Task: Slide 16 - Contact.
Action: Mouse moved to (39, 95)
Screenshot: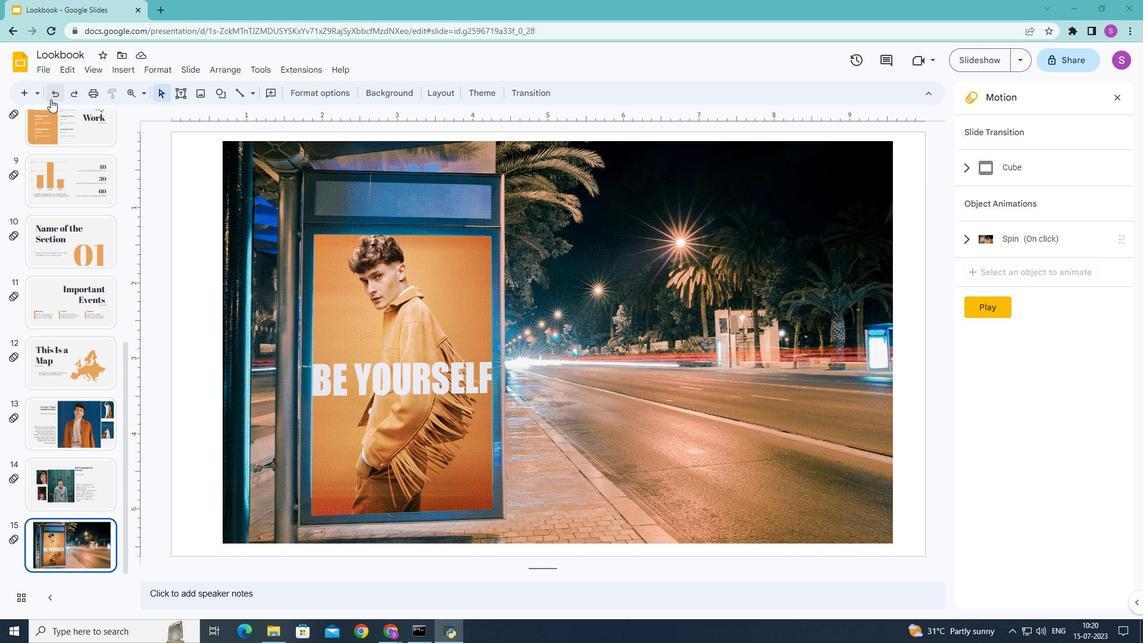 
Action: Mouse pressed left at (39, 95)
Screenshot: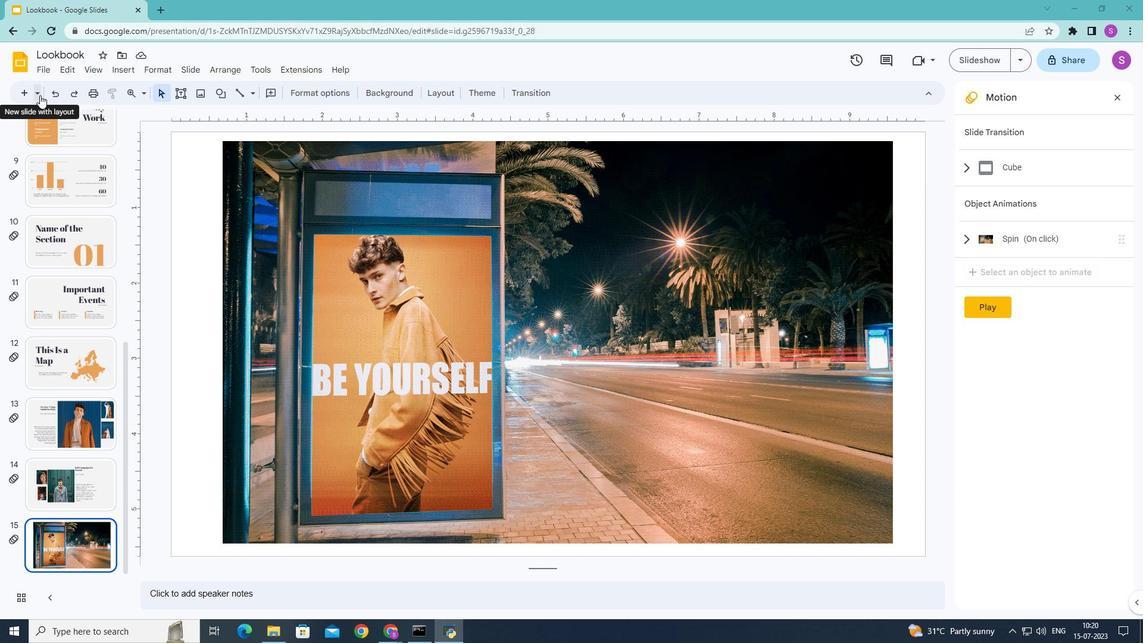 
Action: Mouse moved to (135, 310)
Screenshot: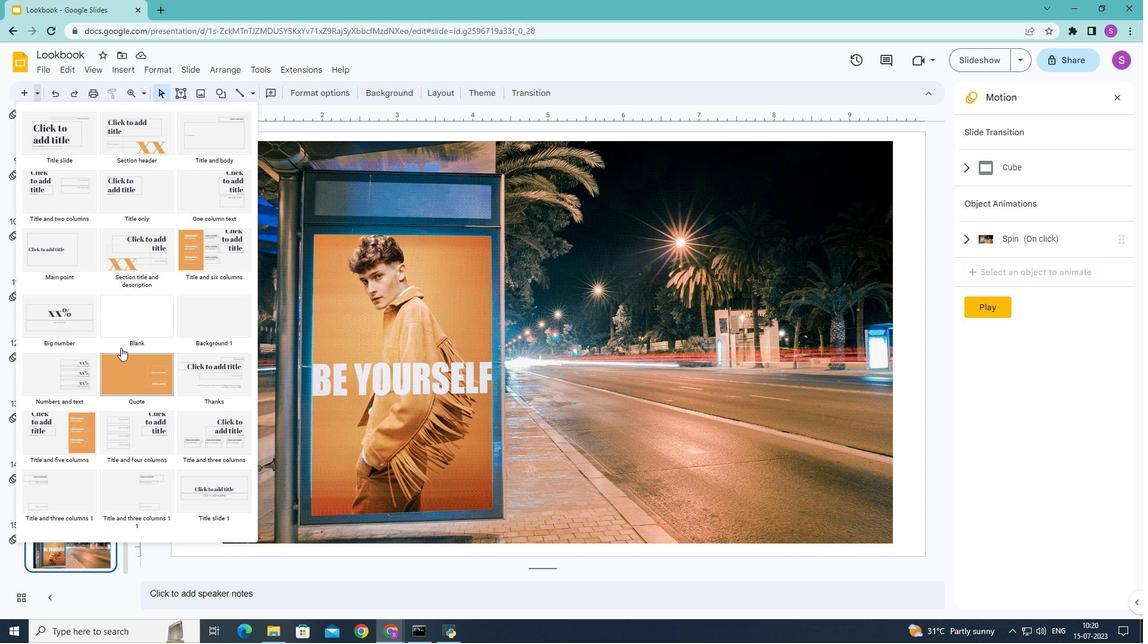 
Action: Mouse pressed left at (135, 310)
Screenshot: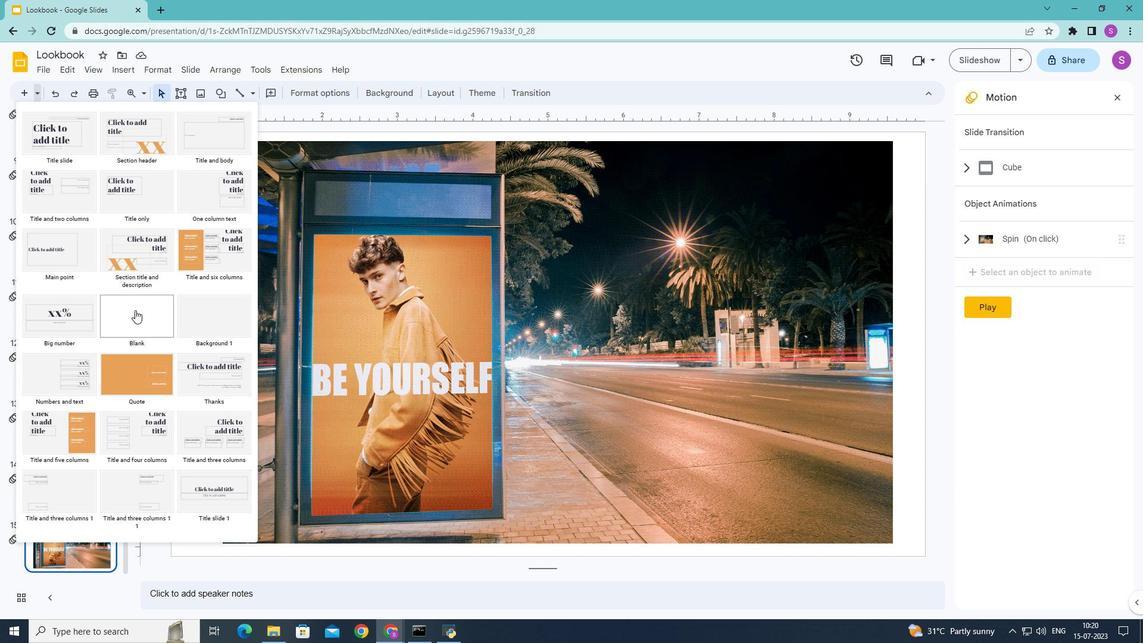 
Action: Mouse moved to (122, 69)
Screenshot: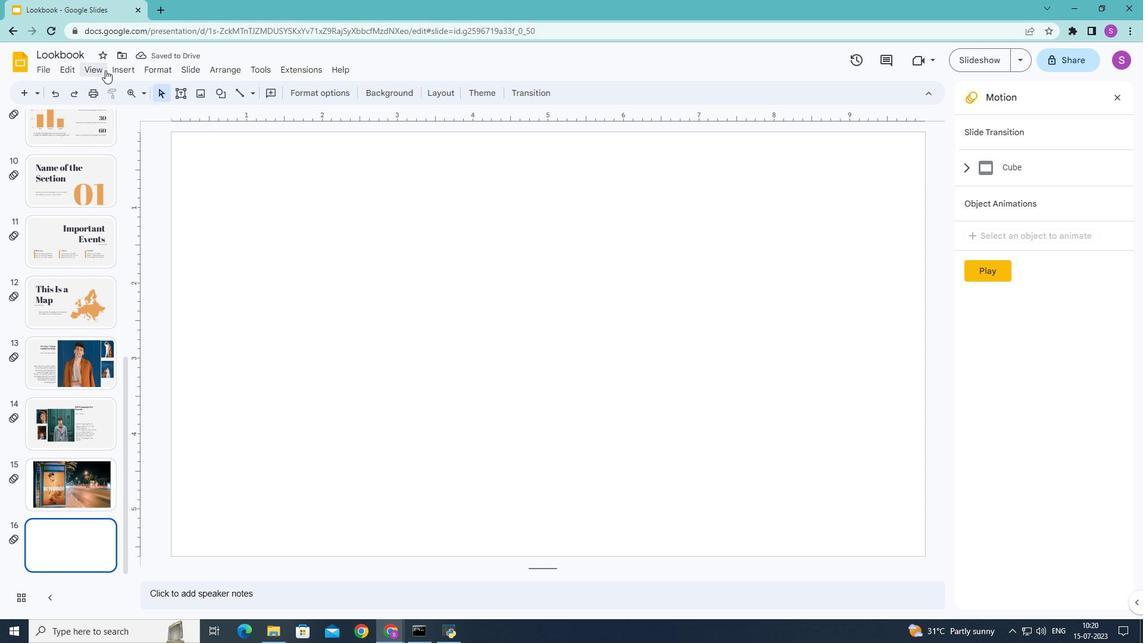 
Action: Mouse pressed left at (122, 69)
Screenshot: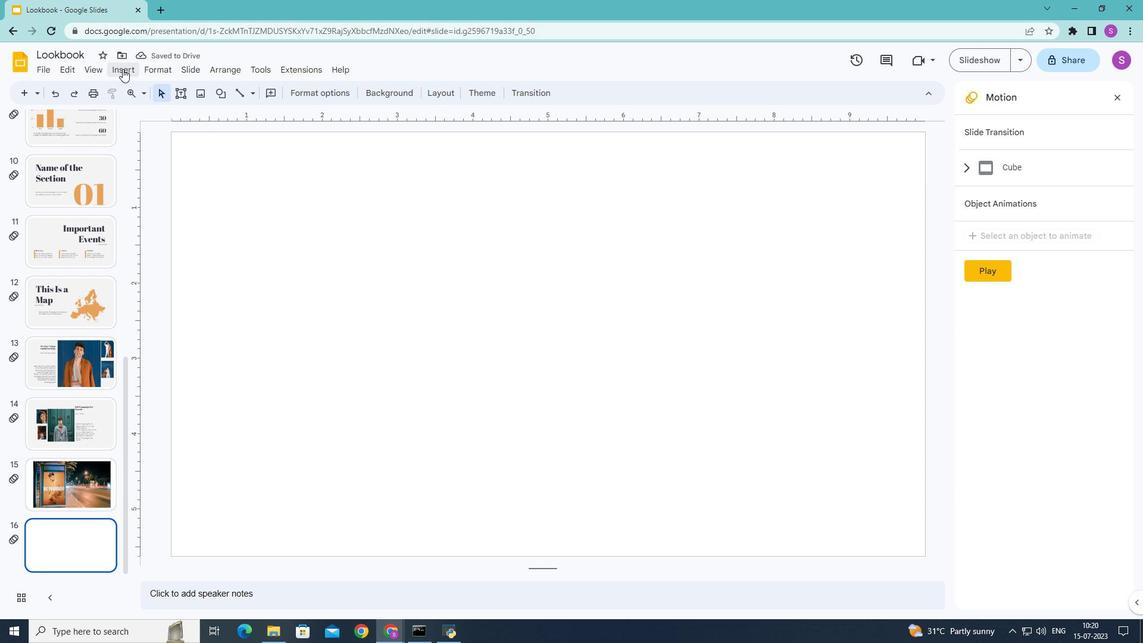 
Action: Mouse moved to (329, 92)
Screenshot: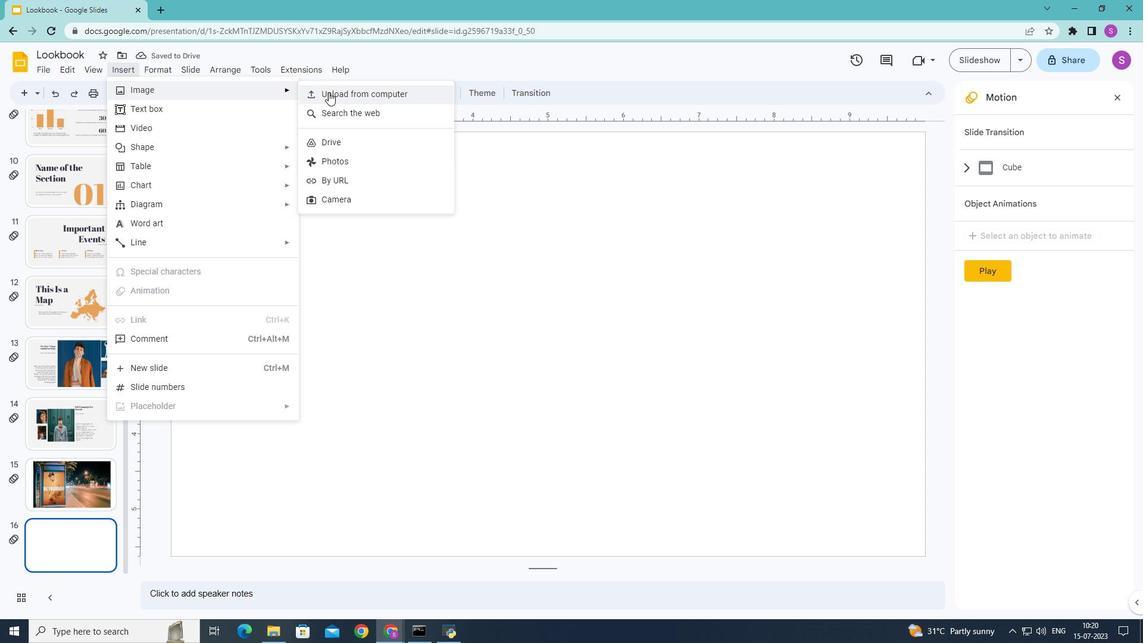 
Action: Mouse pressed left at (329, 92)
Screenshot: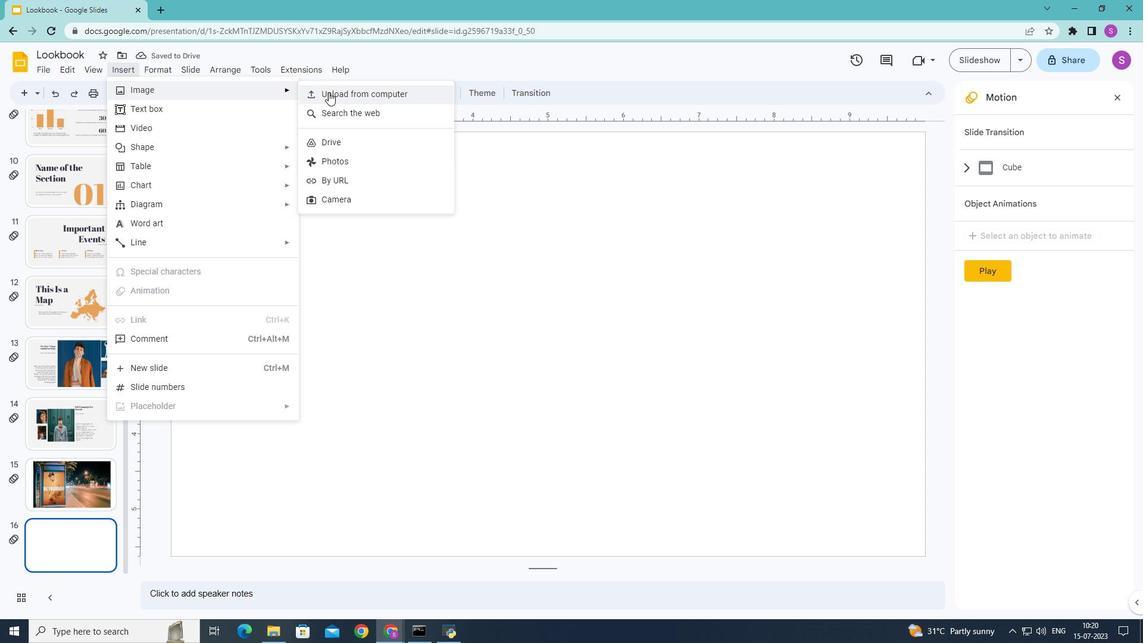 
Action: Mouse moved to (210, 244)
Screenshot: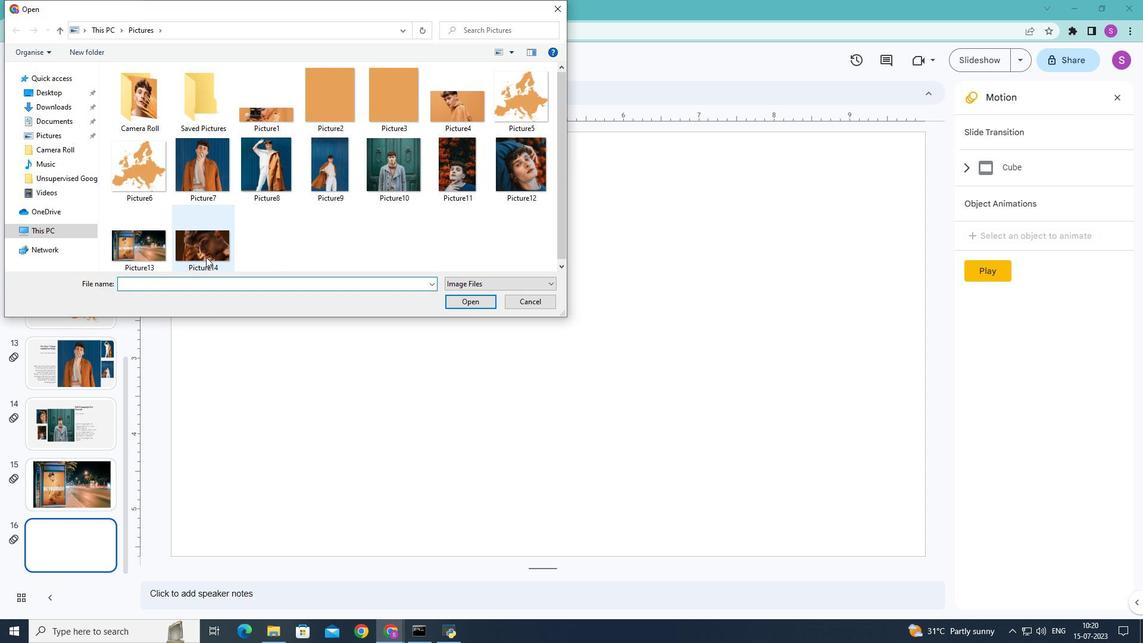 
Action: Mouse pressed left at (210, 244)
Screenshot: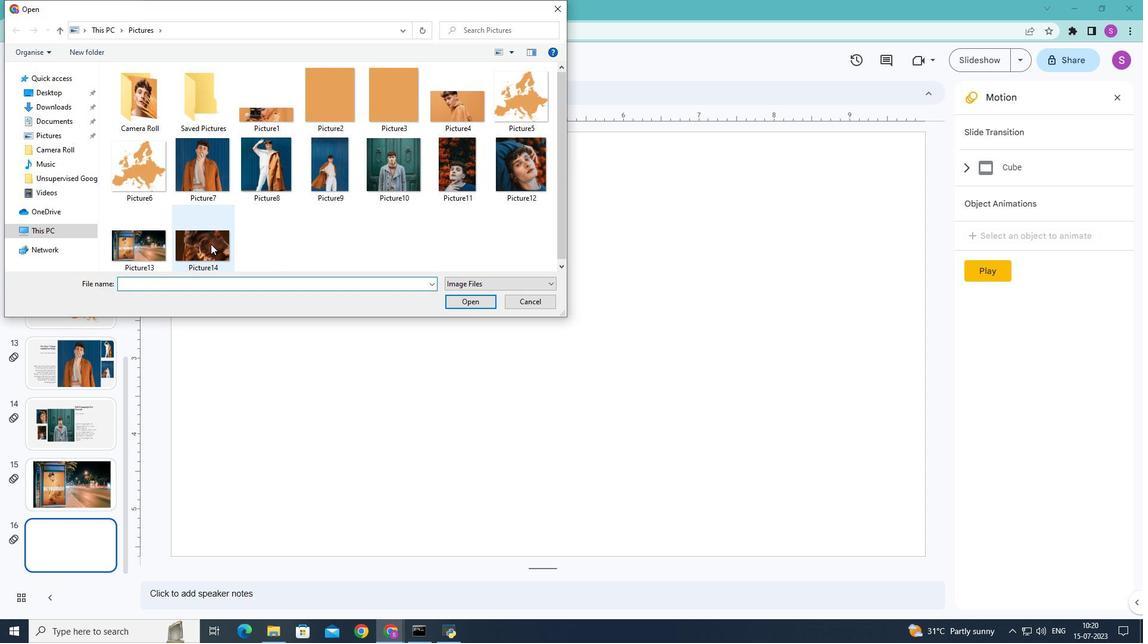 
Action: Mouse moved to (468, 299)
Screenshot: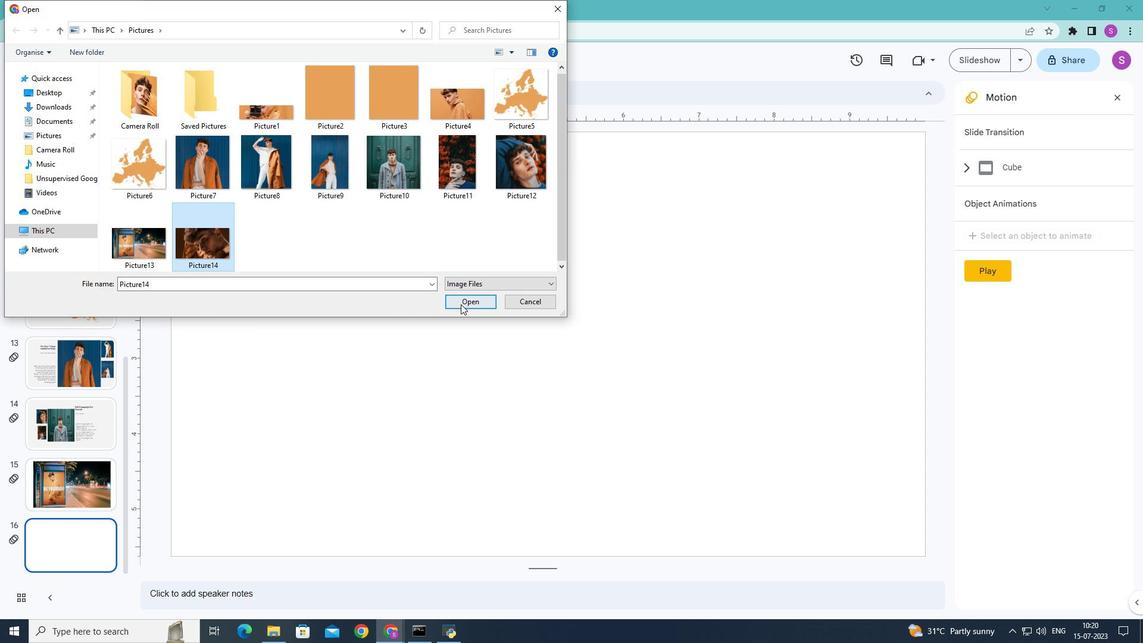 
Action: Mouse pressed left at (468, 299)
Screenshot: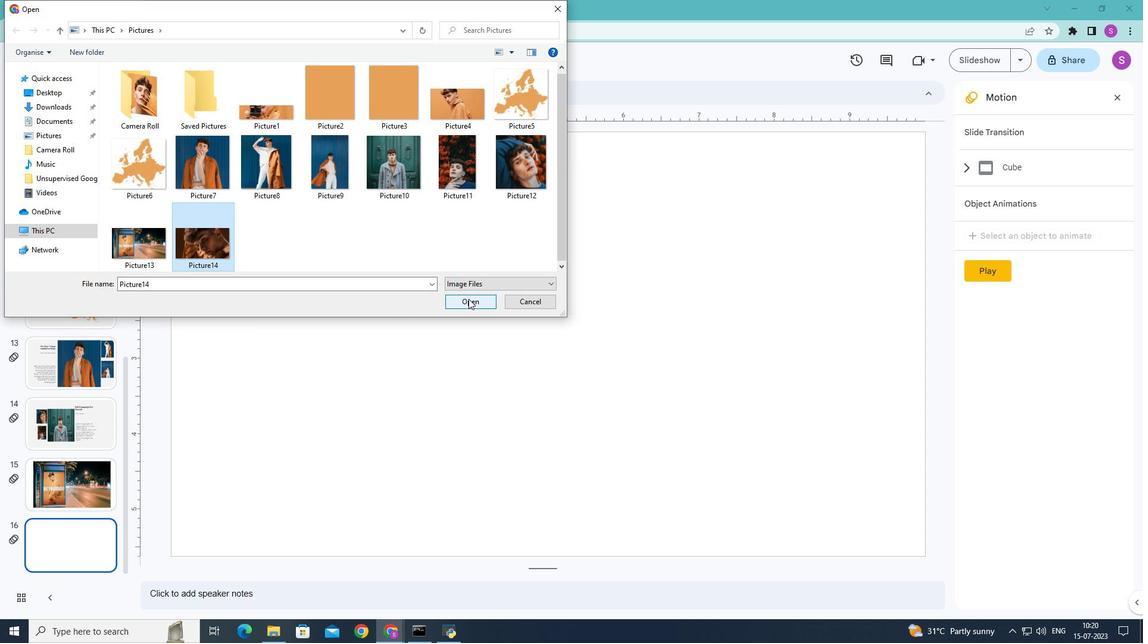 
Action: Mouse moved to (183, 343)
Screenshot: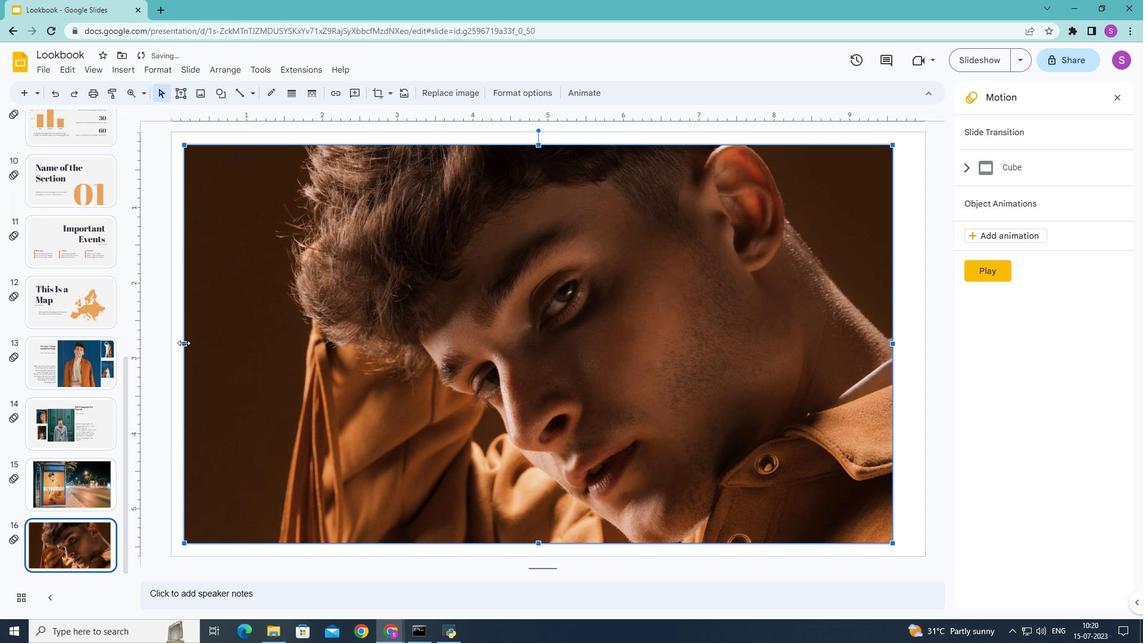 
Action: Mouse pressed left at (183, 343)
Screenshot: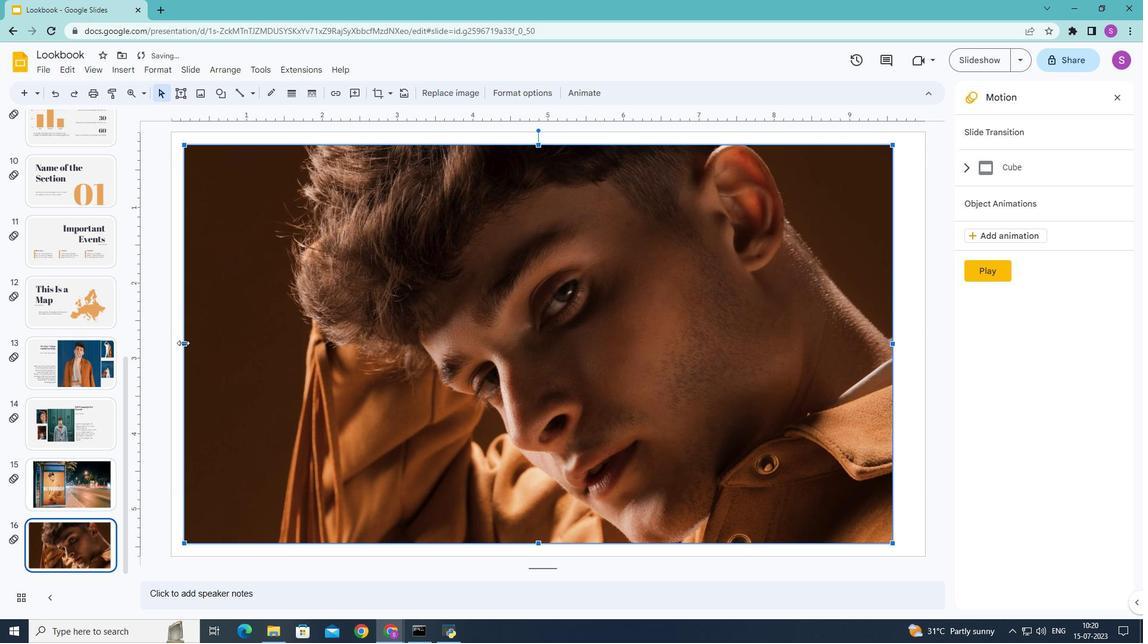 
Action: Mouse moved to (581, 145)
Screenshot: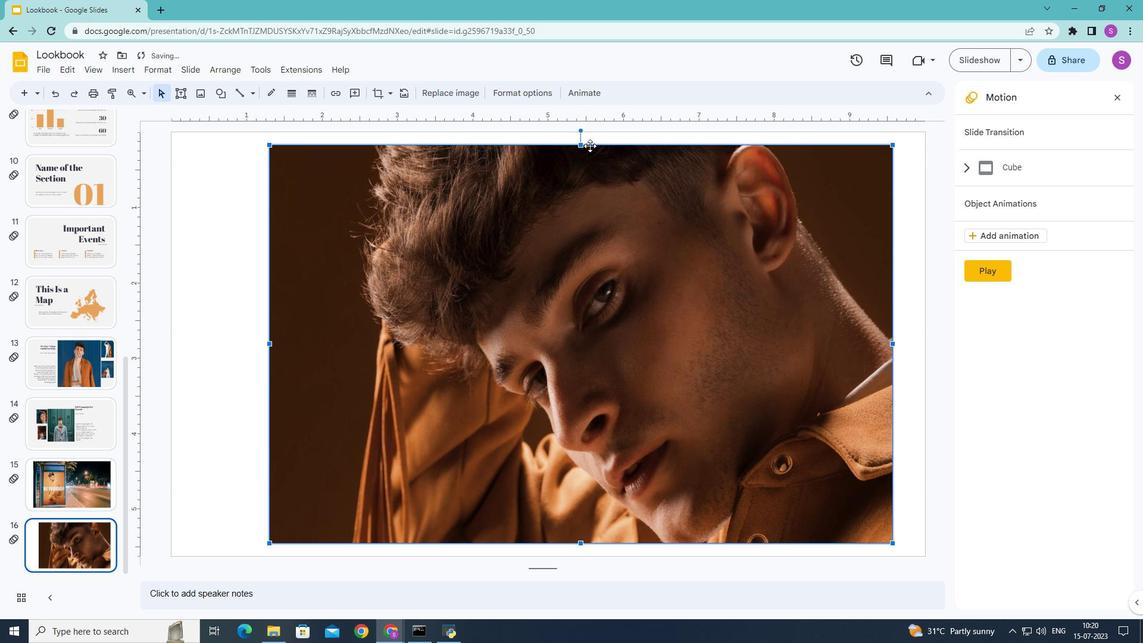 
Action: Mouse pressed left at (581, 145)
Screenshot: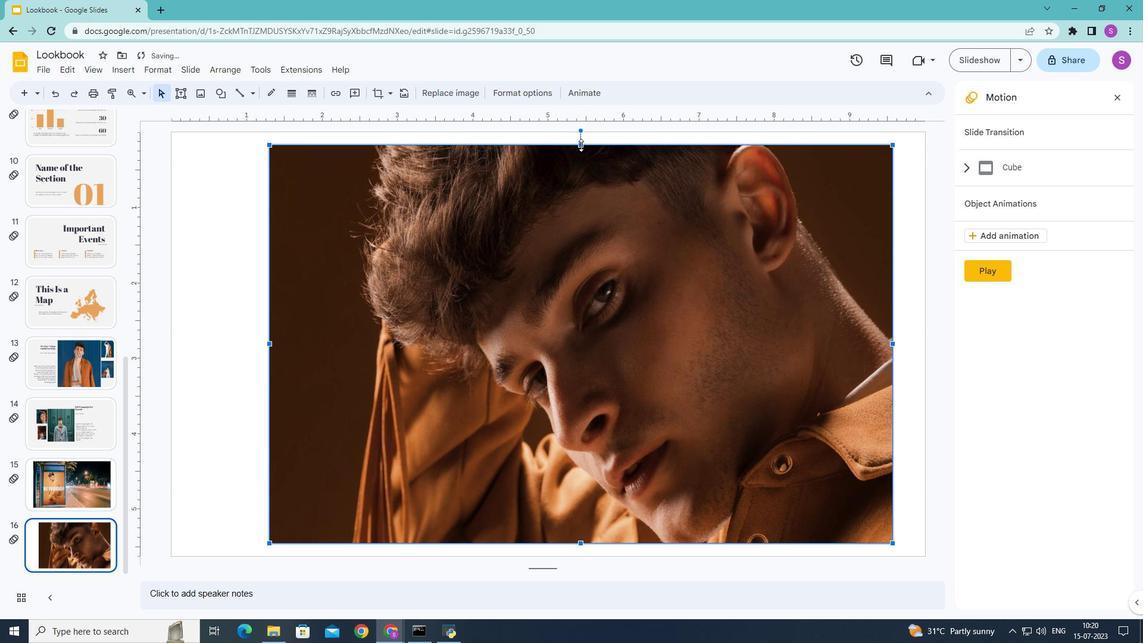 
Action: Mouse moved to (267, 355)
Screenshot: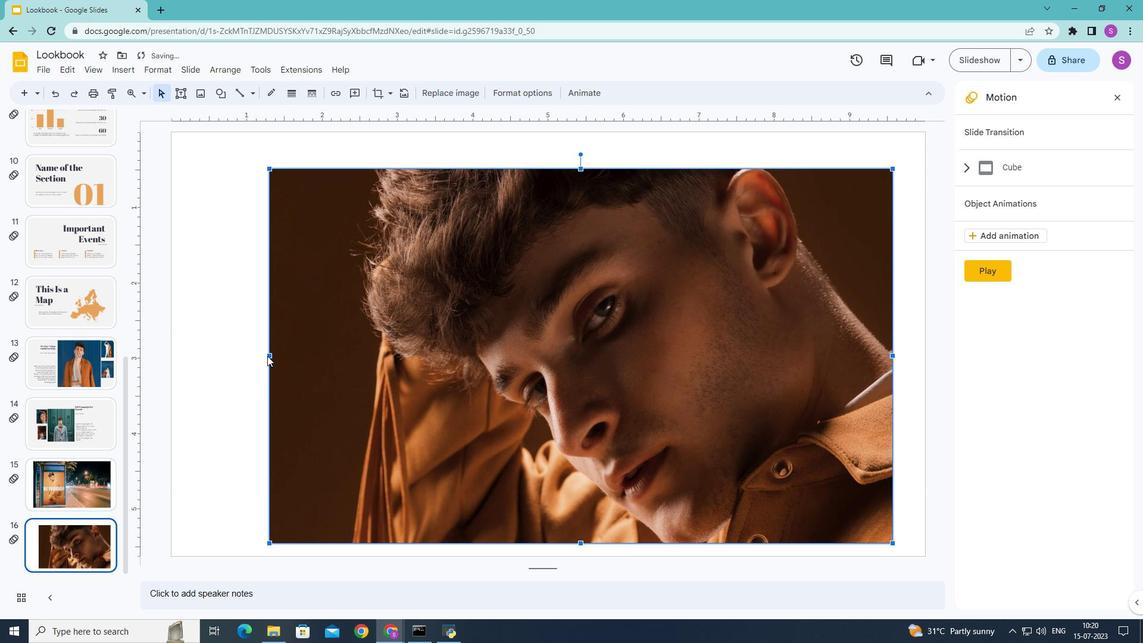 
Action: Mouse pressed left at (267, 355)
Screenshot: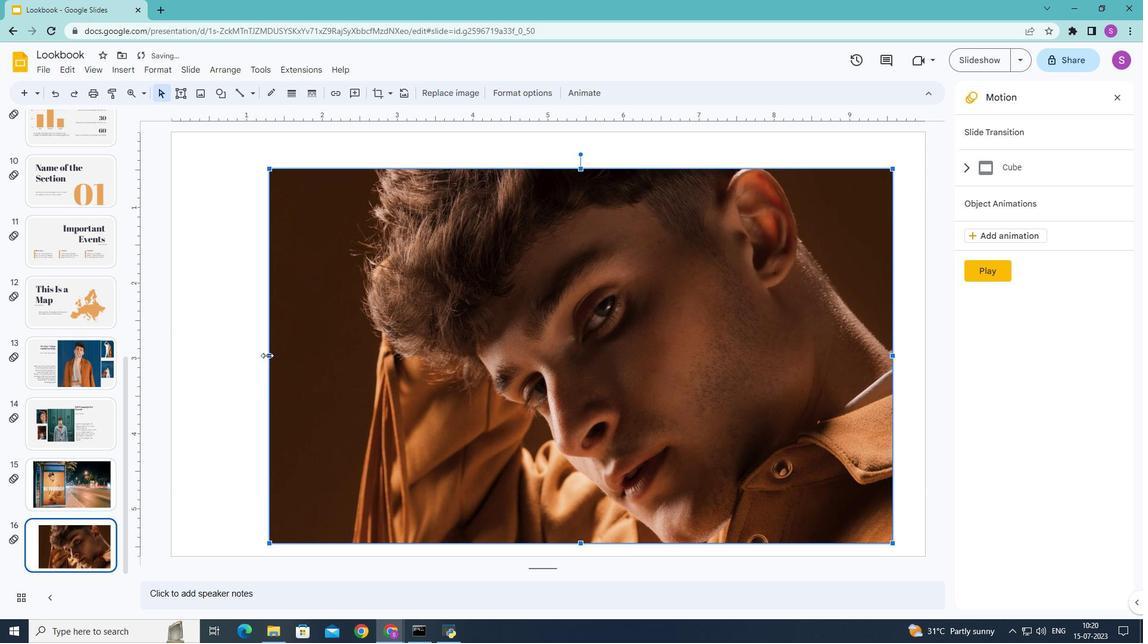 
Action: Mouse moved to (577, 543)
Screenshot: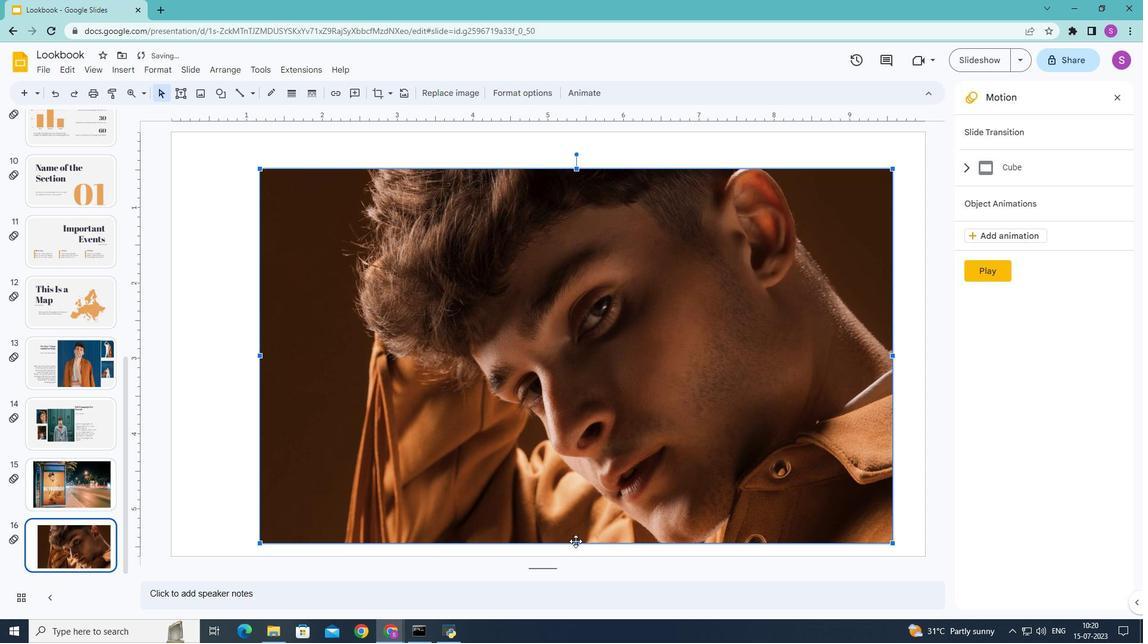 
Action: Mouse pressed left at (577, 543)
Screenshot: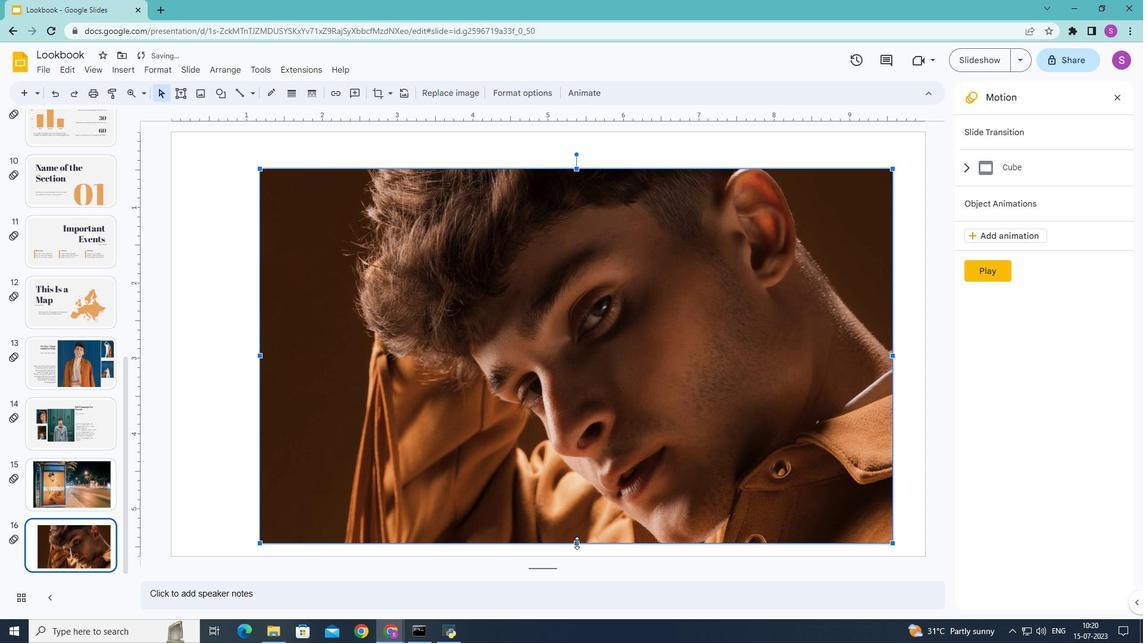 
Action: Mouse moved to (698, 136)
Screenshot: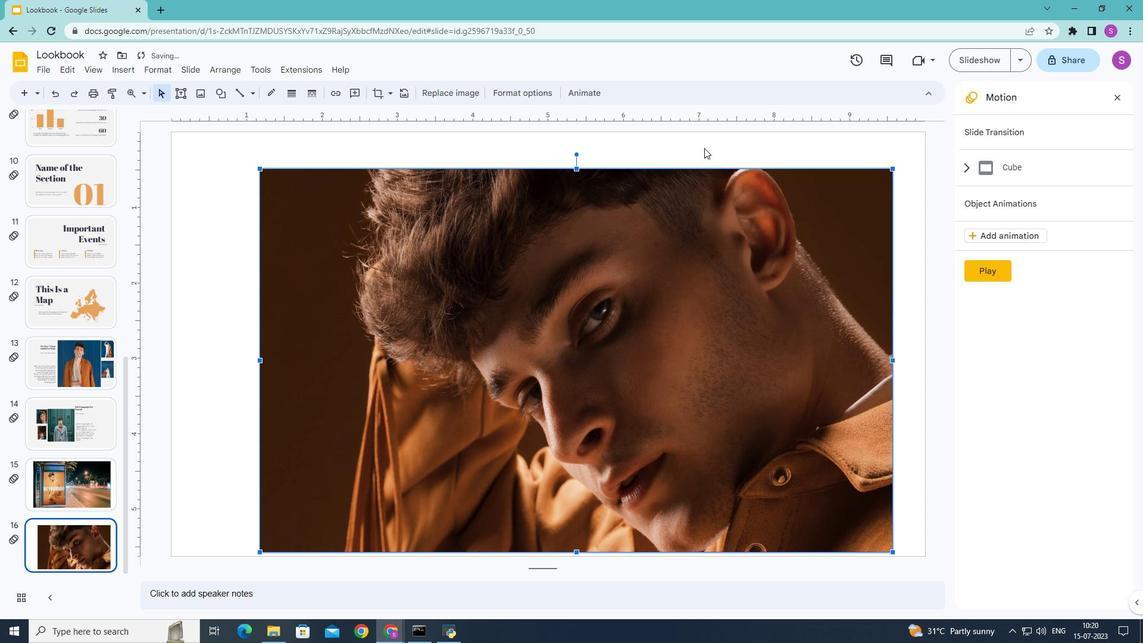 
Action: Mouse pressed left at (698, 136)
Screenshot: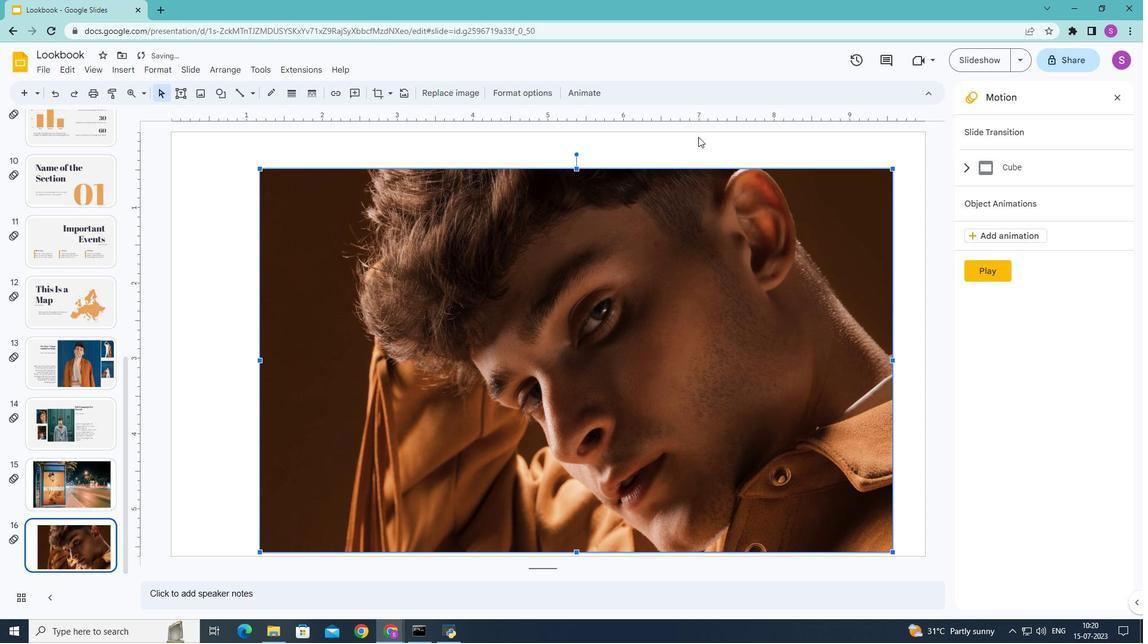 
Action: Mouse moved to (183, 96)
Screenshot: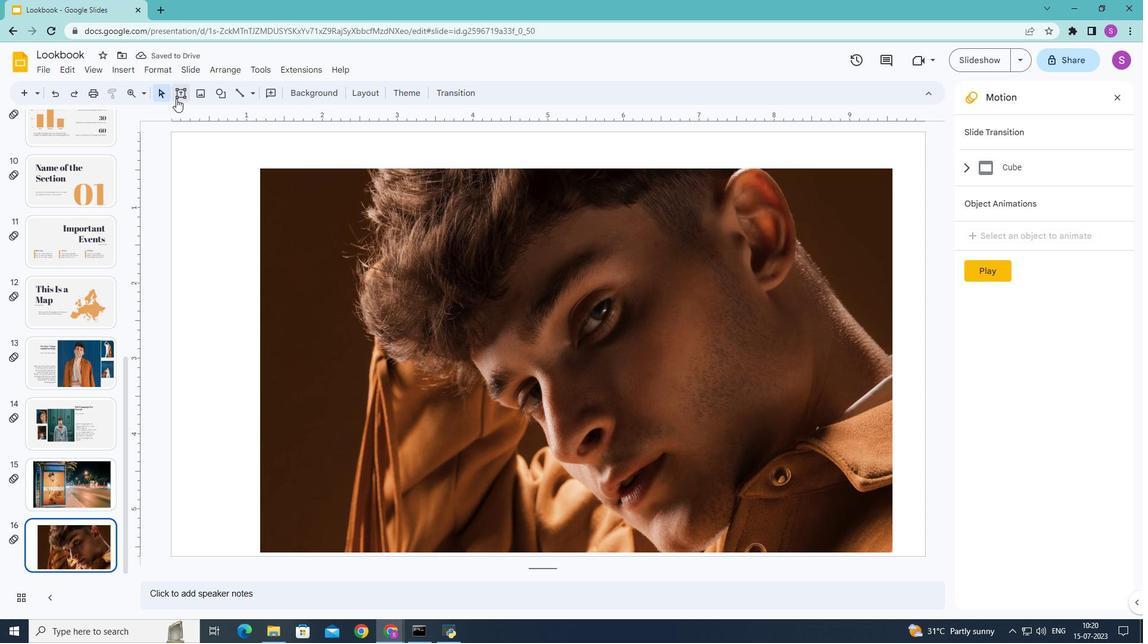 
Action: Mouse pressed left at (183, 96)
Screenshot: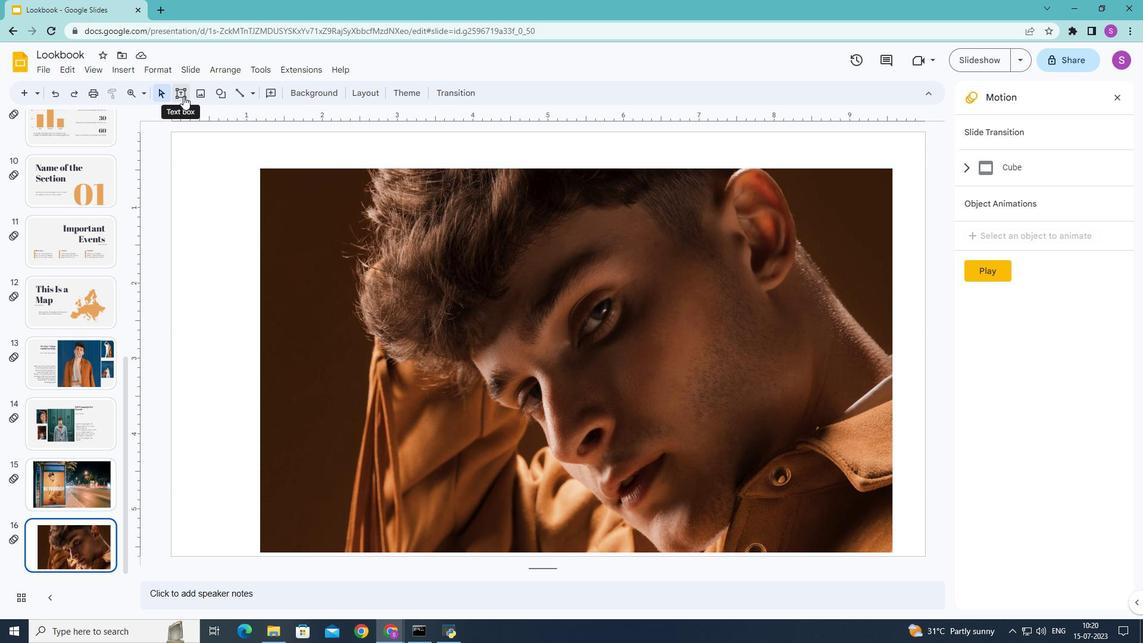 
Action: Mouse moved to (642, 140)
Screenshot: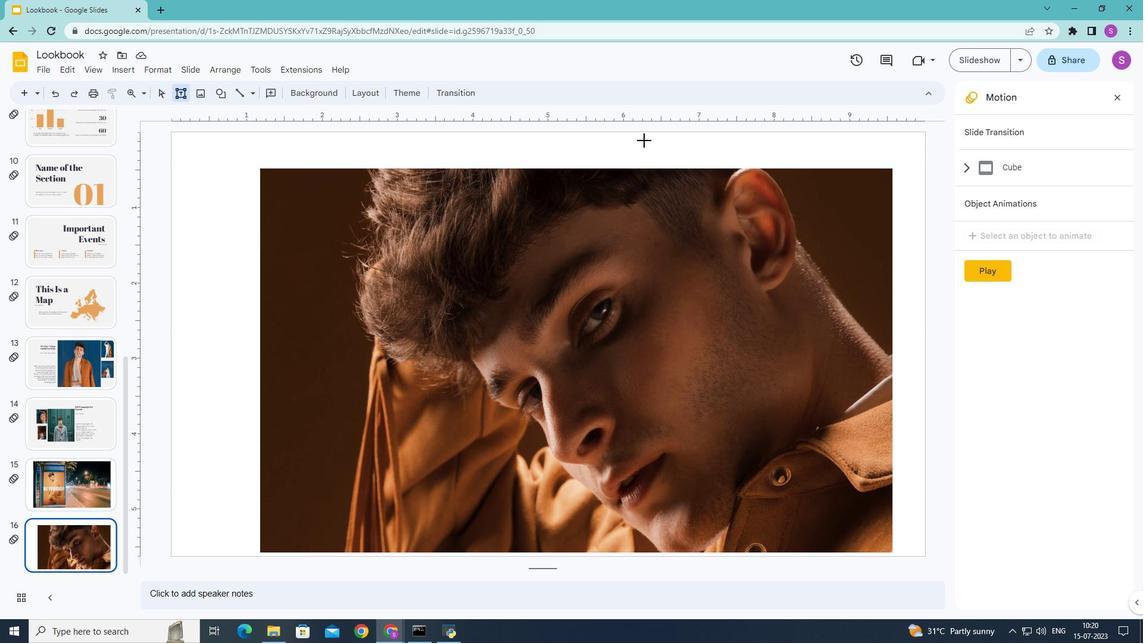 
Action: Mouse pressed left at (642, 140)
Screenshot: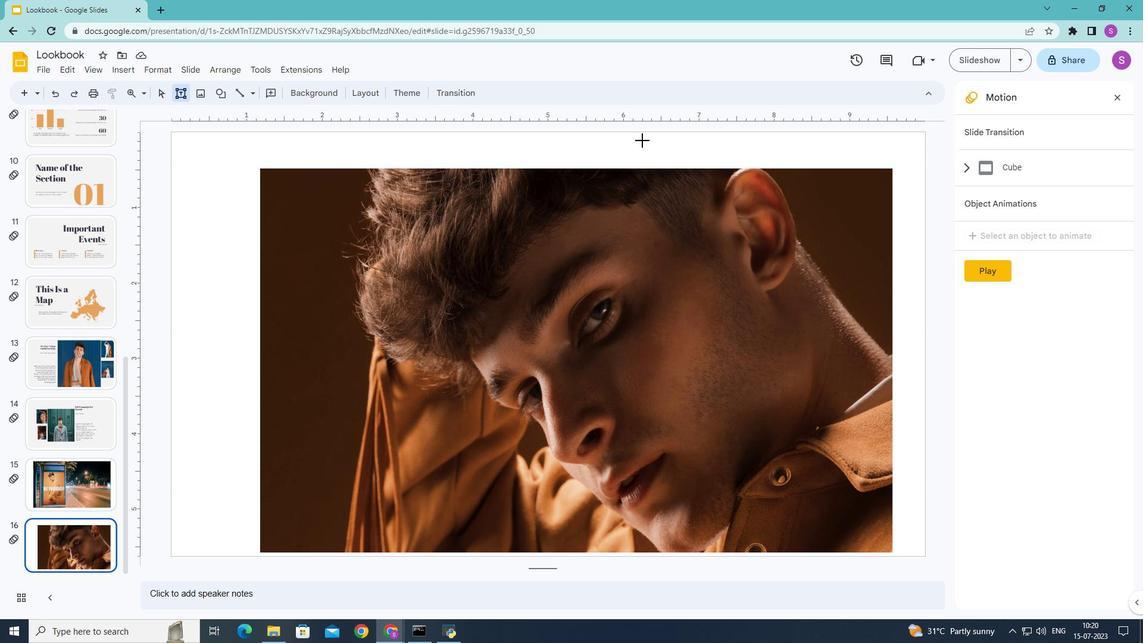 
Action: Mouse moved to (621, 253)
Screenshot: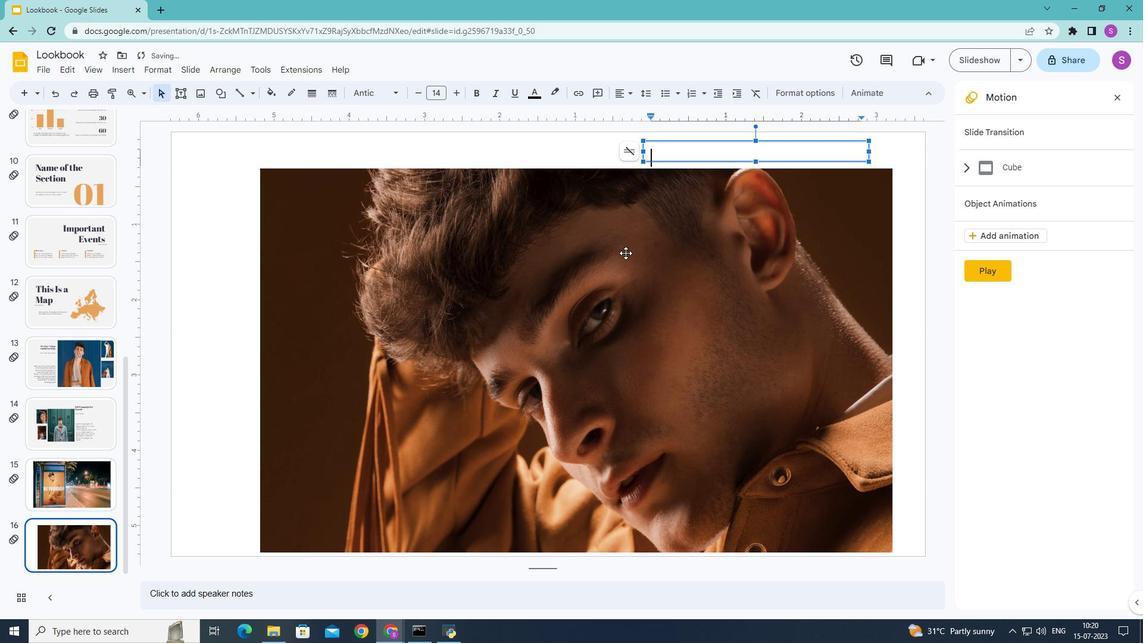 
Action: Mouse pressed left at (621, 253)
Screenshot: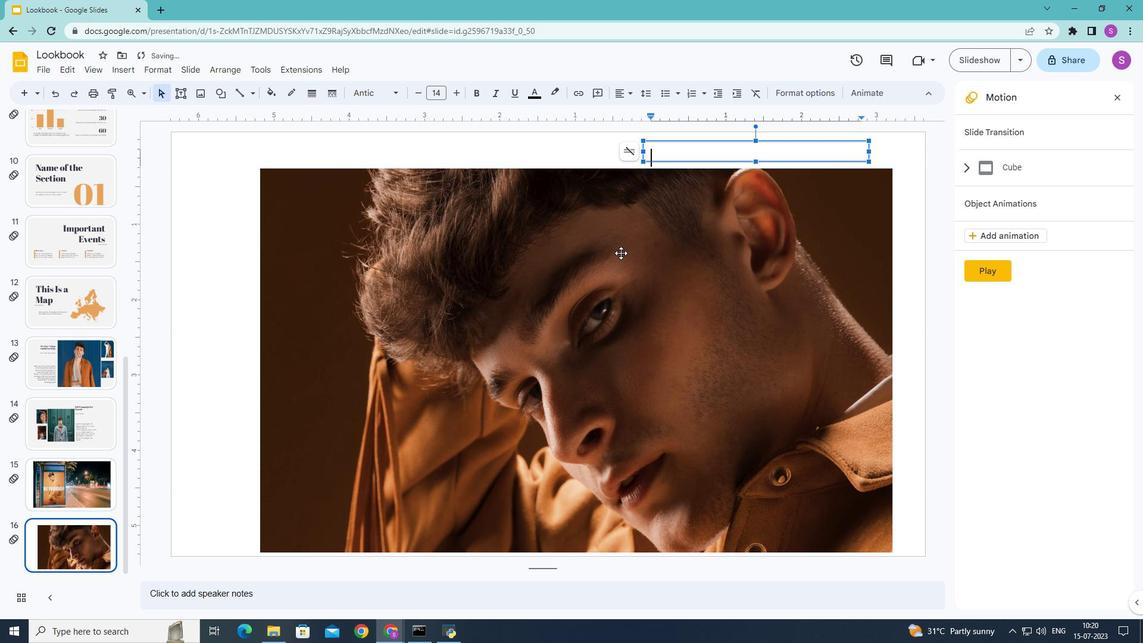 
Action: Mouse moved to (577, 167)
Screenshot: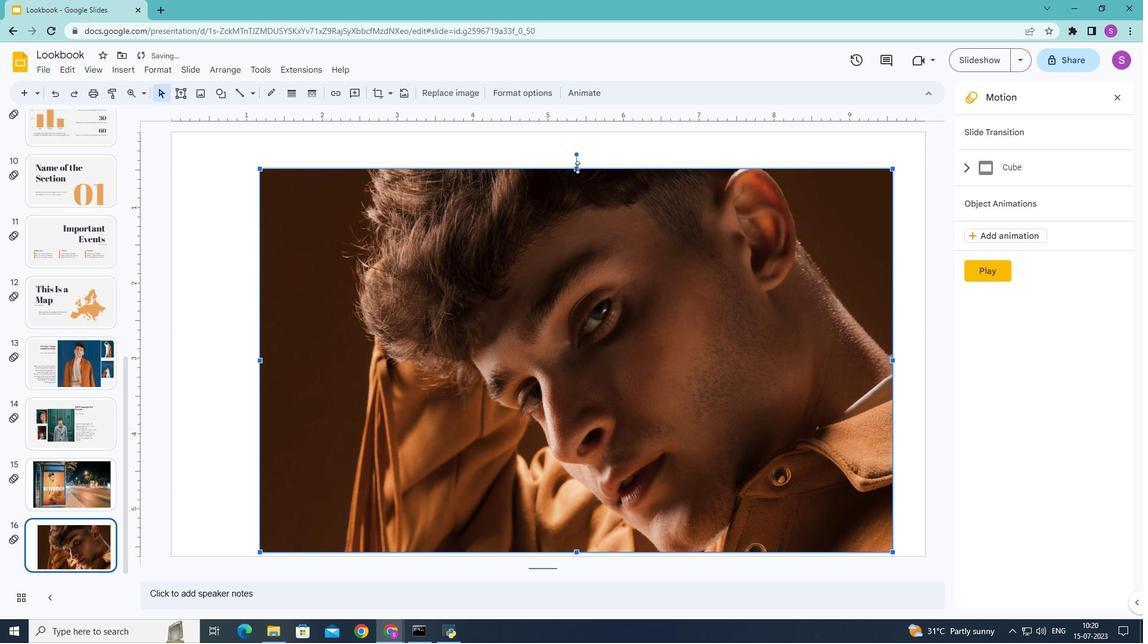 
Action: Mouse pressed left at (577, 167)
Screenshot: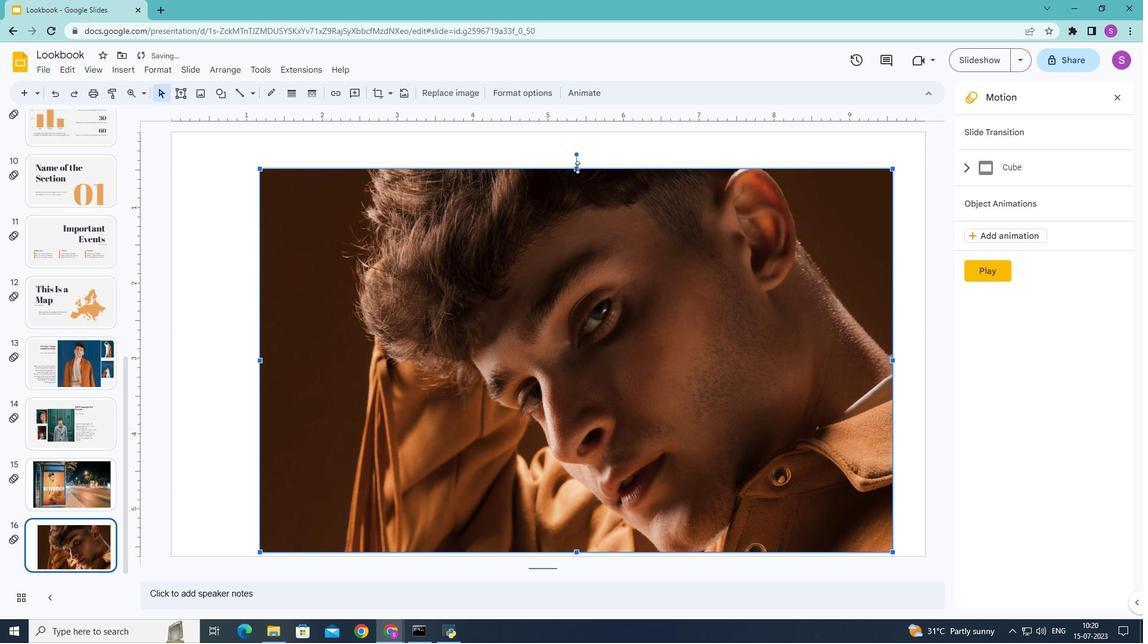 
Action: Mouse moved to (528, 135)
Screenshot: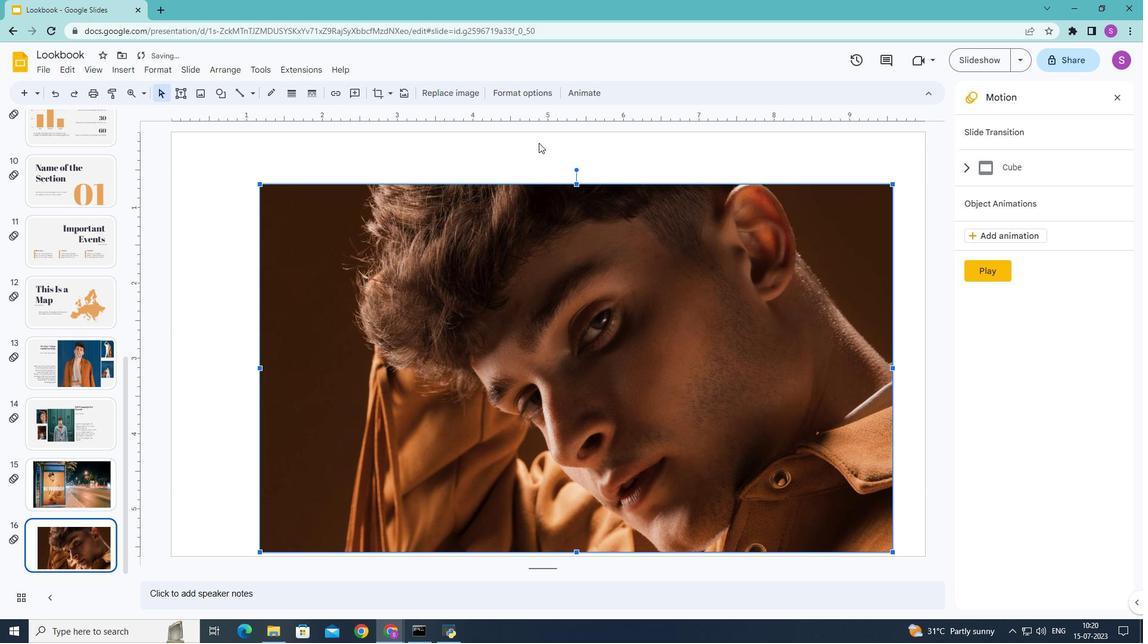 
Action: Mouse pressed left at (528, 135)
Screenshot: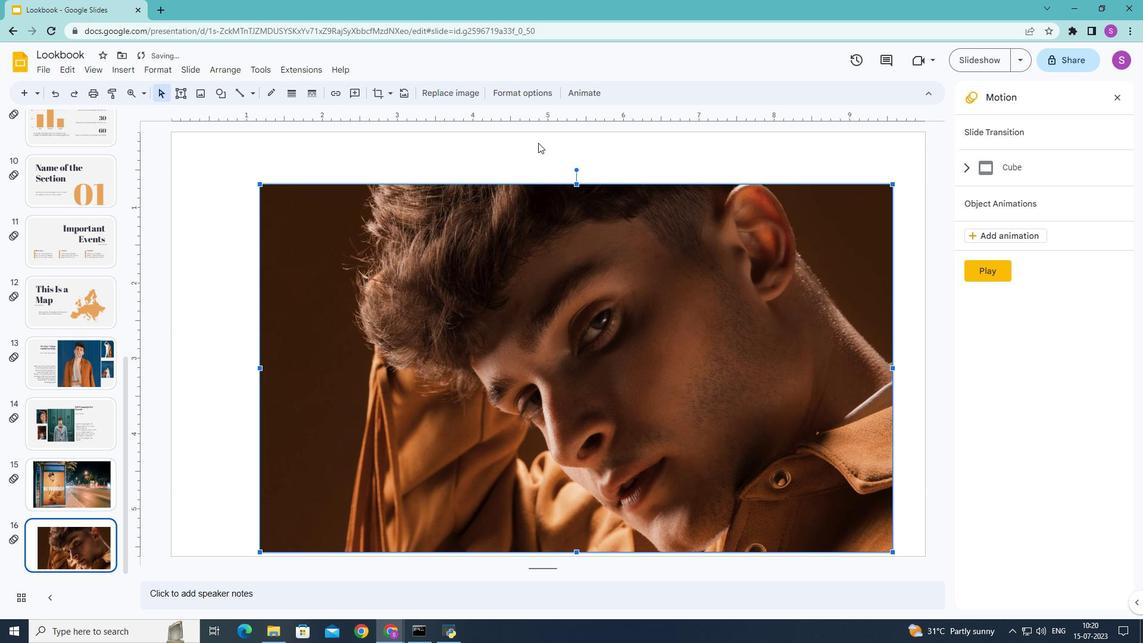 
Action: Mouse moved to (176, 93)
Screenshot: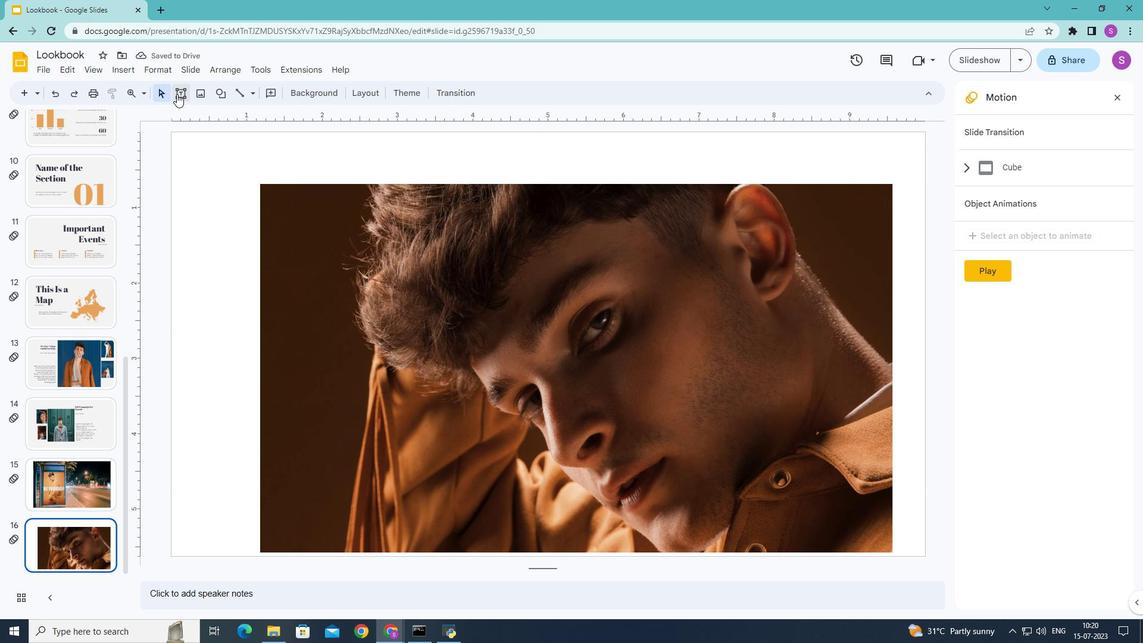 
Action: Mouse pressed left at (176, 93)
Screenshot: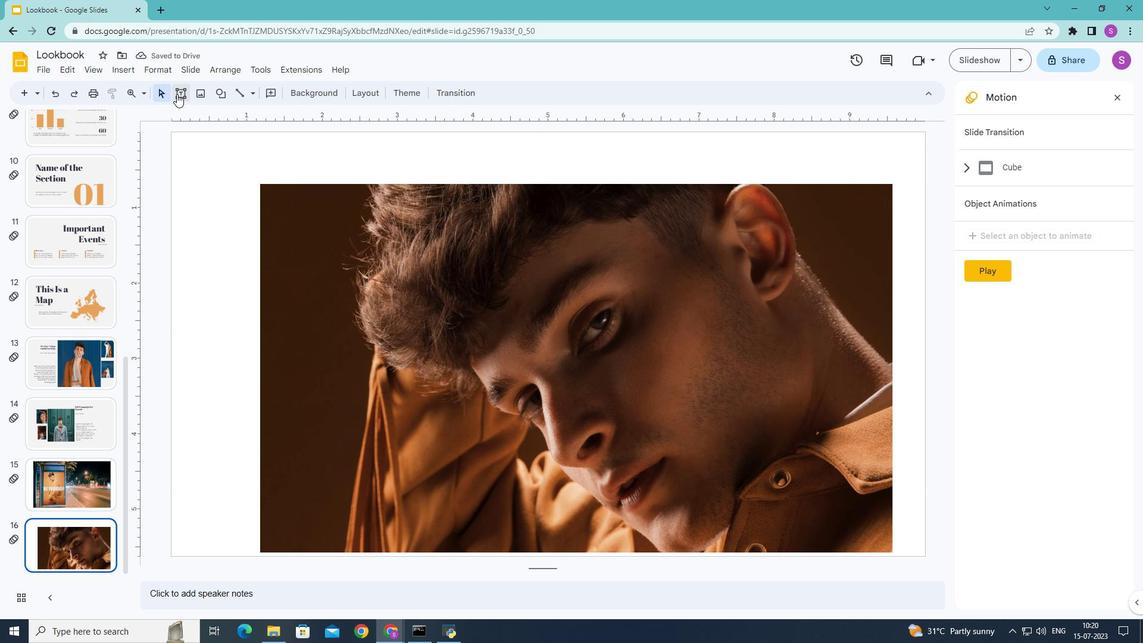 
Action: Mouse moved to (657, 144)
Screenshot: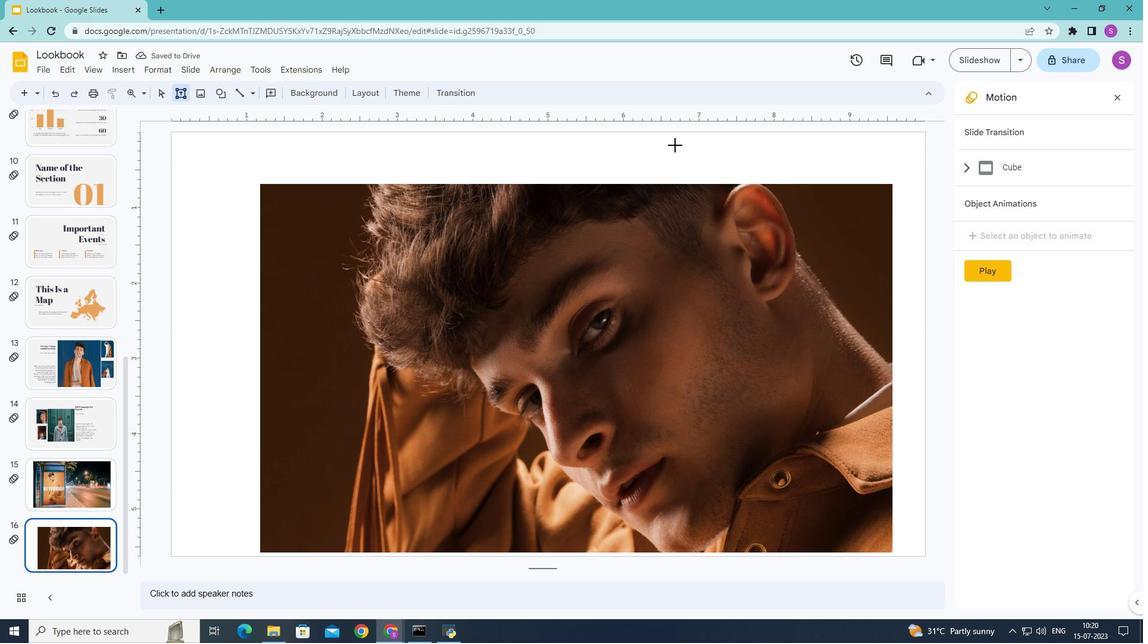 
Action: Mouse pressed left at (657, 144)
Screenshot: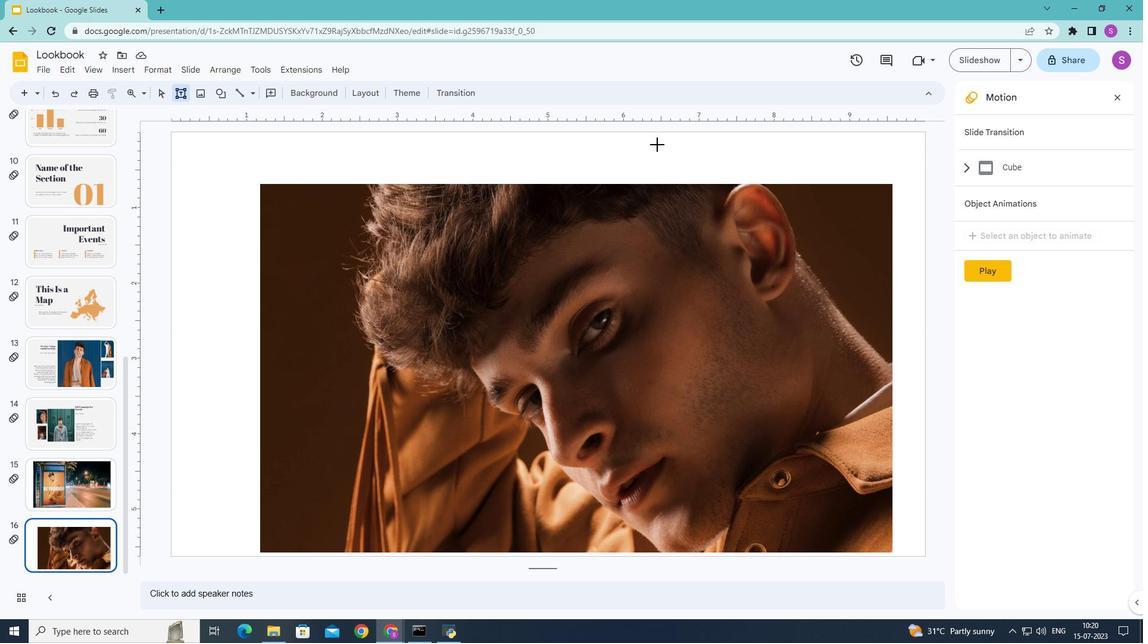 
Action: Mouse moved to (851, 166)
Screenshot: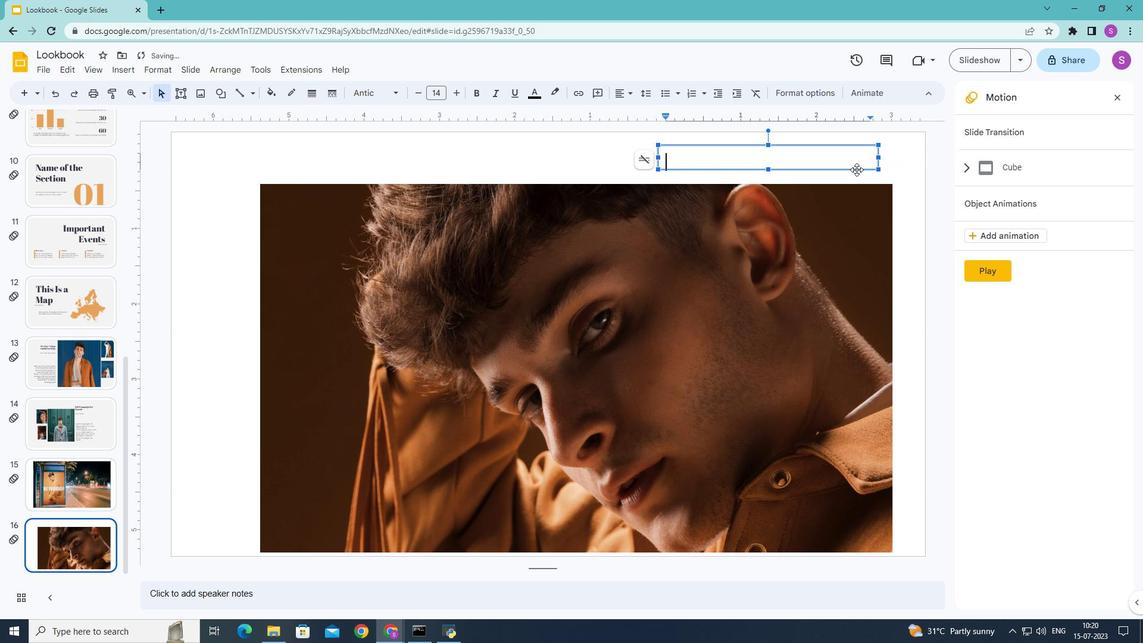 
Action: Key pressed <Key.shift>Port<Key.backspace><Key.backspace><Key.backspace><Key.shift><Key.shift>ORTFOLIO||<Key.space>TOM<Key.space>PAA<Key.backspace>TTERSON
Screenshot: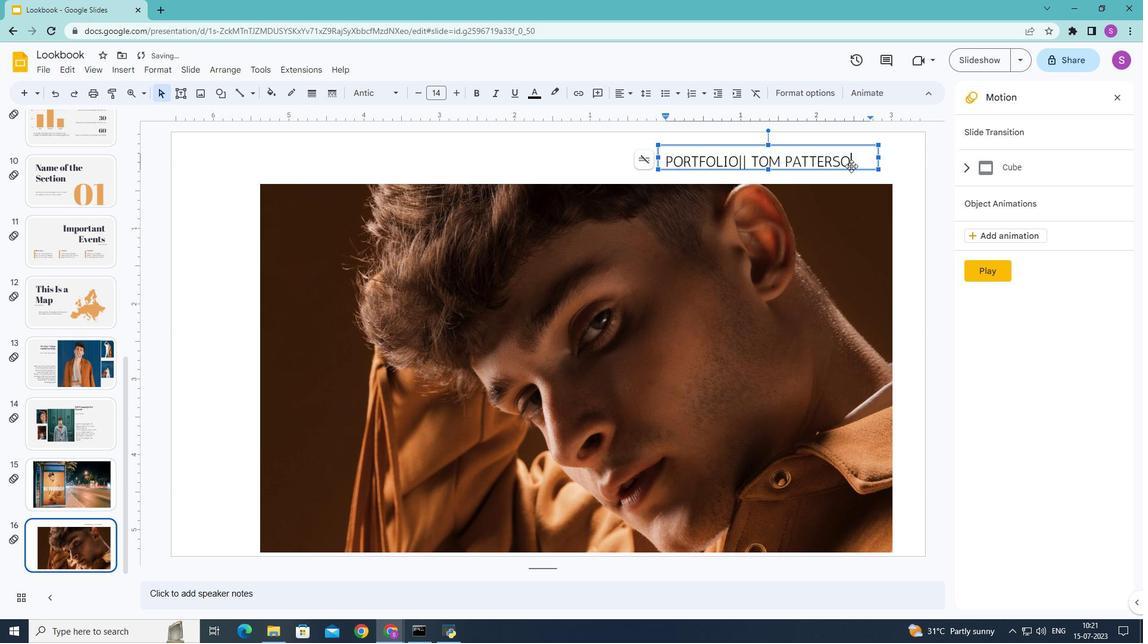 
Action: Mouse moved to (609, 152)
Screenshot: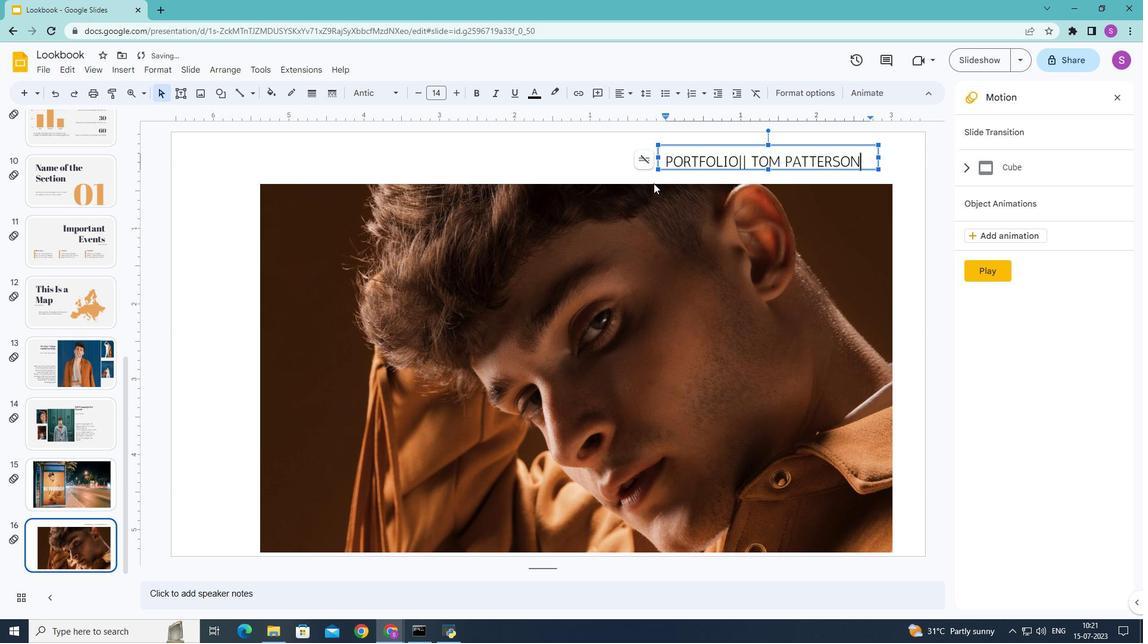 
Action: Mouse pressed left at (609, 152)
Screenshot: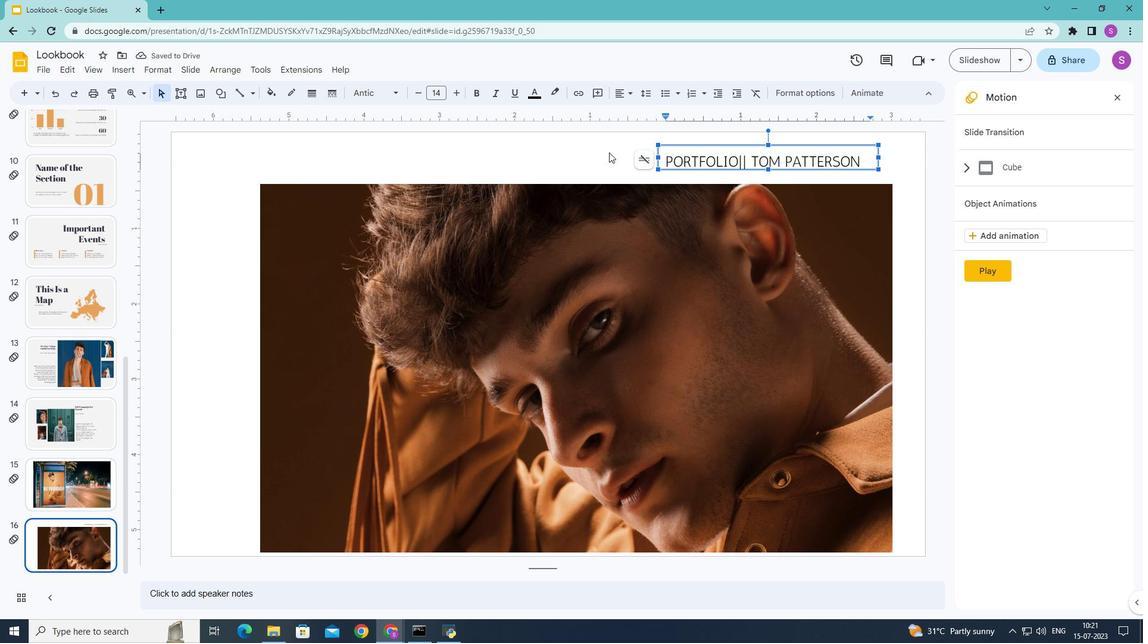 
Action: Mouse moved to (864, 159)
Screenshot: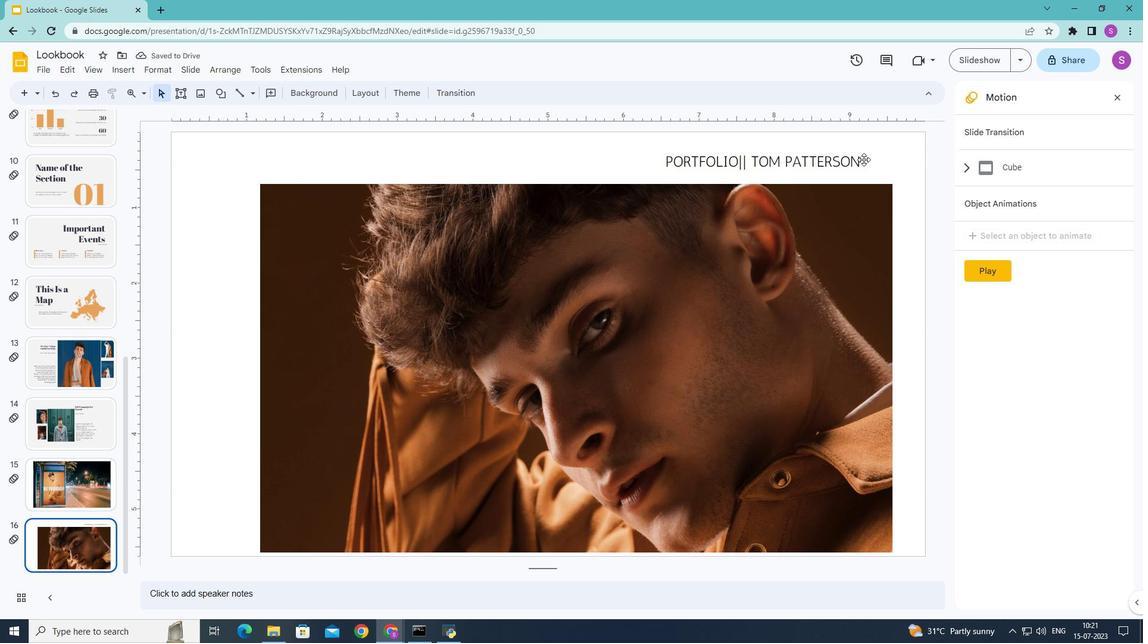 
Action: Mouse pressed left at (864, 159)
Screenshot: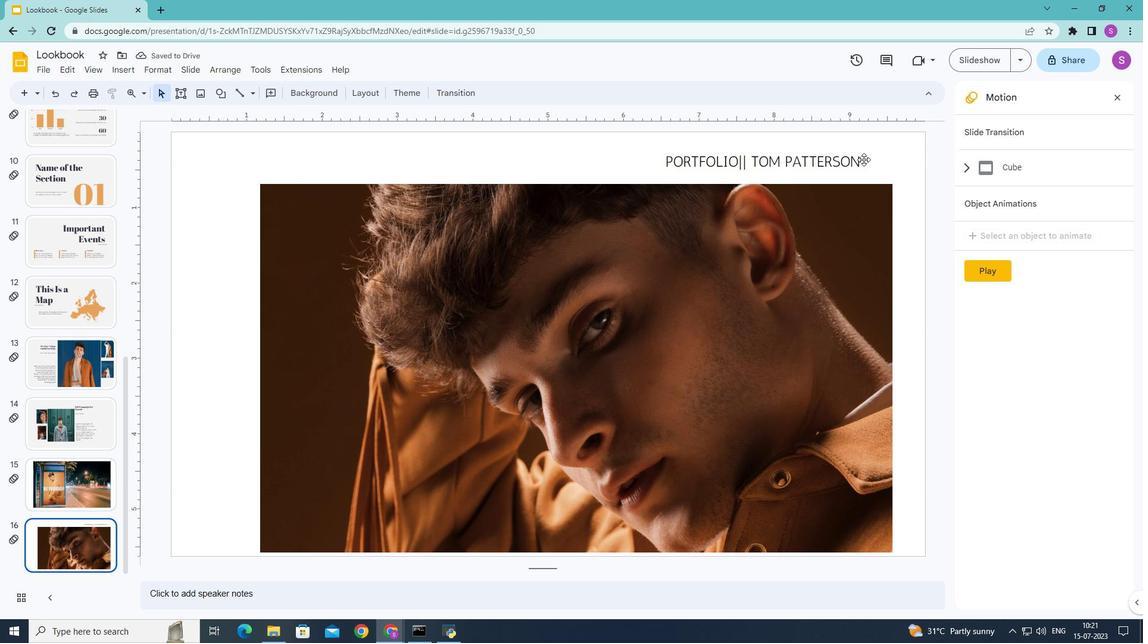 
Action: Mouse moved to (860, 161)
Screenshot: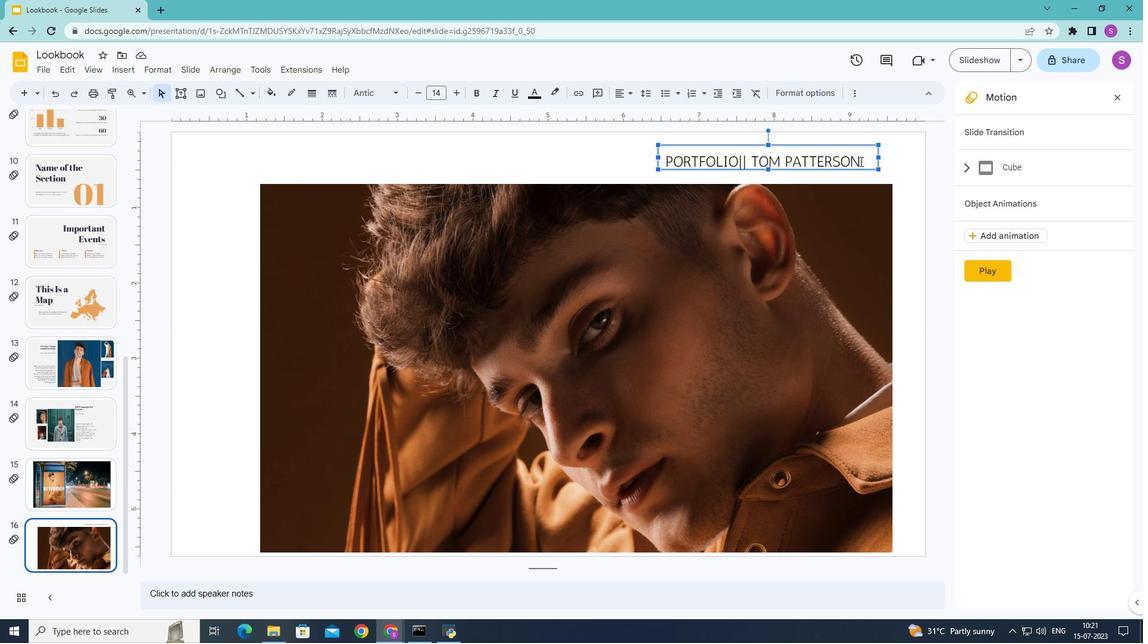 
Action: Mouse pressed left at (860, 161)
Screenshot: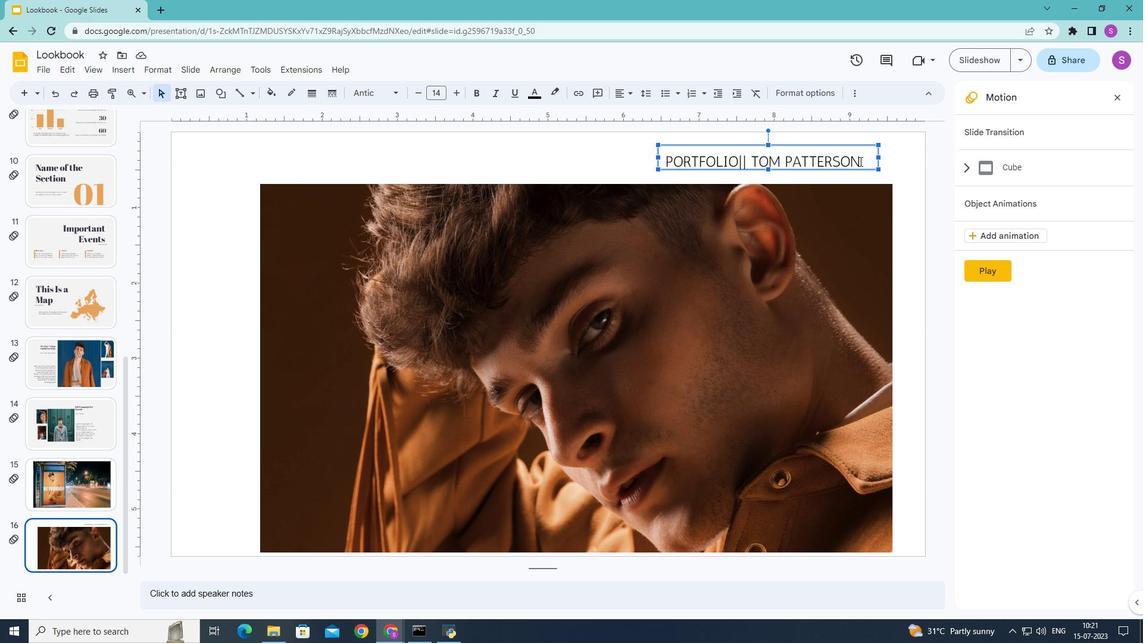 
Action: Mouse moved to (476, 95)
Screenshot: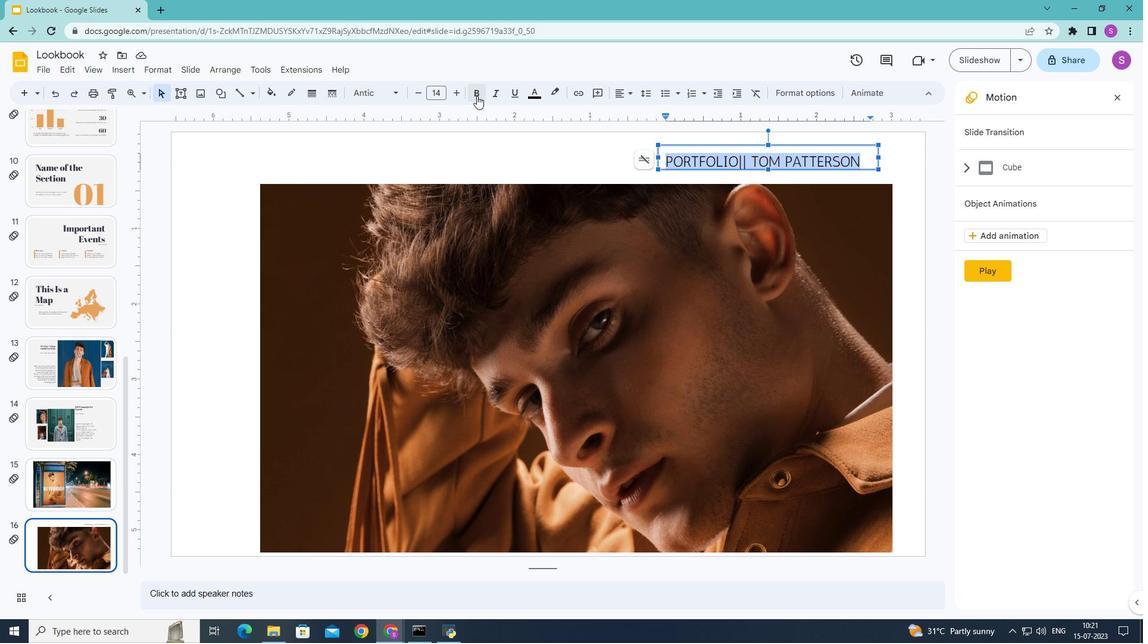 
Action: Mouse pressed left at (476, 95)
Screenshot: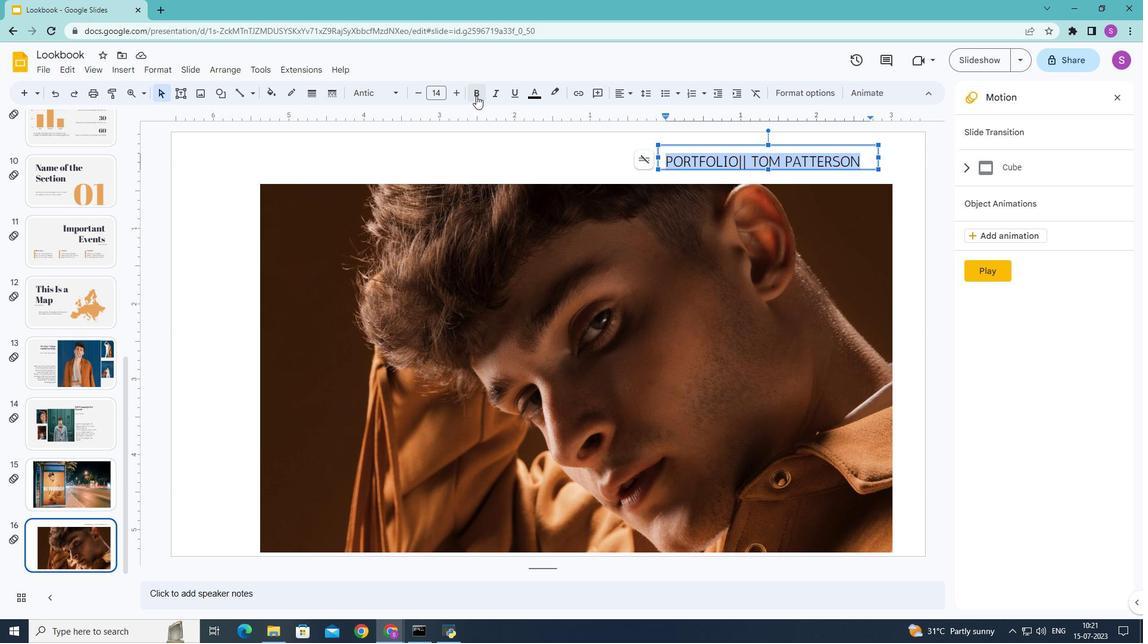 
Action: Mouse moved to (577, 145)
Screenshot: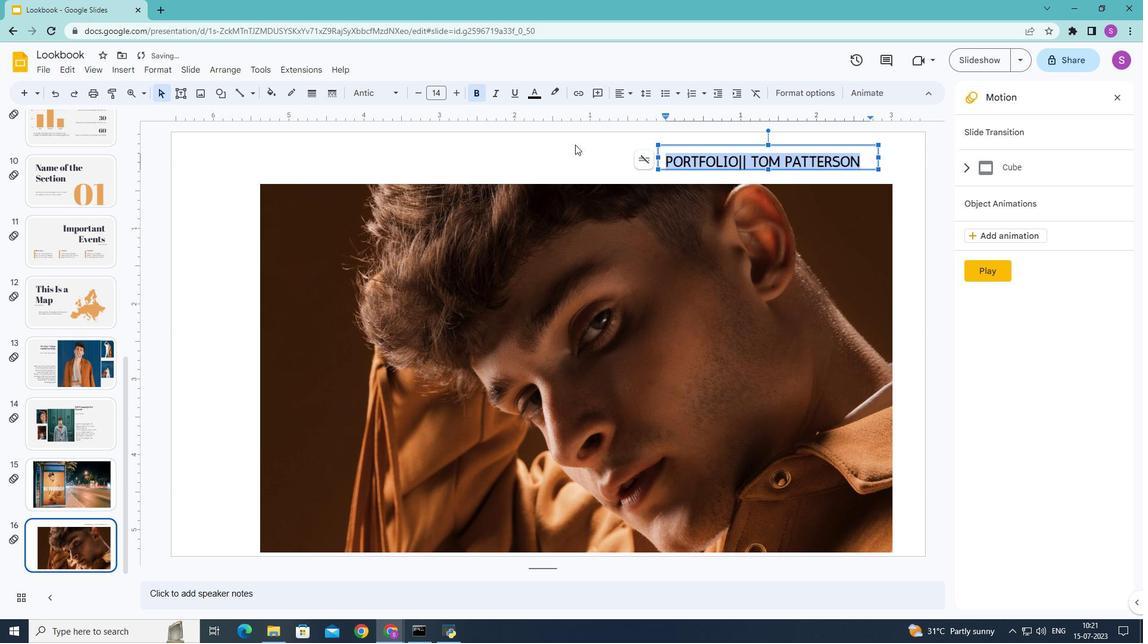 
Action: Mouse pressed left at (577, 145)
Screenshot: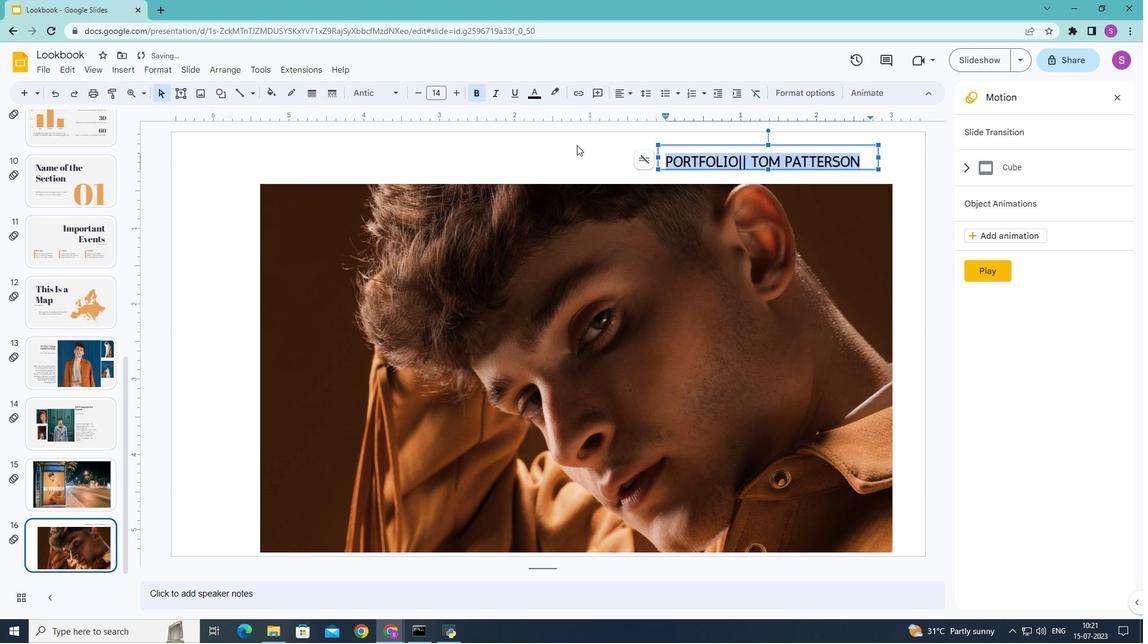 
Action: Mouse moved to (241, 91)
Screenshot: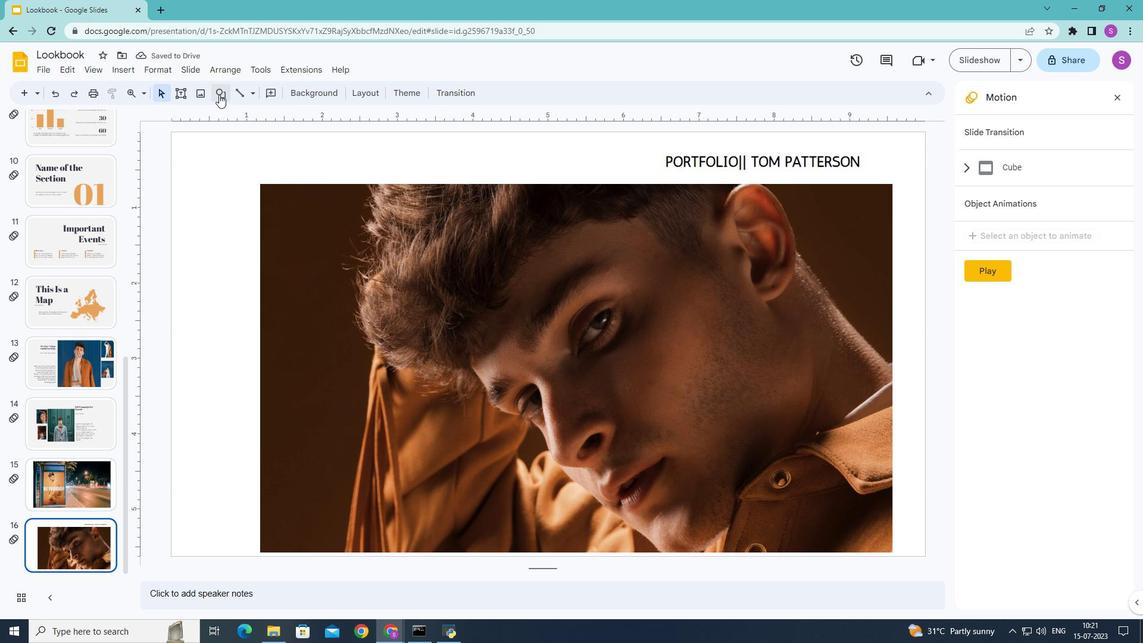 
Action: Mouse pressed left at (241, 91)
Screenshot: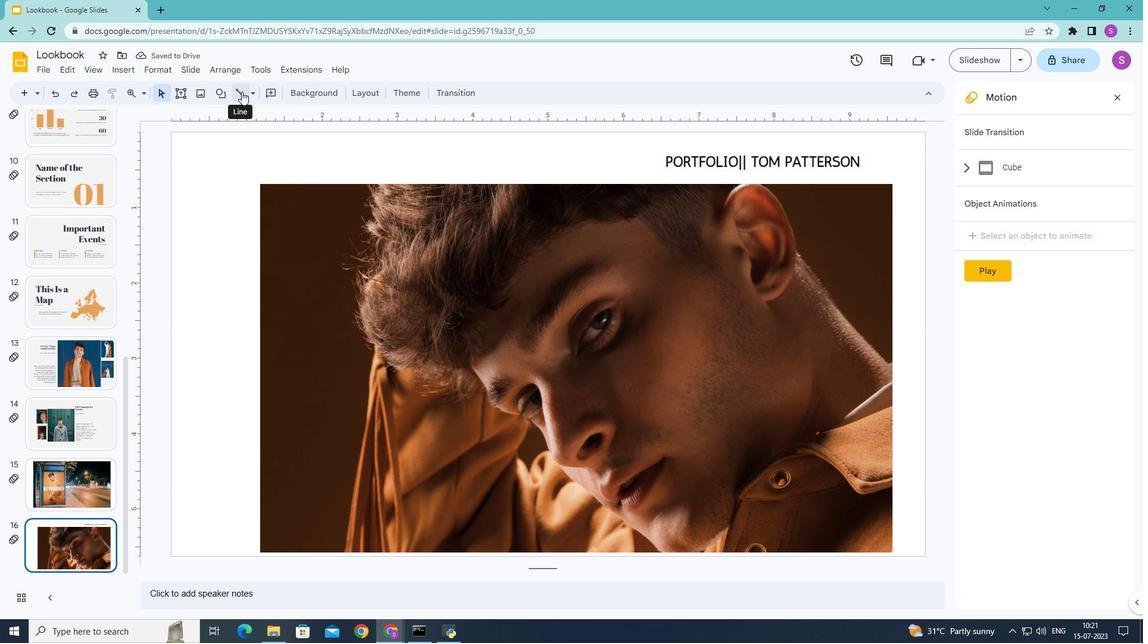 
Action: Mouse moved to (265, 176)
Screenshot: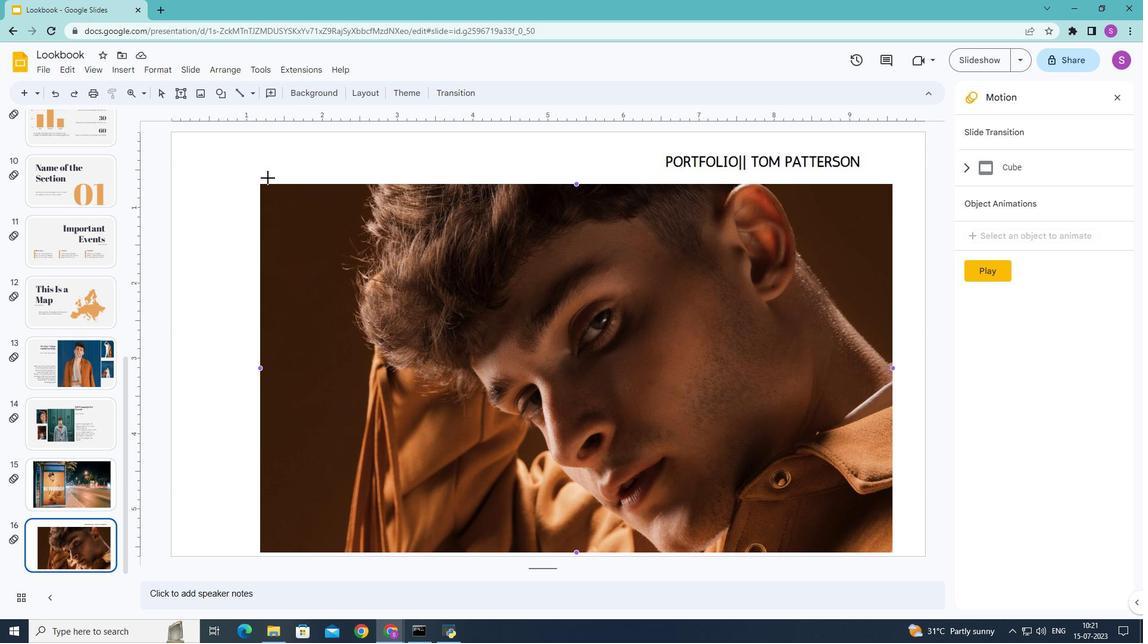 
Action: Mouse pressed left at (265, 176)
Screenshot: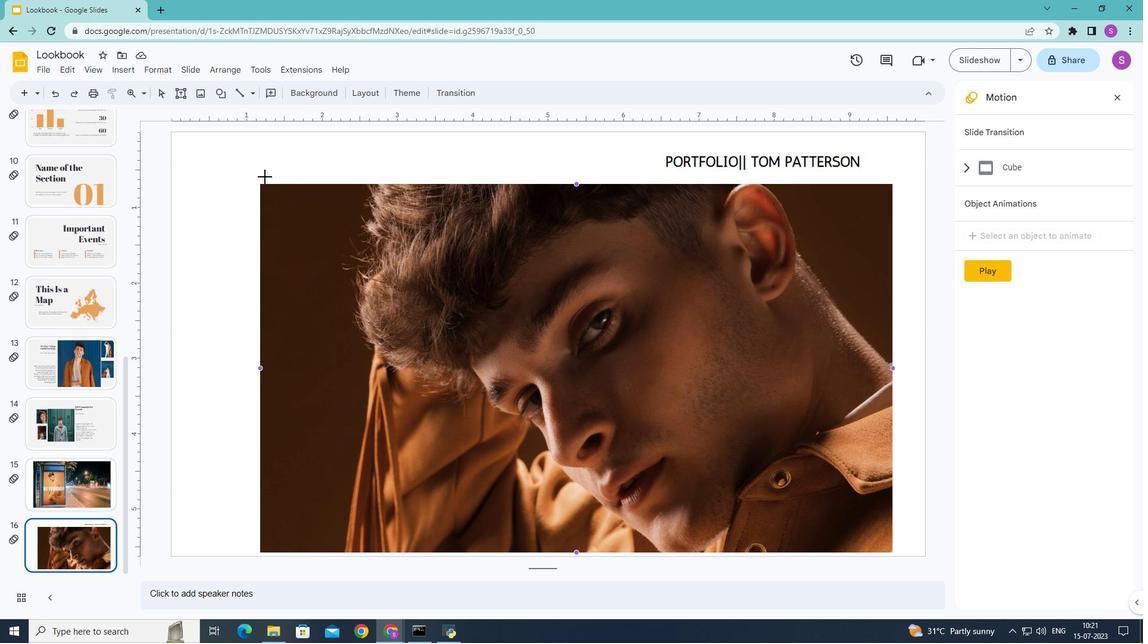 
Action: Mouse moved to (273, 91)
Screenshot: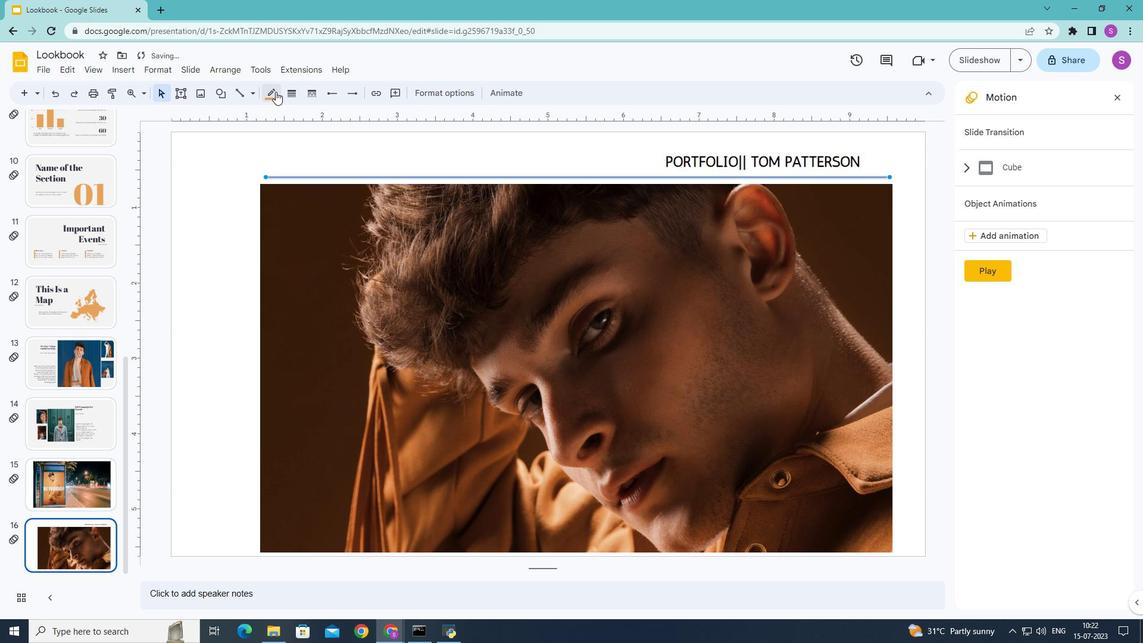
Action: Mouse pressed left at (273, 91)
Screenshot: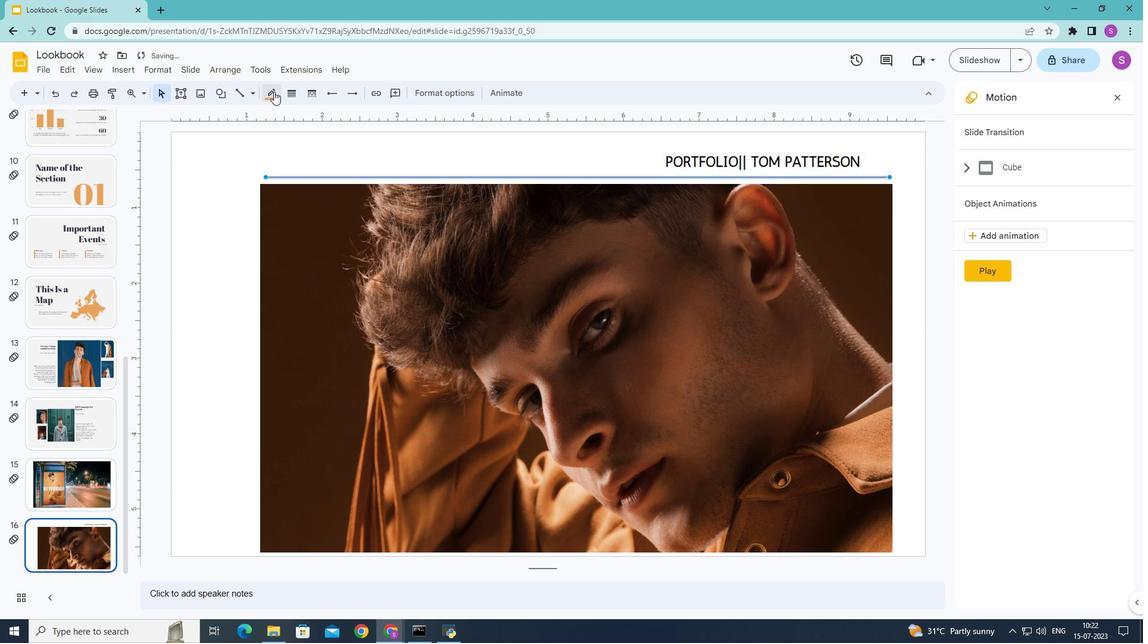 
Action: Mouse moved to (285, 129)
Screenshot: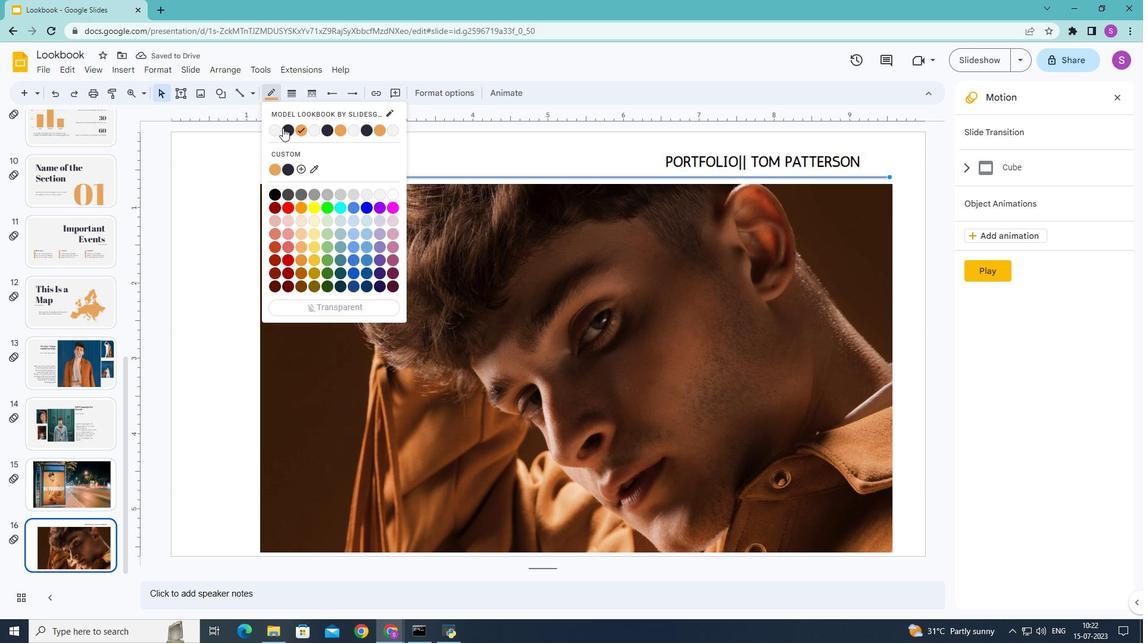 
Action: Mouse pressed left at (285, 129)
Screenshot: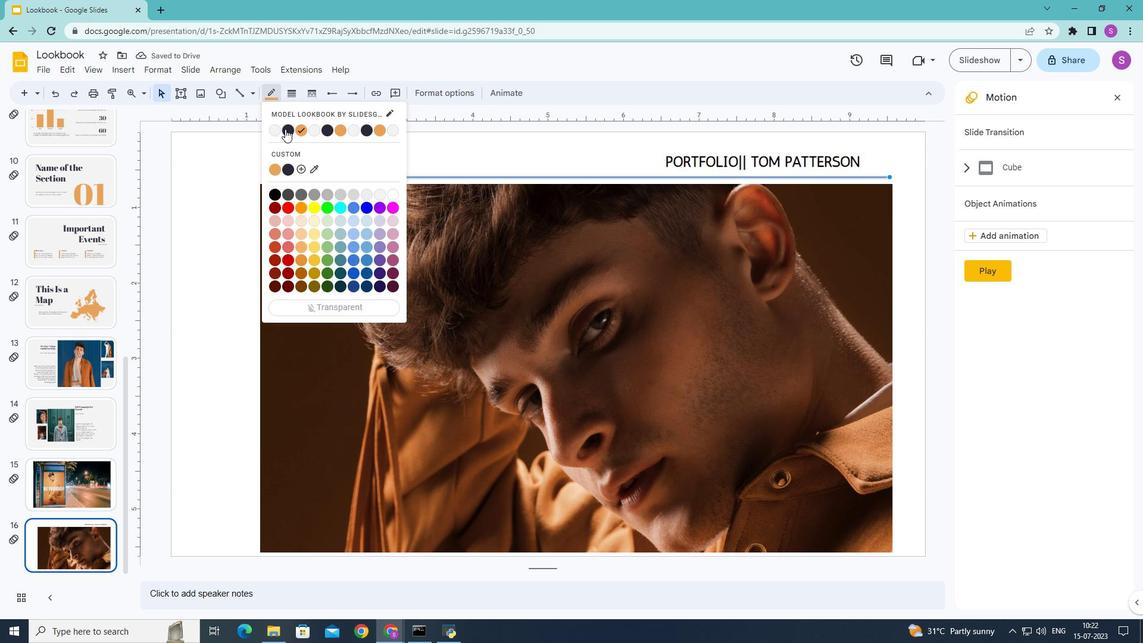 
Action: Mouse moved to (290, 94)
Screenshot: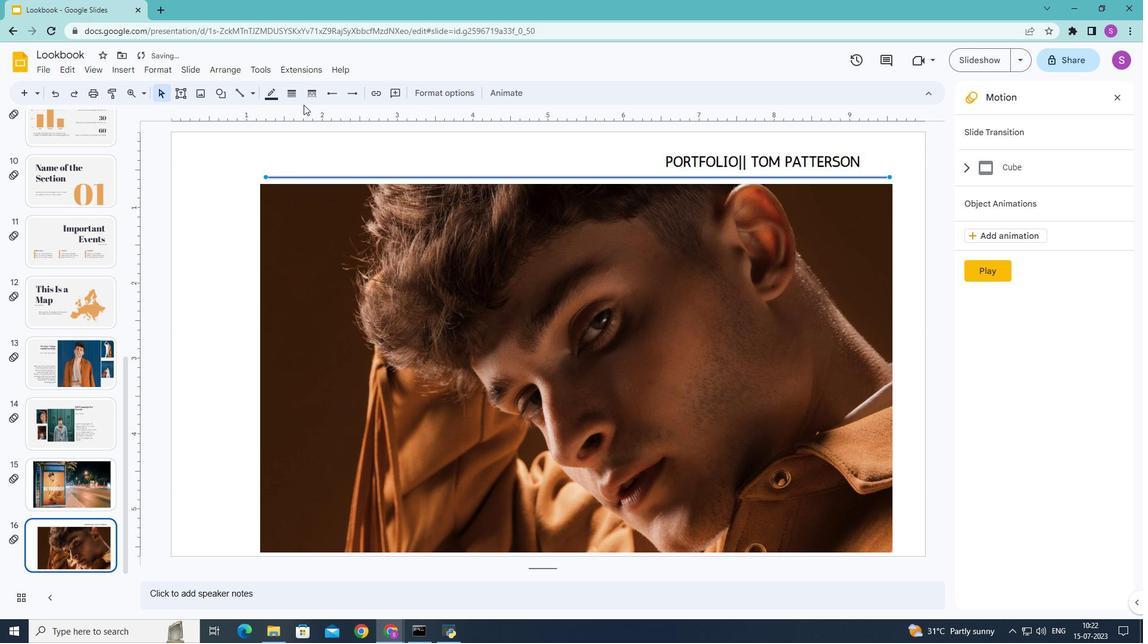 
Action: Mouse pressed left at (290, 94)
Screenshot: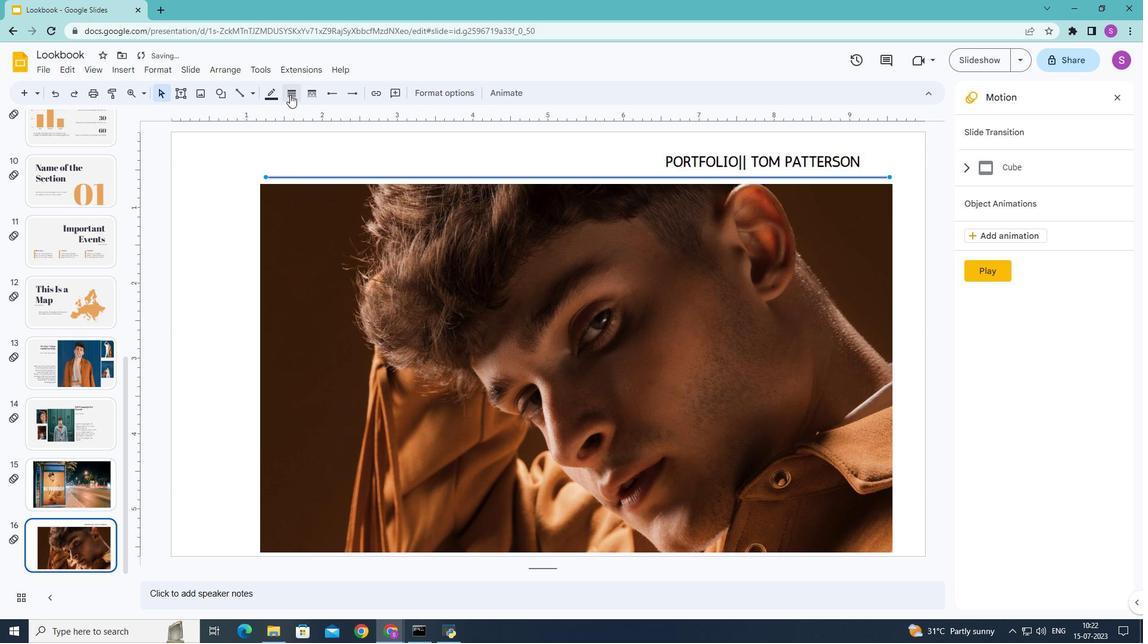 
Action: Mouse moved to (304, 153)
Screenshot: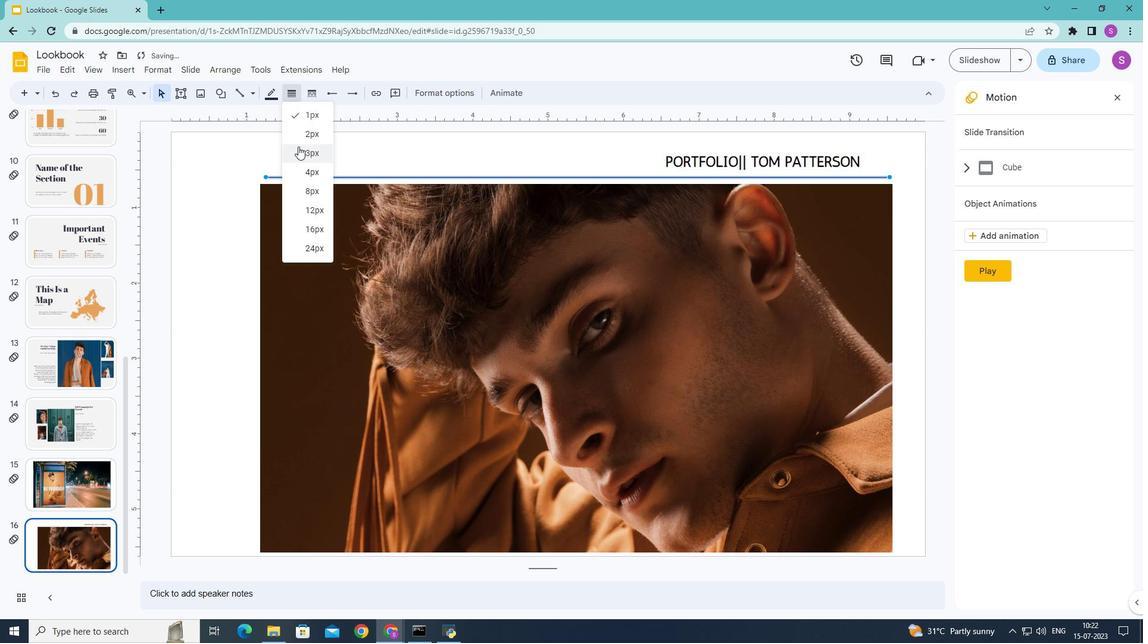 
Action: Mouse pressed left at (304, 153)
Screenshot: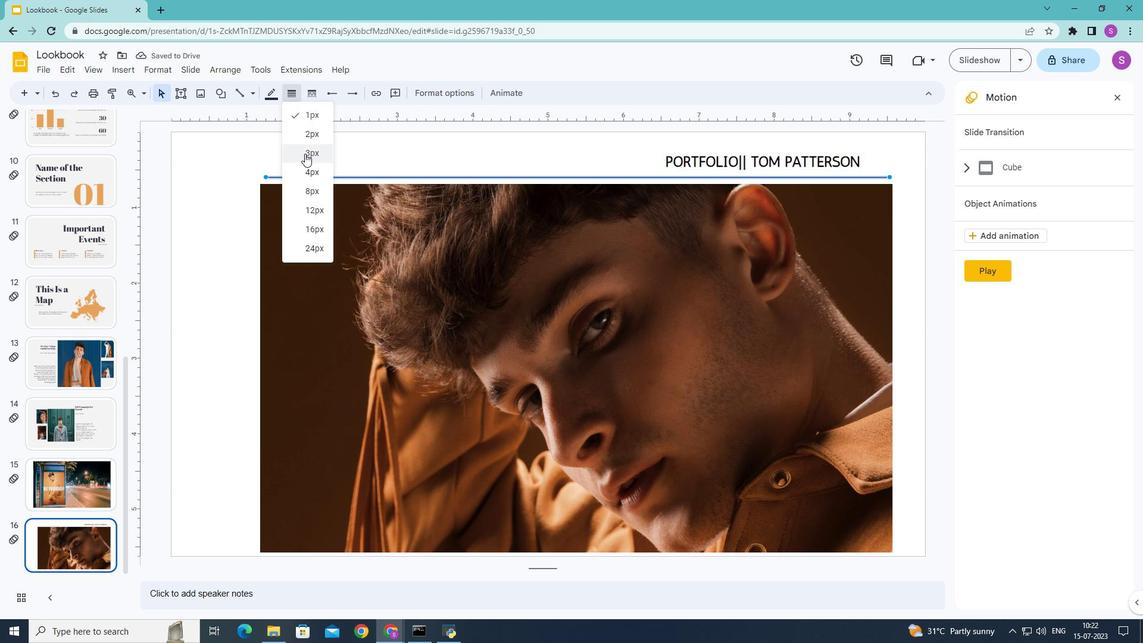 
Action: Mouse moved to (420, 153)
Screenshot: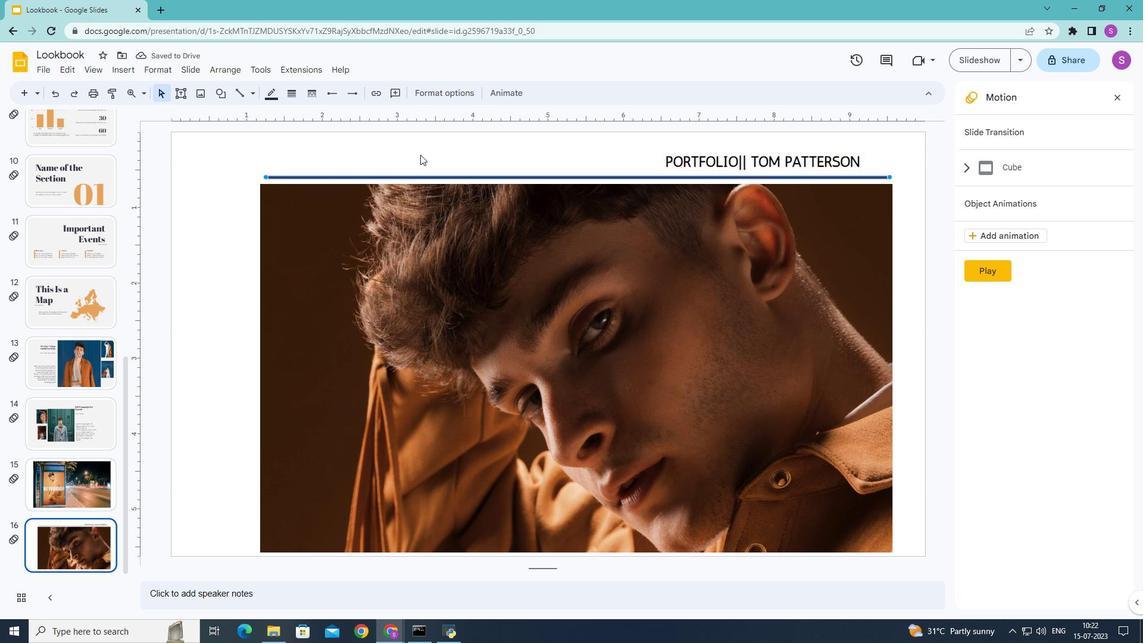 
Action: Mouse pressed left at (420, 153)
Screenshot: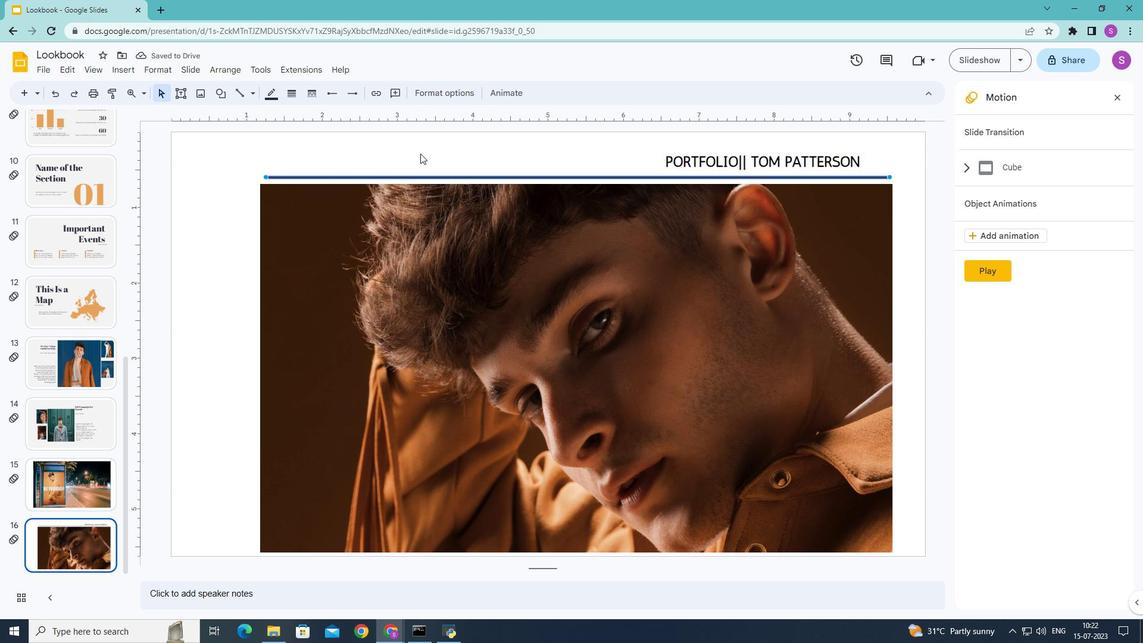 
Action: Mouse moved to (178, 91)
Screenshot: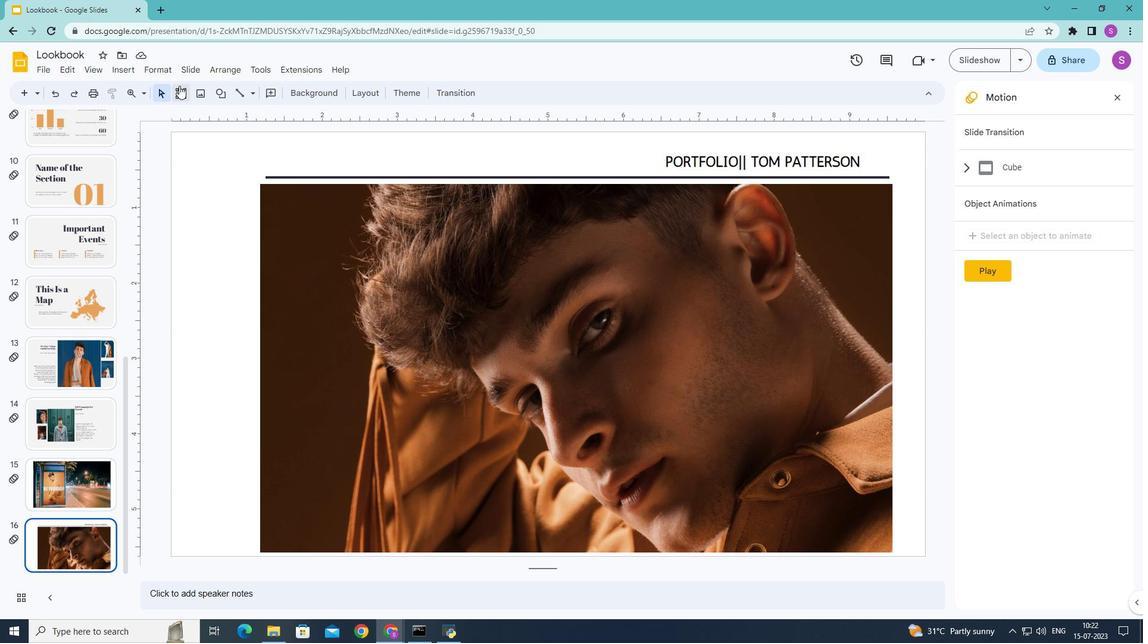 
Action: Mouse pressed left at (178, 91)
Screenshot: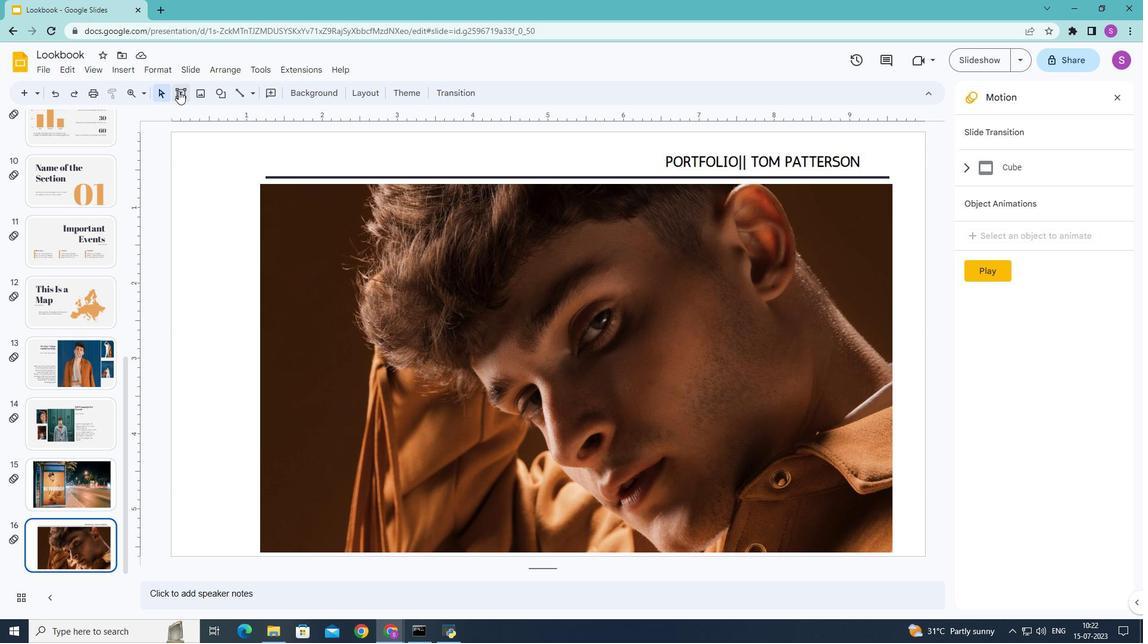 
Action: Mouse moved to (568, 196)
Screenshot: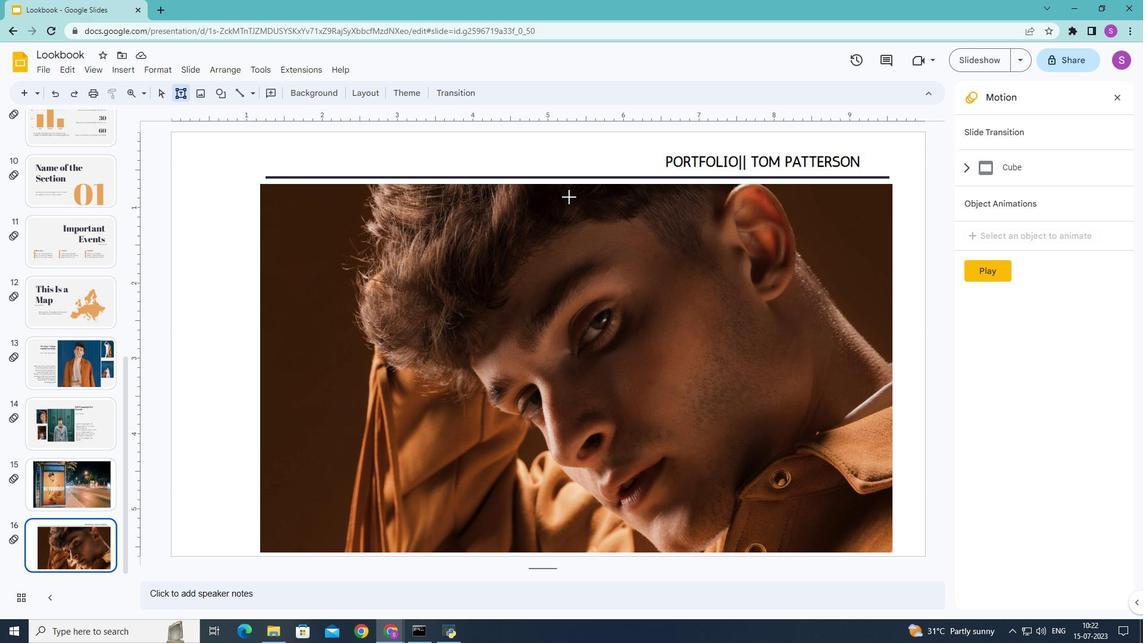 
Action: Mouse pressed left at (568, 196)
Screenshot: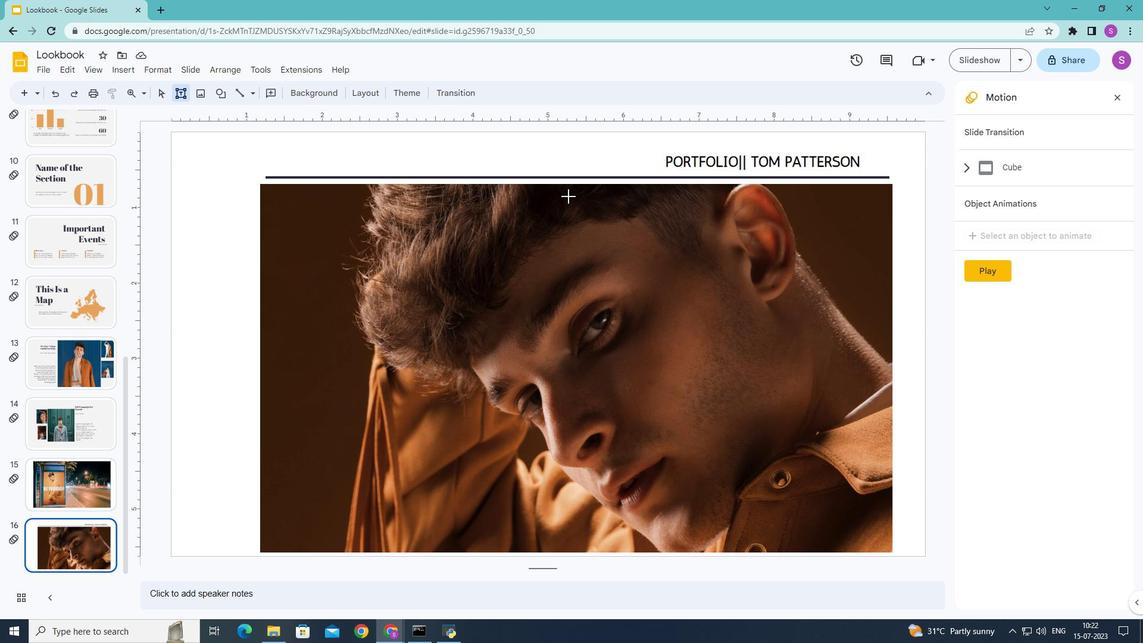 
Action: Mouse moved to (849, 248)
Screenshot: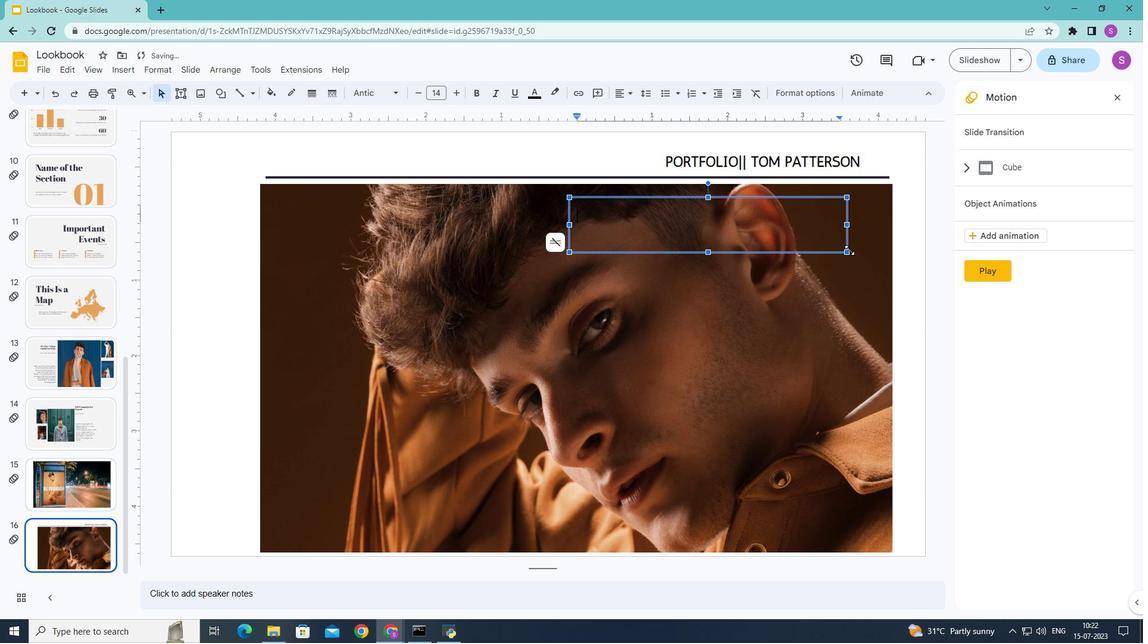 
Action: Key pressed <Key.shift>Contact
Screenshot: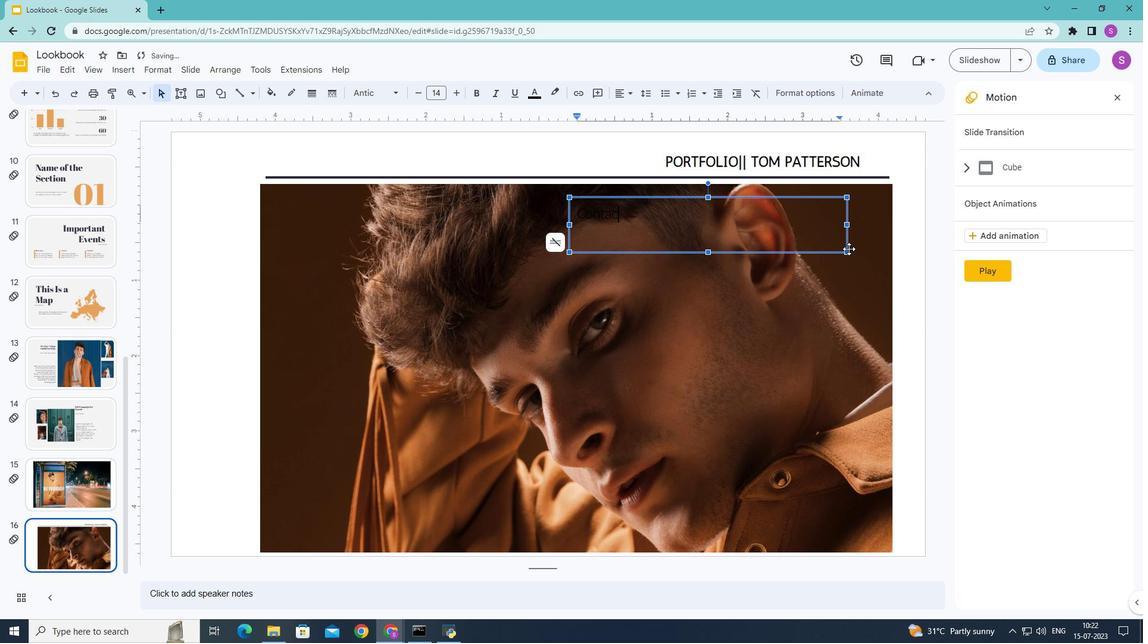 
Action: Mouse moved to (624, 213)
Screenshot: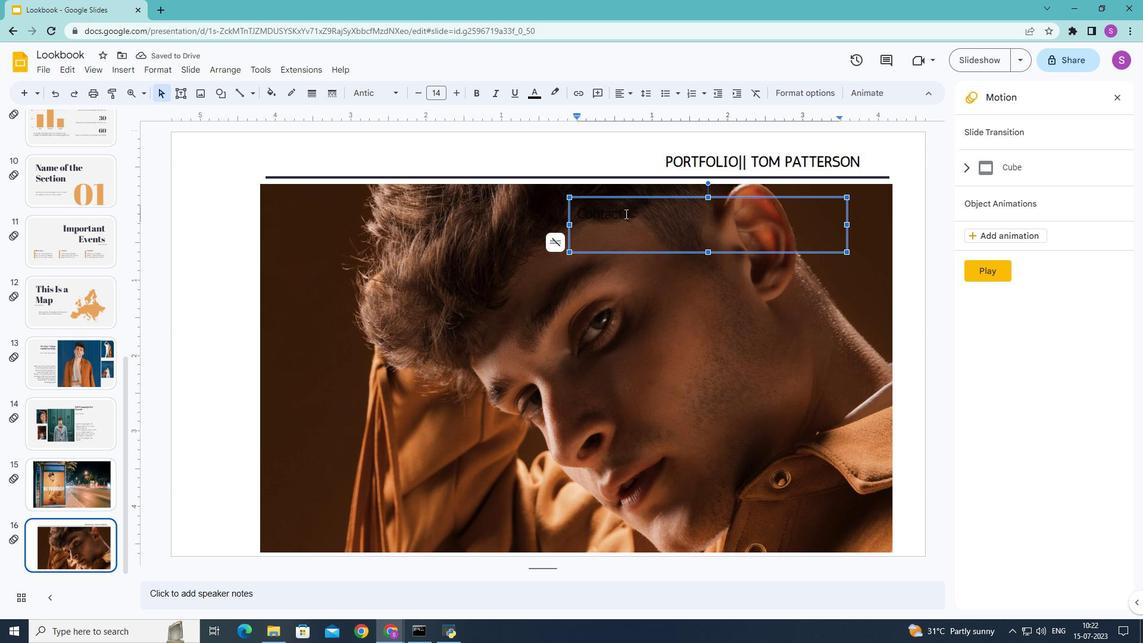
Action: Mouse pressed left at (624, 213)
Screenshot: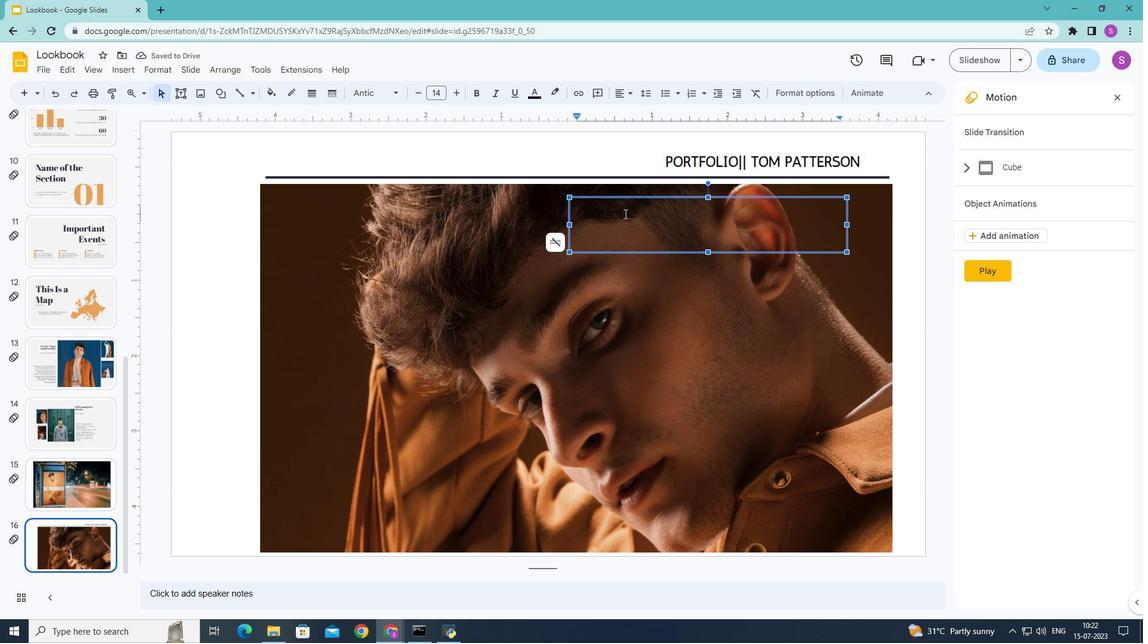 
Action: Mouse moved to (530, 94)
Screenshot: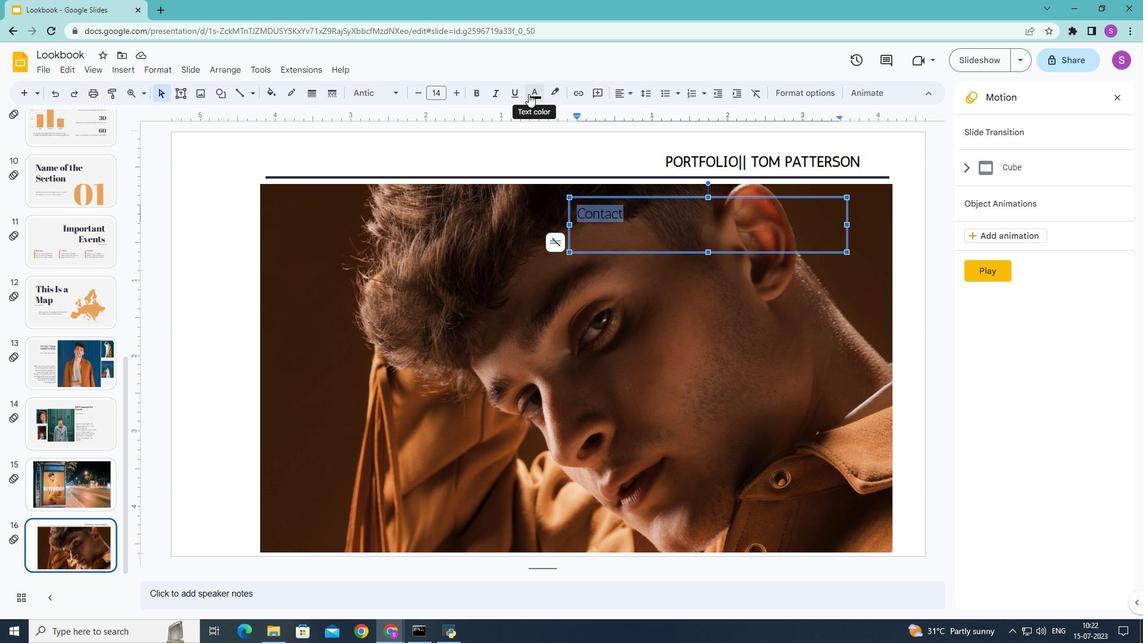 
Action: Mouse pressed left at (530, 94)
Screenshot: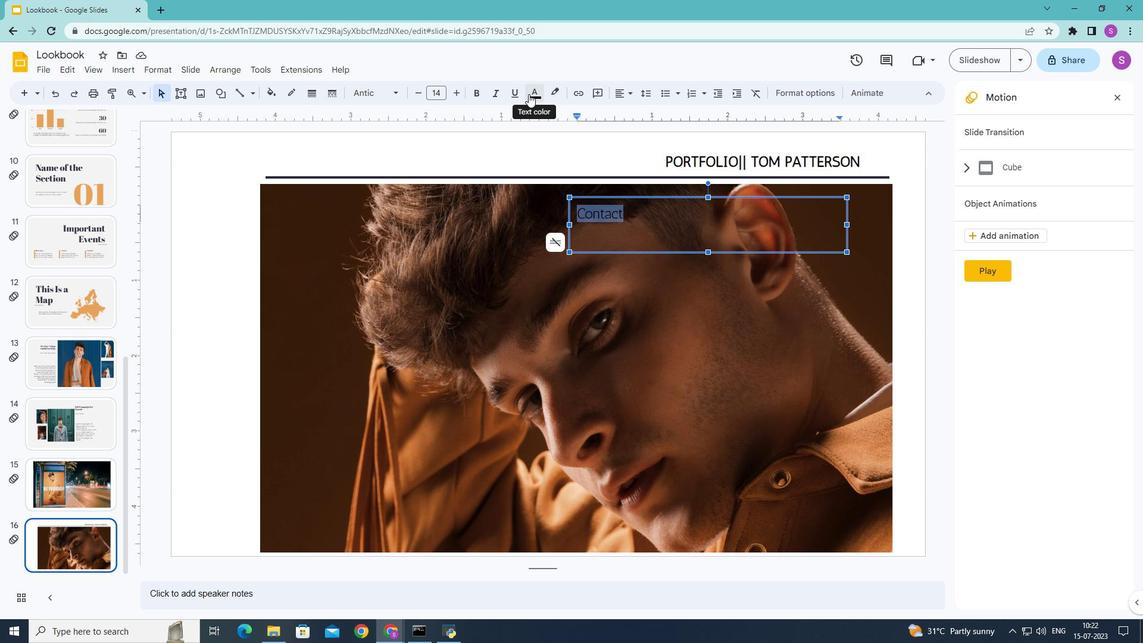 
Action: Mouse moved to (577, 131)
Screenshot: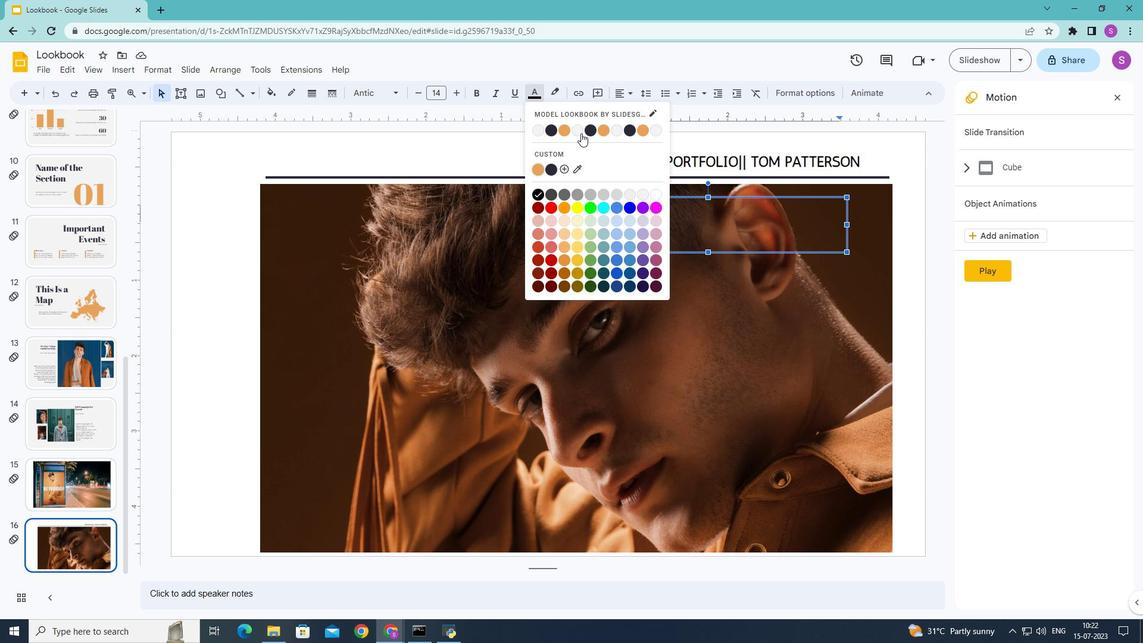 
Action: Mouse pressed left at (577, 131)
Screenshot: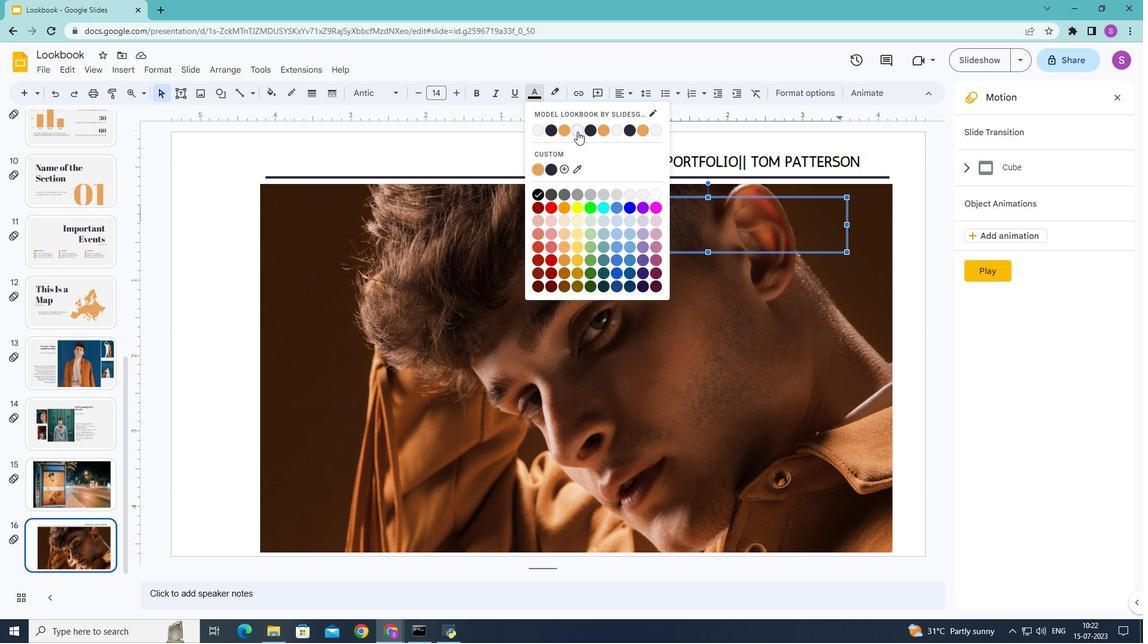 
Action: Mouse moved to (455, 89)
Screenshot: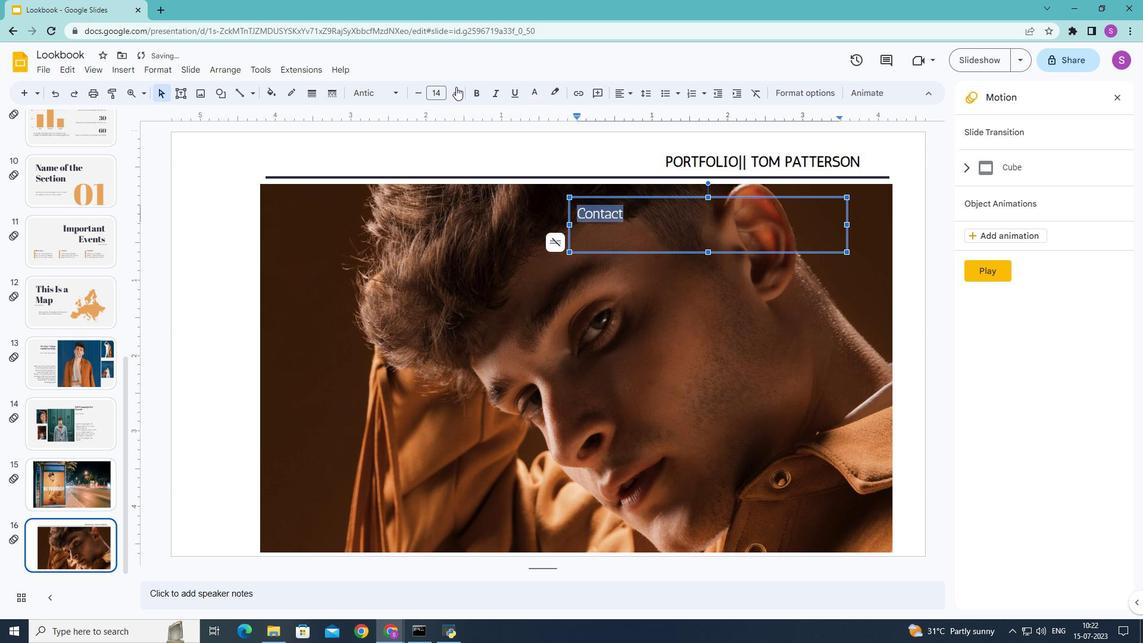 
Action: Mouse pressed left at (455, 89)
Screenshot: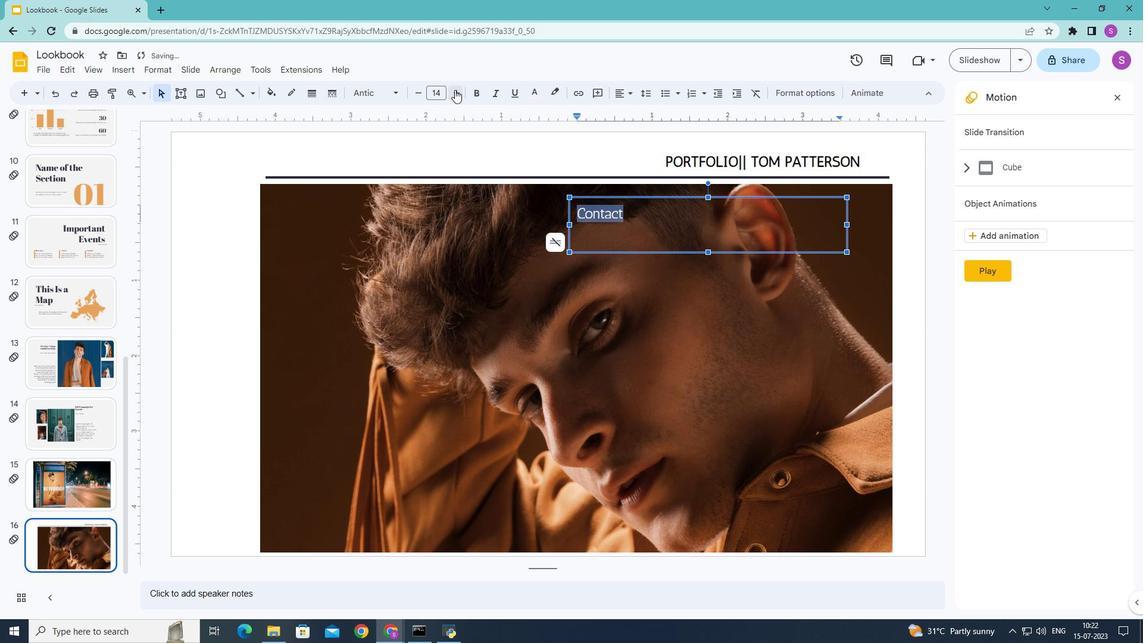 
Action: Mouse pressed left at (455, 89)
Screenshot: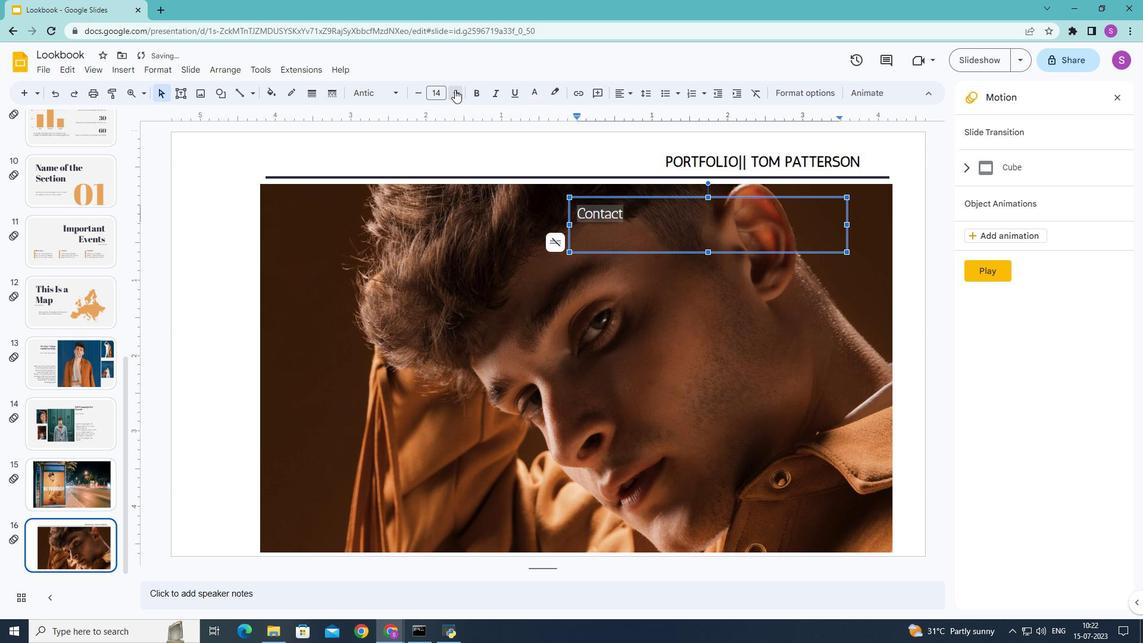 
Action: Mouse pressed left at (455, 89)
Screenshot: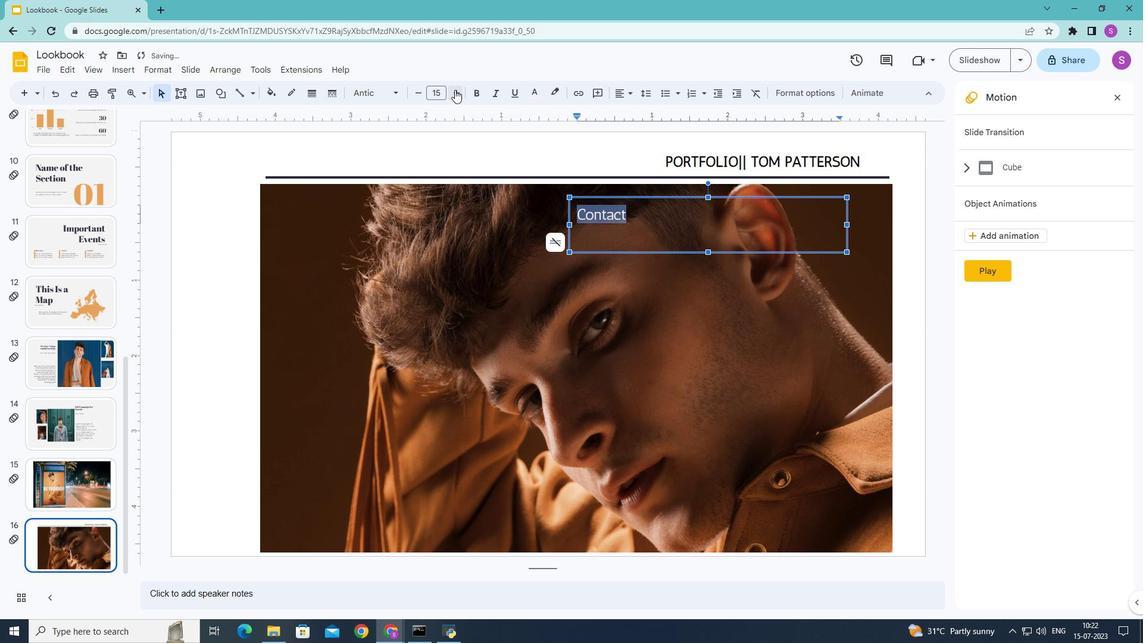 
Action: Mouse pressed left at (455, 89)
Screenshot: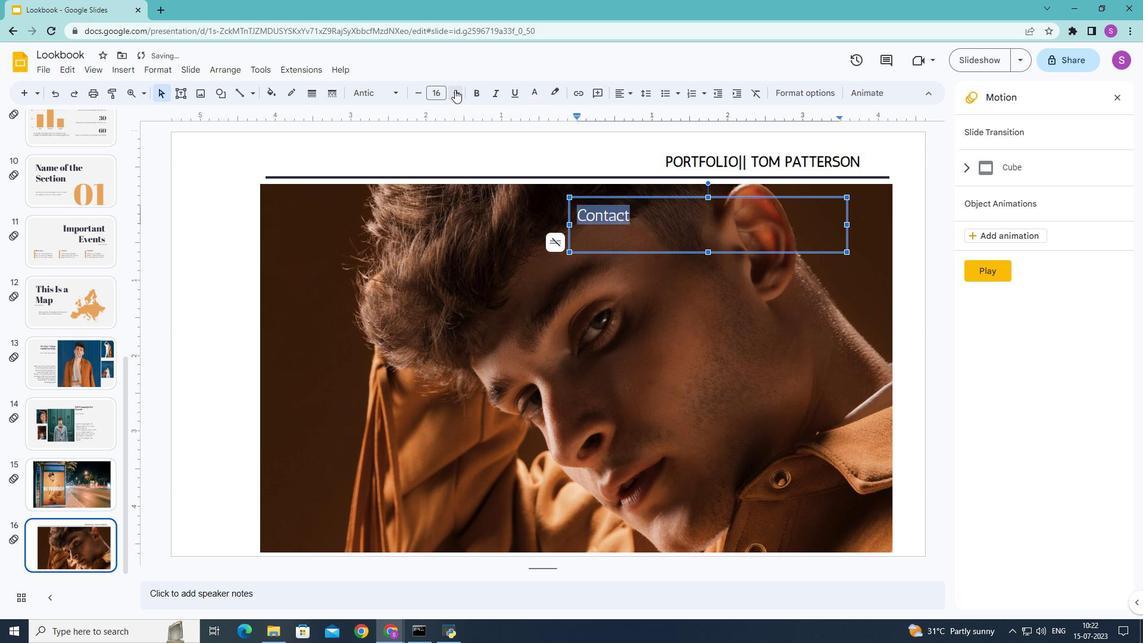 
Action: Mouse pressed left at (455, 89)
Screenshot: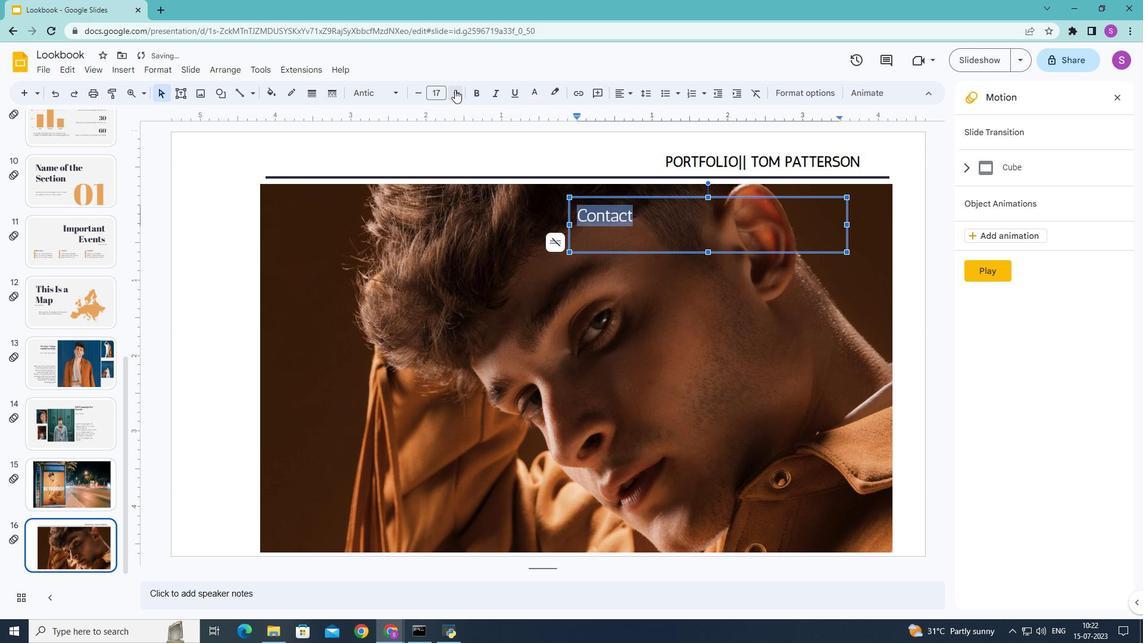 
Action: Mouse pressed left at (455, 89)
Screenshot: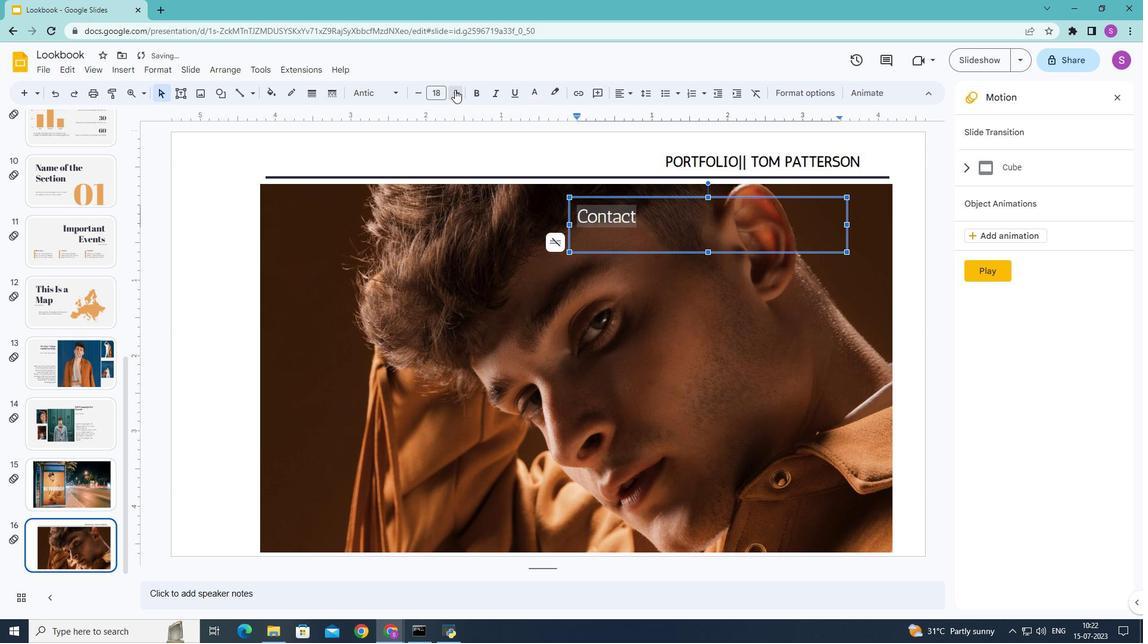 
Action: Mouse pressed left at (455, 89)
Screenshot: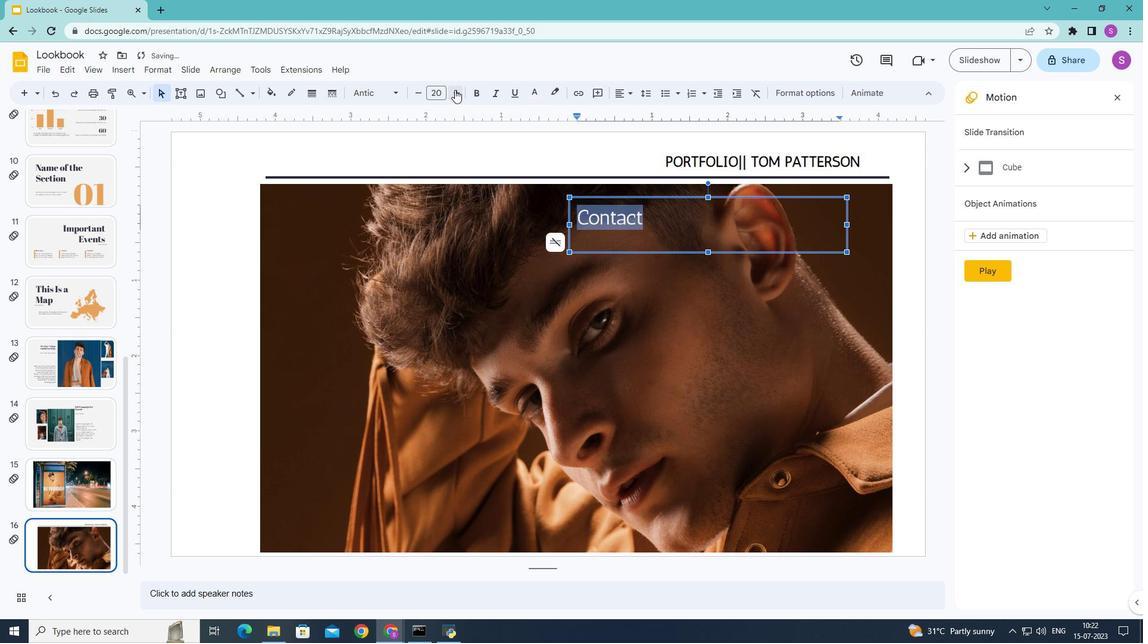 
Action: Mouse pressed left at (455, 89)
Screenshot: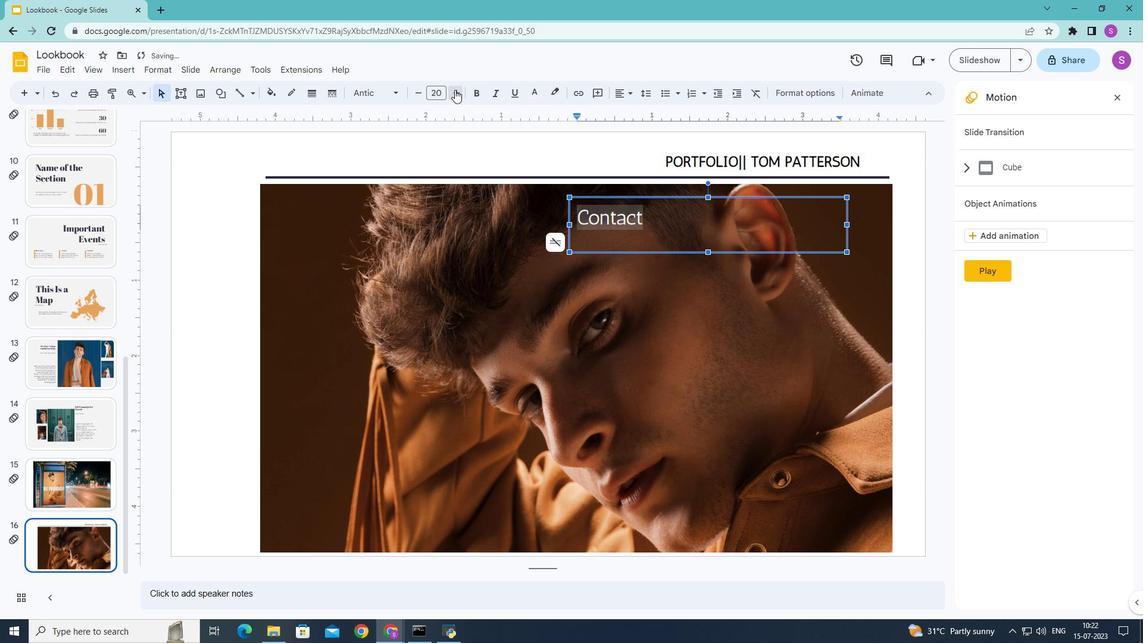 
Action: Mouse pressed left at (455, 89)
Screenshot: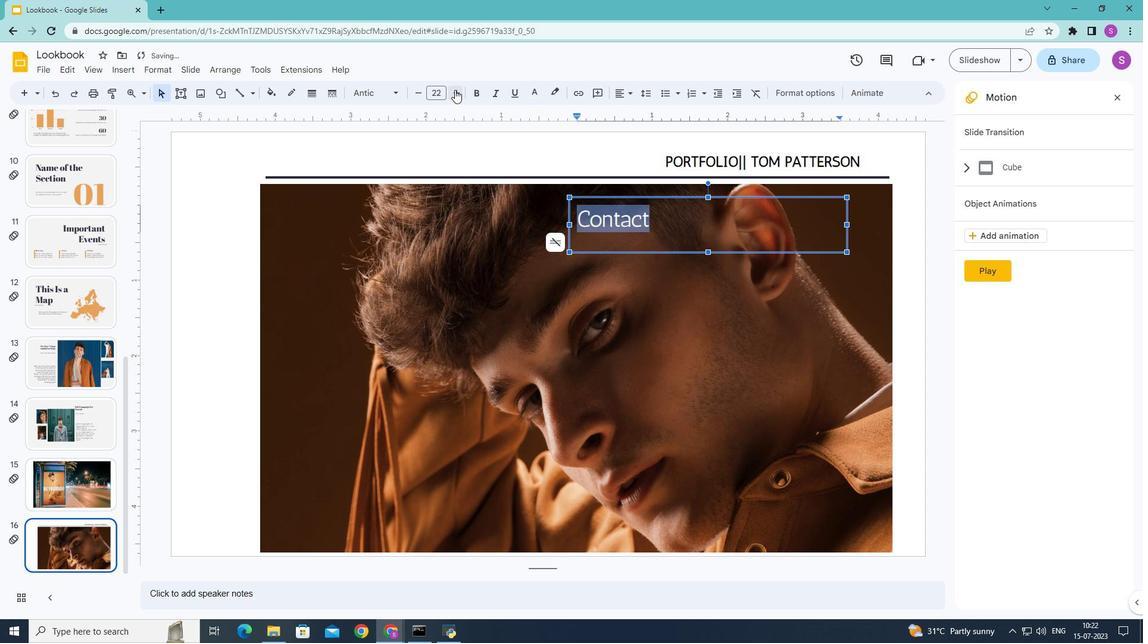 
Action: Mouse pressed left at (455, 89)
Screenshot: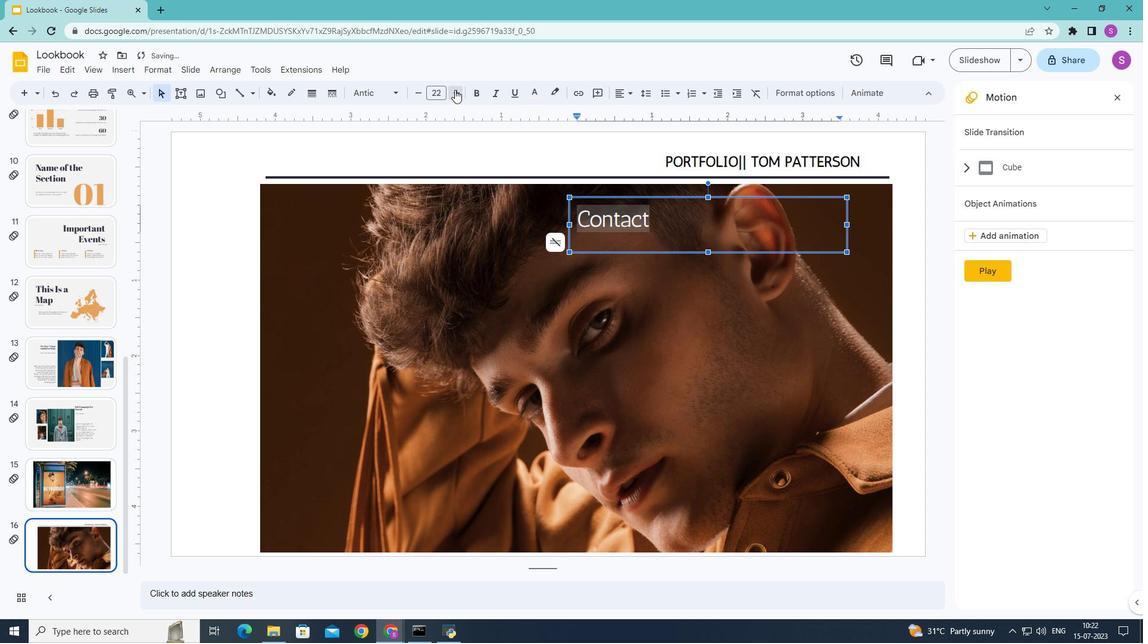 
Action: Mouse pressed left at (455, 89)
Screenshot: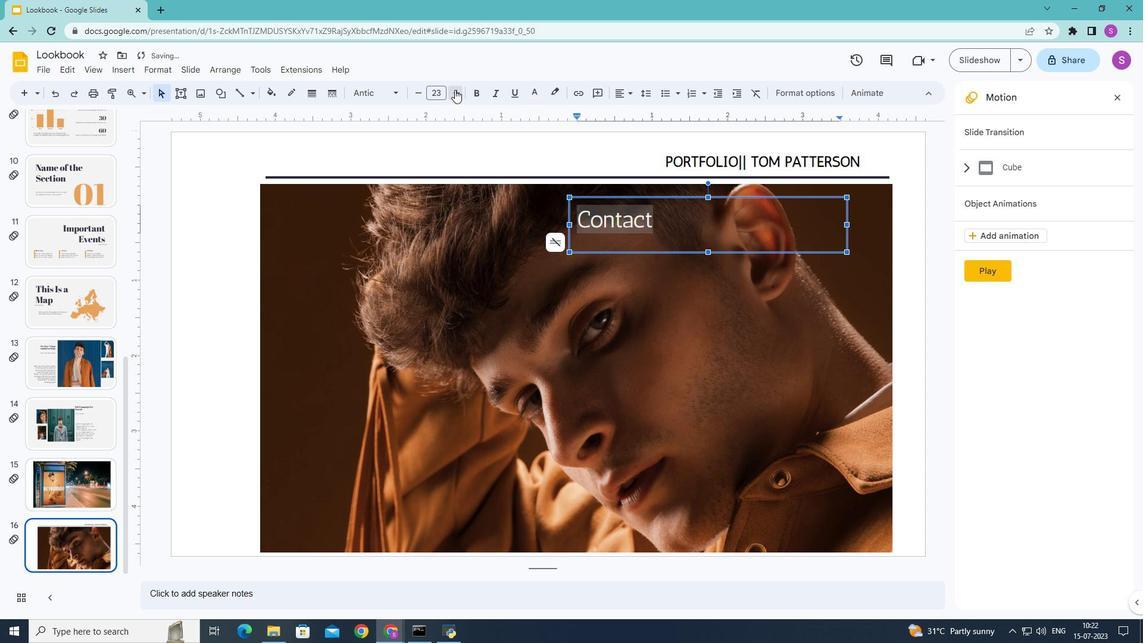 
Action: Mouse pressed left at (455, 89)
Screenshot: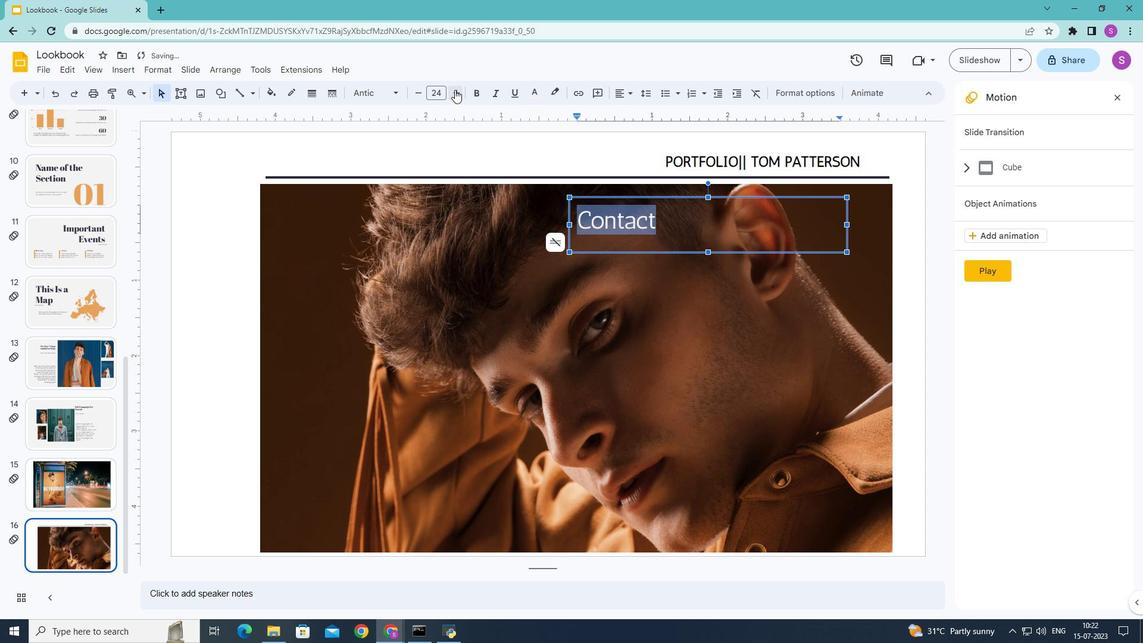 
Action: Mouse pressed left at (455, 89)
Screenshot: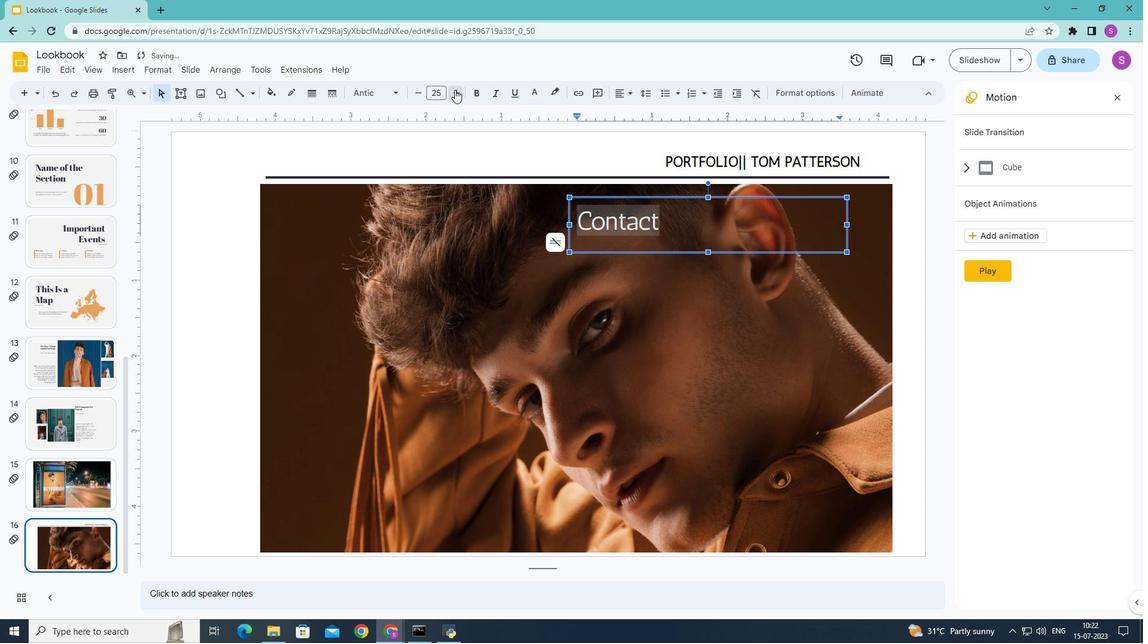 
Action: Mouse pressed left at (455, 89)
Screenshot: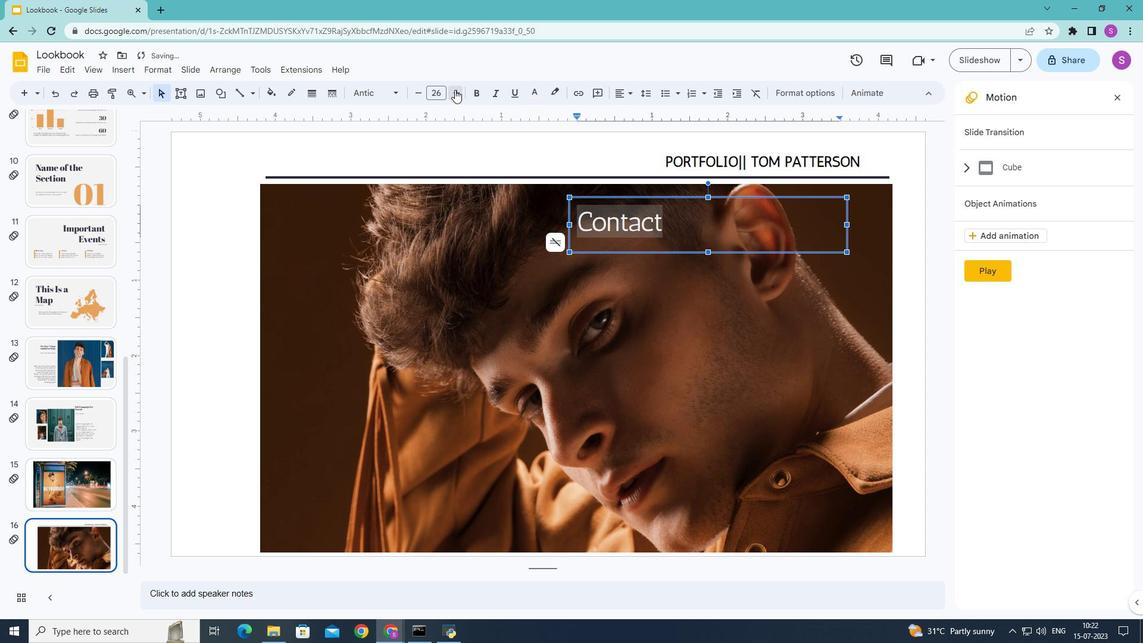 
Action: Mouse pressed left at (455, 89)
Screenshot: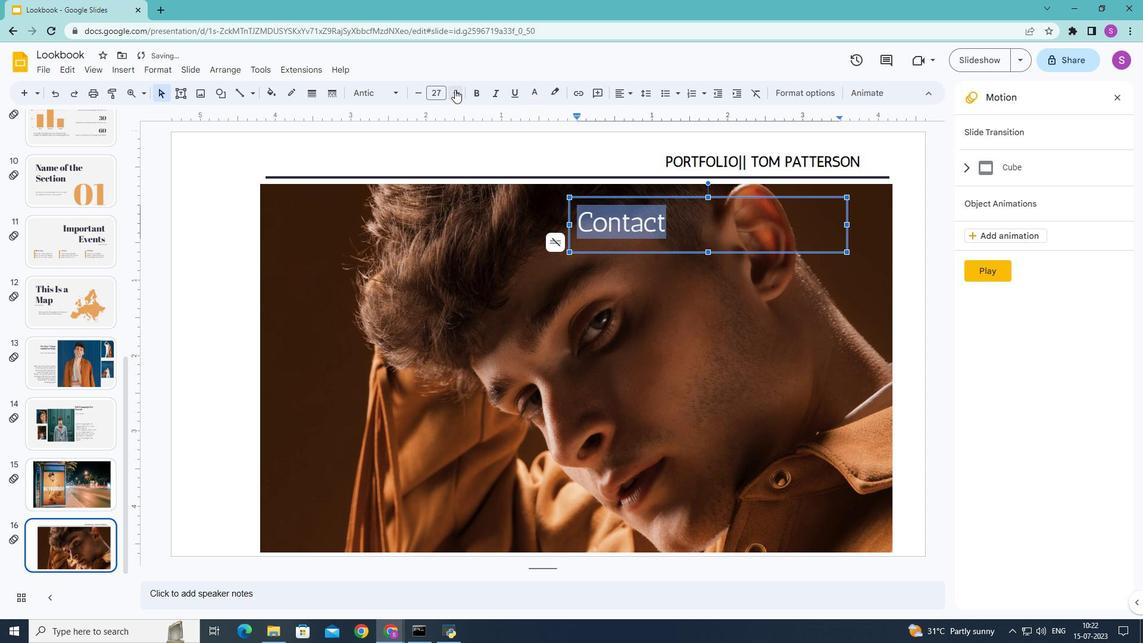 
Action: Mouse pressed left at (455, 89)
Screenshot: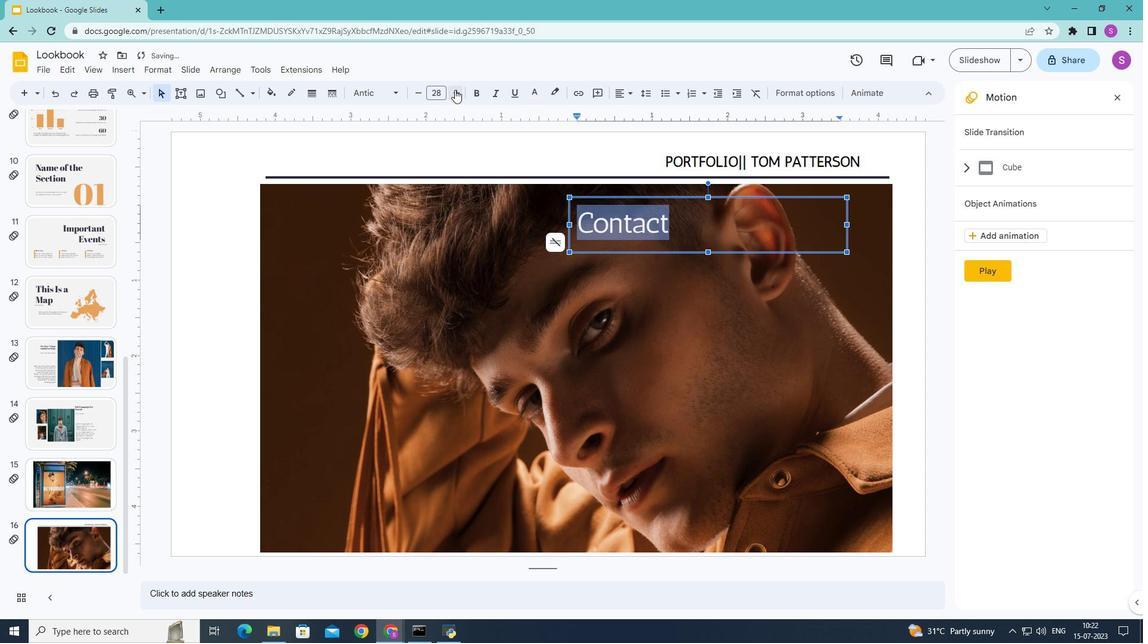 
Action: Mouse pressed left at (455, 89)
Screenshot: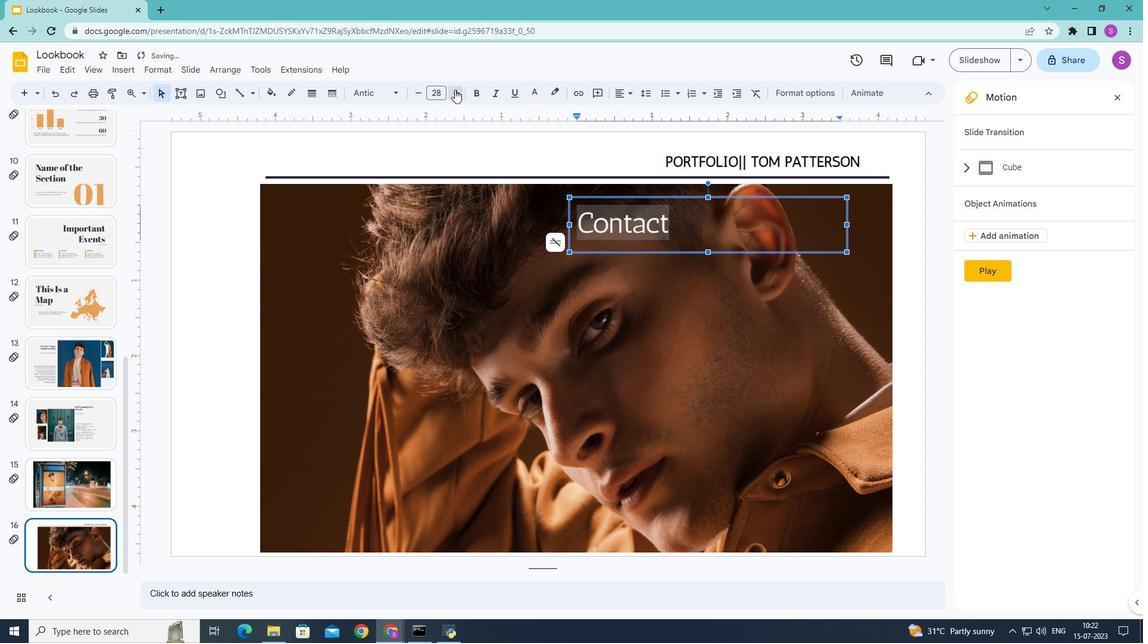
Action: Mouse pressed left at (455, 89)
Screenshot: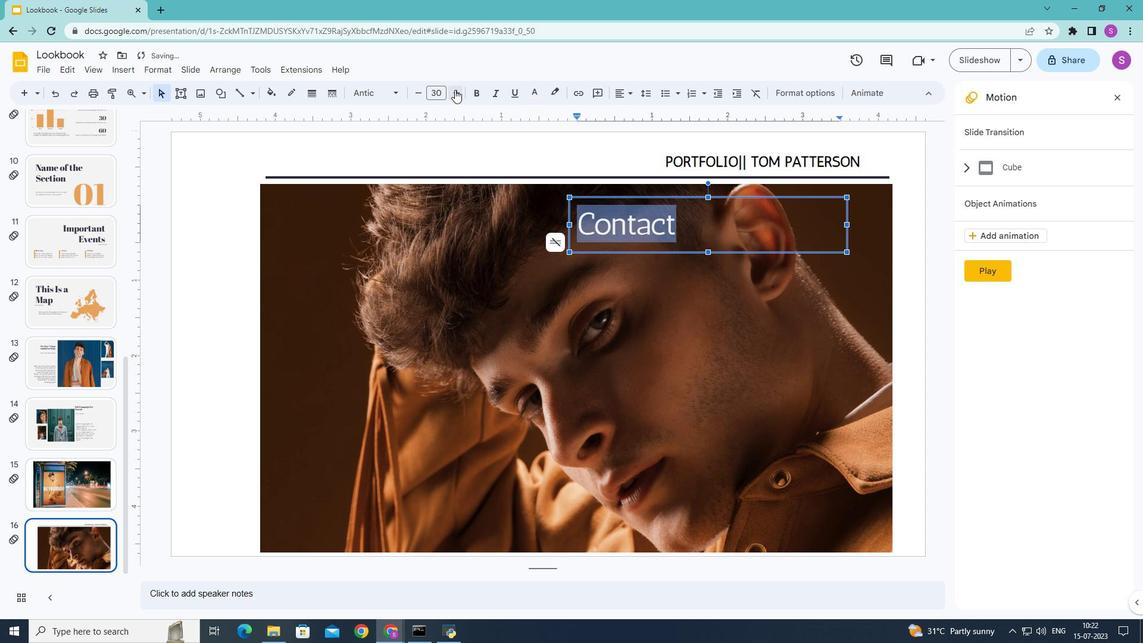 
Action: Mouse pressed left at (455, 89)
Screenshot: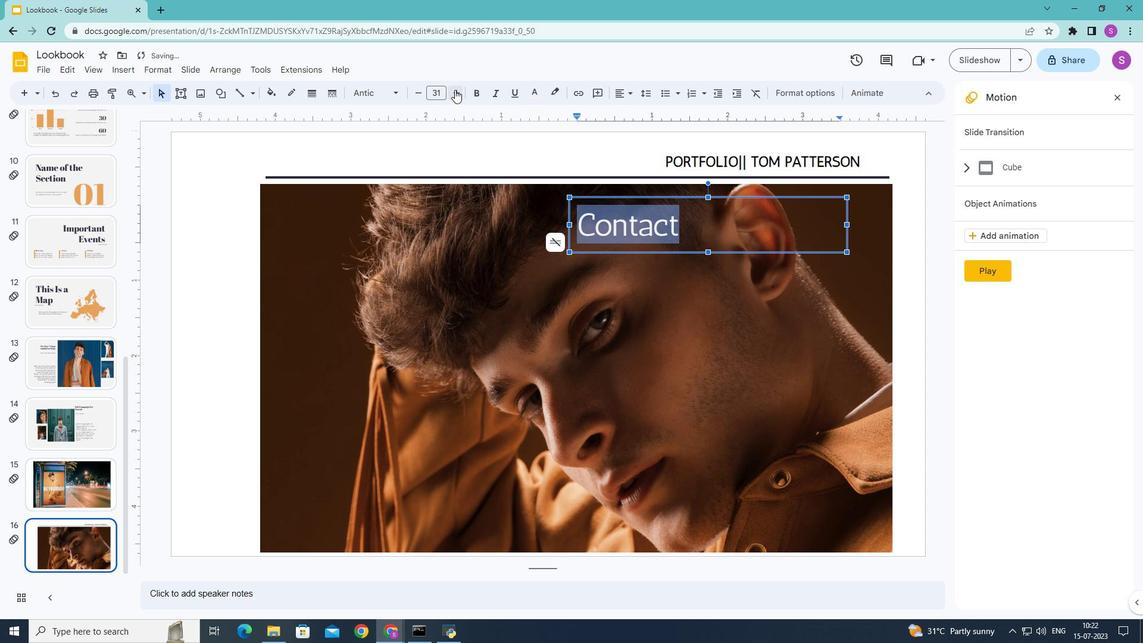 
Action: Mouse pressed left at (455, 89)
Screenshot: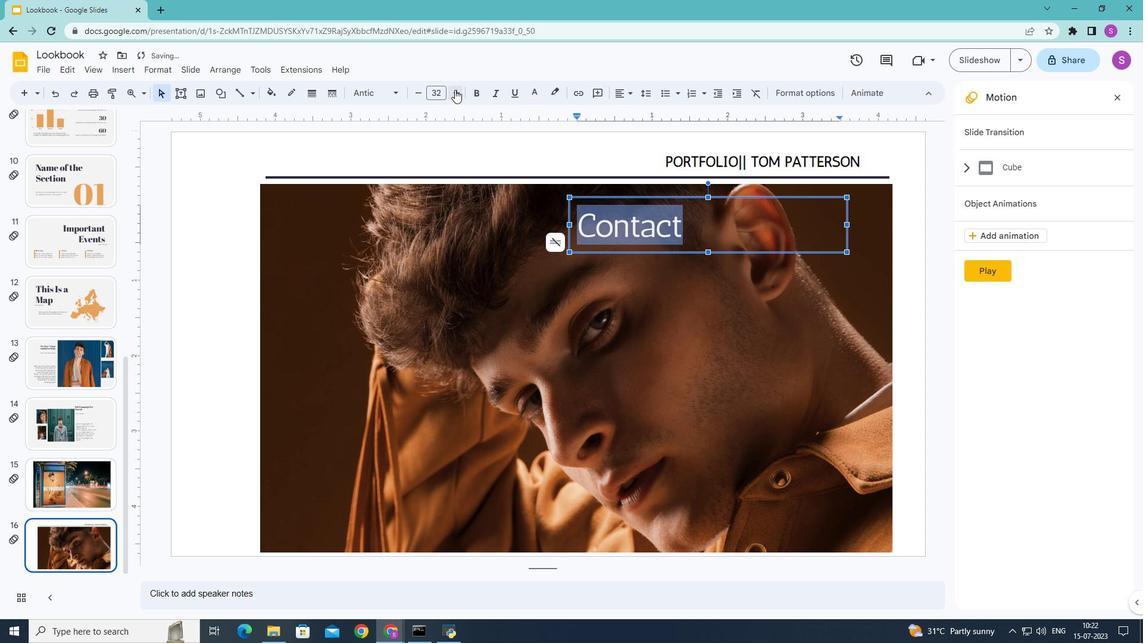 
Action: Mouse pressed left at (455, 89)
Screenshot: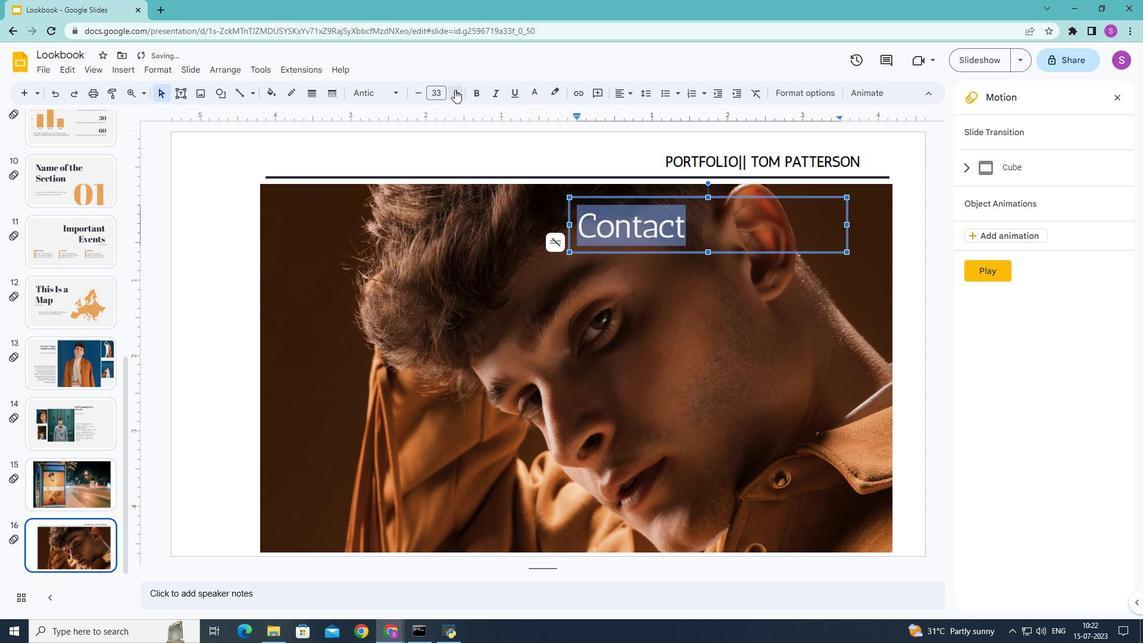 
Action: Mouse pressed left at (455, 89)
Screenshot: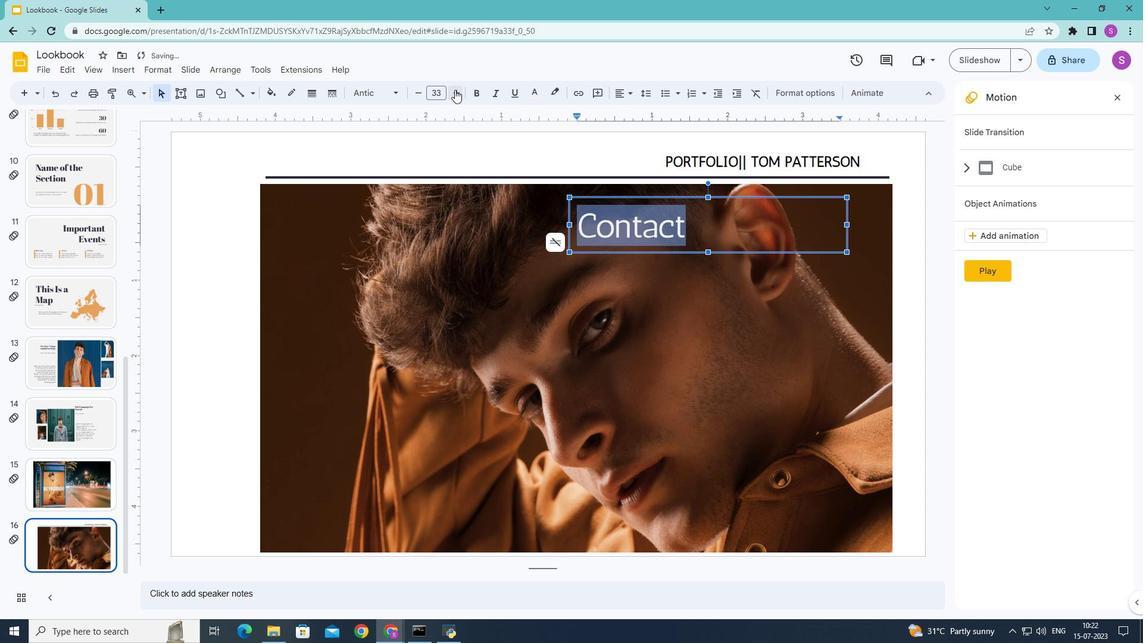 
Action: Mouse pressed left at (455, 89)
Screenshot: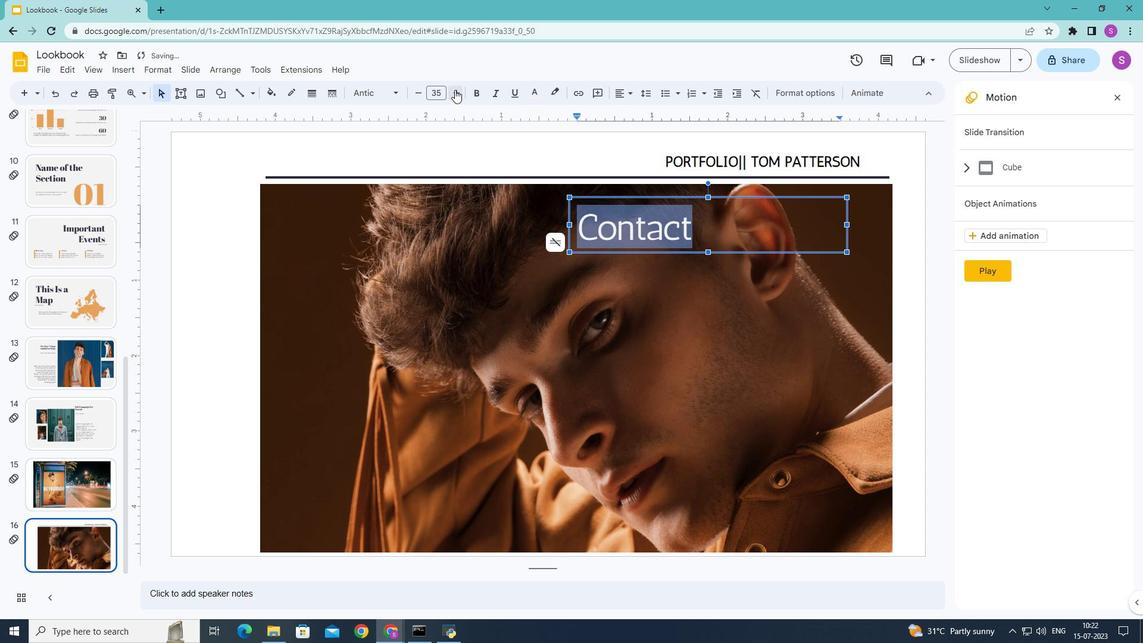 
Action: Mouse pressed left at (455, 89)
Screenshot: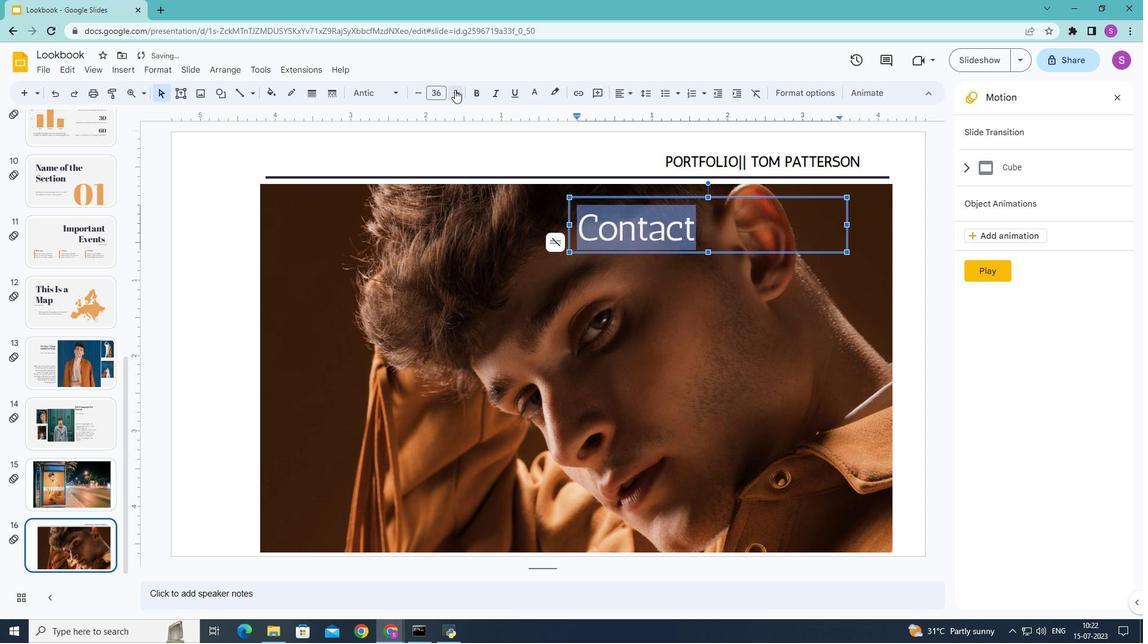 
Action: Mouse pressed left at (455, 89)
Screenshot: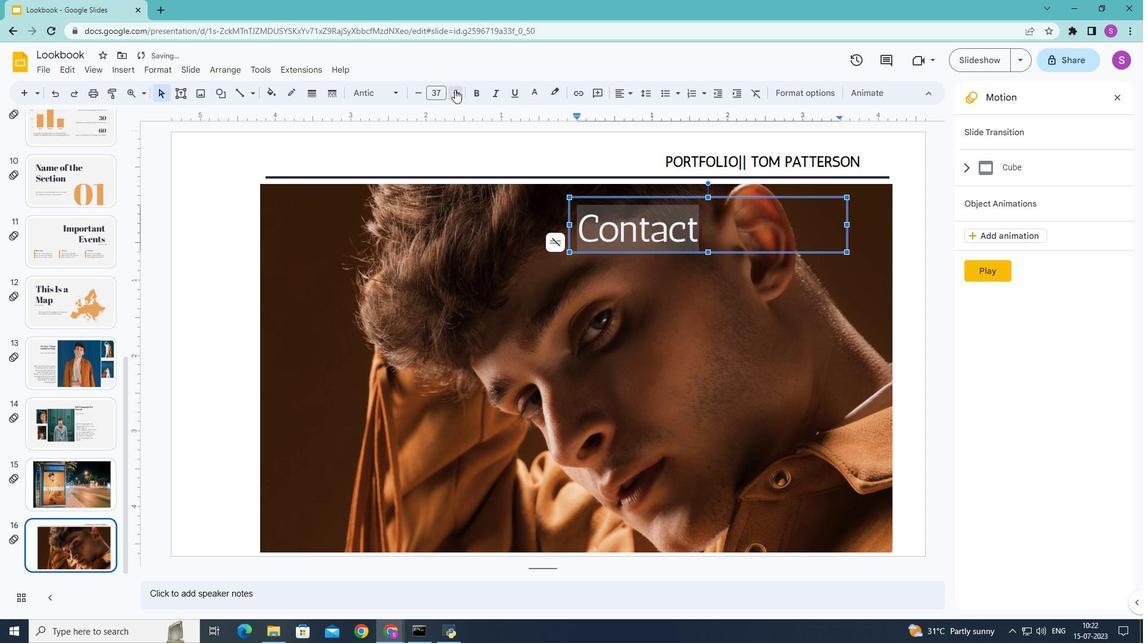 
Action: Mouse pressed left at (455, 89)
Screenshot: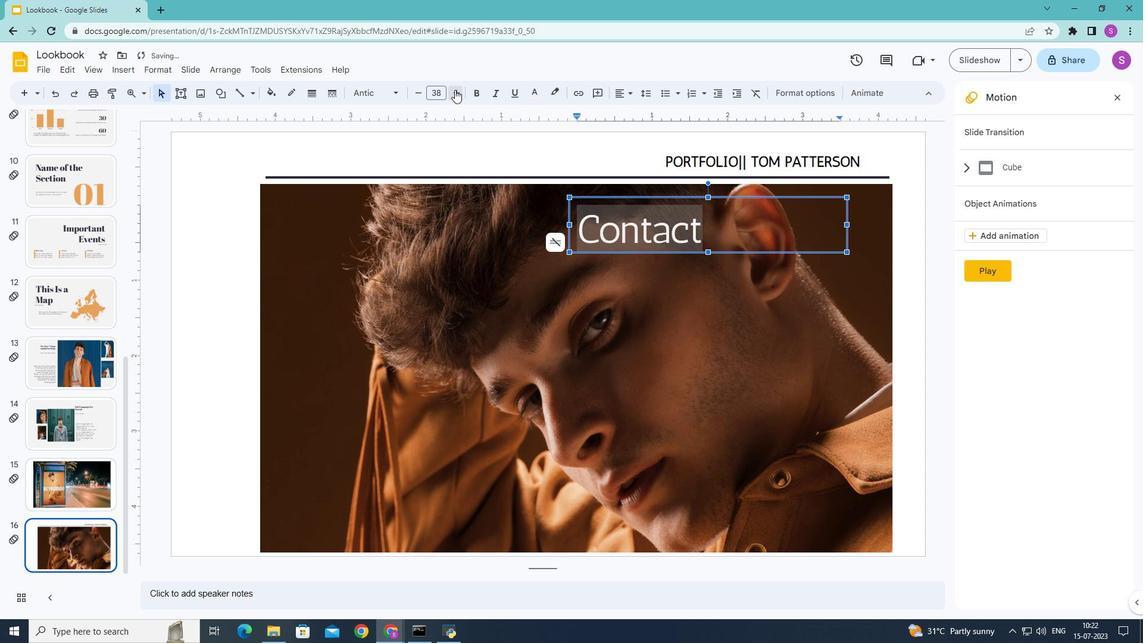 
Action: Mouse pressed left at (455, 89)
Screenshot: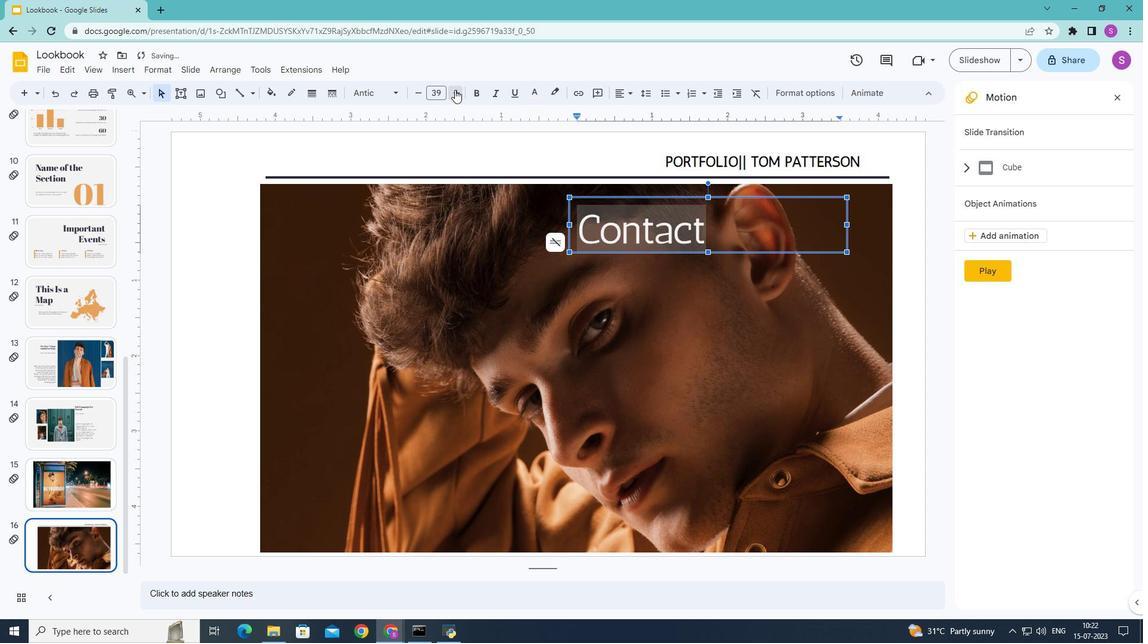 
Action: Mouse pressed left at (455, 89)
Screenshot: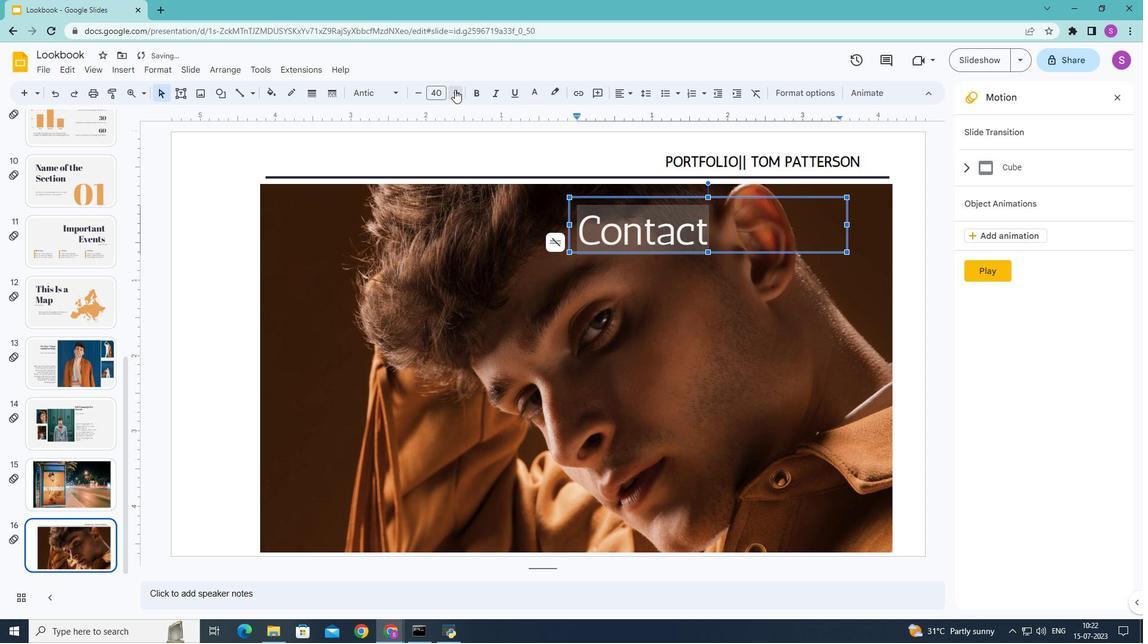 
Action: Mouse pressed left at (455, 89)
Screenshot: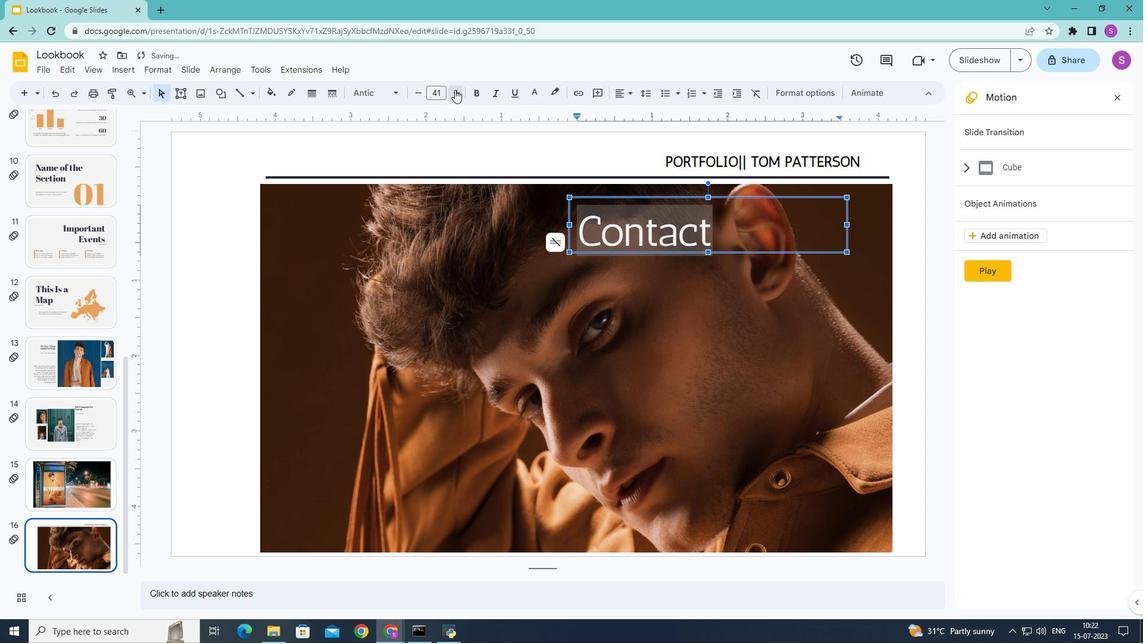 
Action: Mouse pressed left at (455, 89)
Screenshot: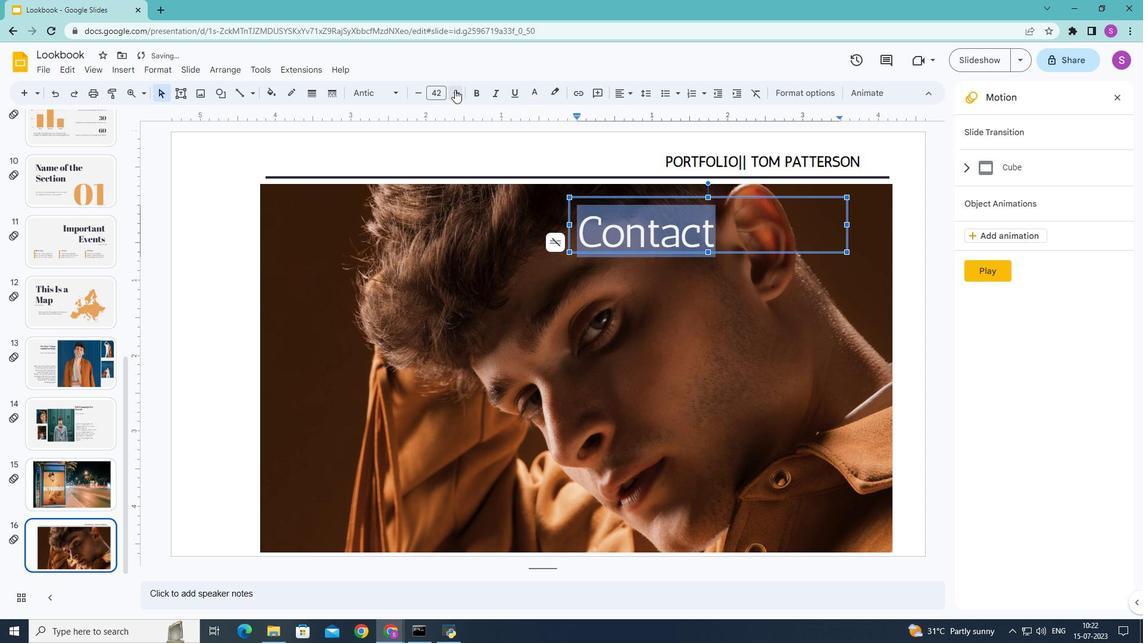 
Action: Mouse pressed left at (455, 89)
Screenshot: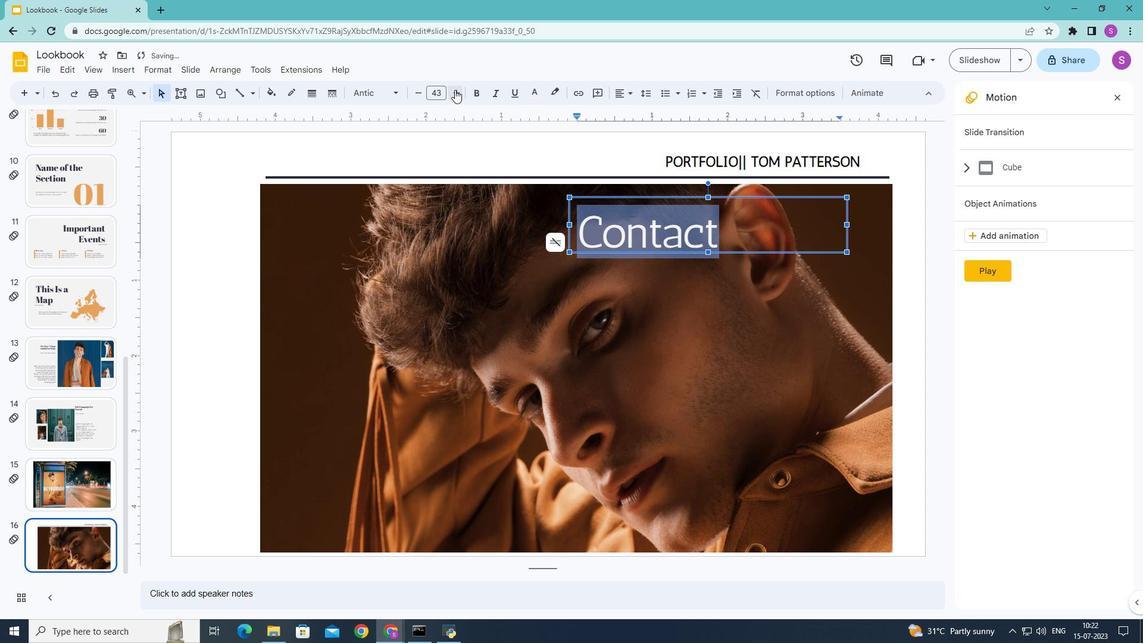 
Action: Mouse pressed left at (455, 89)
Screenshot: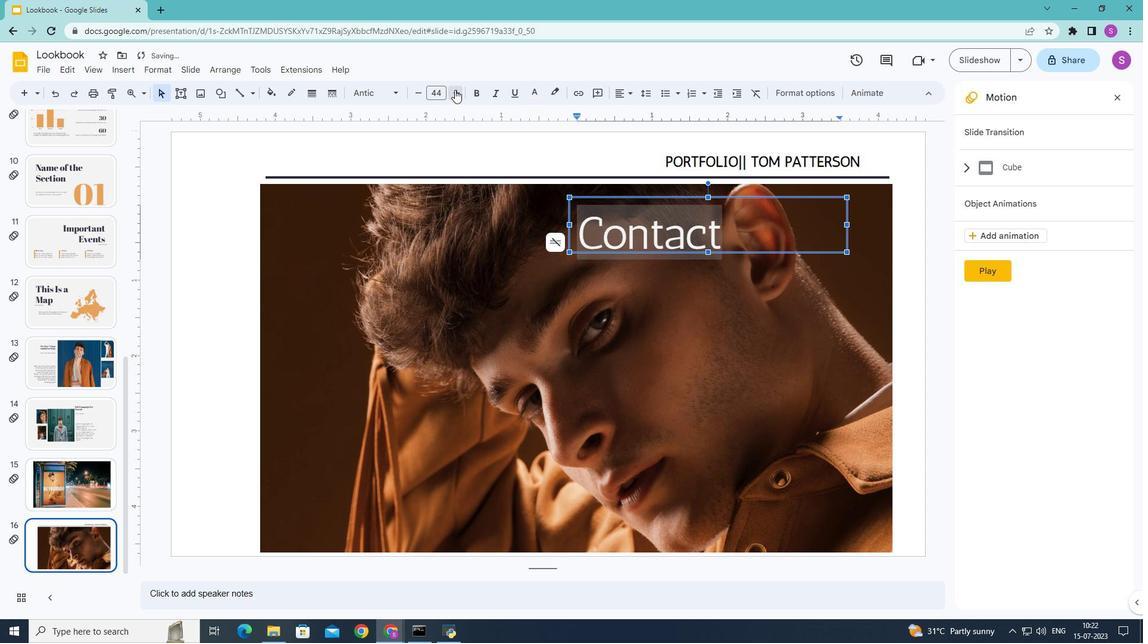
Action: Mouse pressed left at (455, 89)
Screenshot: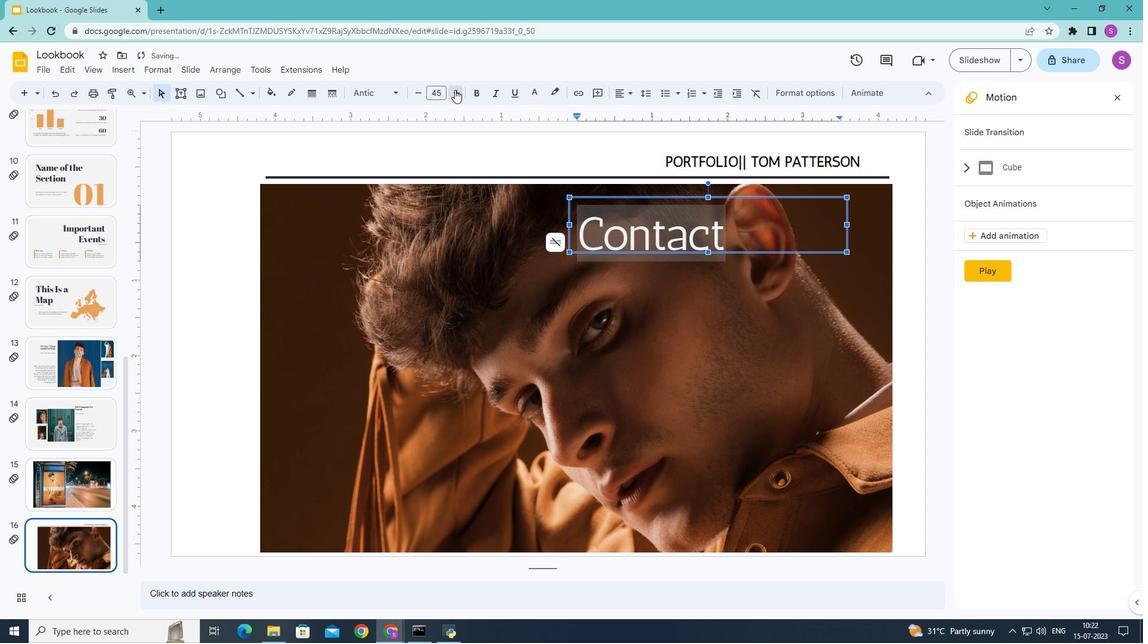 
Action: Mouse pressed left at (455, 89)
Screenshot: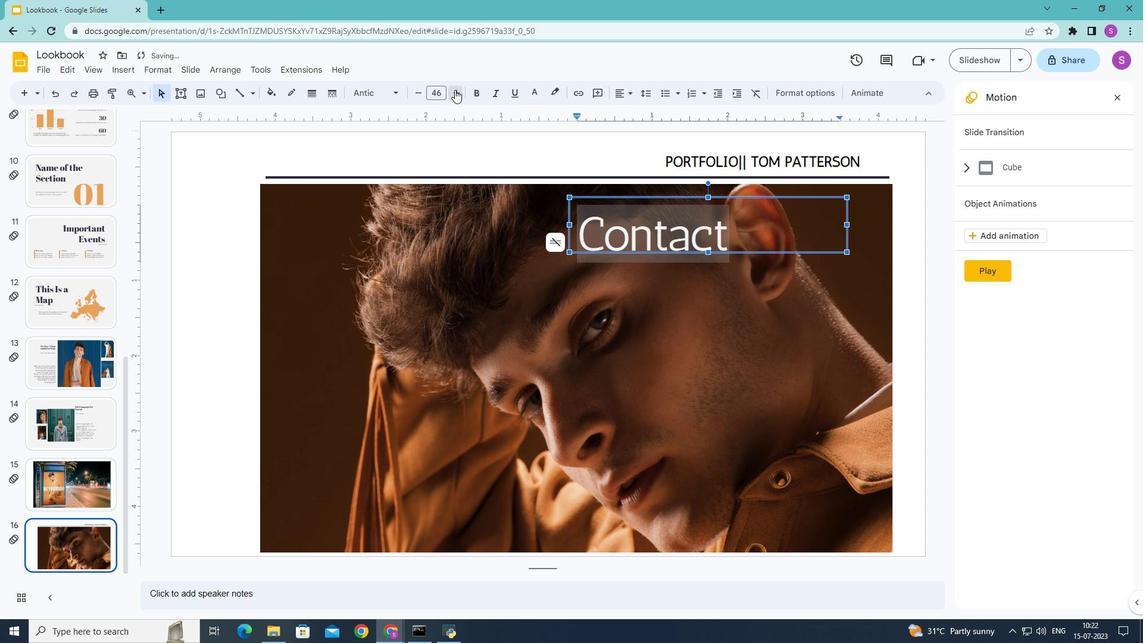 
Action: Mouse pressed left at (455, 89)
Screenshot: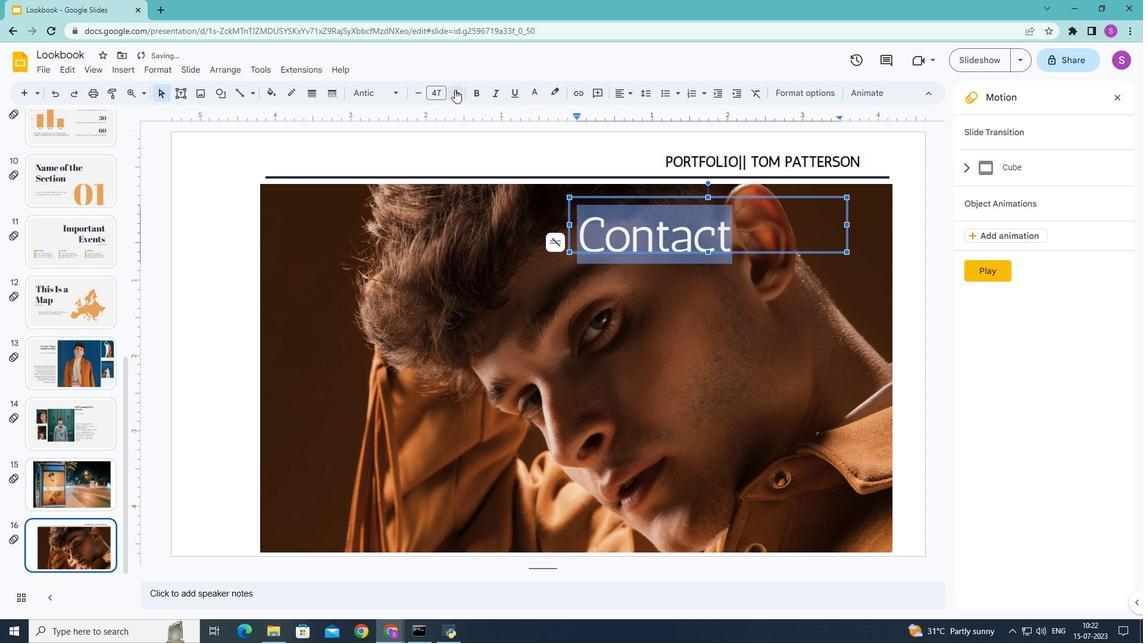 
Action: Mouse pressed left at (455, 89)
Screenshot: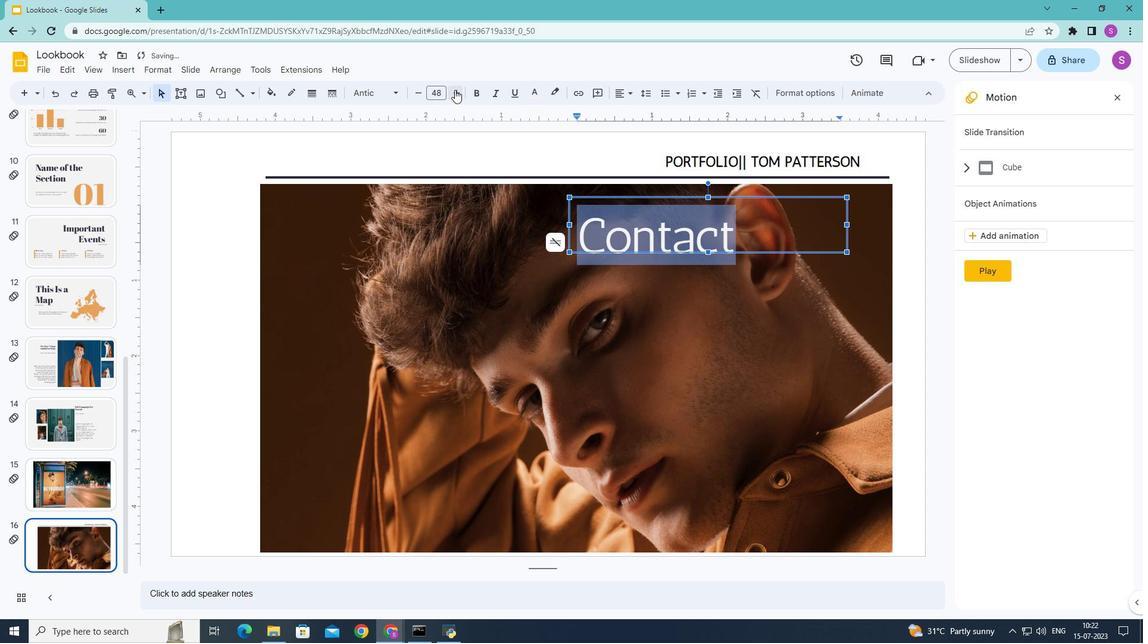 
Action: Mouse pressed left at (455, 89)
Screenshot: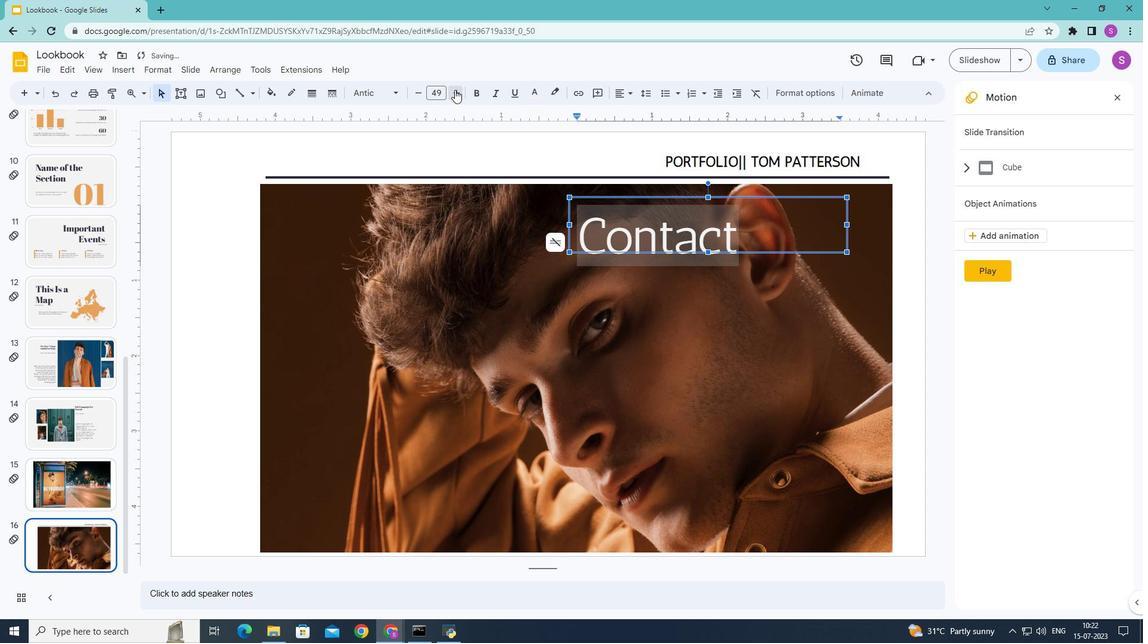 
Action: Mouse moved to (455, 89)
Screenshot: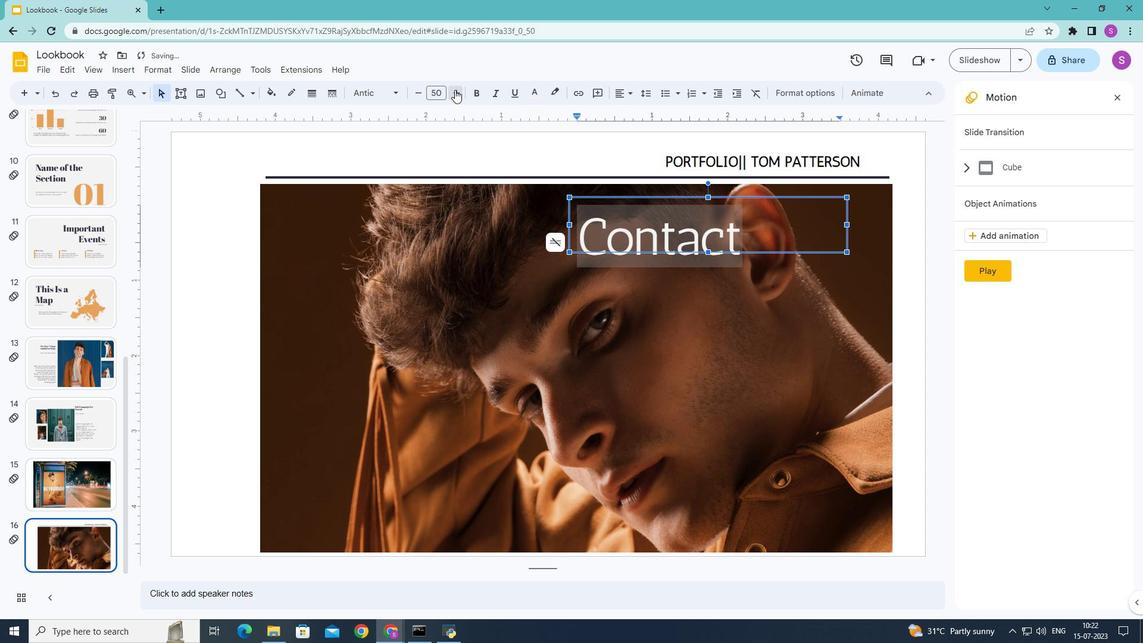 
Action: Mouse pressed left at (455, 89)
Screenshot: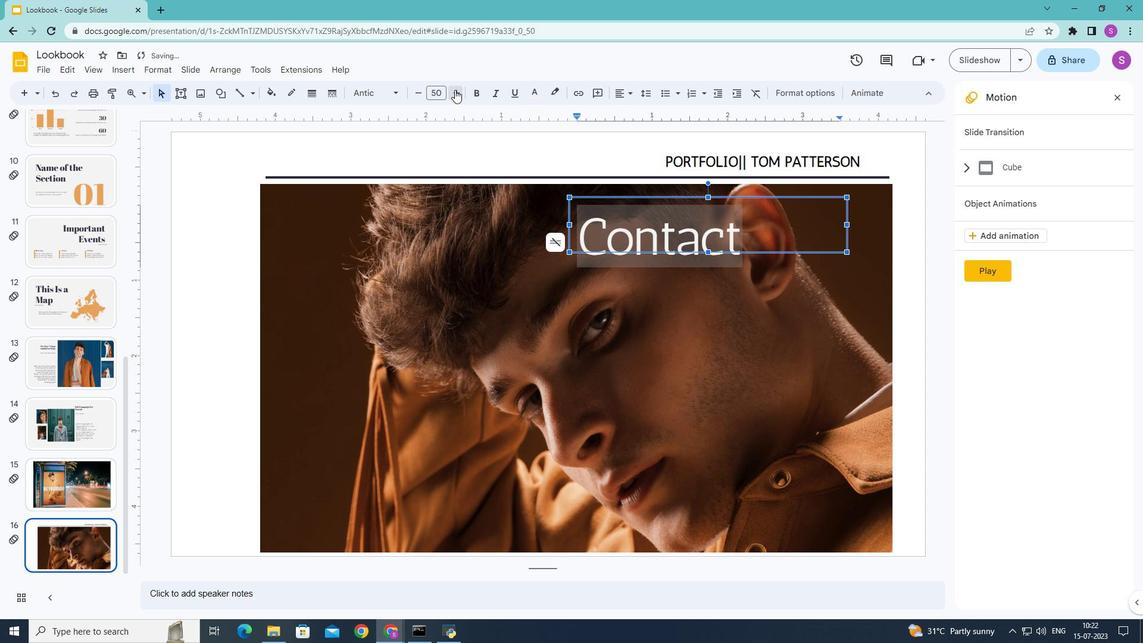 
Action: Mouse moved to (455, 89)
Screenshot: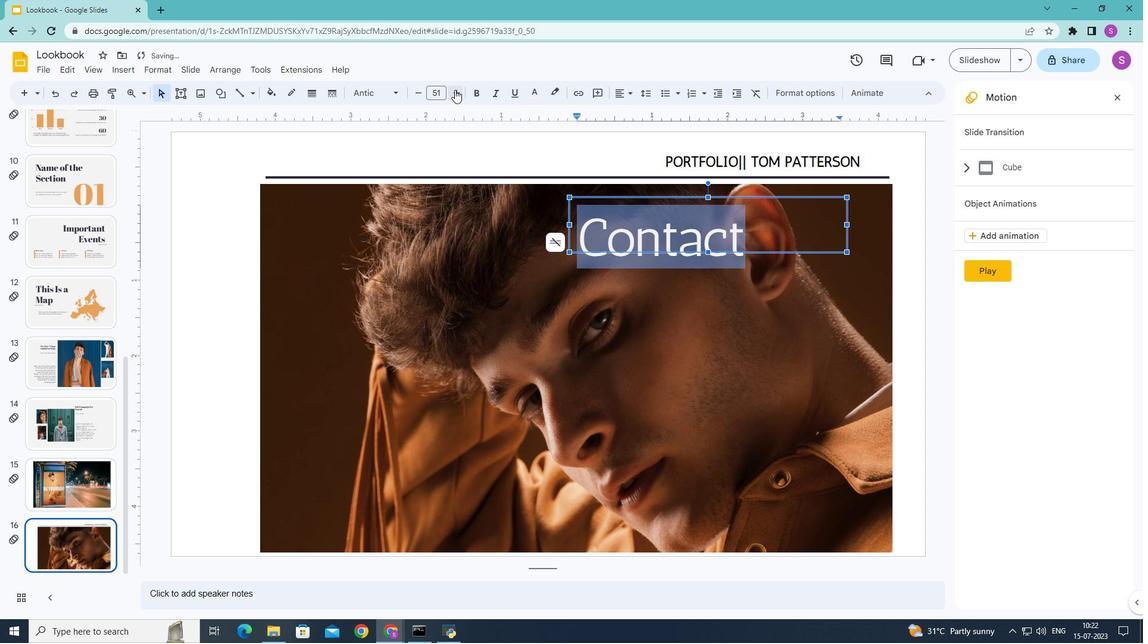 
Action: Mouse pressed left at (455, 89)
Screenshot: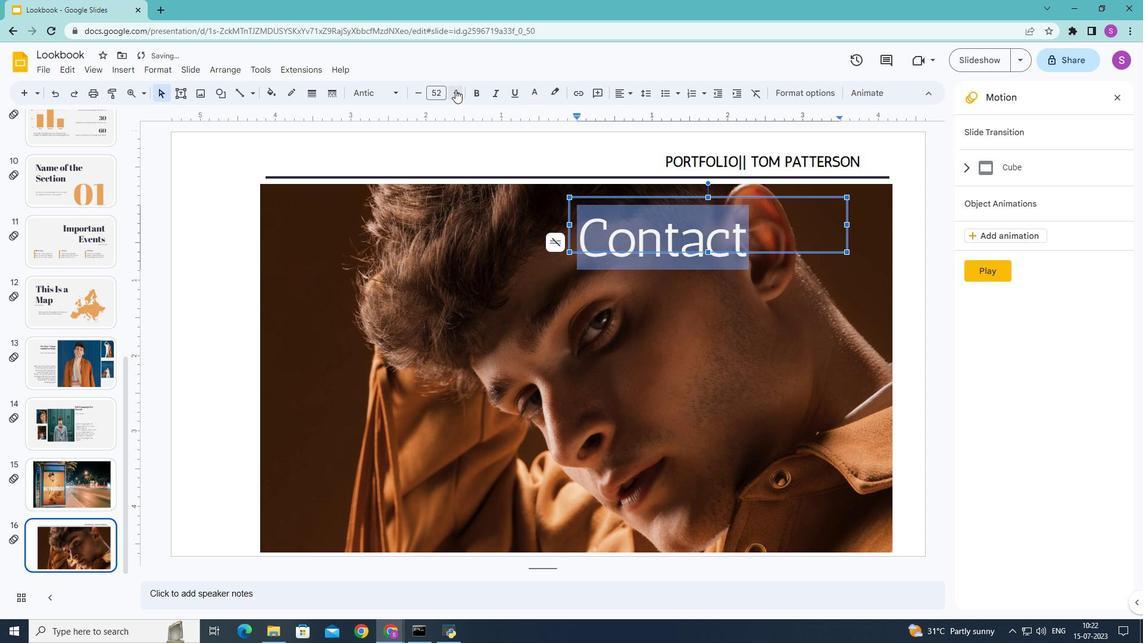 
Action: Mouse pressed left at (455, 89)
Screenshot: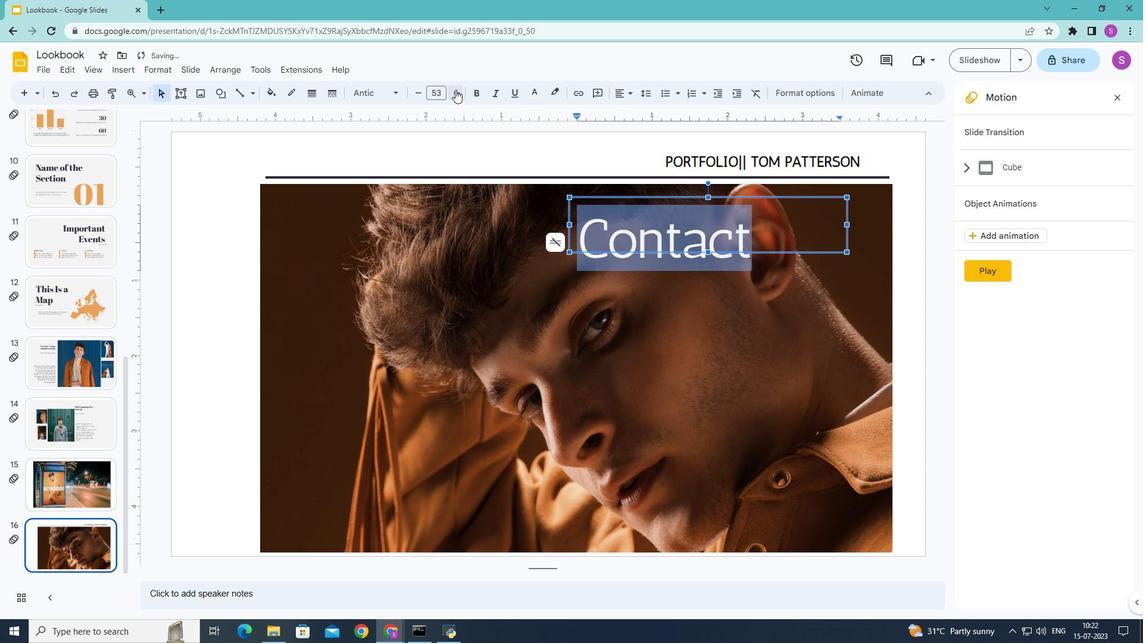
Action: Mouse pressed left at (455, 89)
Screenshot: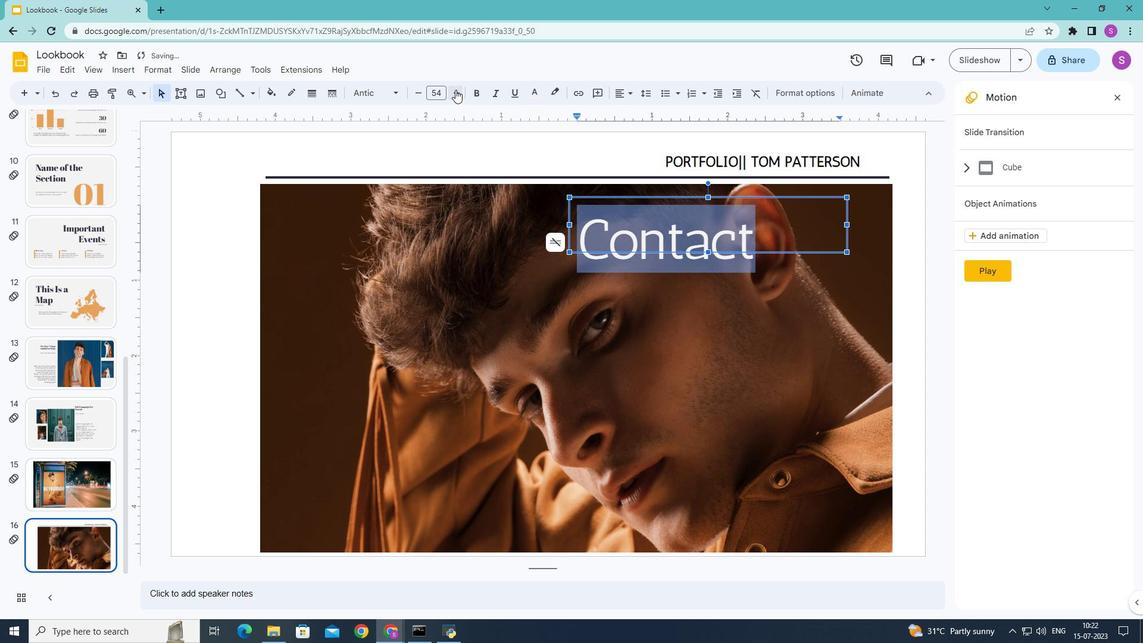 
Action: Mouse pressed left at (455, 89)
Screenshot: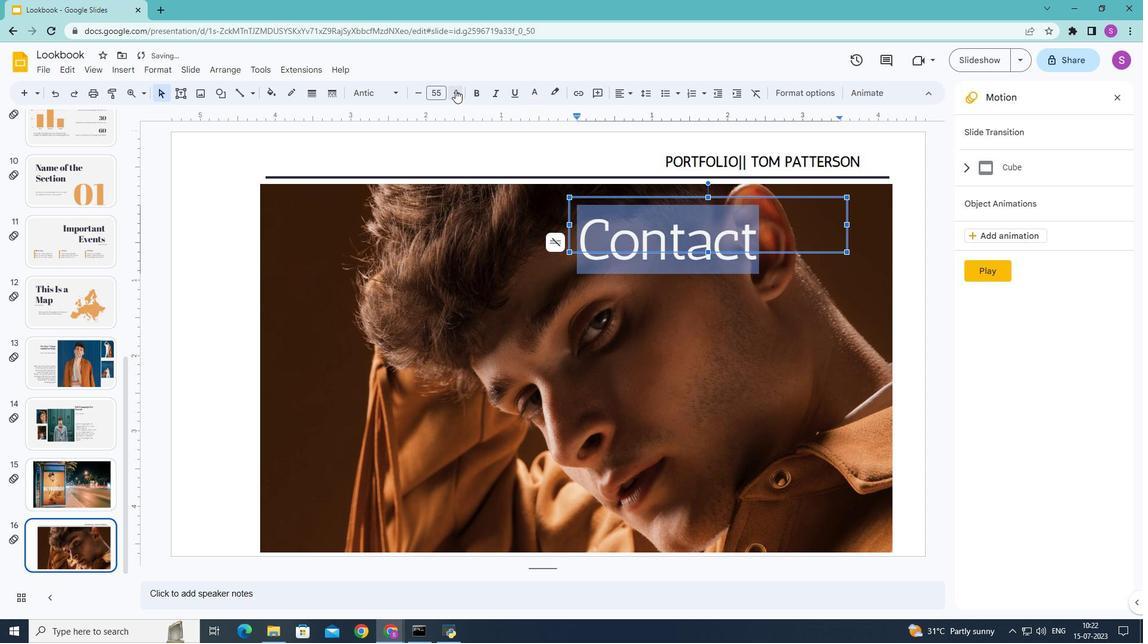 
Action: Mouse pressed left at (455, 89)
Screenshot: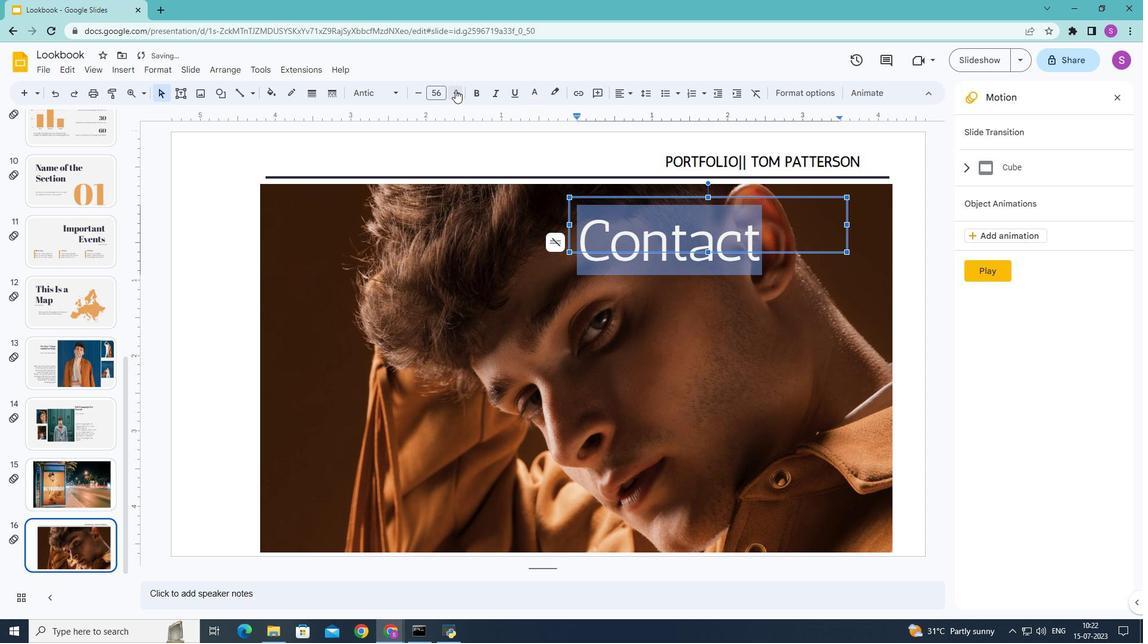 
Action: Mouse pressed left at (455, 89)
Screenshot: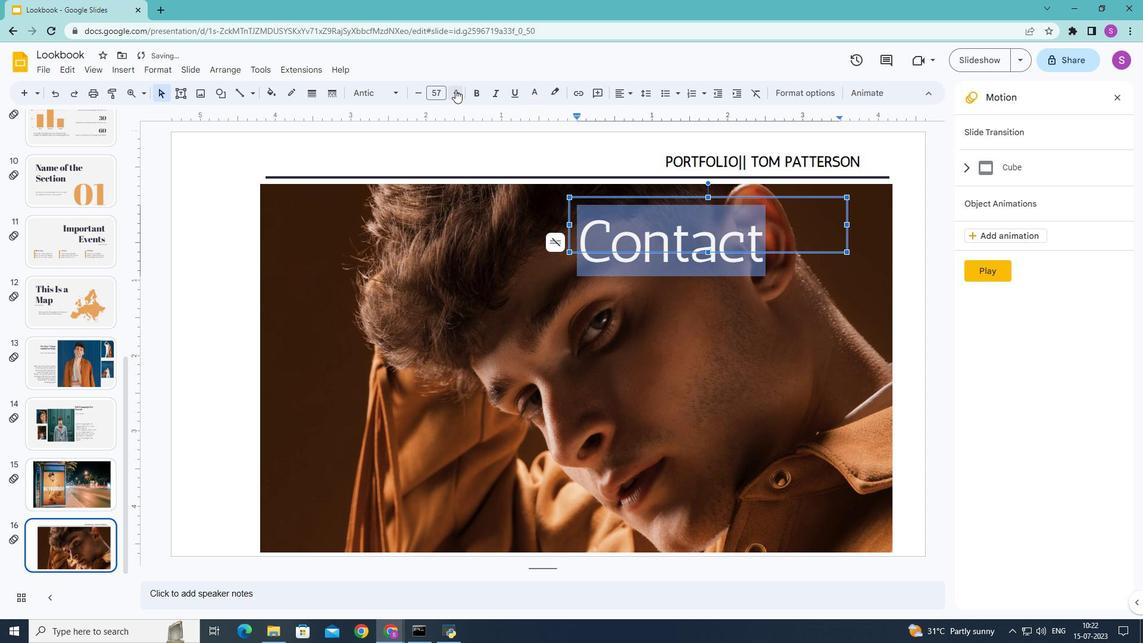 
Action: Mouse pressed left at (455, 89)
Screenshot: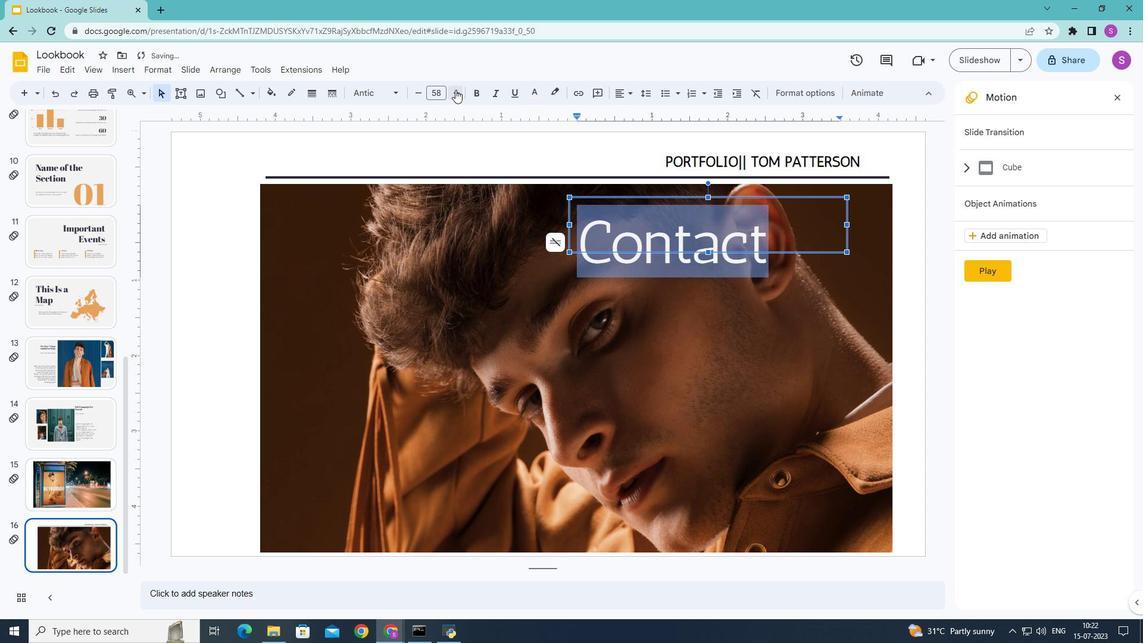 
Action: Mouse pressed left at (455, 89)
Screenshot: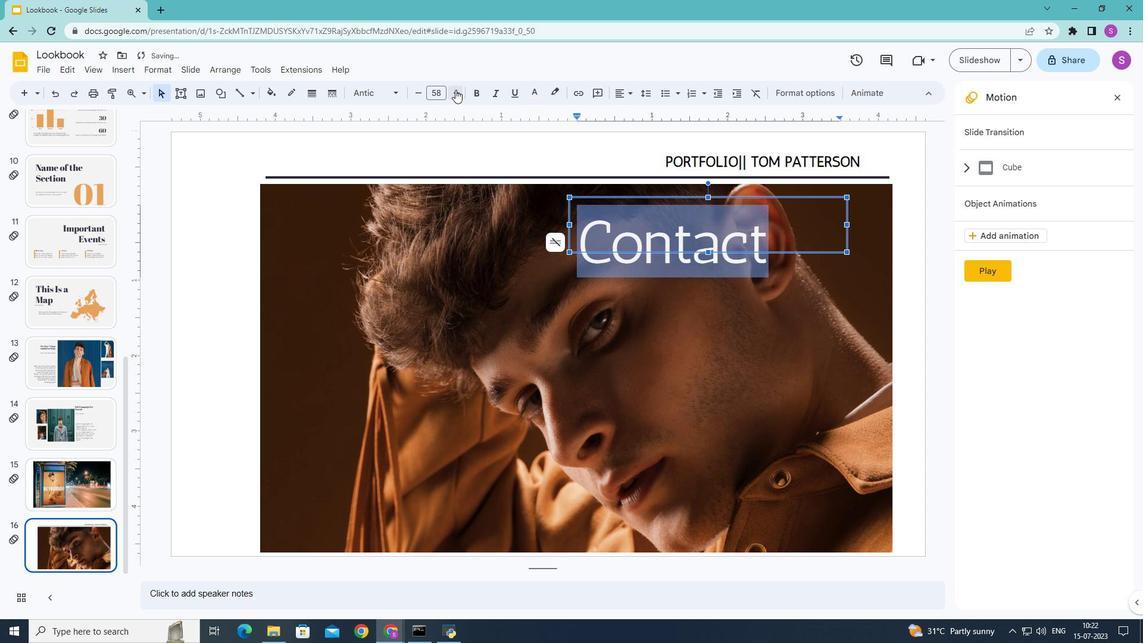 
Action: Mouse pressed left at (455, 89)
Screenshot: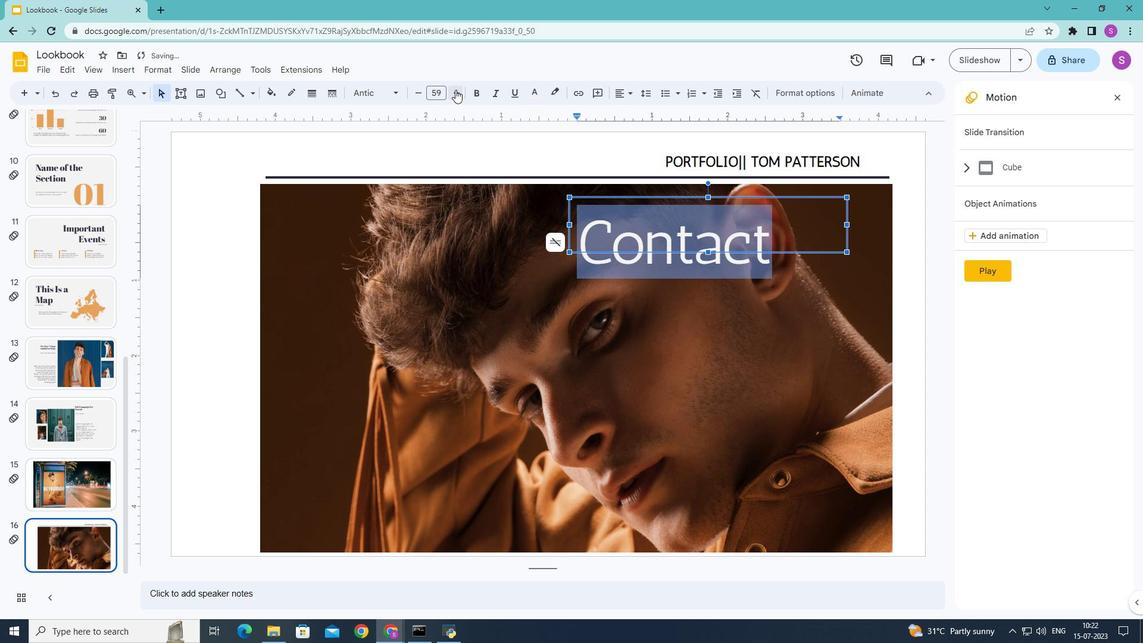 
Action: Mouse pressed left at (455, 89)
Screenshot: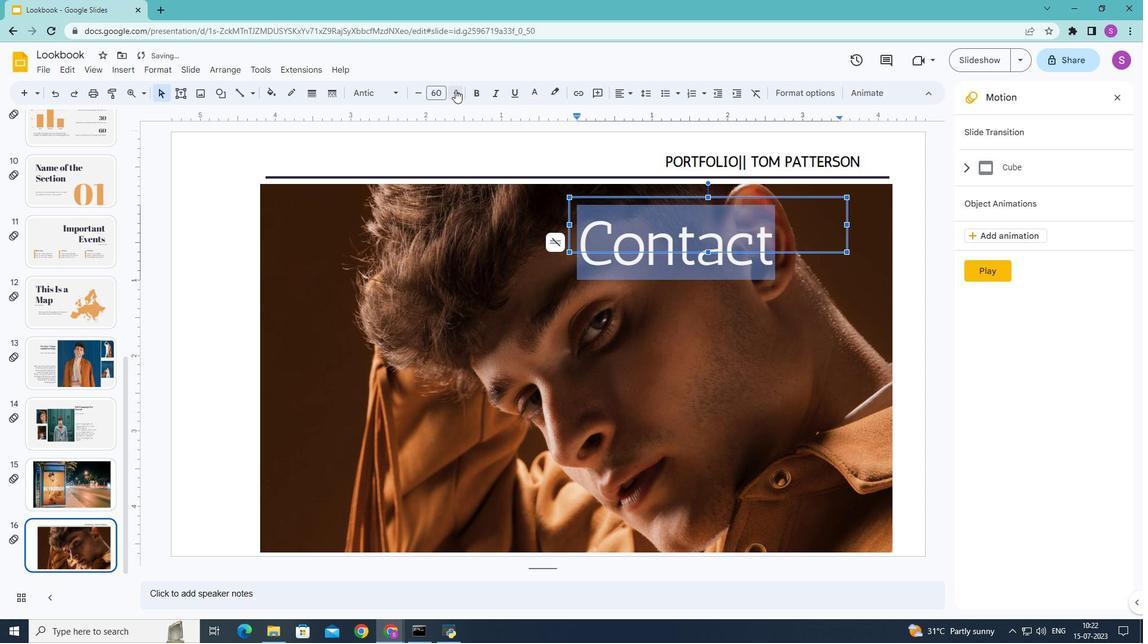
Action: Mouse pressed left at (455, 89)
Screenshot: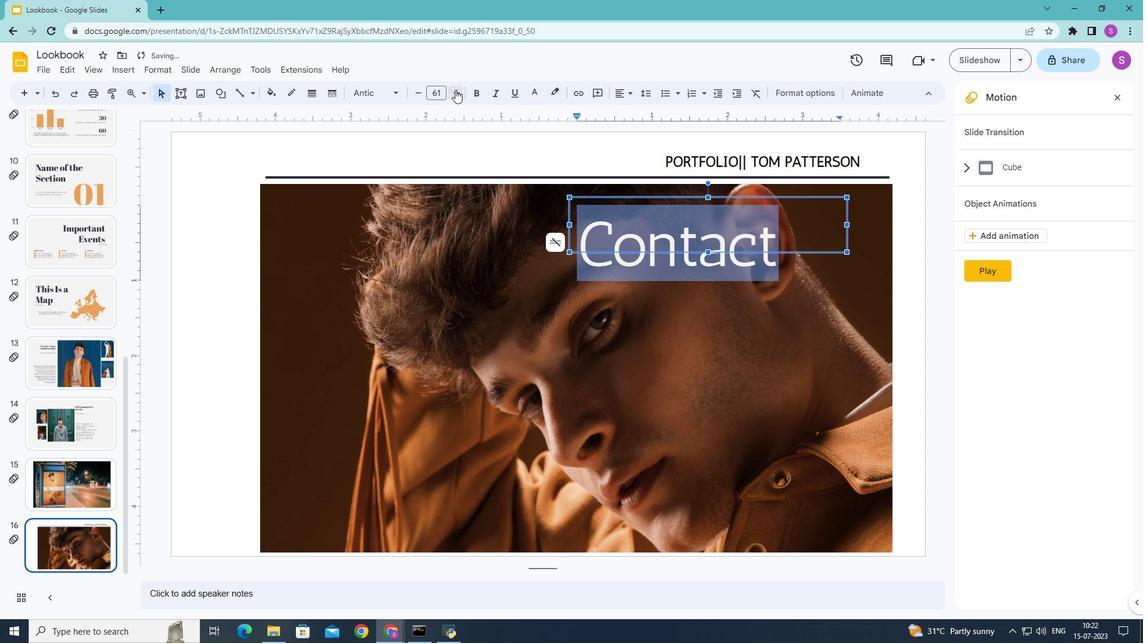 
Action: Mouse pressed left at (455, 89)
Screenshot: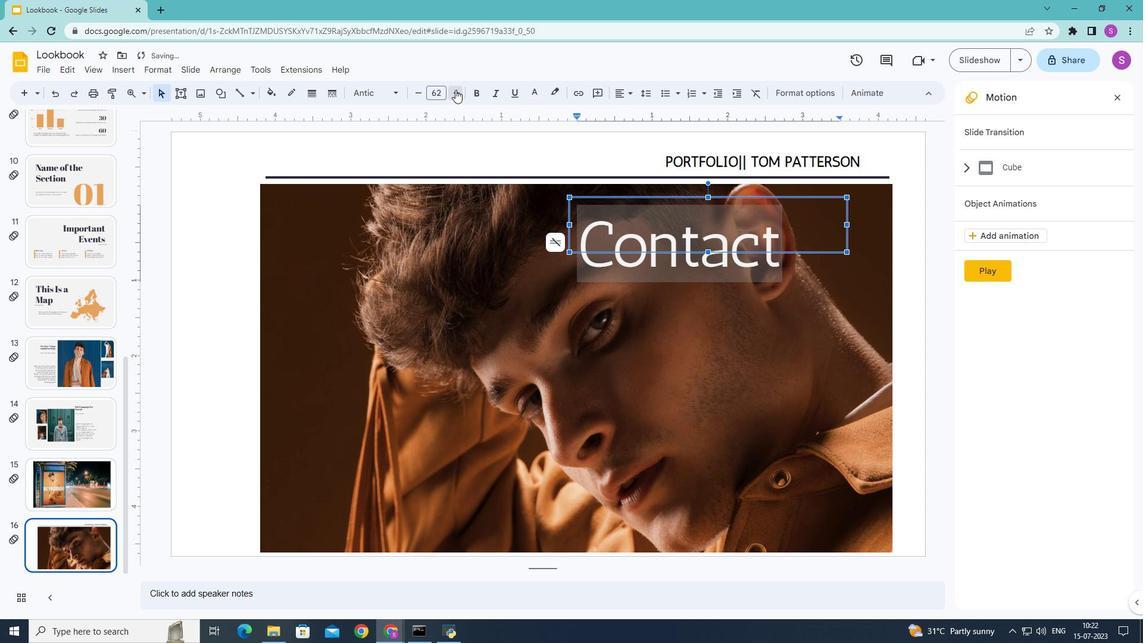 
Action: Mouse pressed left at (455, 89)
Screenshot: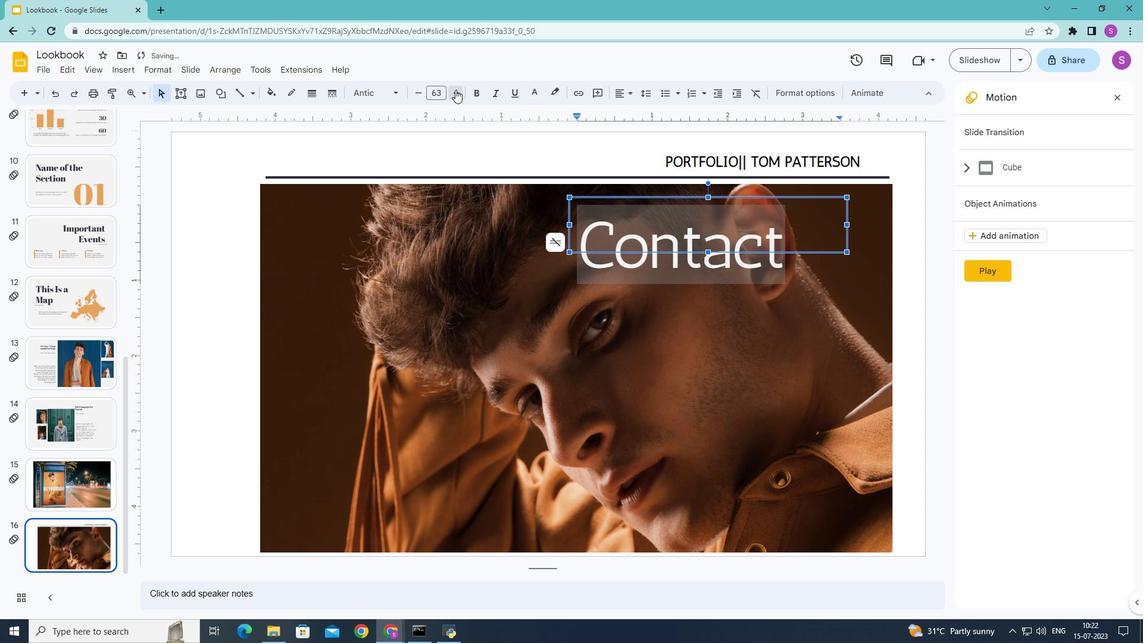 
Action: Mouse moved to (567, 225)
Screenshot: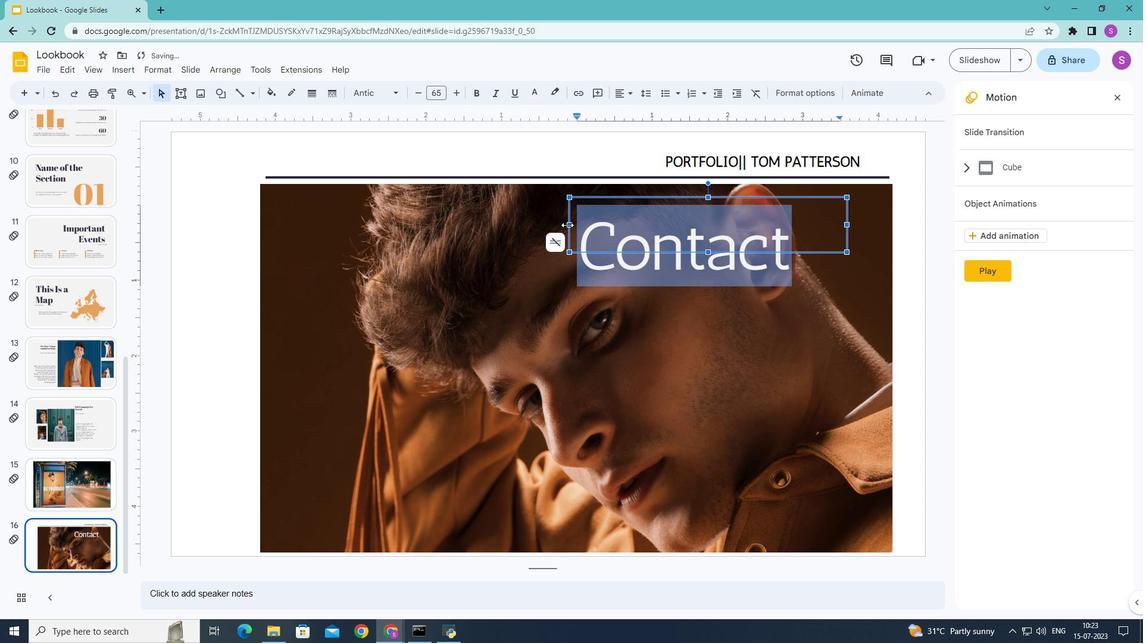 
Action: Mouse pressed left at (567, 225)
Screenshot: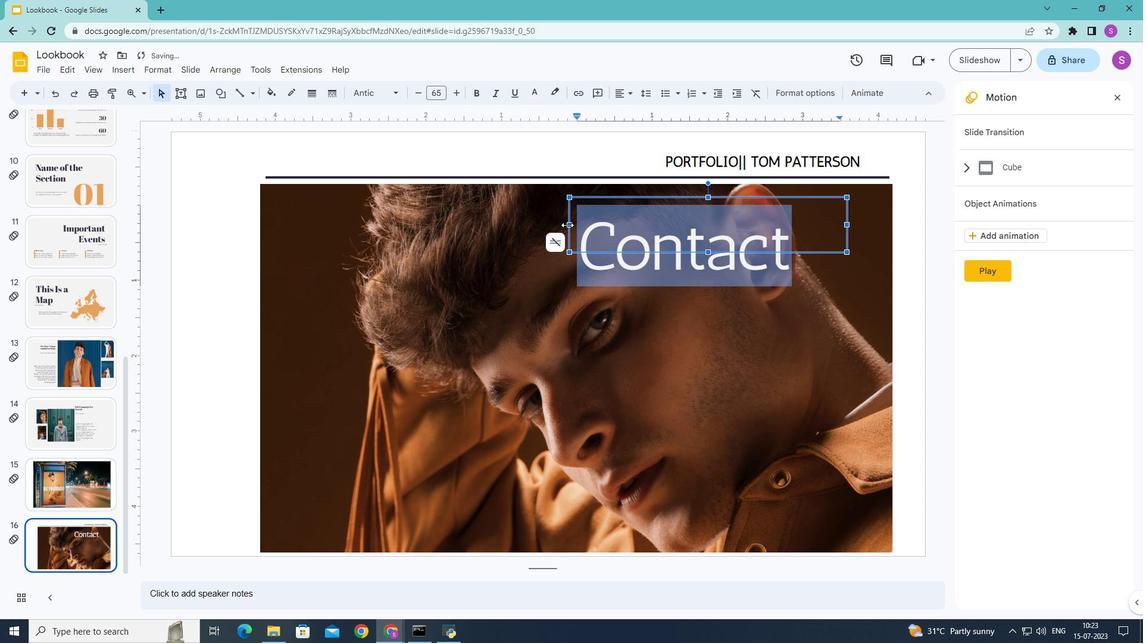 
Action: Mouse moved to (849, 223)
Screenshot: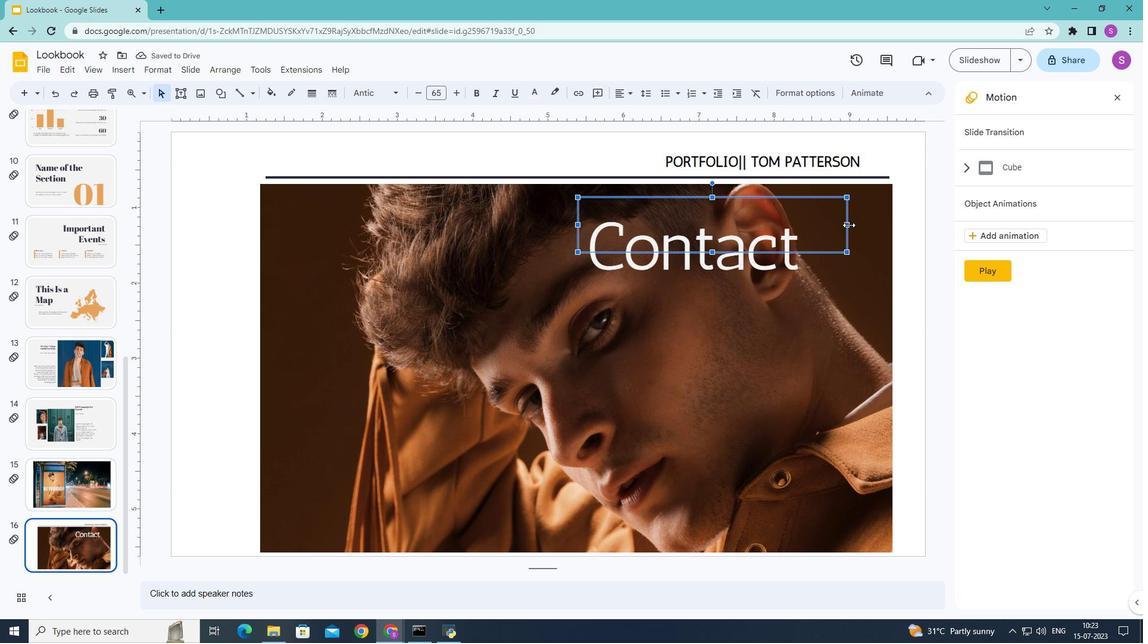 
Action: Mouse pressed left at (849, 223)
Screenshot: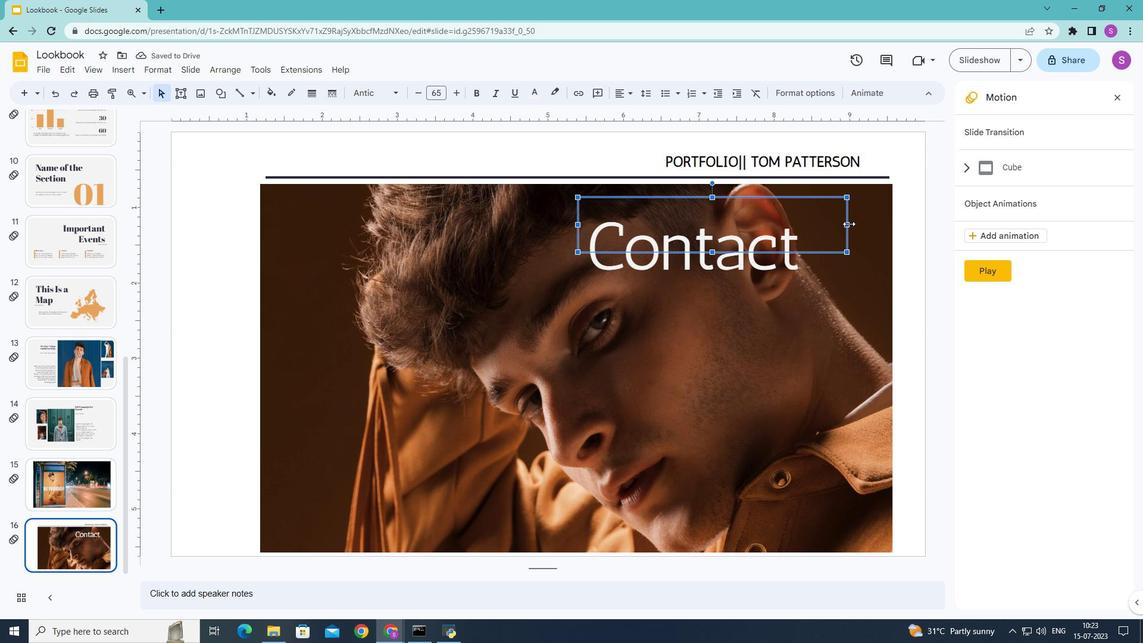 
Action: Mouse moved to (577, 224)
Screenshot: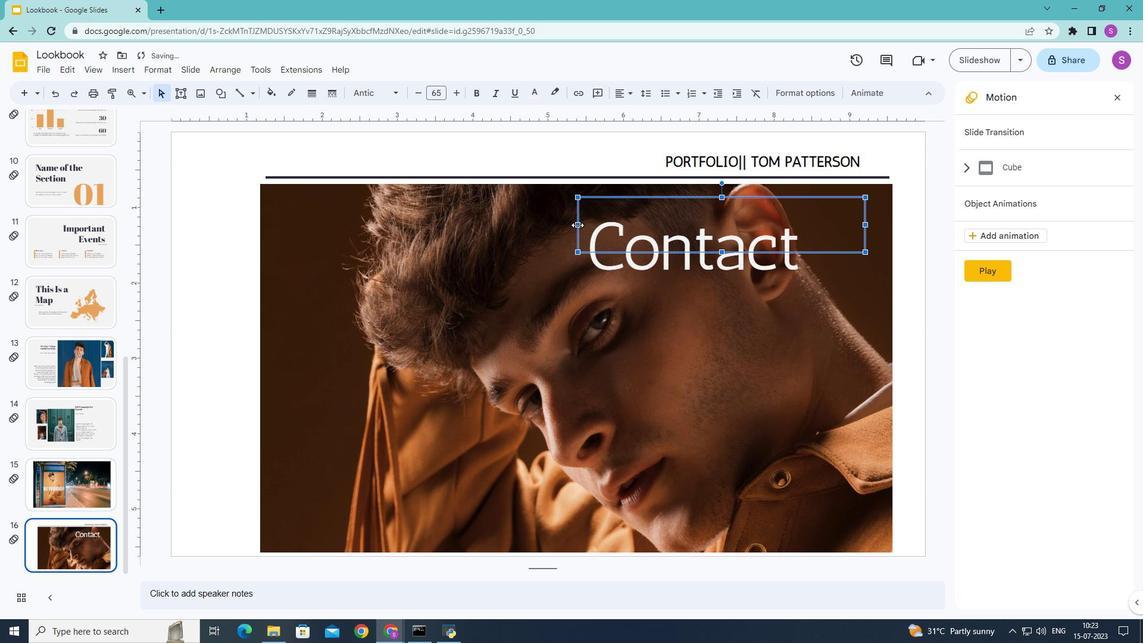 
Action: Mouse pressed left at (577, 224)
Screenshot: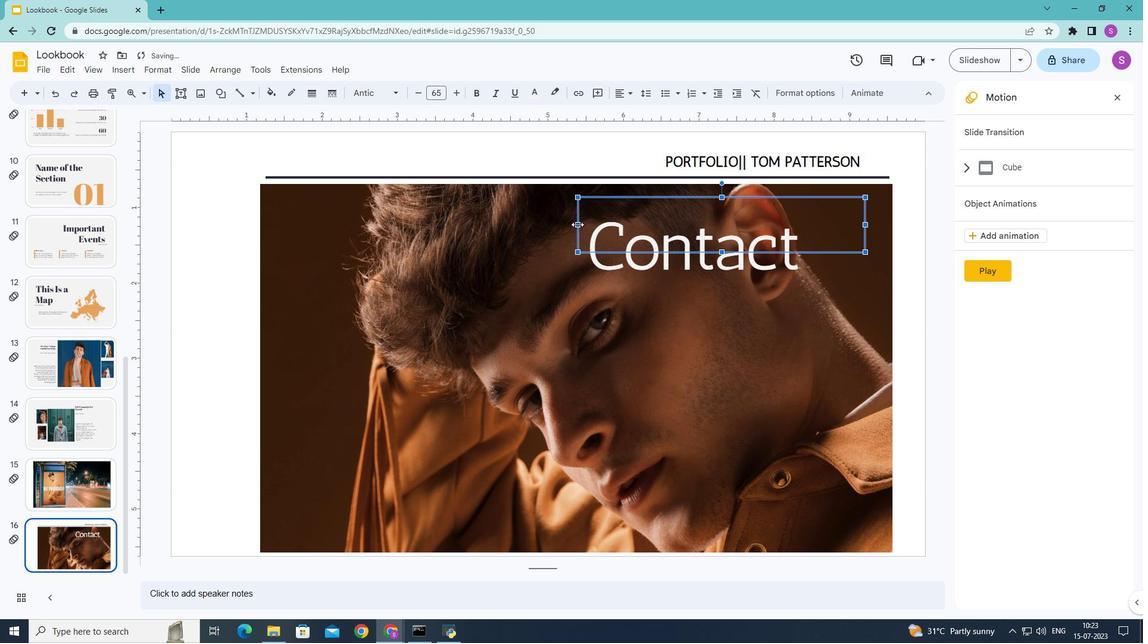 
Action: Mouse moved to (537, 300)
Screenshot: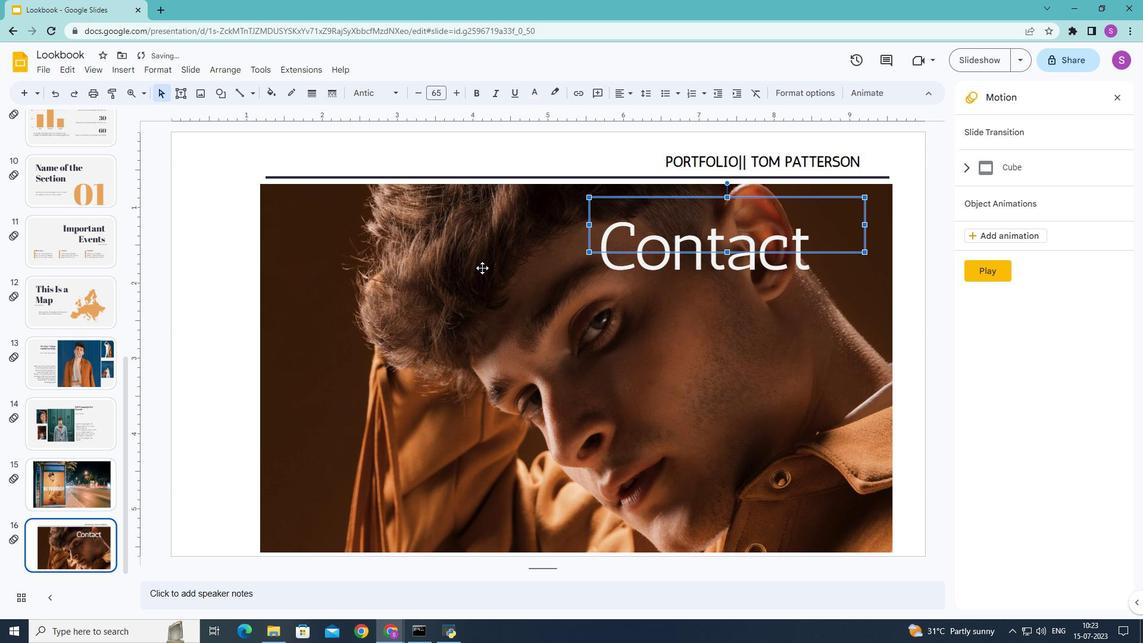 
Action: Mouse pressed left at (537, 300)
Screenshot: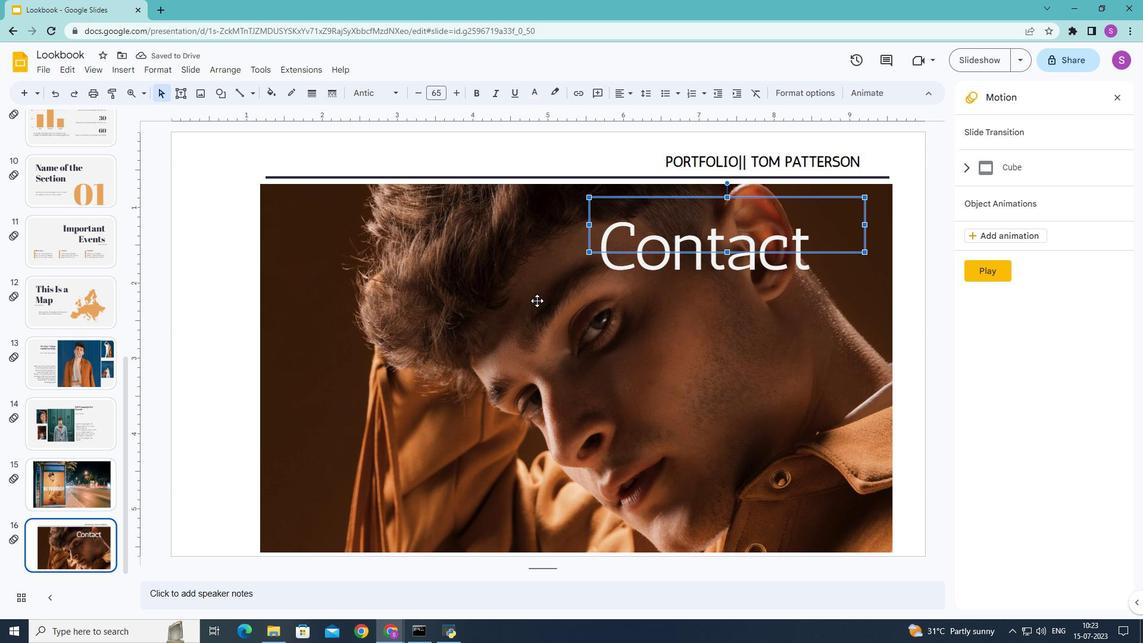 
Action: Mouse moved to (183, 94)
Screenshot: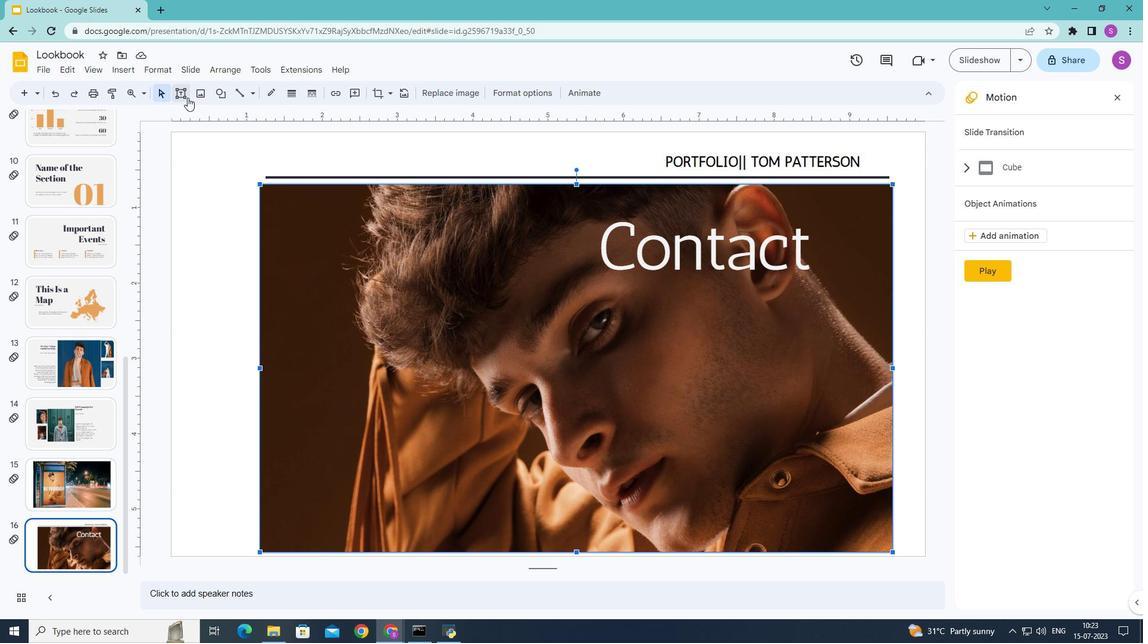 
Action: Mouse pressed left at (183, 94)
Screenshot: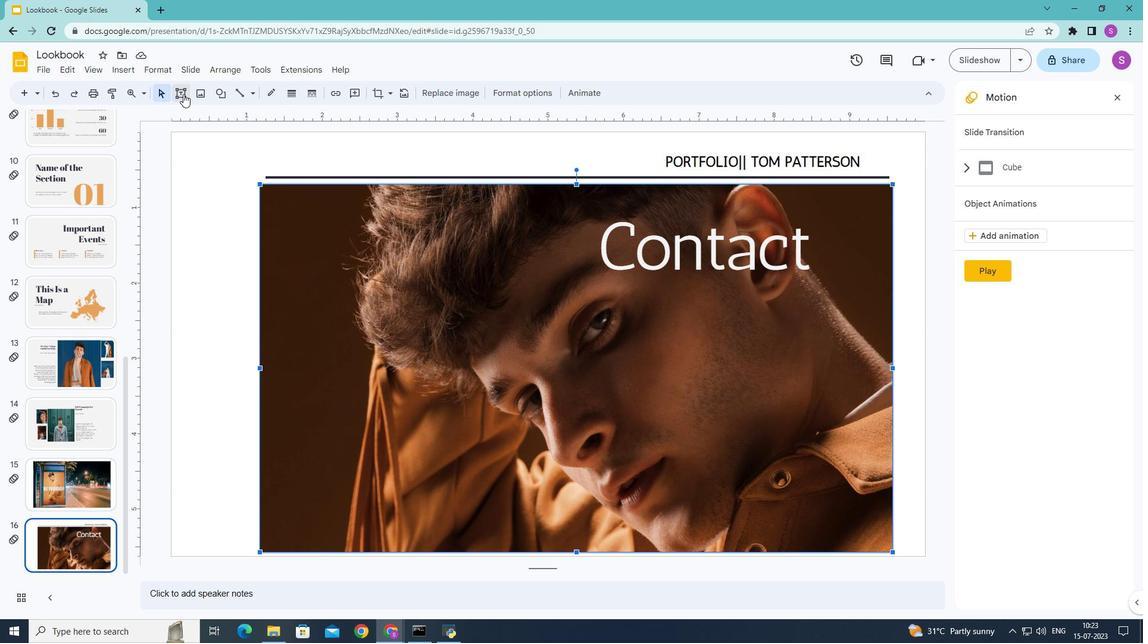 
Action: Mouse moved to (636, 299)
Screenshot: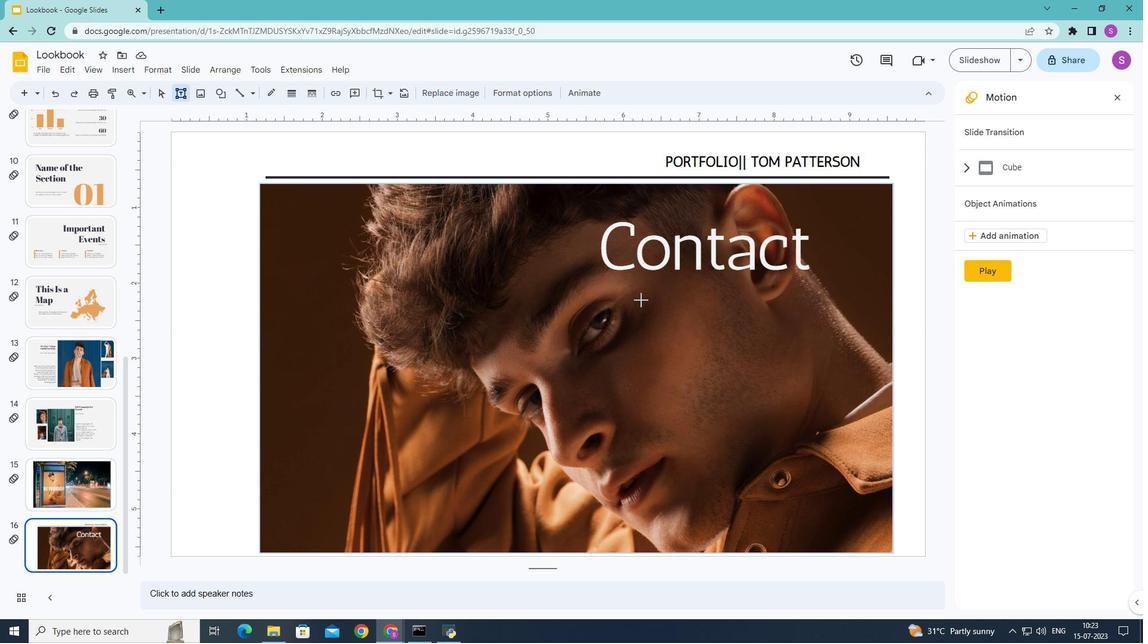 
Action: Mouse pressed left at (636, 299)
Screenshot: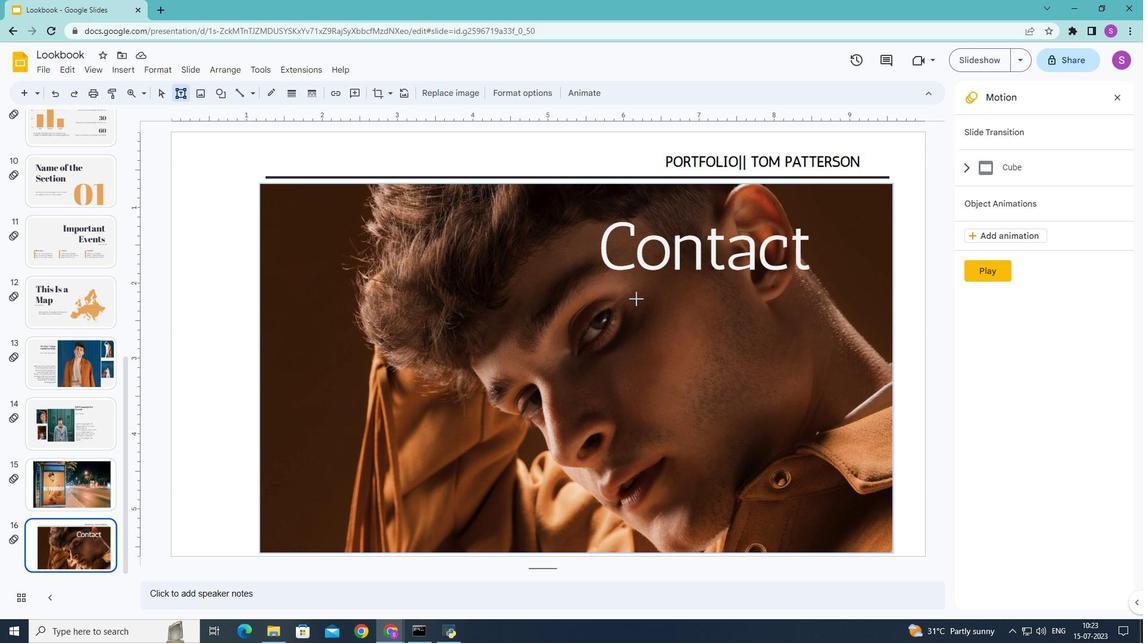 
Action: Mouse moved to (821, 319)
Screenshot: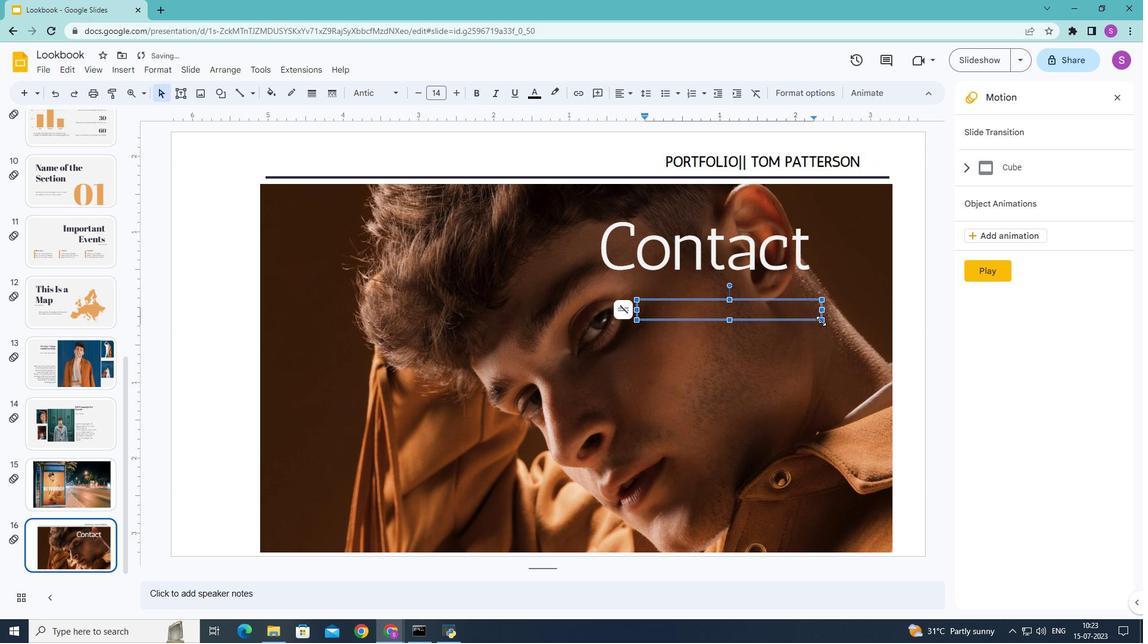 
Action: Key pressed <Key.shift>Do<Key.space>you<Key.space>have<Key.space>any<Key.space>question<Key.shift>?
Screenshot: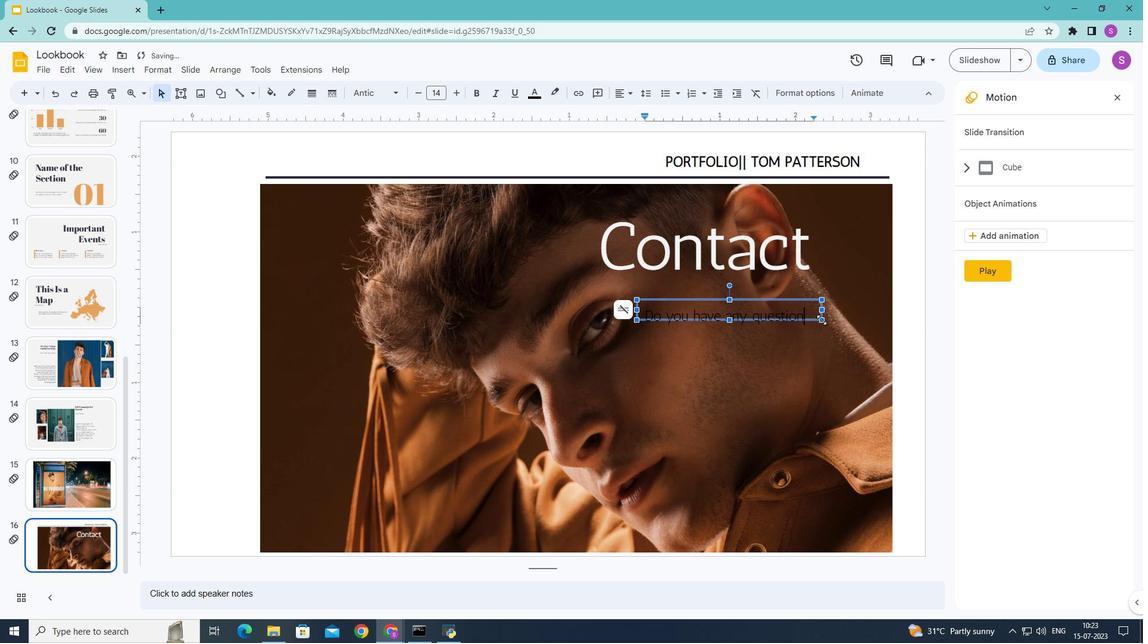
Action: Mouse moved to (811, 315)
Screenshot: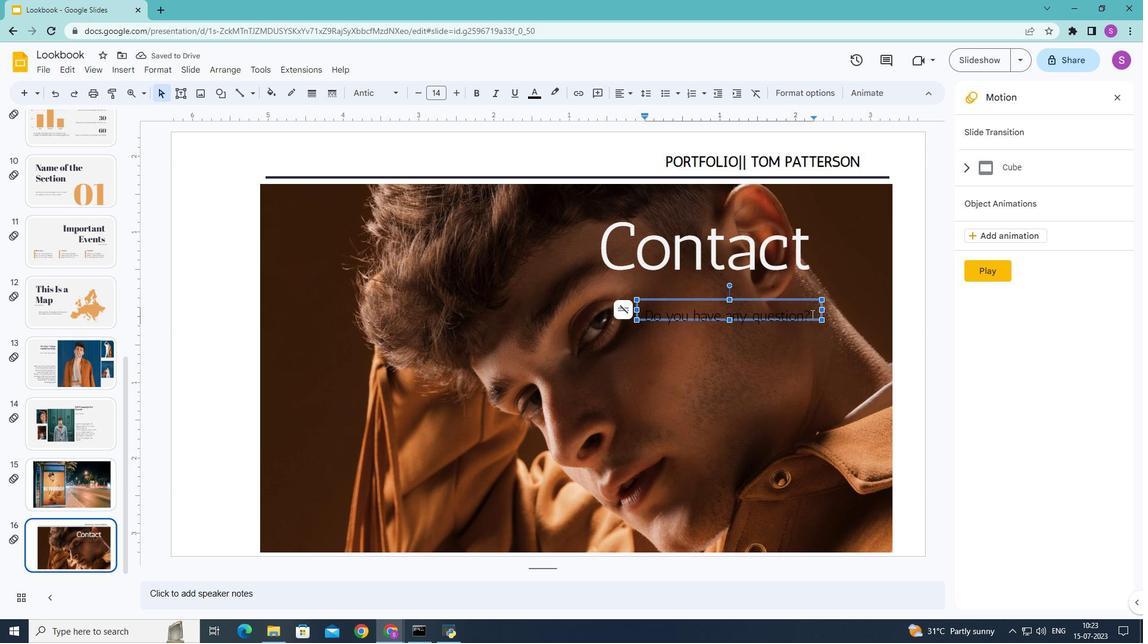 
Action: Mouse pressed left at (811, 315)
Screenshot: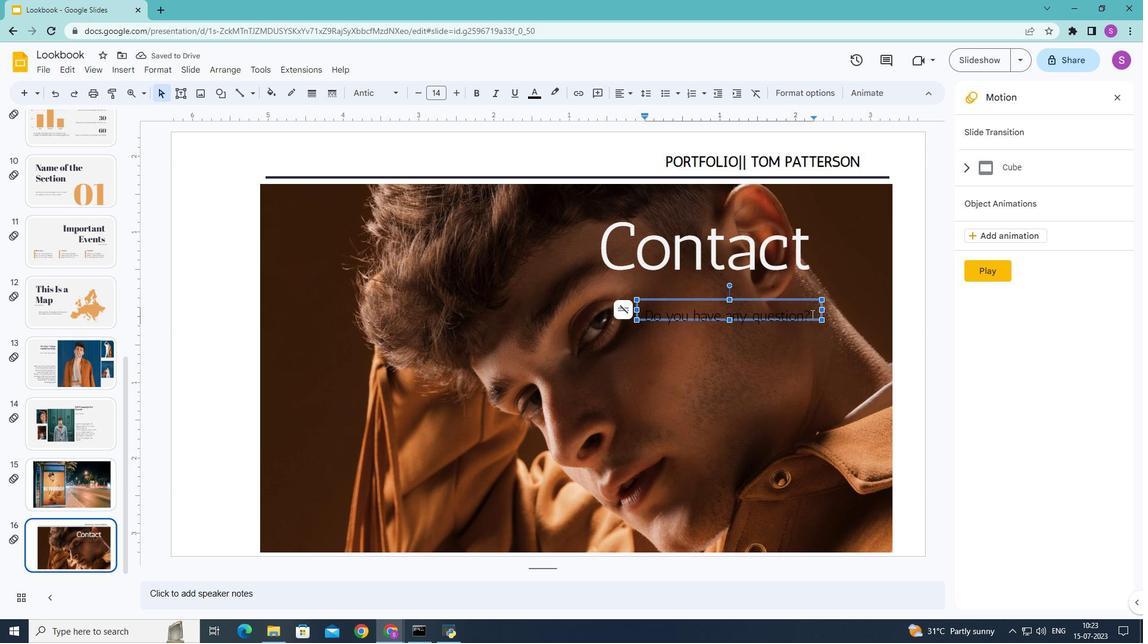 
Action: Mouse moved to (873, 262)
Screenshot: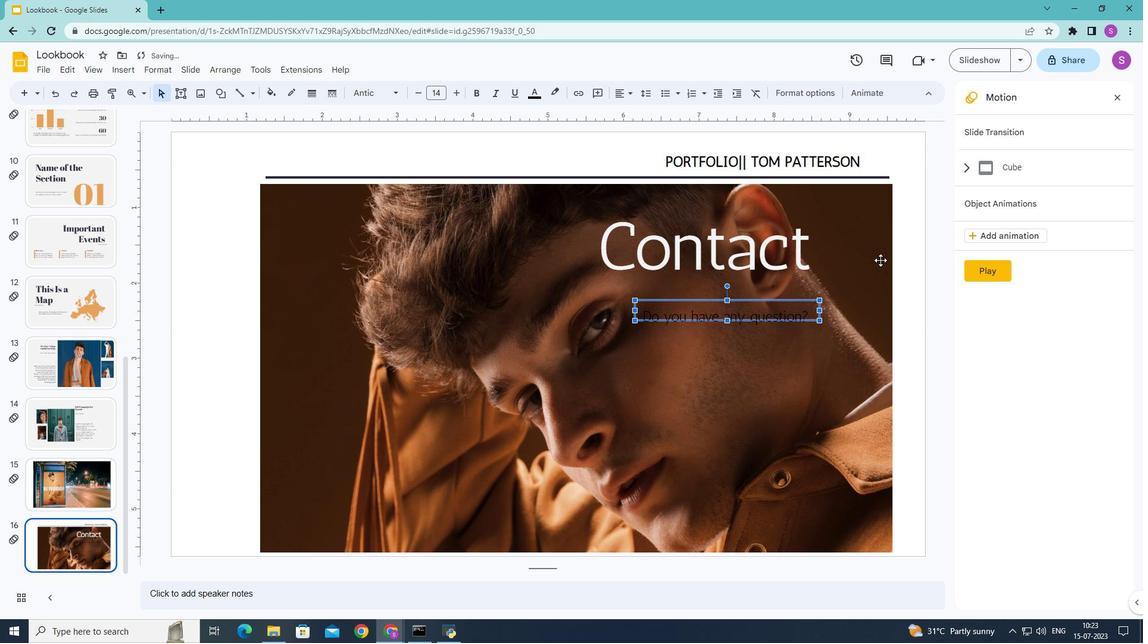 
Action: Mouse pressed left at (873, 262)
Screenshot: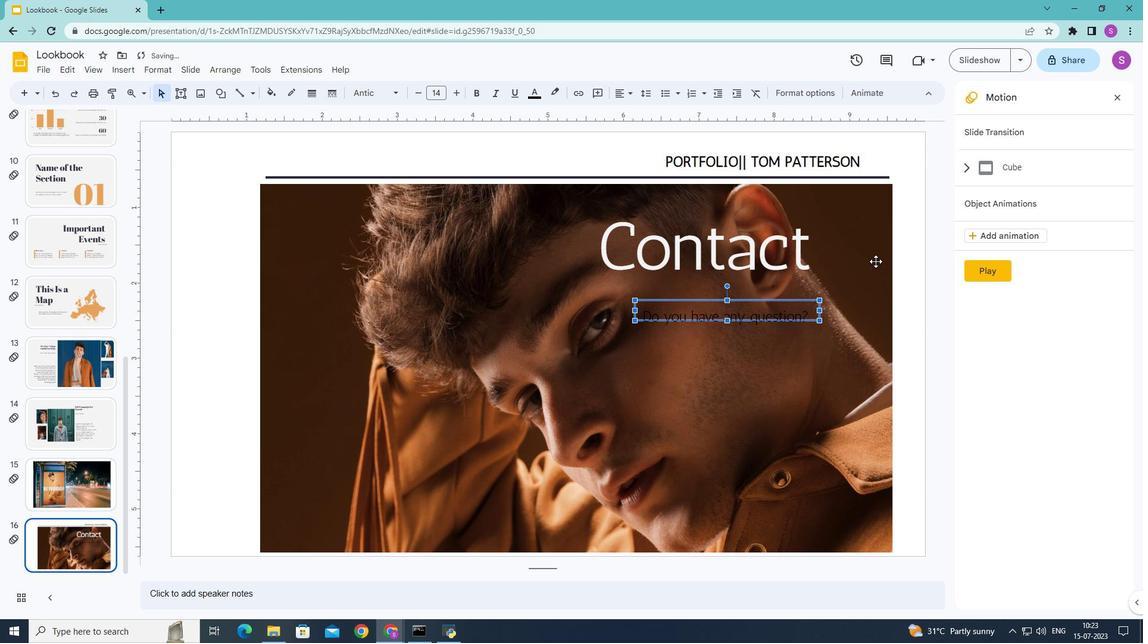 
Action: Mouse moved to (795, 309)
Screenshot: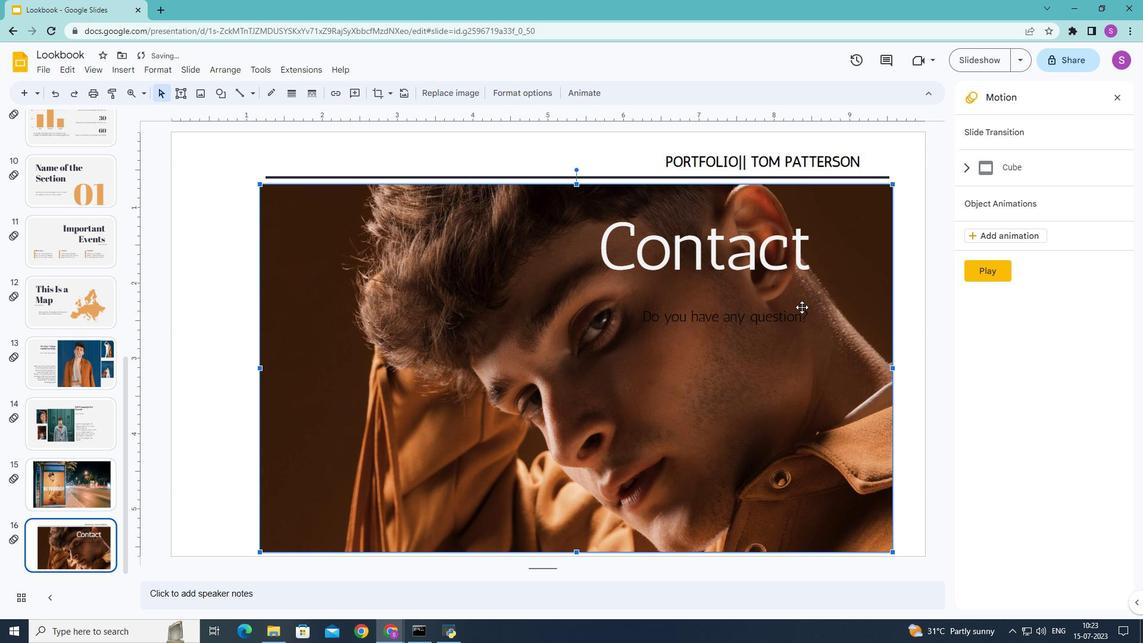 
Action: Mouse pressed left at (795, 309)
Screenshot: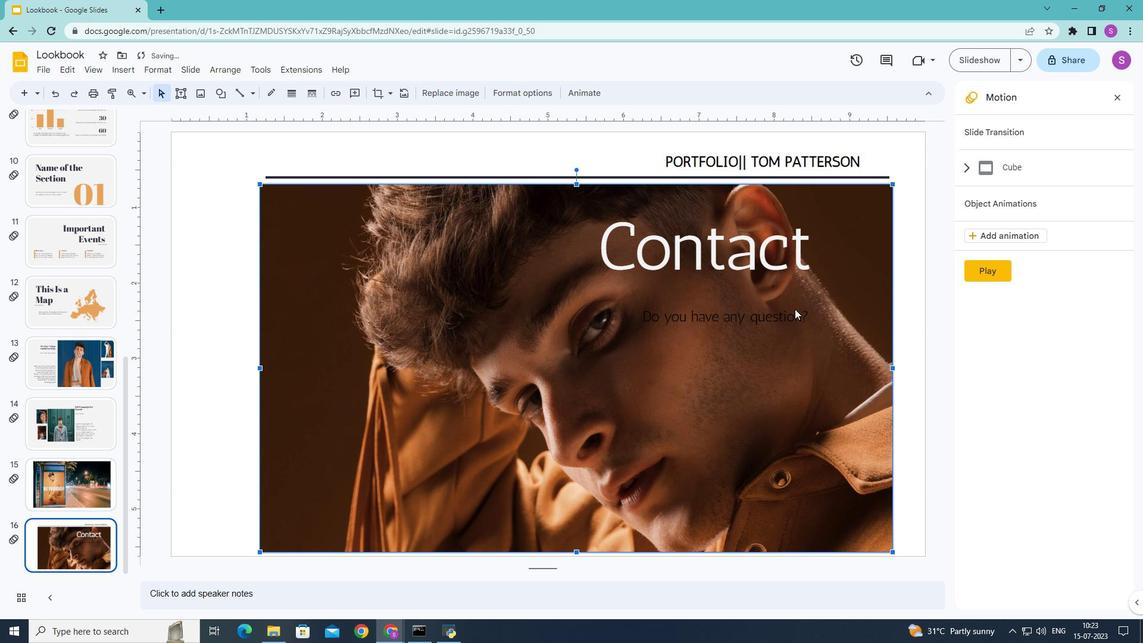 
Action: Mouse moved to (807, 314)
Screenshot: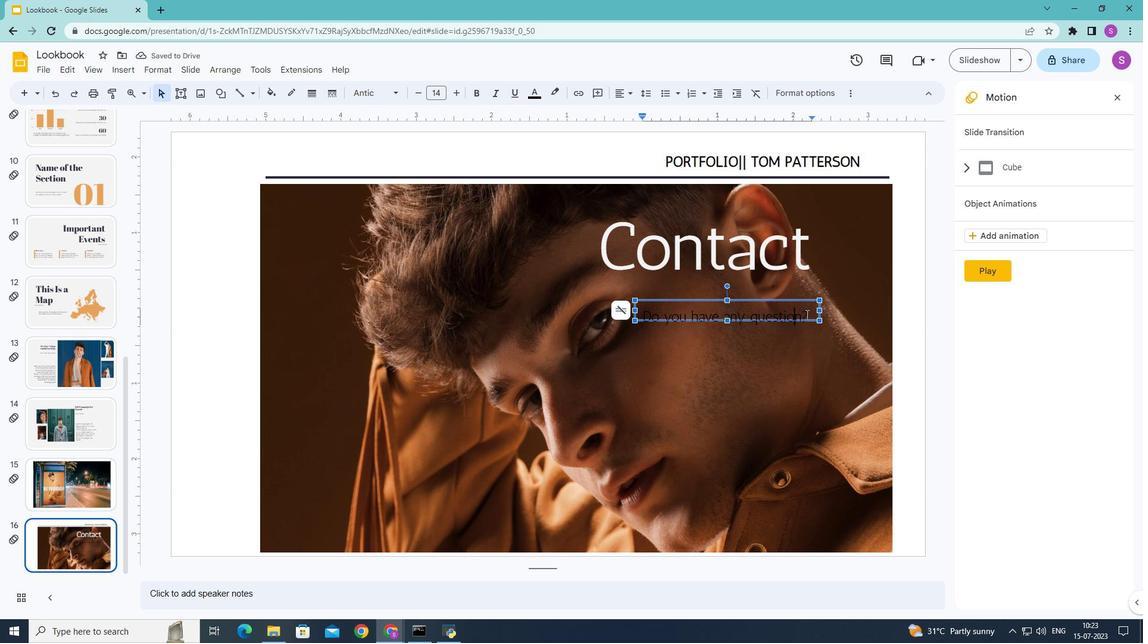 
Action: Mouse pressed left at (807, 314)
Screenshot: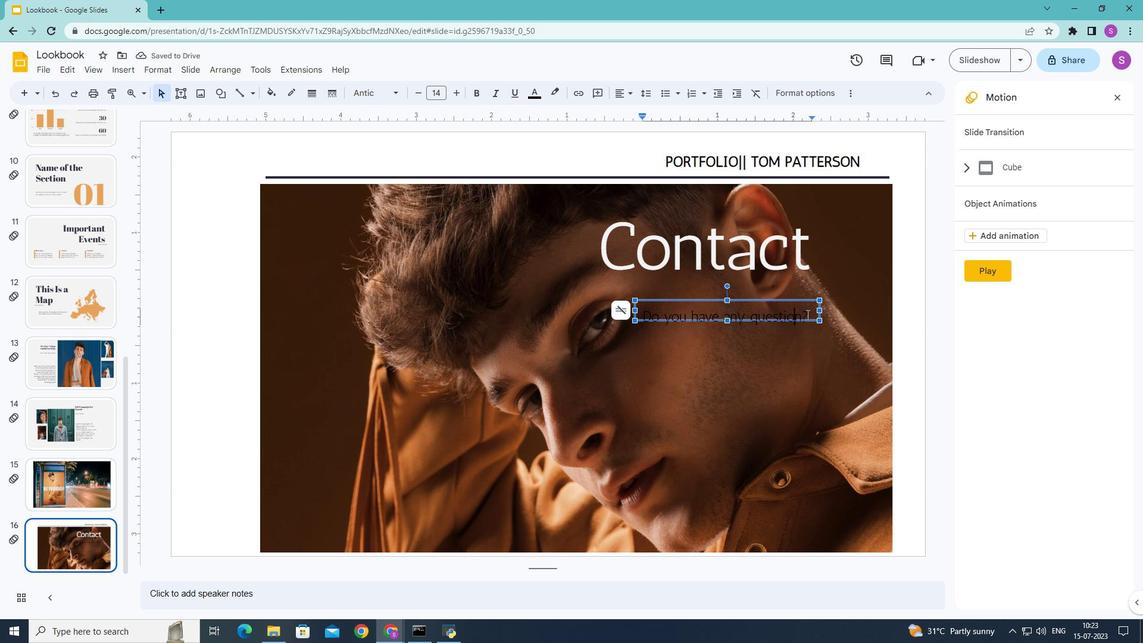 
Action: Mouse moved to (530, 91)
Screenshot: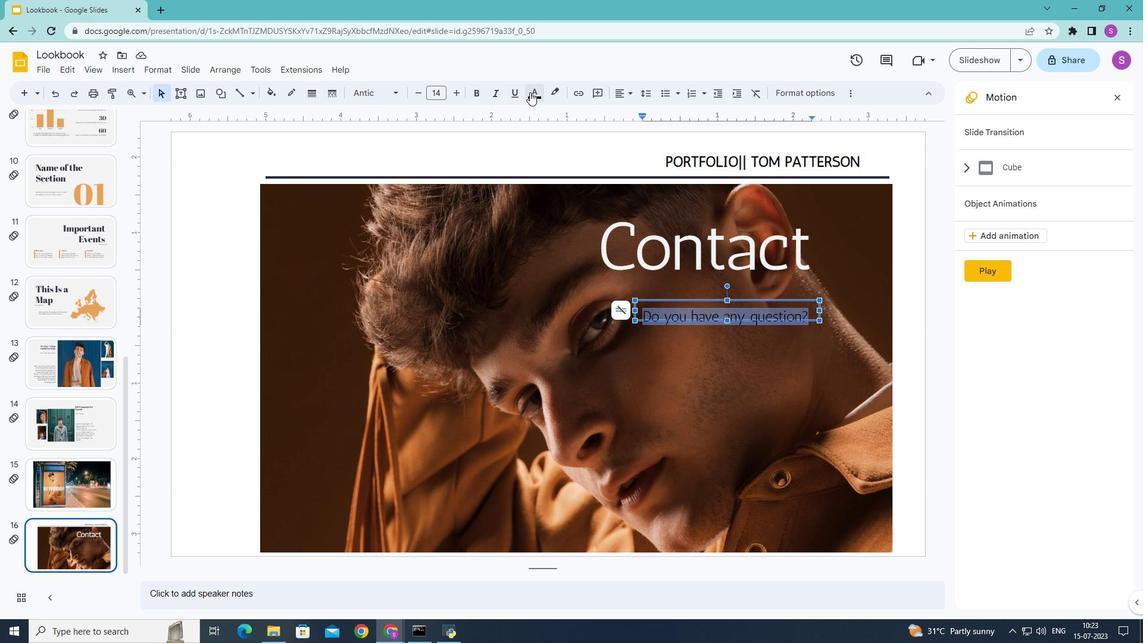 
Action: Mouse pressed left at (530, 91)
Screenshot: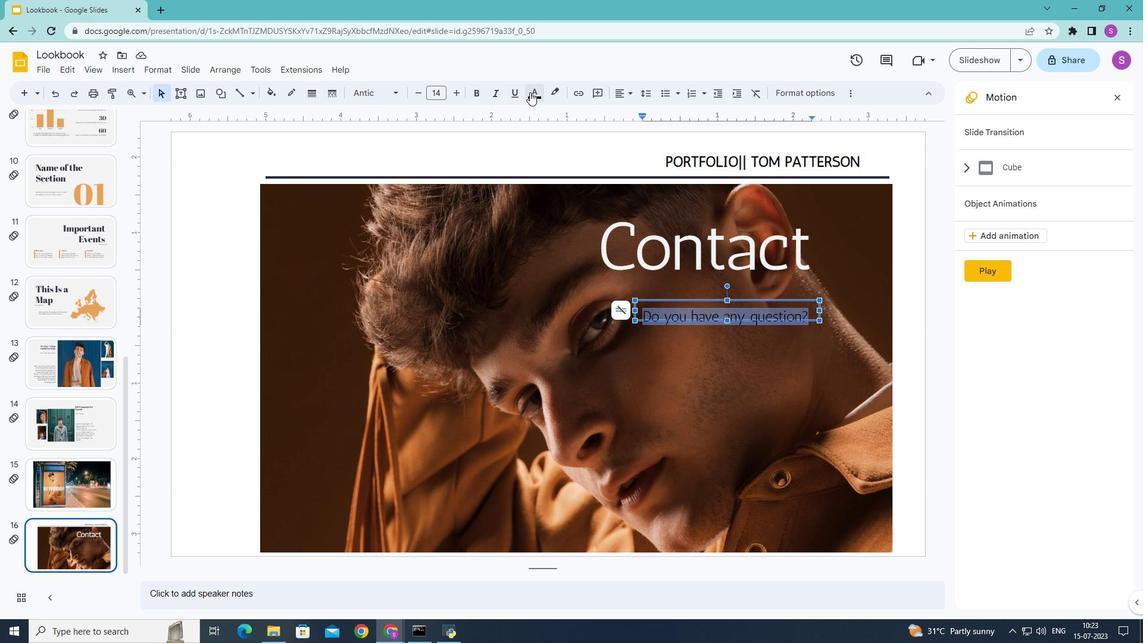 
Action: Mouse moved to (580, 130)
Screenshot: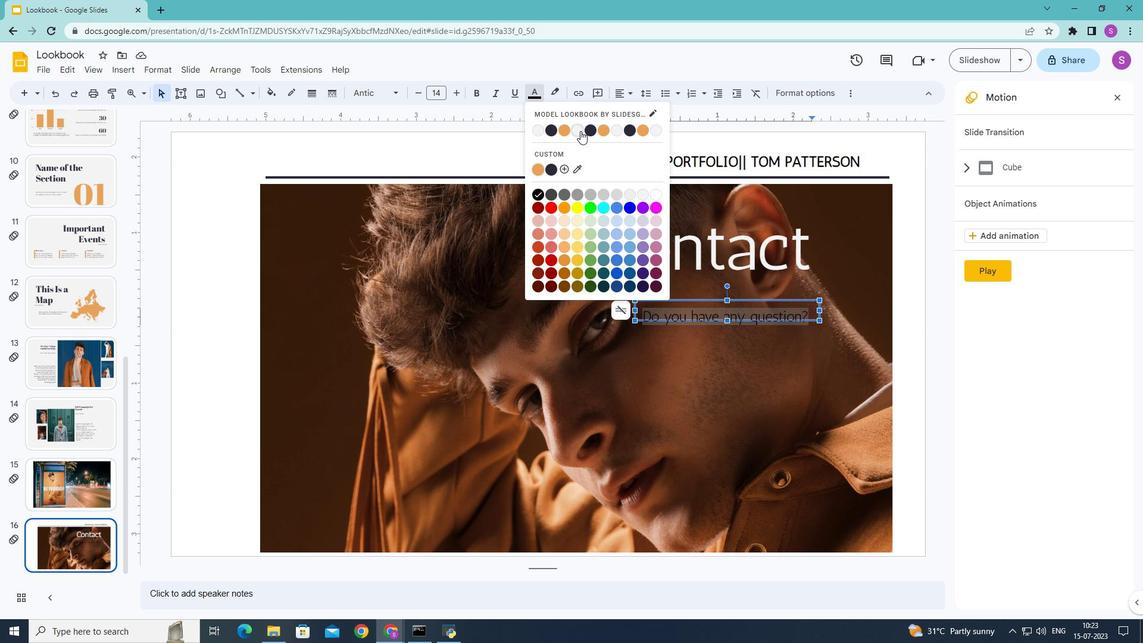 
Action: Mouse pressed left at (580, 130)
Screenshot: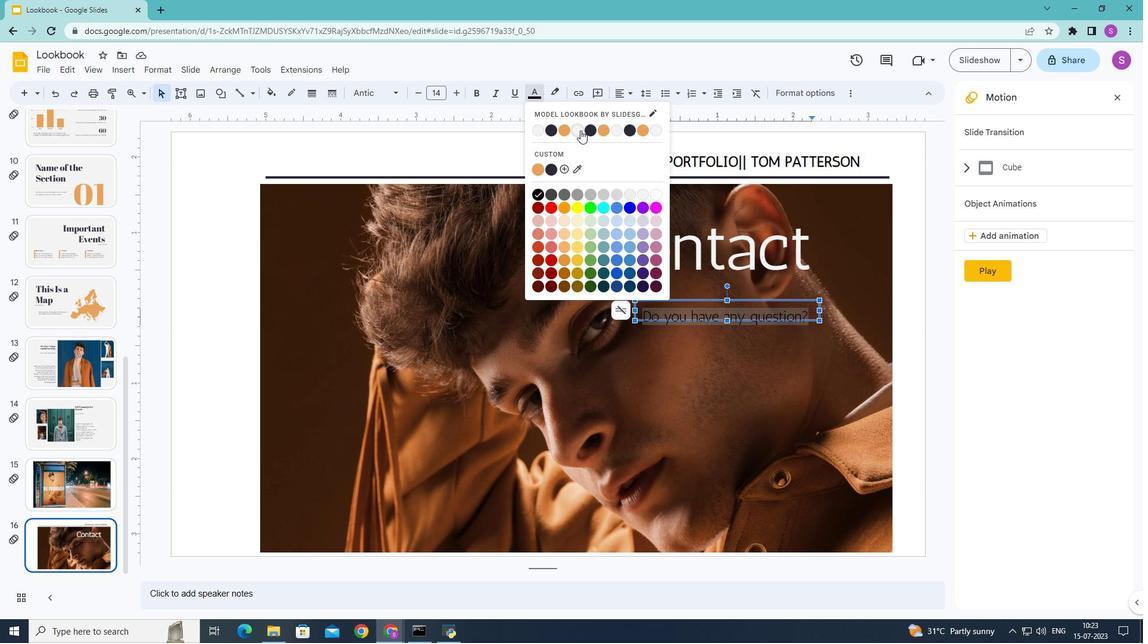
Action: Mouse moved to (768, 388)
Screenshot: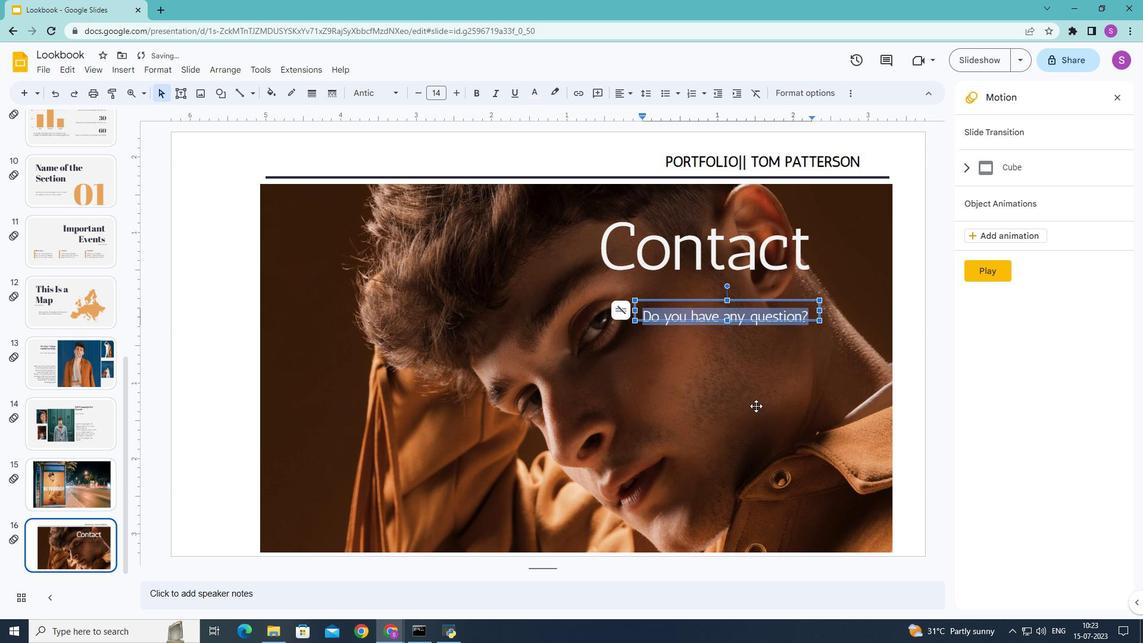 
Action: Mouse pressed left at (768, 388)
Screenshot: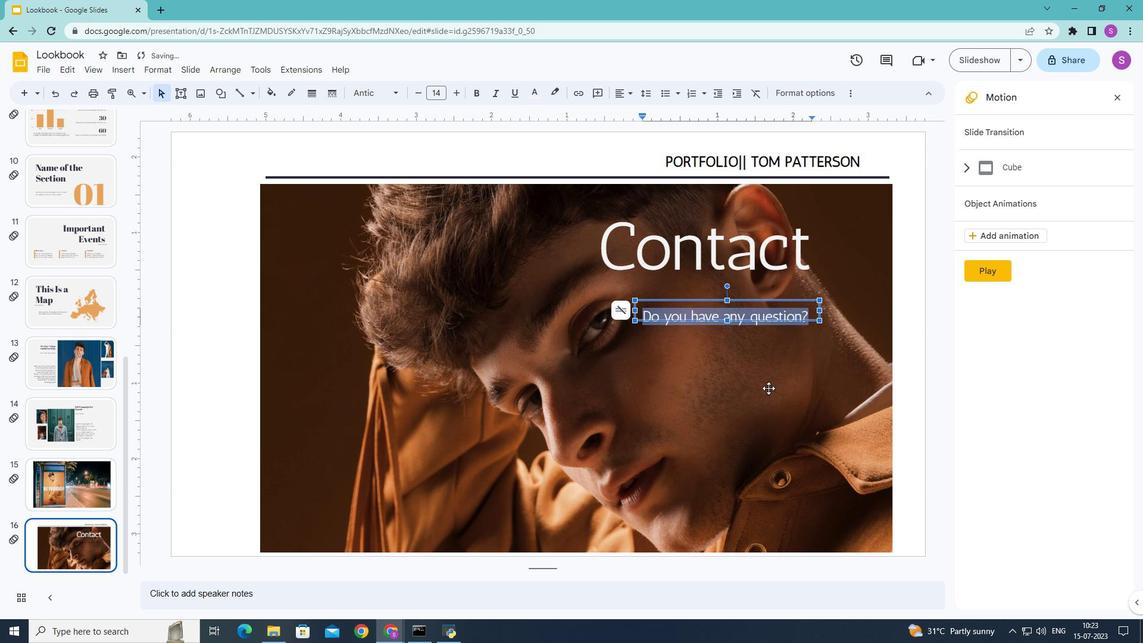 
Action: Mouse moved to (179, 96)
Screenshot: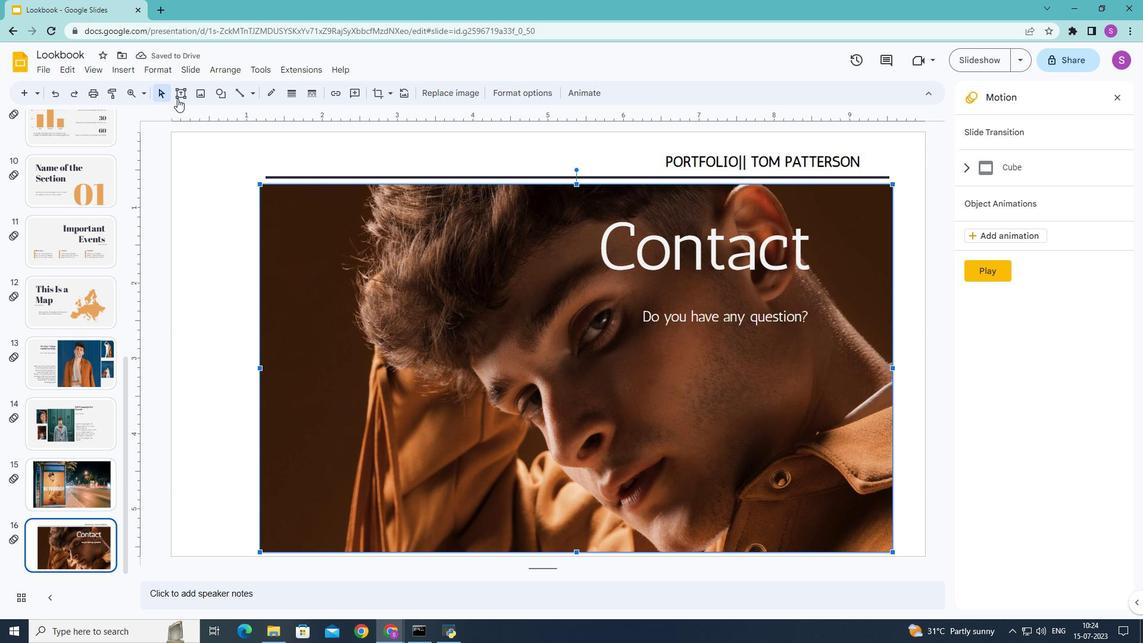 
Action: Mouse pressed left at (179, 96)
Screenshot: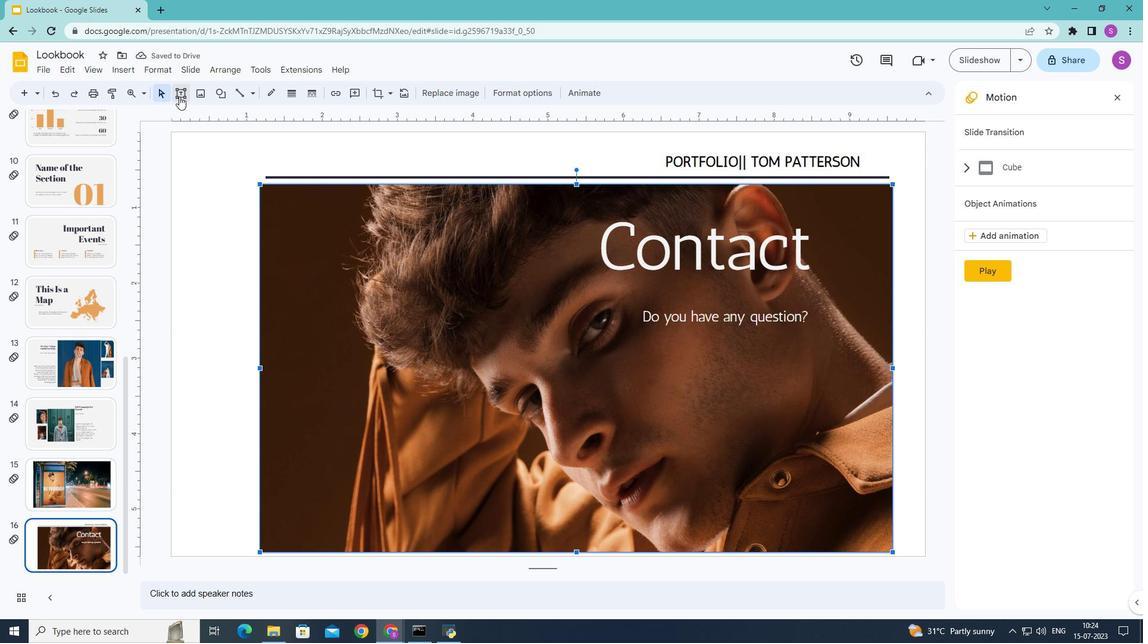 
Action: Mouse moved to (671, 337)
Screenshot: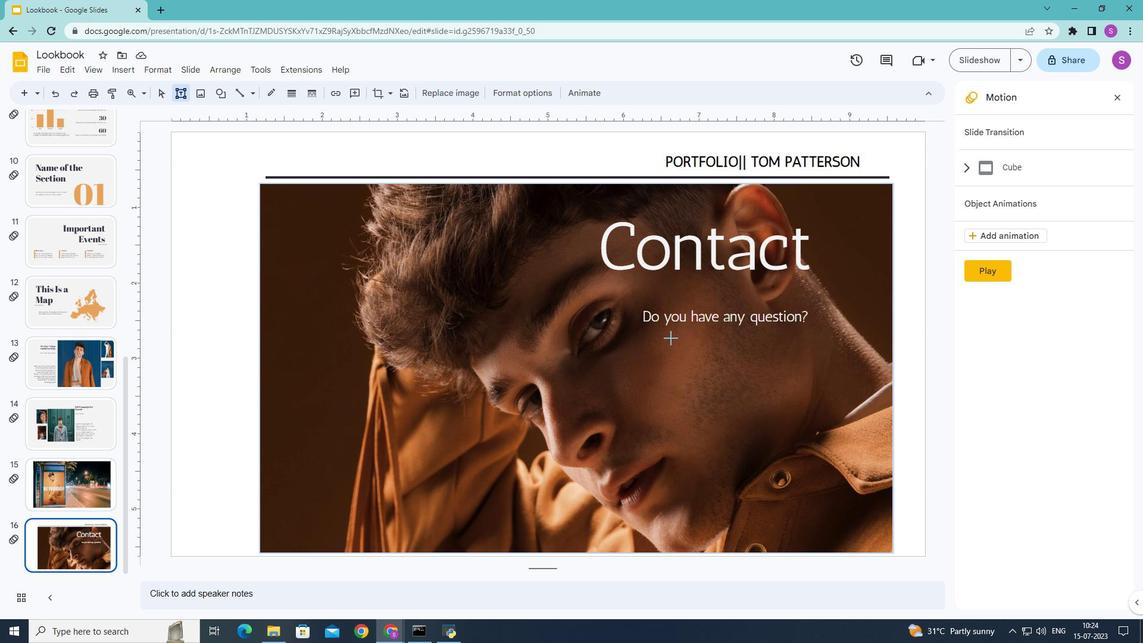 
Action: Mouse pressed left at (671, 337)
Screenshot: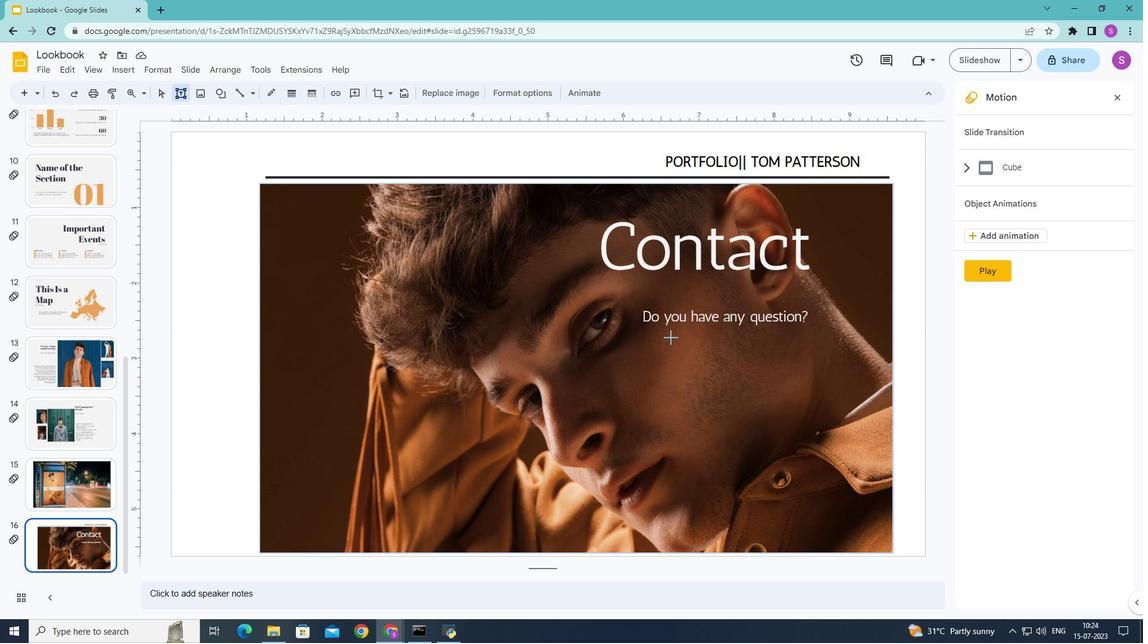 
Action: Mouse moved to (858, 398)
Screenshot: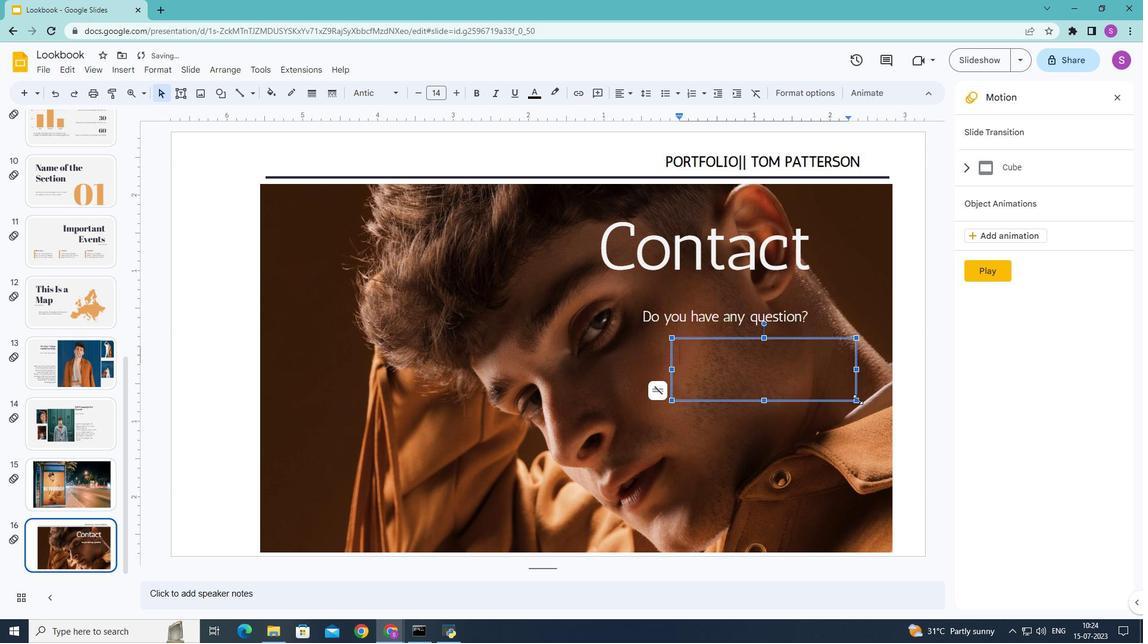 
Action: Key pressed <Key.shift>youremail<Key.shift>@freepik.com<Key.enter>+91<Key.space>620<Key.space>421<Key.space>838<Key.enter>yourcompany.com
Screenshot: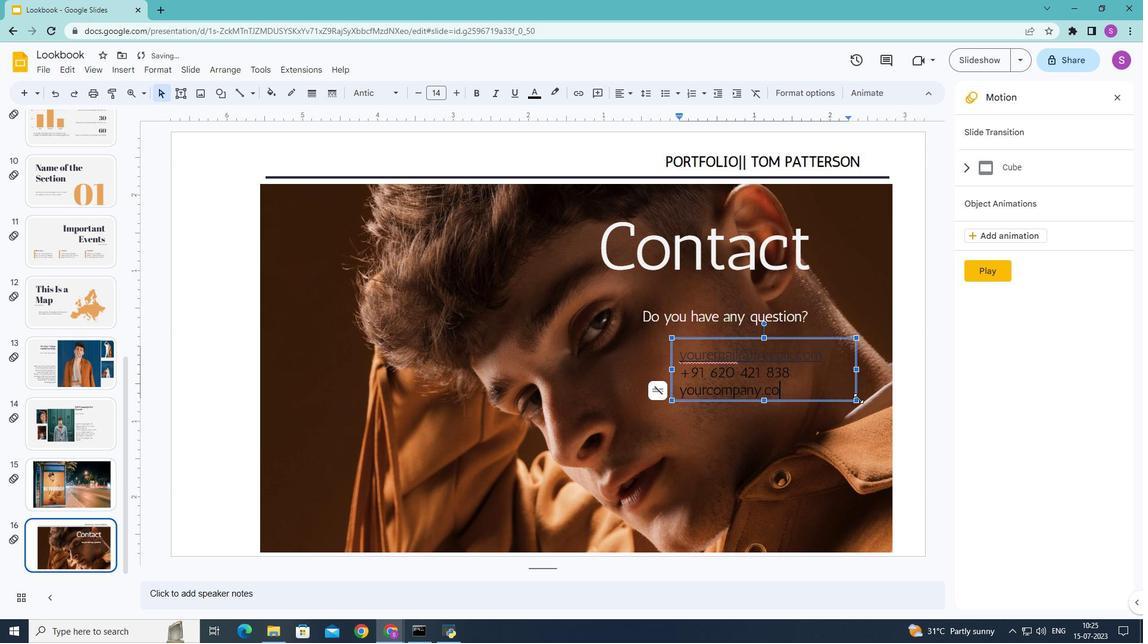 
Action: Mouse moved to (790, 390)
Screenshot: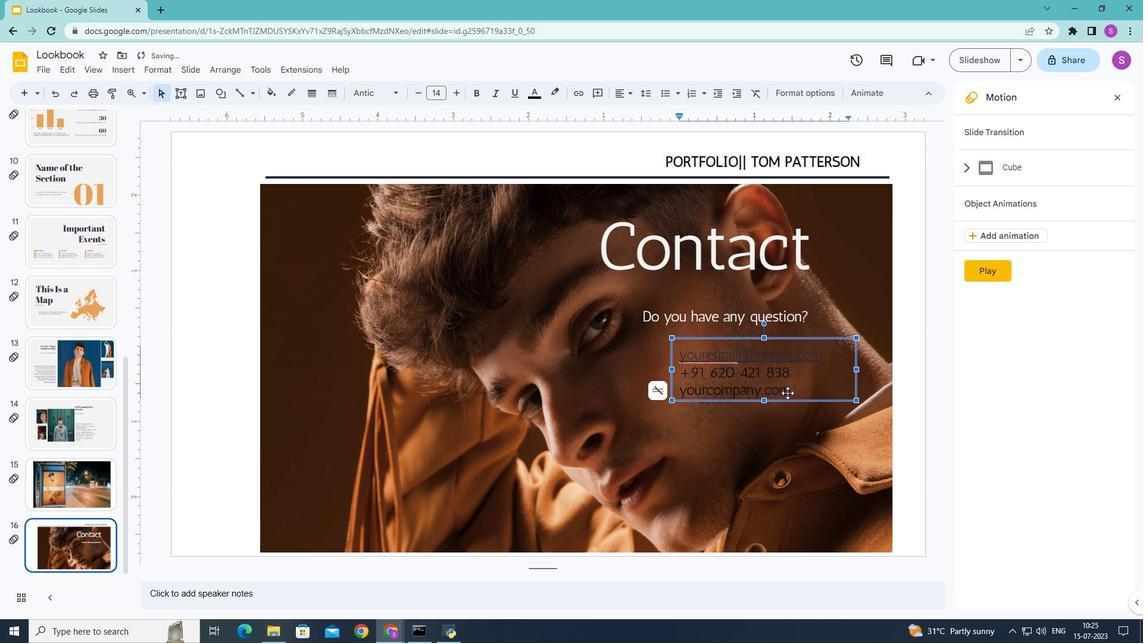 
Action: Mouse pressed left at (790, 390)
Screenshot: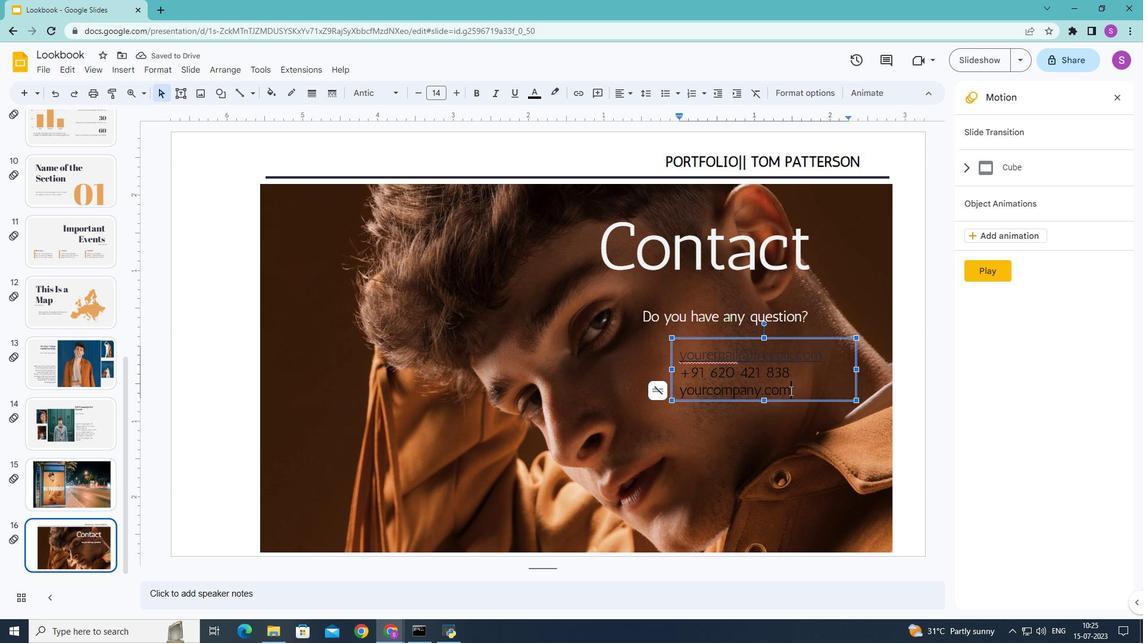 
Action: Mouse moved to (536, 93)
Screenshot: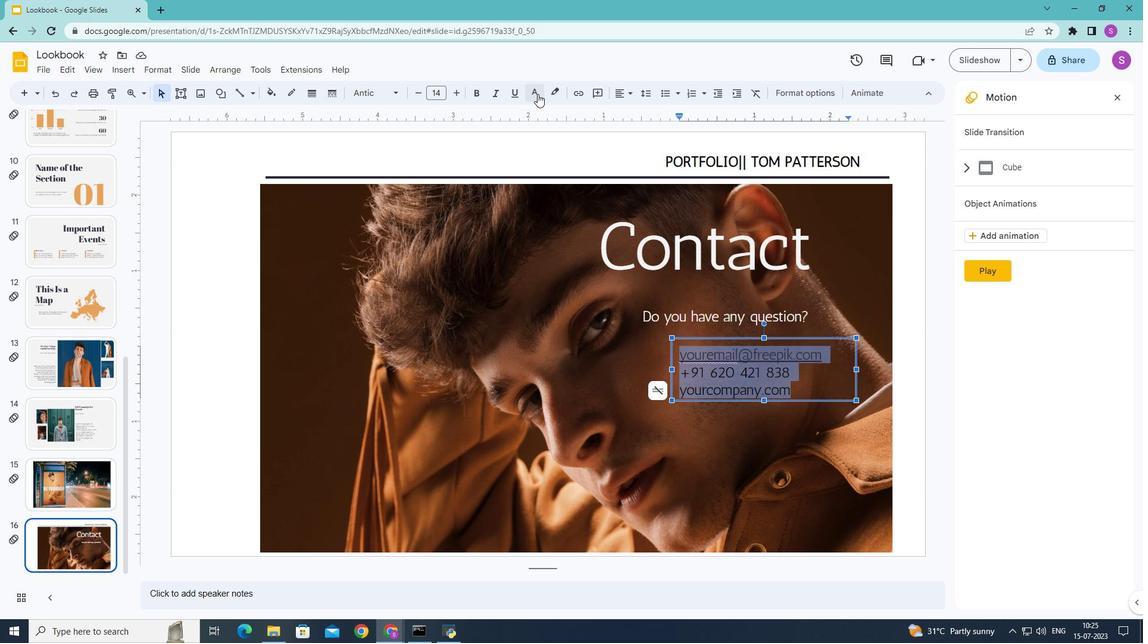 
Action: Mouse pressed left at (536, 93)
Screenshot: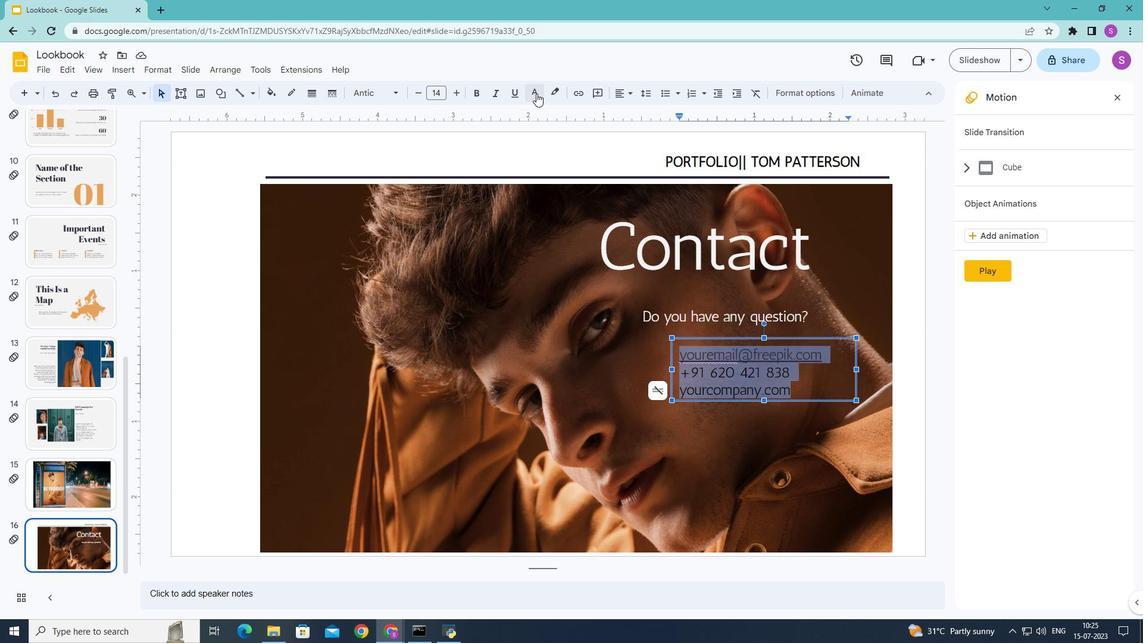 
Action: Mouse moved to (577, 128)
Screenshot: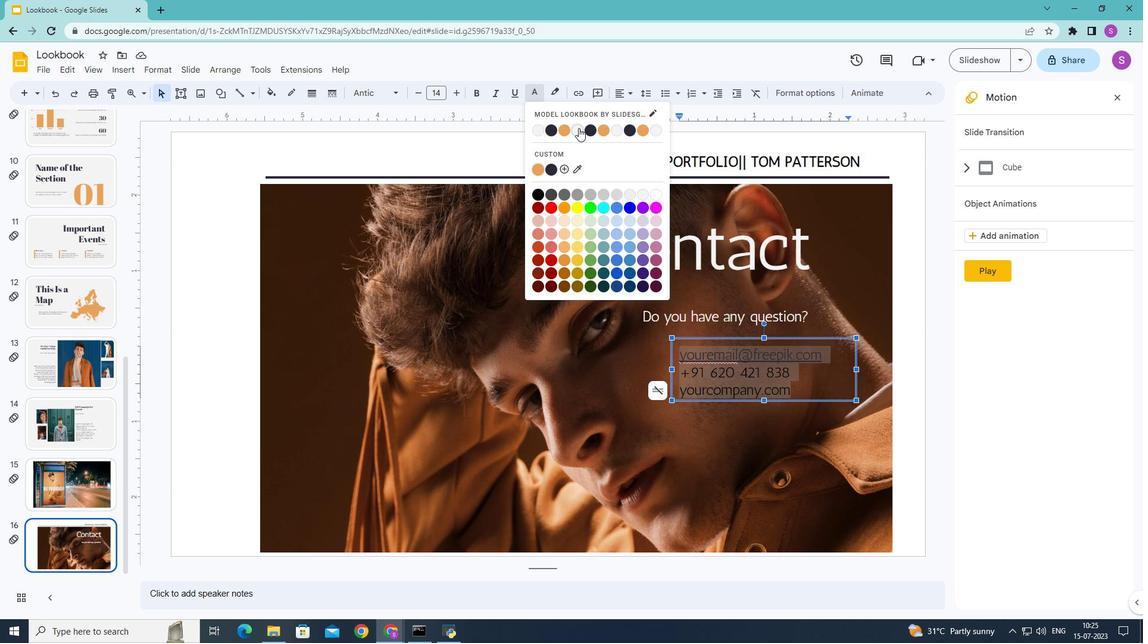 
Action: Mouse pressed left at (577, 128)
Screenshot: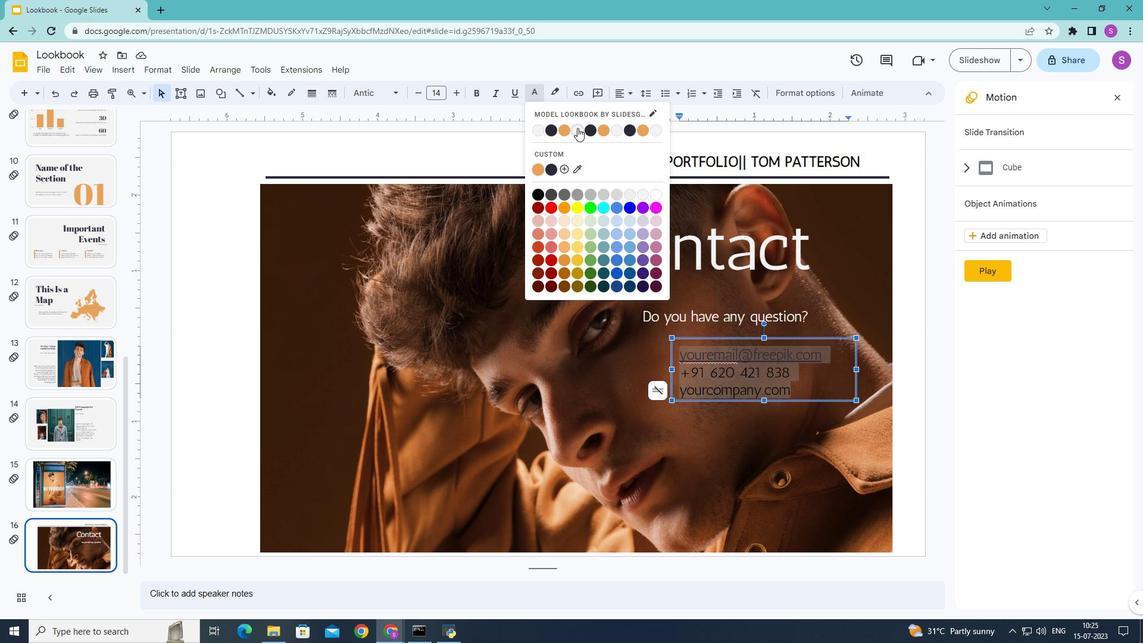 
Action: Mouse moved to (628, 92)
Screenshot: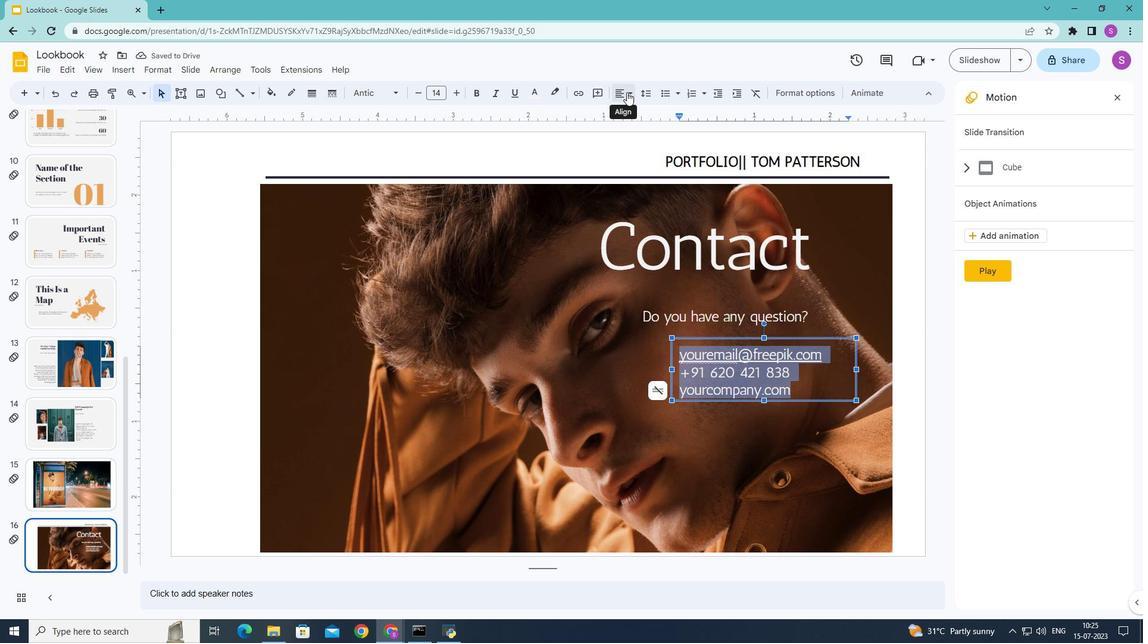 
Action: Mouse pressed left at (628, 92)
Screenshot: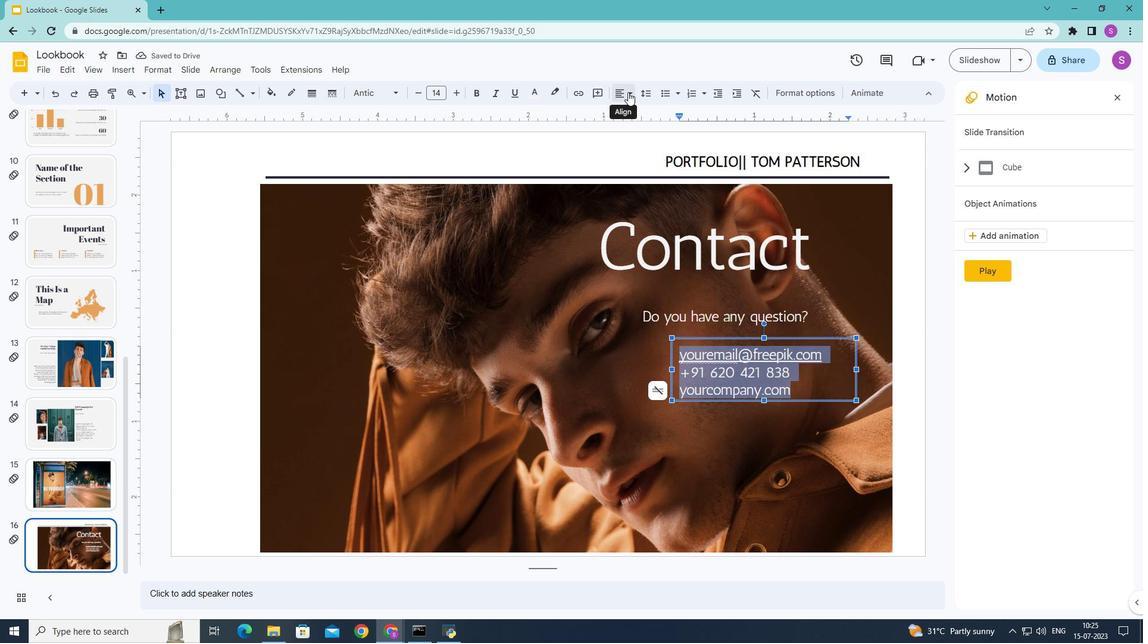 
Action: Mouse moved to (635, 112)
Screenshot: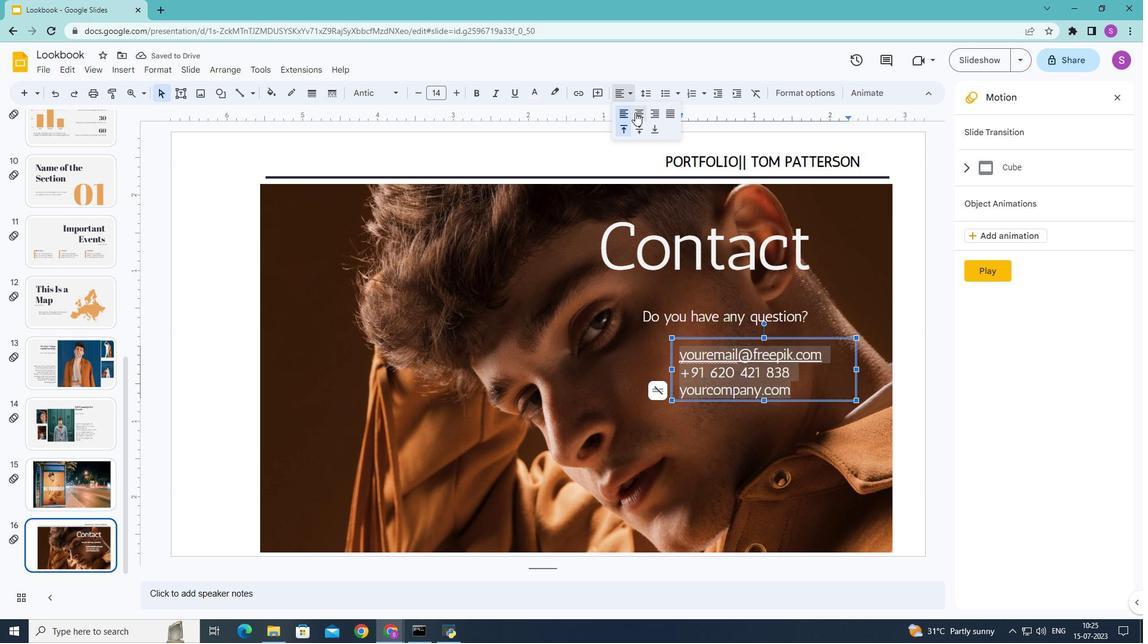 
Action: Mouse pressed left at (635, 112)
Screenshot: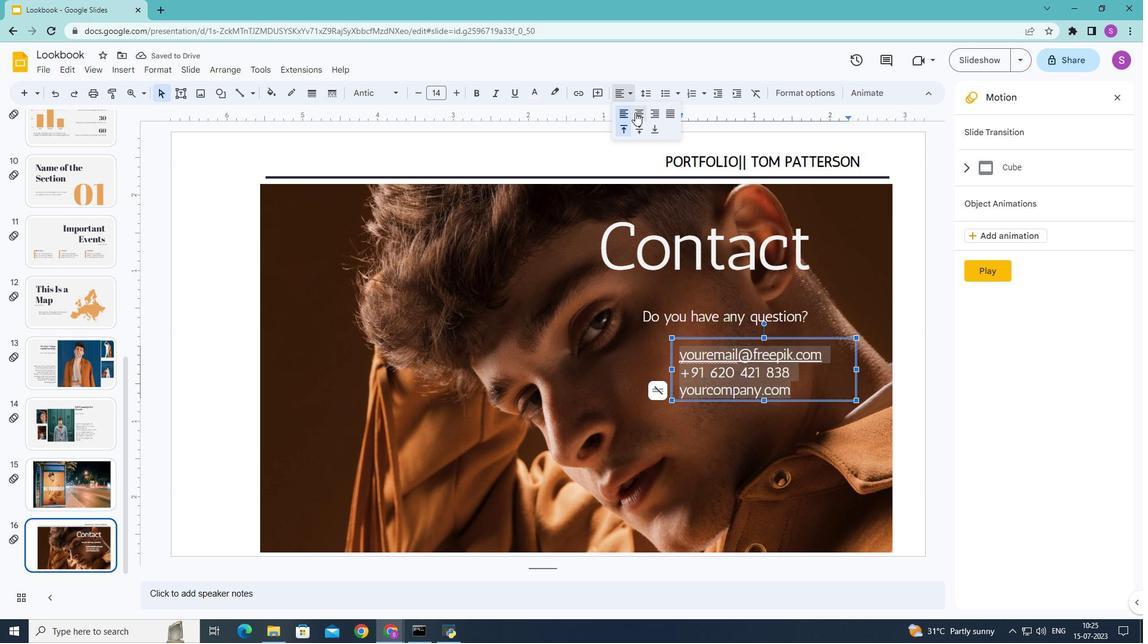 
Action: Mouse moved to (570, 295)
Screenshot: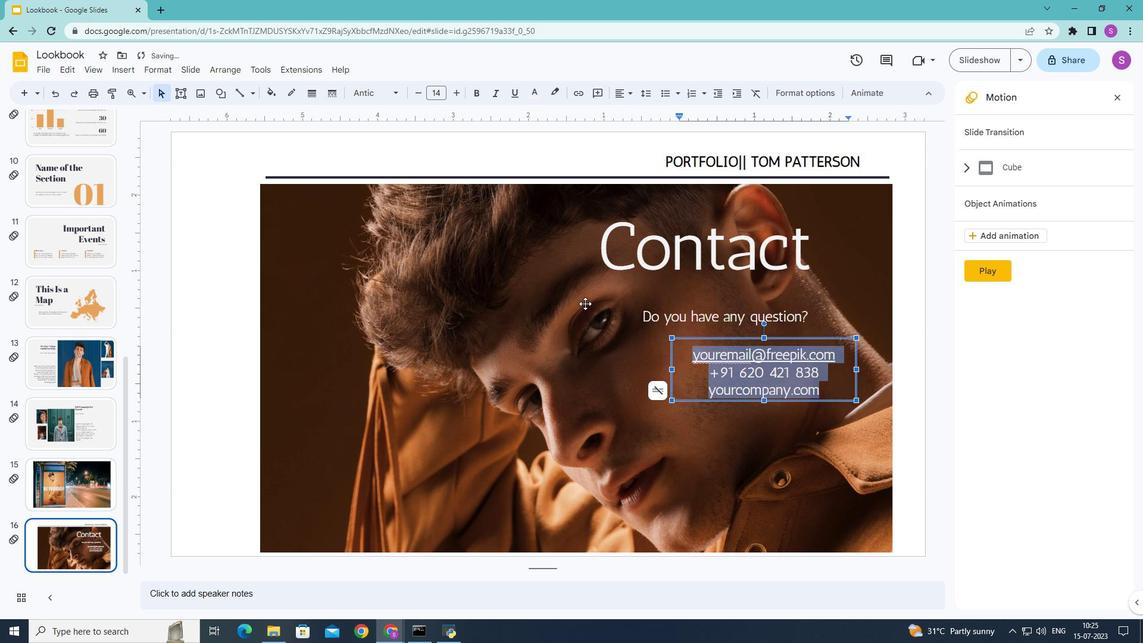 
Action: Mouse pressed left at (570, 295)
Screenshot: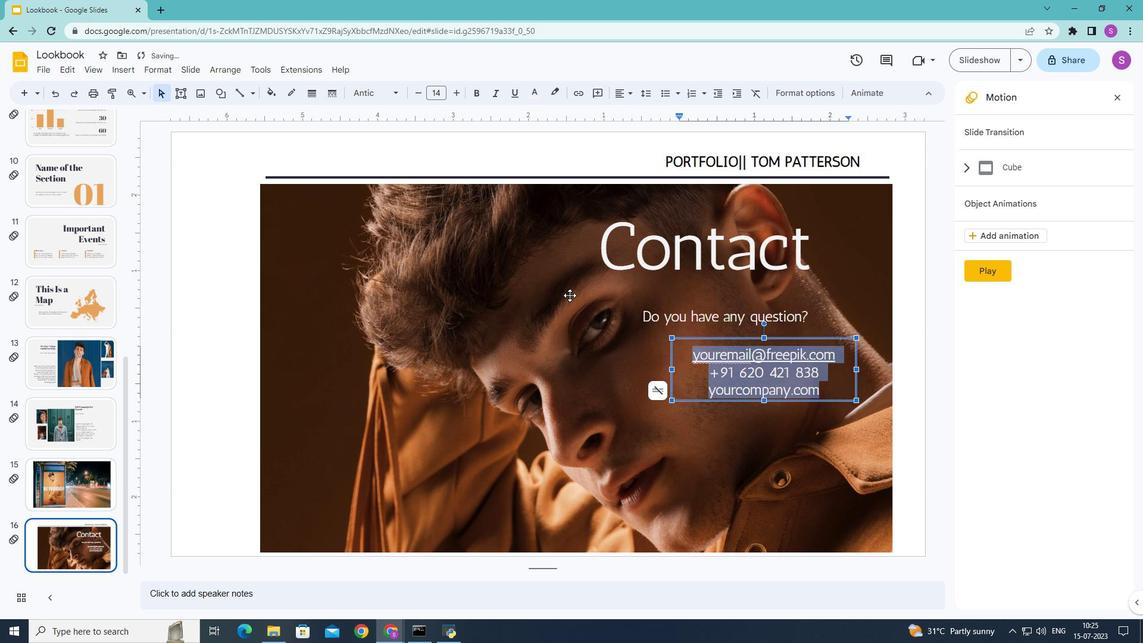 
Action: Mouse moved to (182, 93)
Screenshot: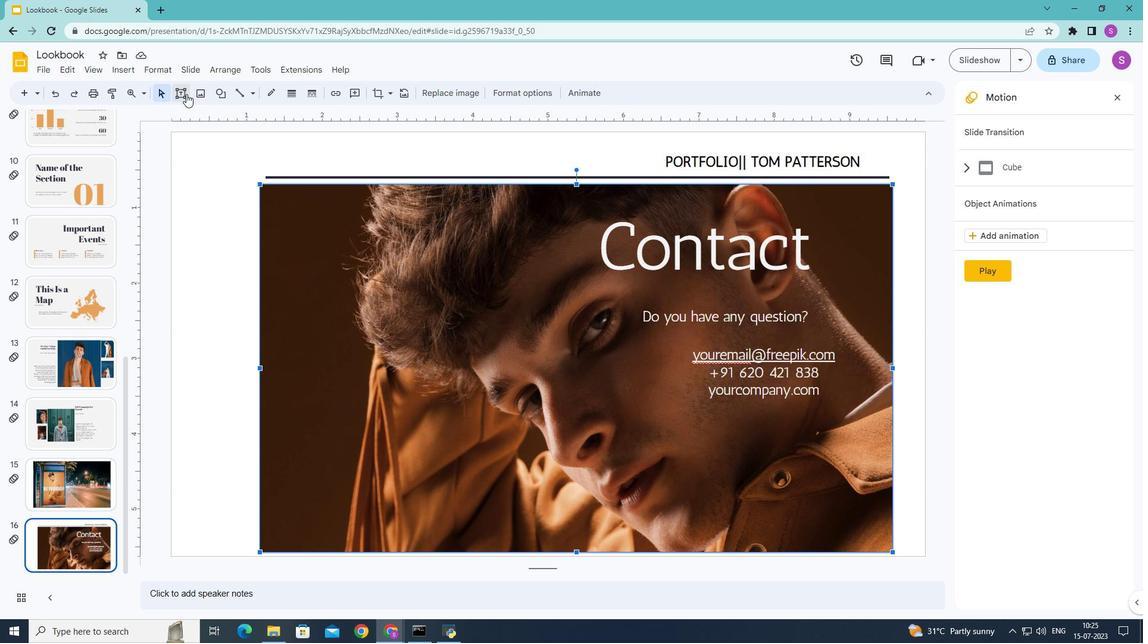
Action: Mouse pressed left at (182, 93)
Screenshot: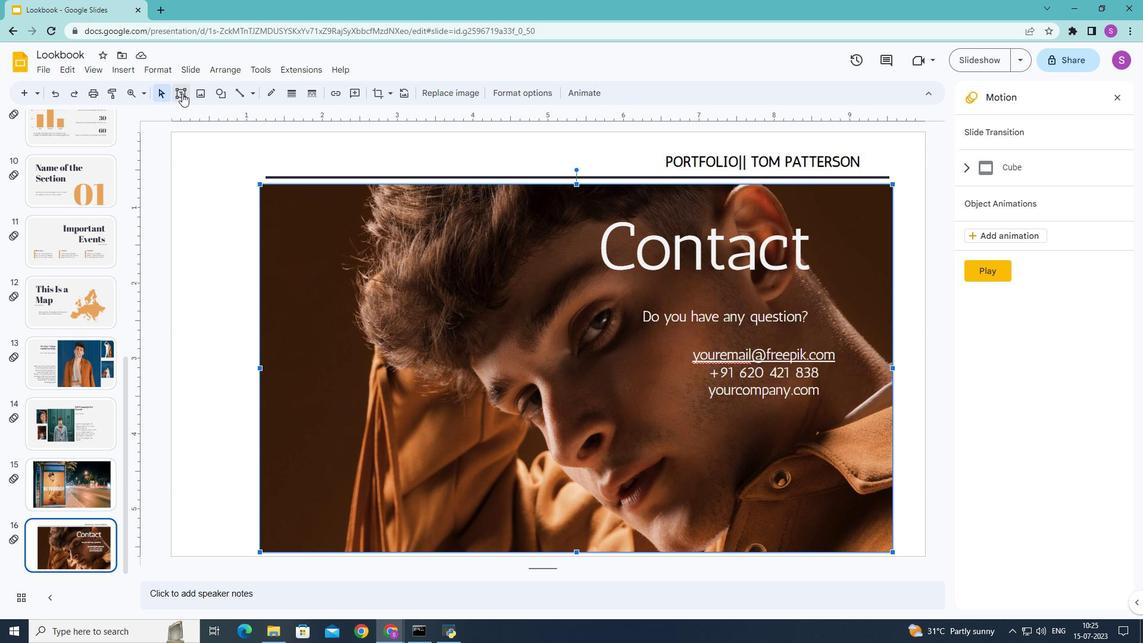 
Action: Mouse moved to (456, 451)
Screenshot: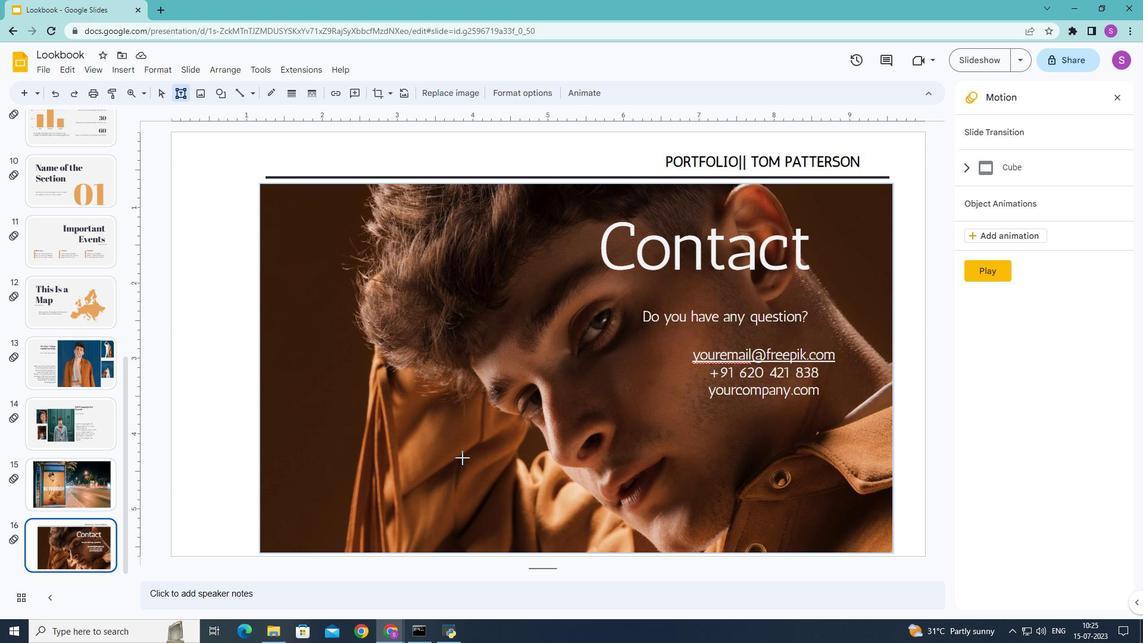 
Action: Mouse pressed left at (456, 451)
Screenshot: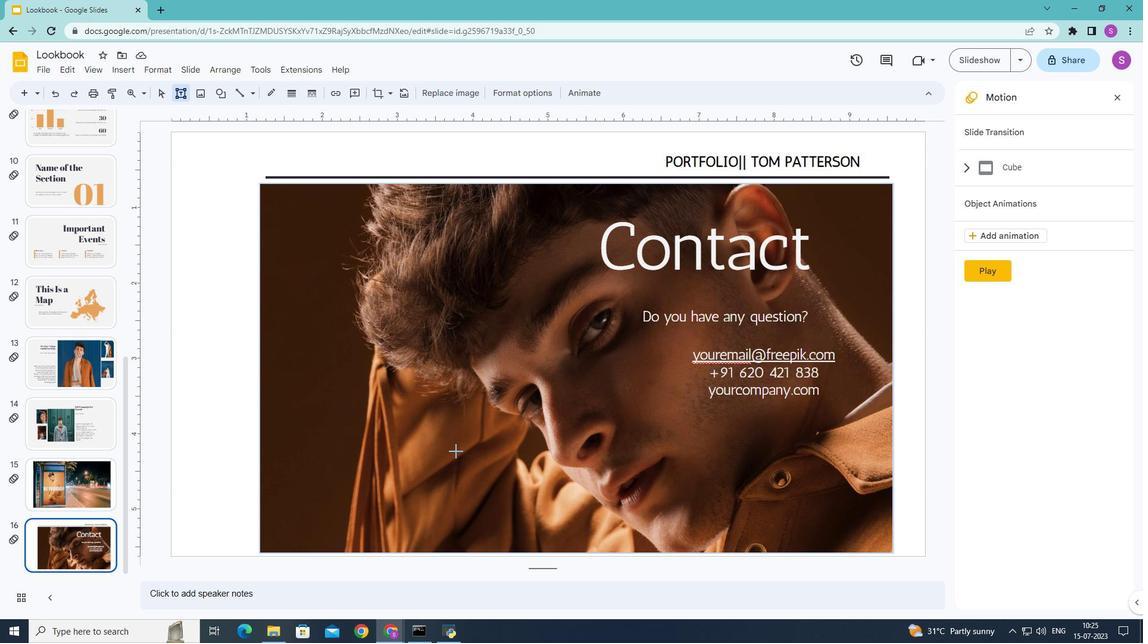 
Action: Mouse moved to (876, 530)
Screenshot: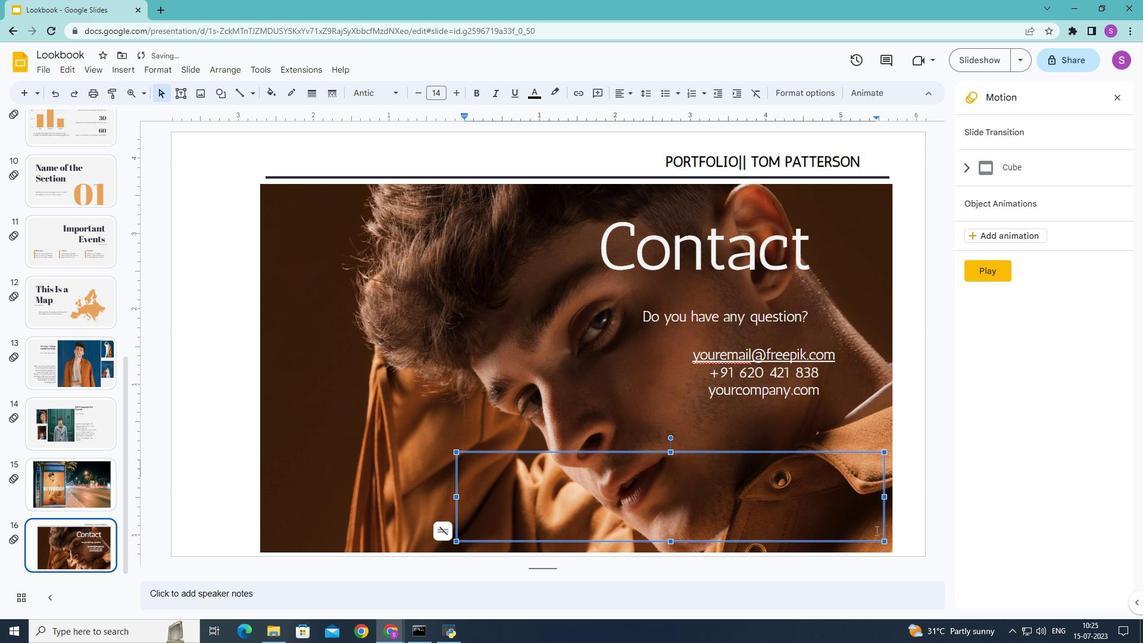 
Action: Key pressed <Key.shift>CREDITS:<Key.space><Key.shift>This<Key.space>presentation<Key.space>template<Key.space>was<Key.space>created<Key.space>by<Key.space><Key.shift>Slidesgo<Key.space>including<Key.space>icons<Key.space>by<Key.space><Key.shift>Flaticon,<Key.space>and<Key.space>infographics<Key.backspace><Key.space><Key.shift><Key.shift><Key.shift><Key.shift><Key.shift><Key.shift><Key.shift><Key.shift><Key.shift><Key.shift><Key.shift><Key.shift><Key.shift><Key.shift>&<Key.space>im
Screenshot: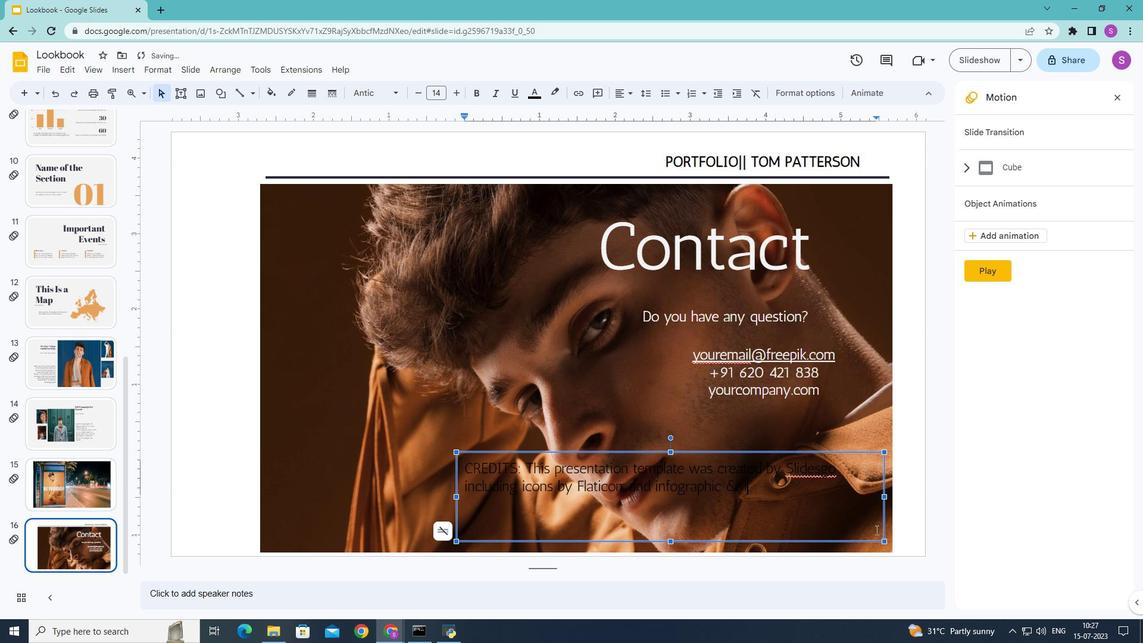 
Action: Mouse moved to (875, 530)
Screenshot: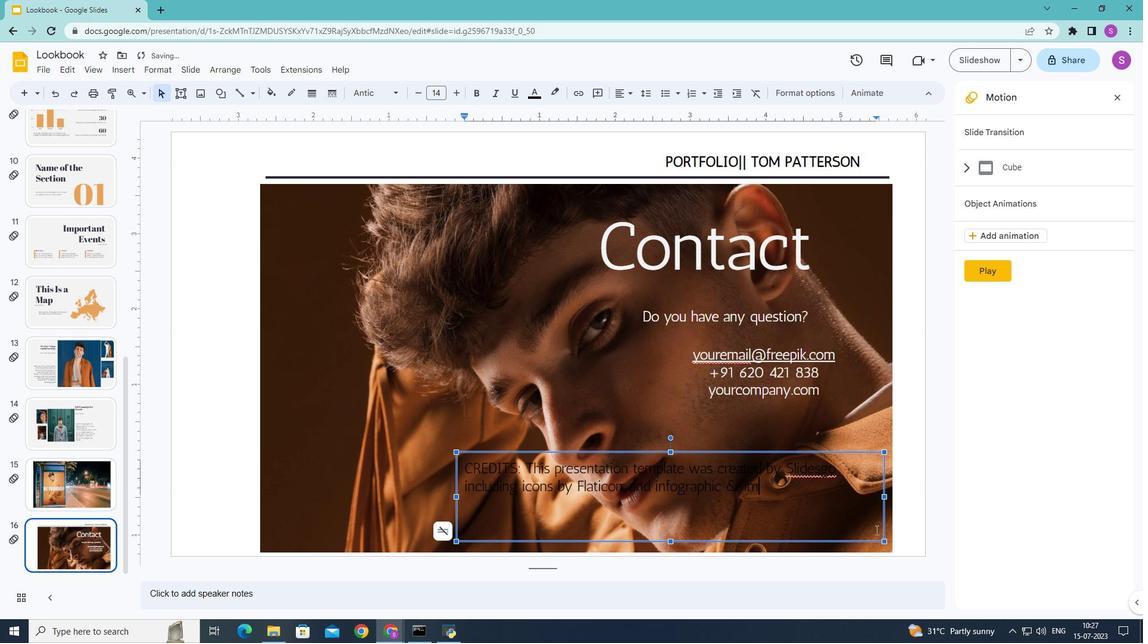 
Action: Key pressed ages<Key.space>by<Key.space><Key.shift>Freepik.<Key.enter><Key.enter><Key.shift>Please<Key.space>keep<Key.space>this<Key.space>slide<Key.space>for<Key.space>attribution.
Screenshot: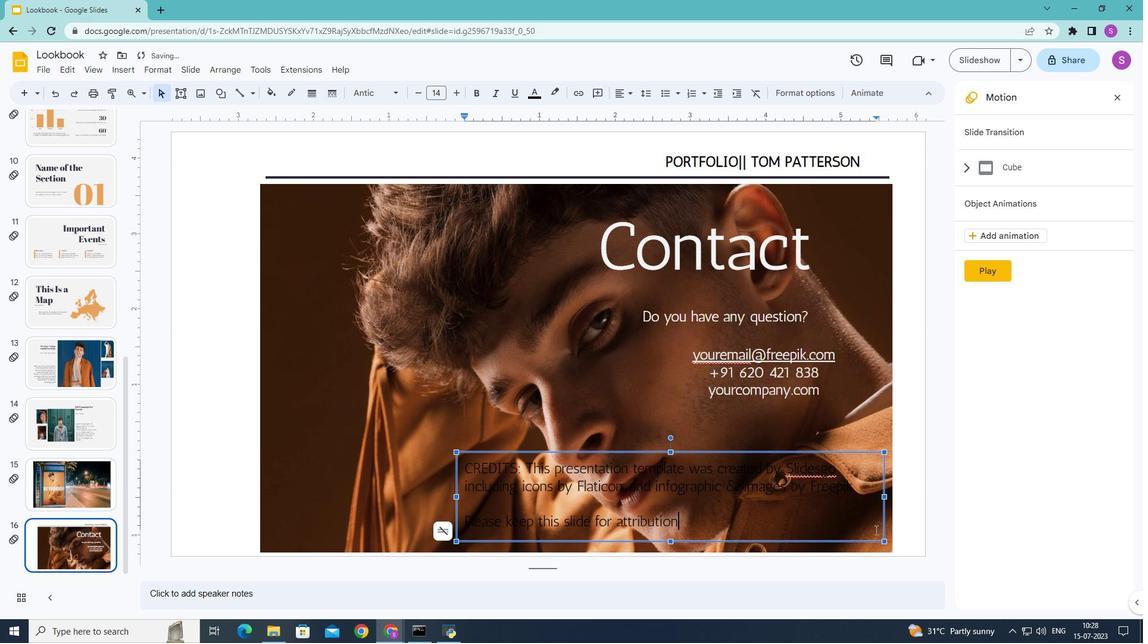 
Action: Mouse moved to (681, 524)
Screenshot: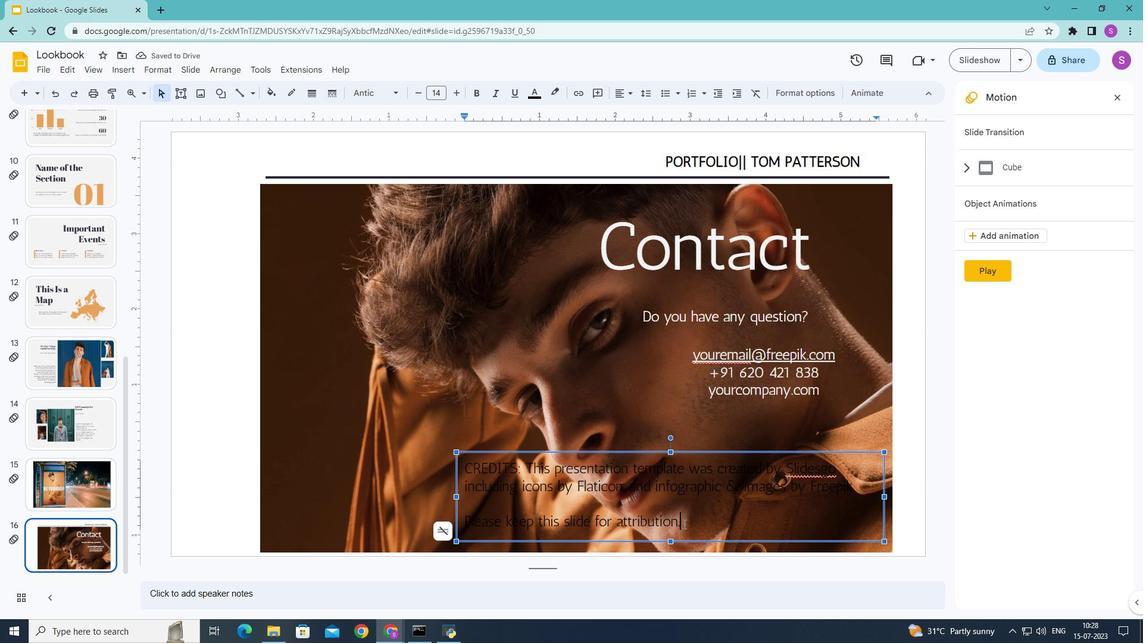 
Action: Mouse pressed left at (681, 524)
Screenshot: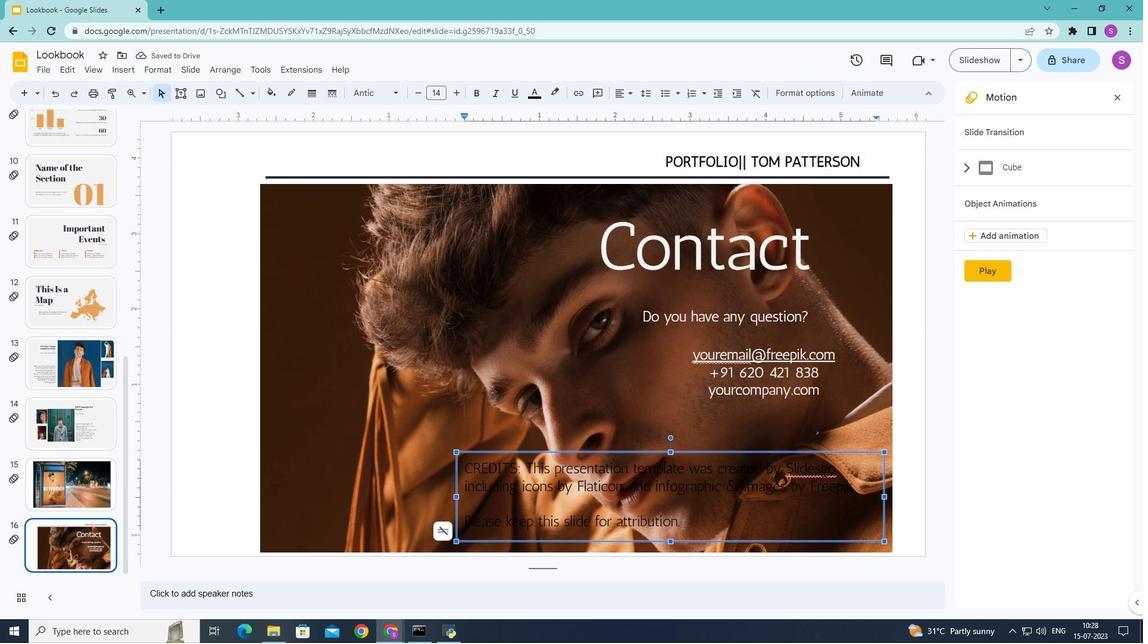 
Action: Mouse moved to (532, 94)
Screenshot: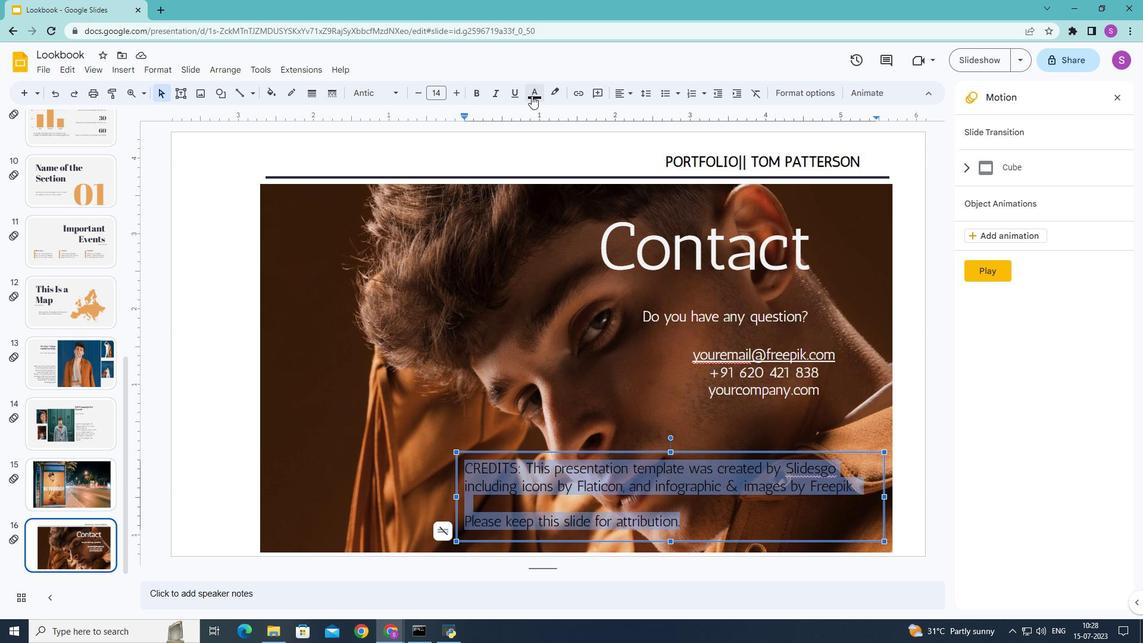 
Action: Mouse pressed left at (532, 94)
Screenshot: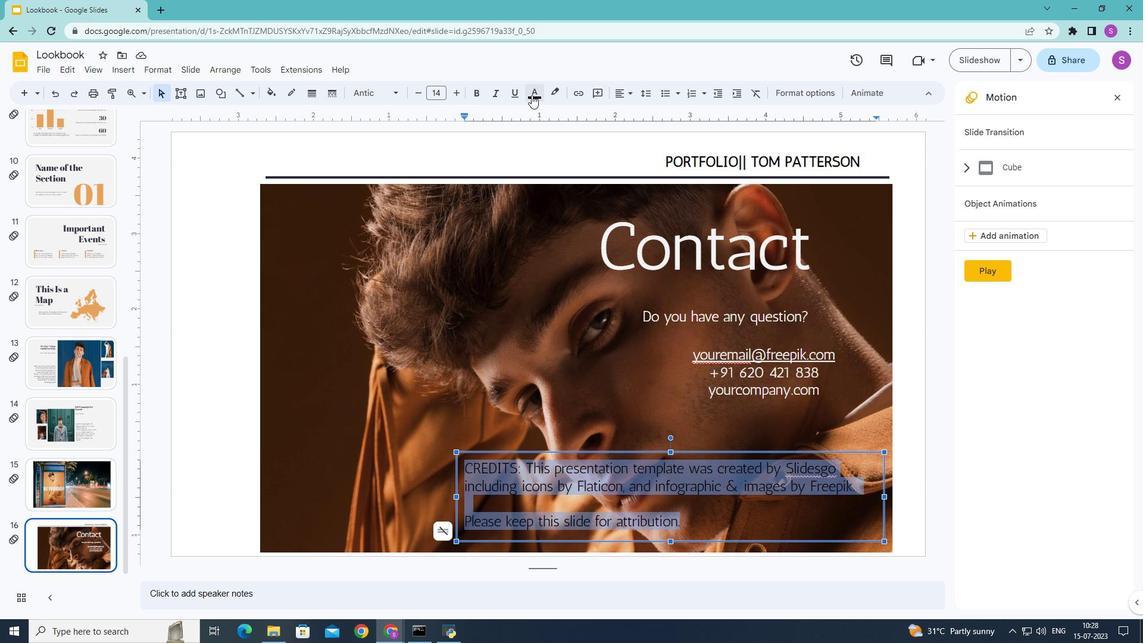 
Action: Mouse moved to (579, 127)
Screenshot: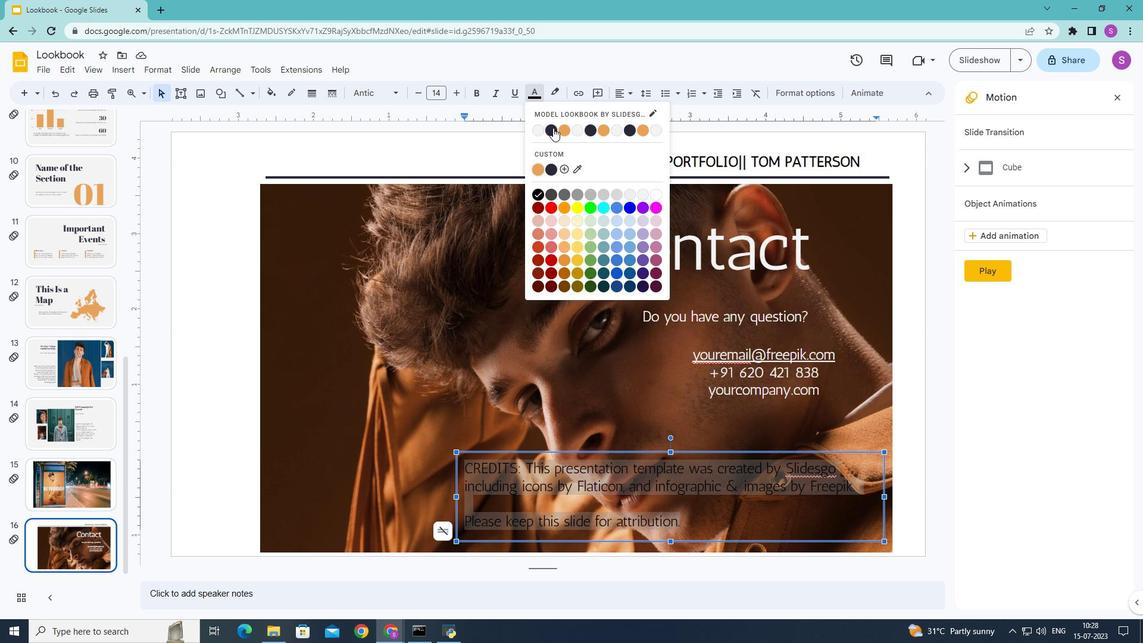 
Action: Mouse pressed left at (579, 127)
Screenshot: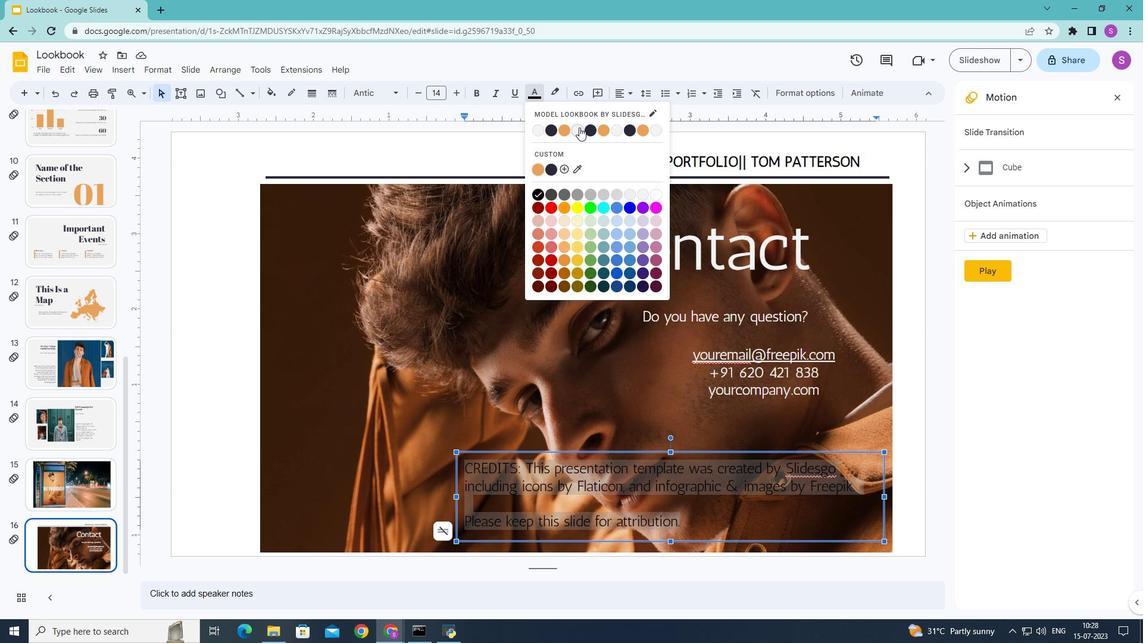 
Action: Mouse moved to (576, 396)
Screenshot: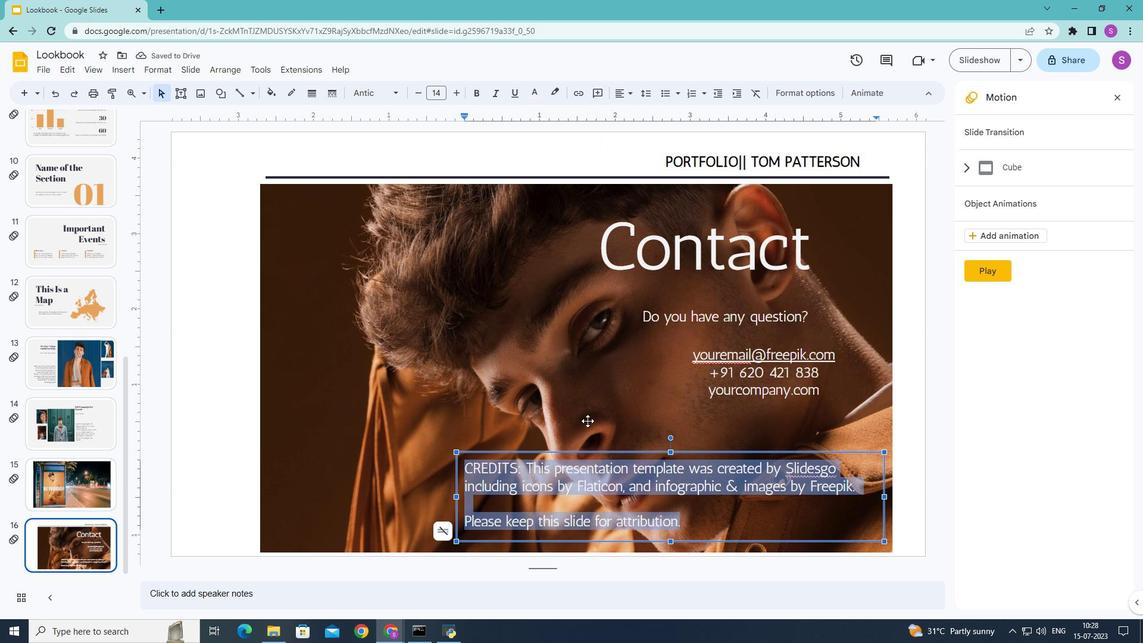 
Action: Mouse pressed left at (576, 396)
Screenshot: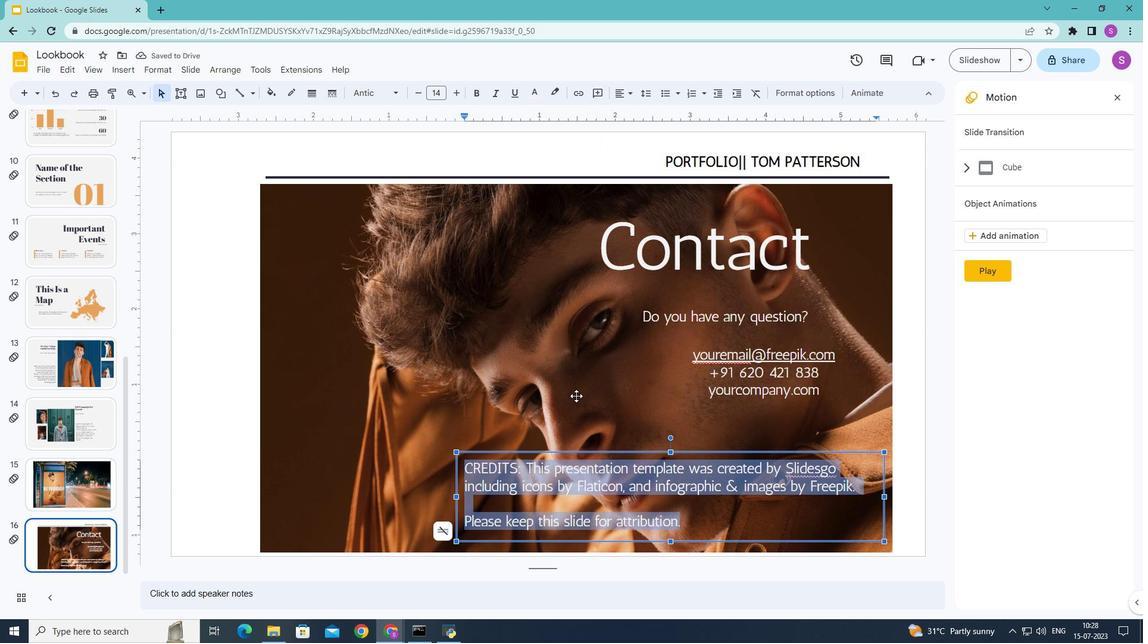
Action: Mouse moved to (832, 466)
Screenshot: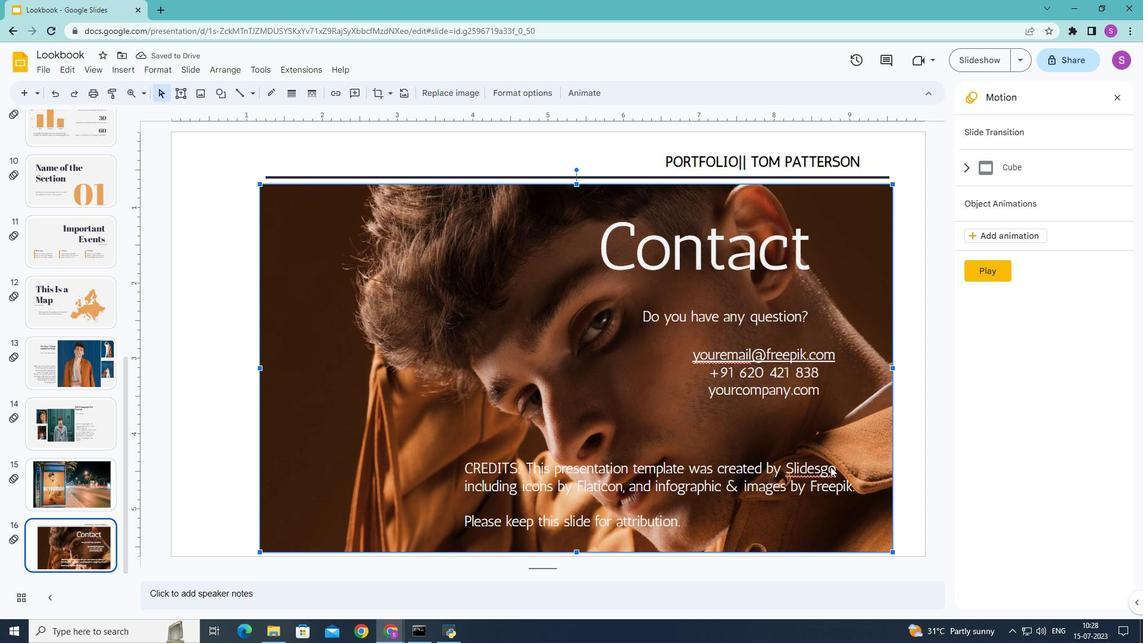 
Action: Mouse pressed left at (832, 466)
Screenshot: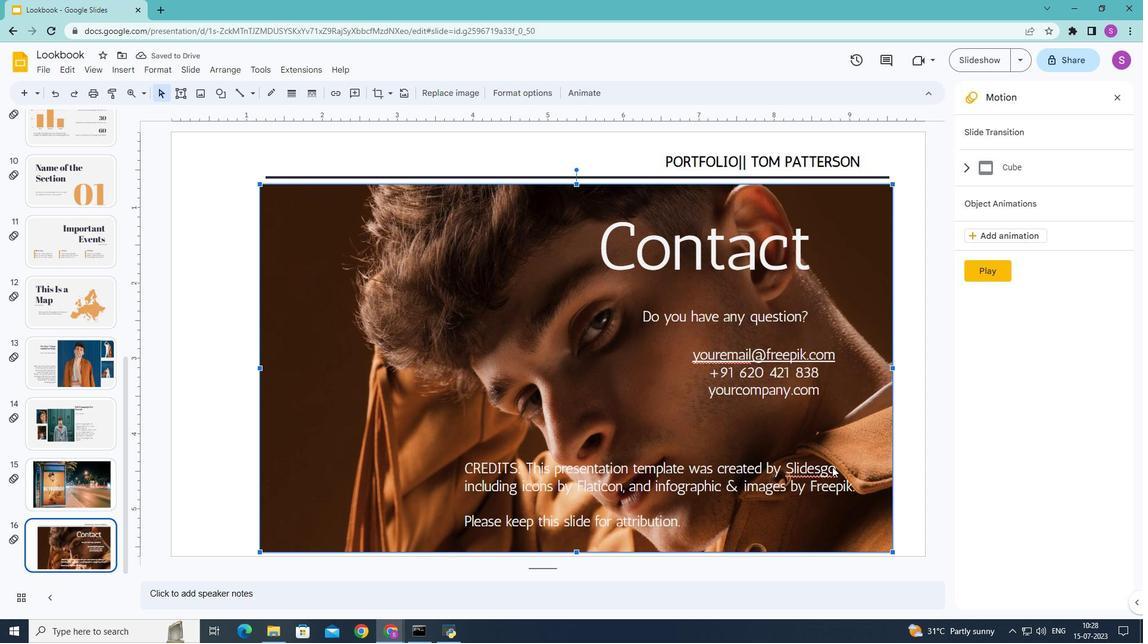 
Action: Mouse moved to (834, 468)
Screenshot: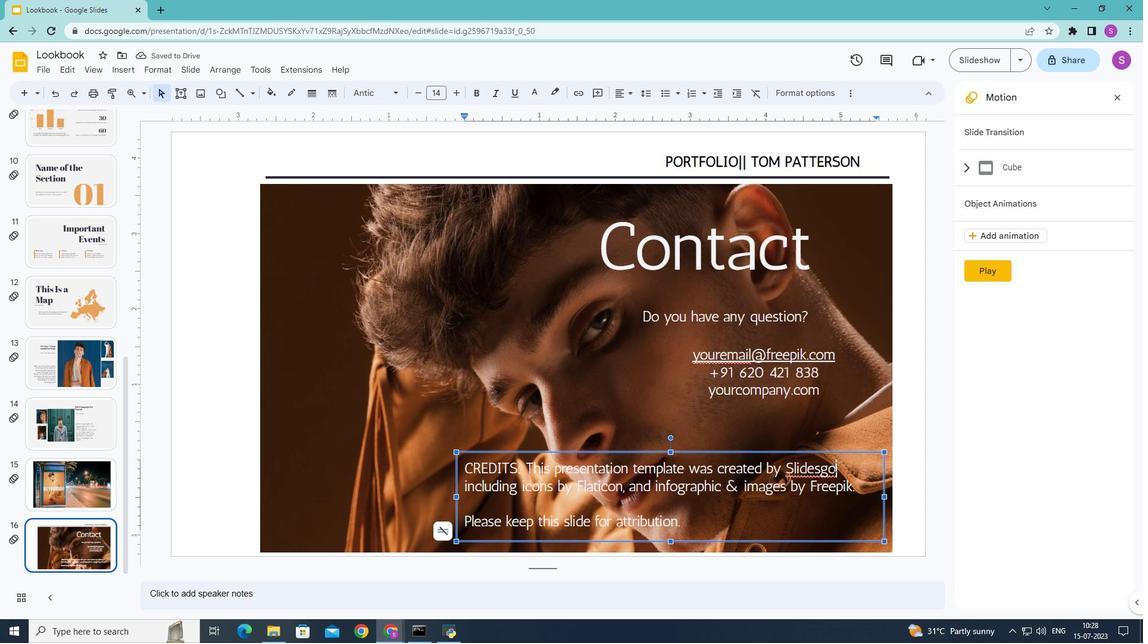 
Action: Mouse pressed left at (834, 468)
Screenshot: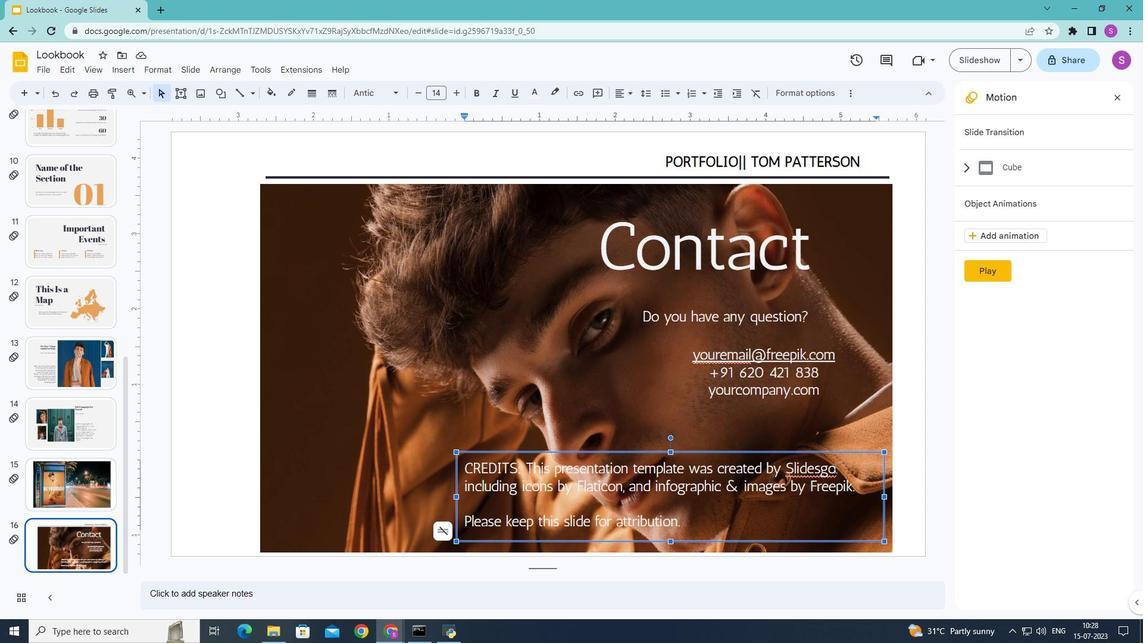 
Action: Mouse moved to (475, 91)
Screenshot: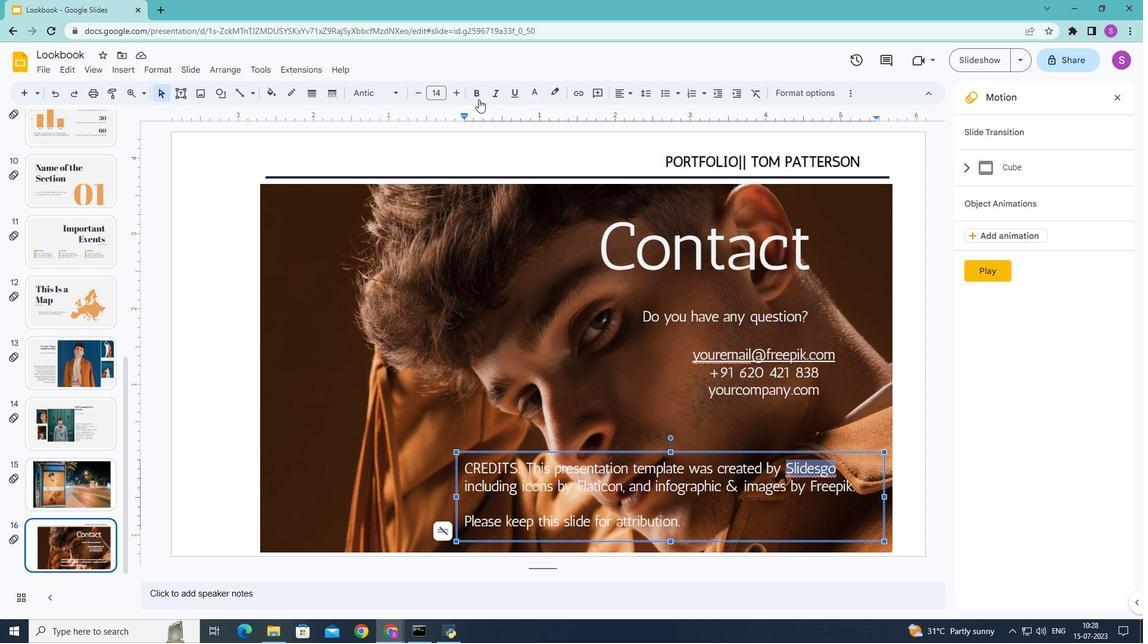 
Action: Mouse pressed left at (475, 91)
Screenshot: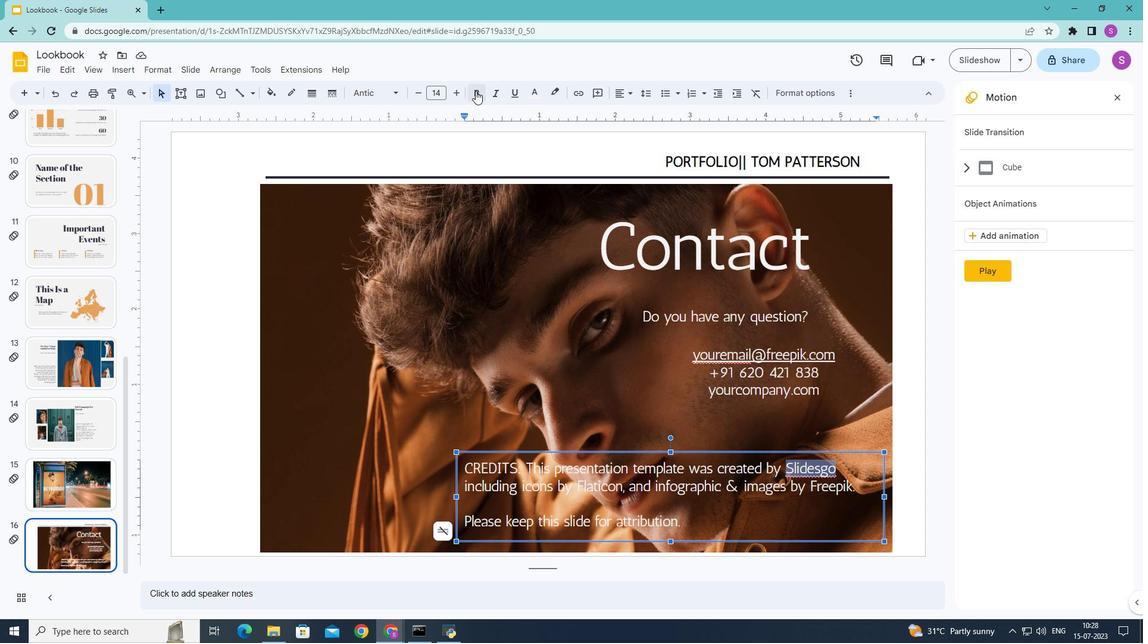 
Action: Mouse moved to (603, 390)
Screenshot: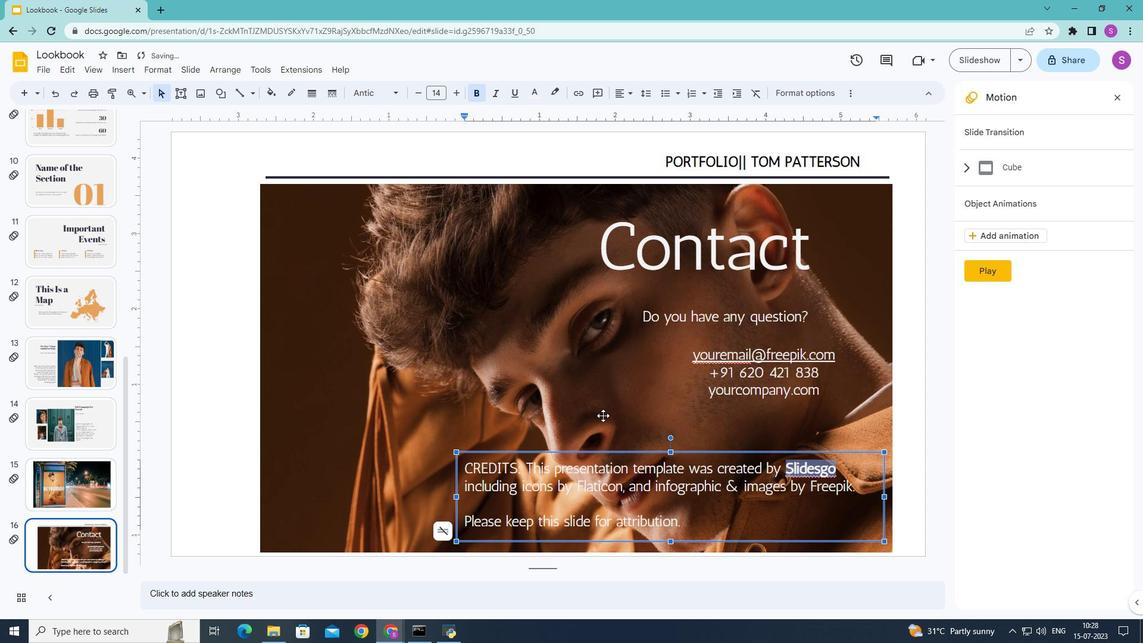 
Action: Mouse pressed left at (603, 390)
Screenshot: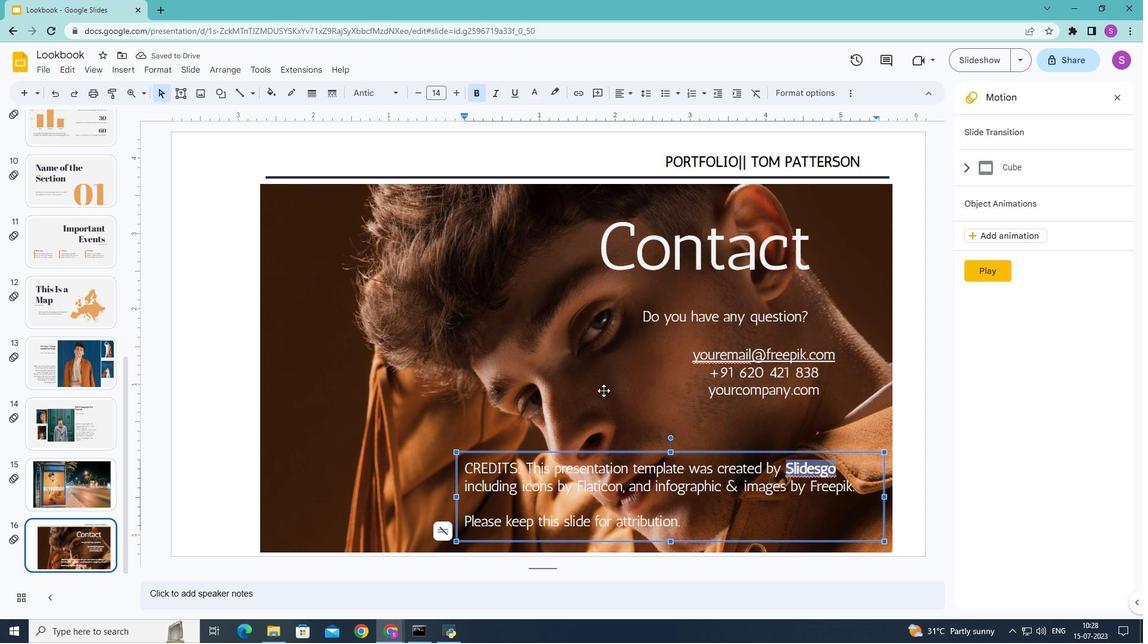 
Action: Mouse moved to (623, 487)
Screenshot: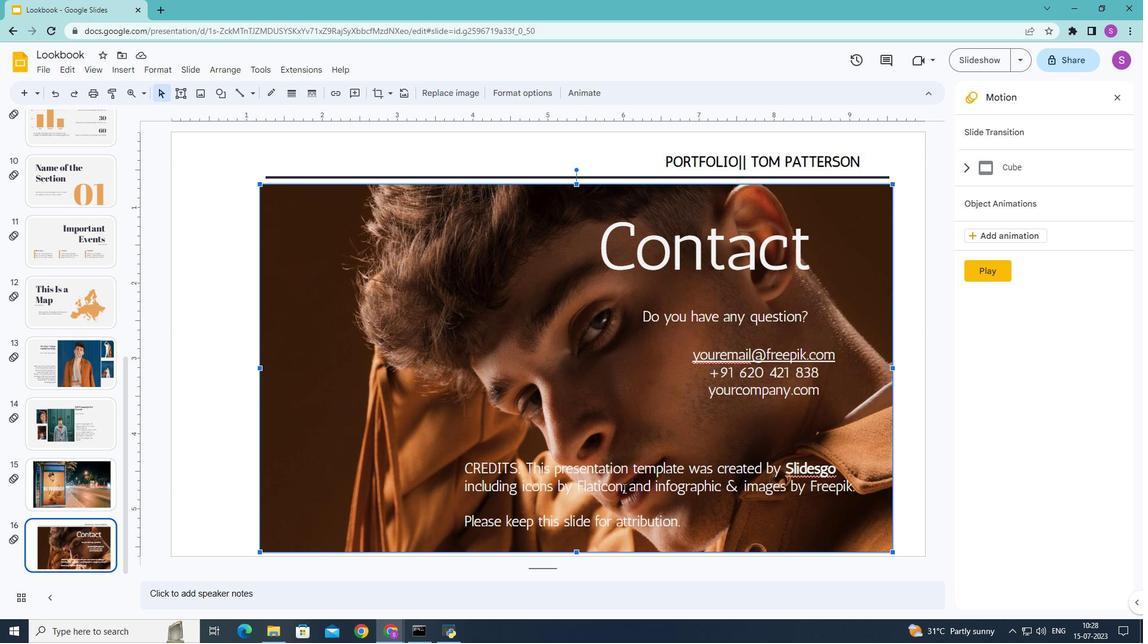
Action: Mouse pressed left at (623, 487)
Screenshot: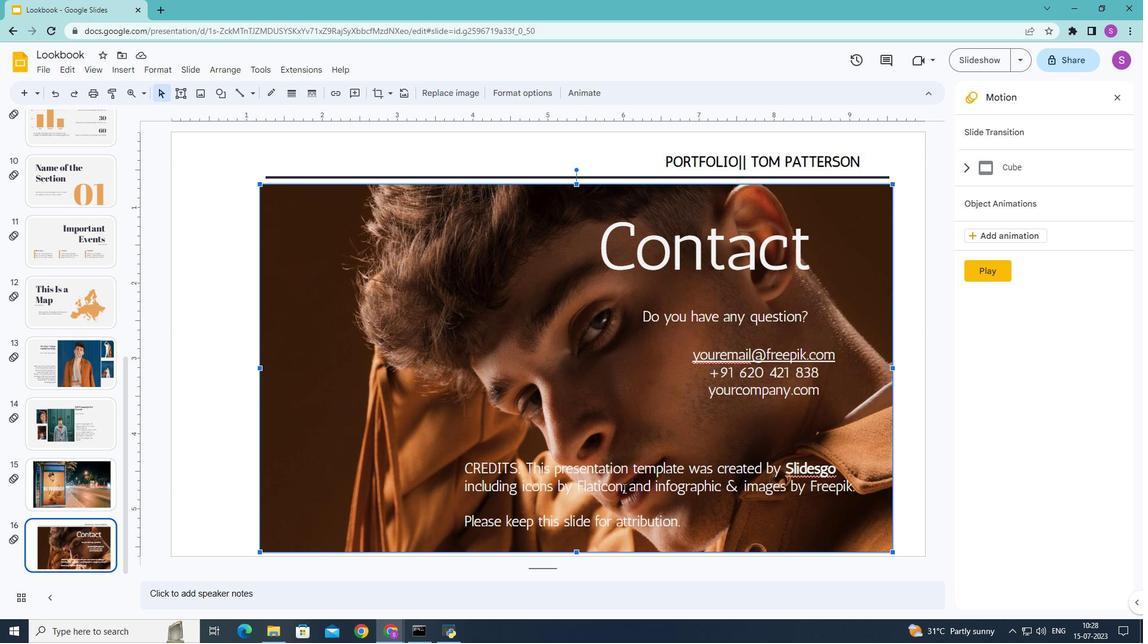 
Action: Mouse moved to (473, 93)
Screenshot: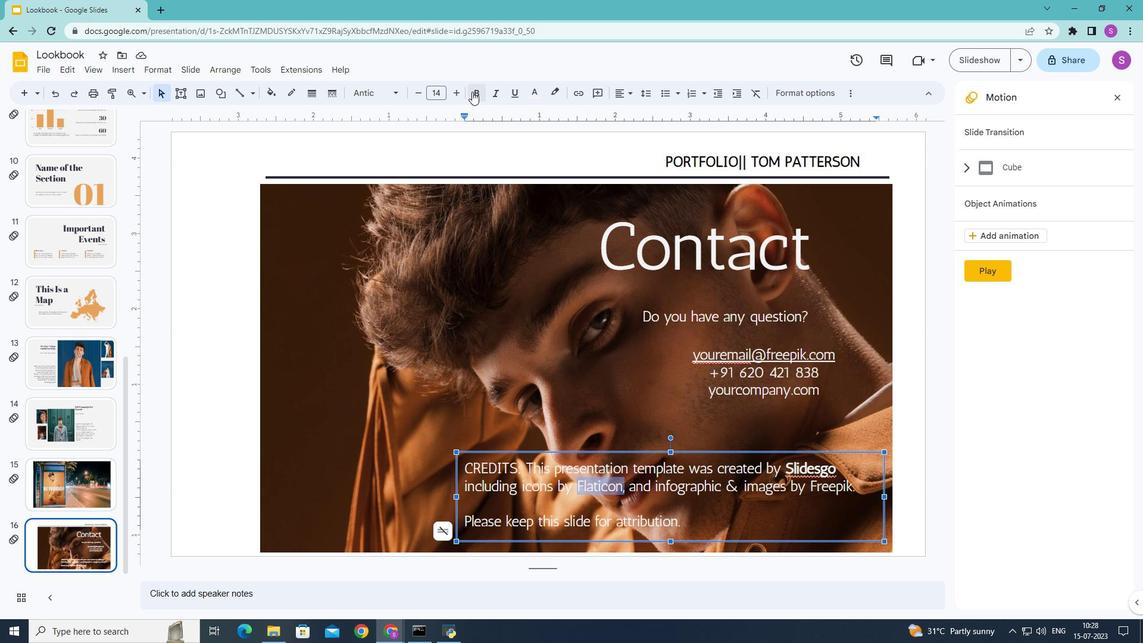 
Action: Mouse pressed left at (473, 93)
Screenshot: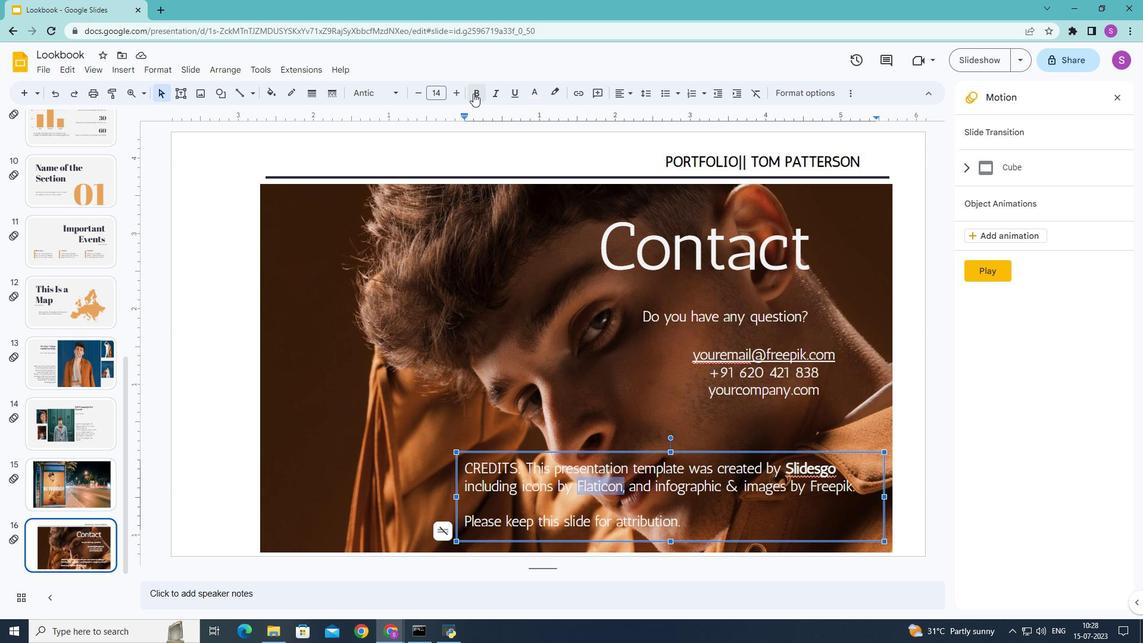 
Action: Mouse moved to (568, 283)
Screenshot: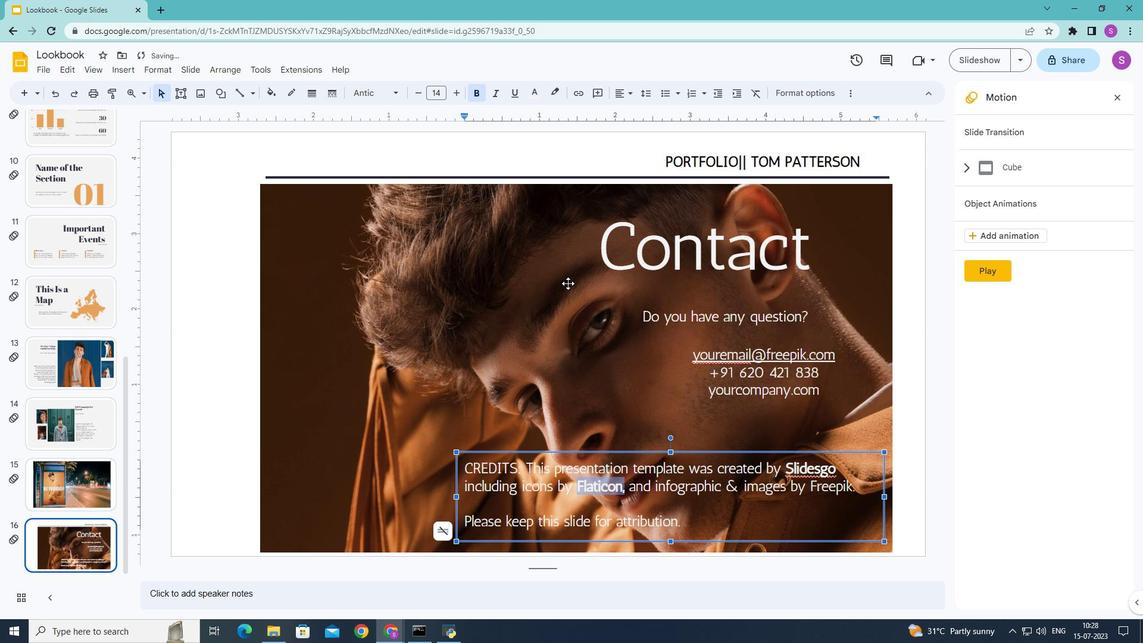 
Action: Mouse pressed left at (568, 283)
Screenshot: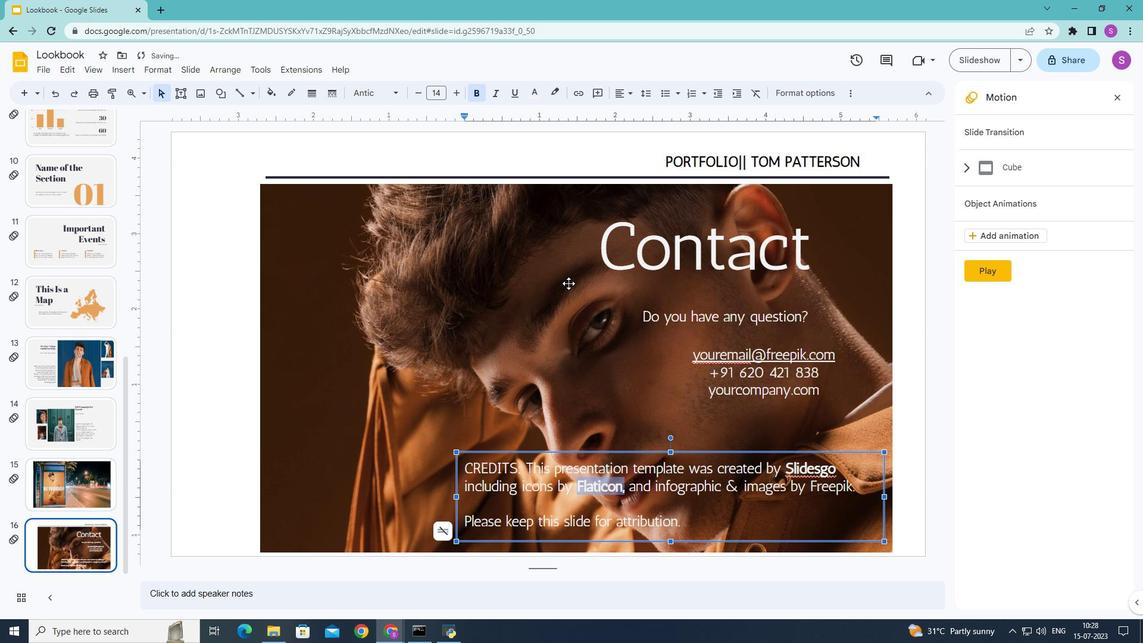 
Action: Mouse moved to (854, 484)
Screenshot: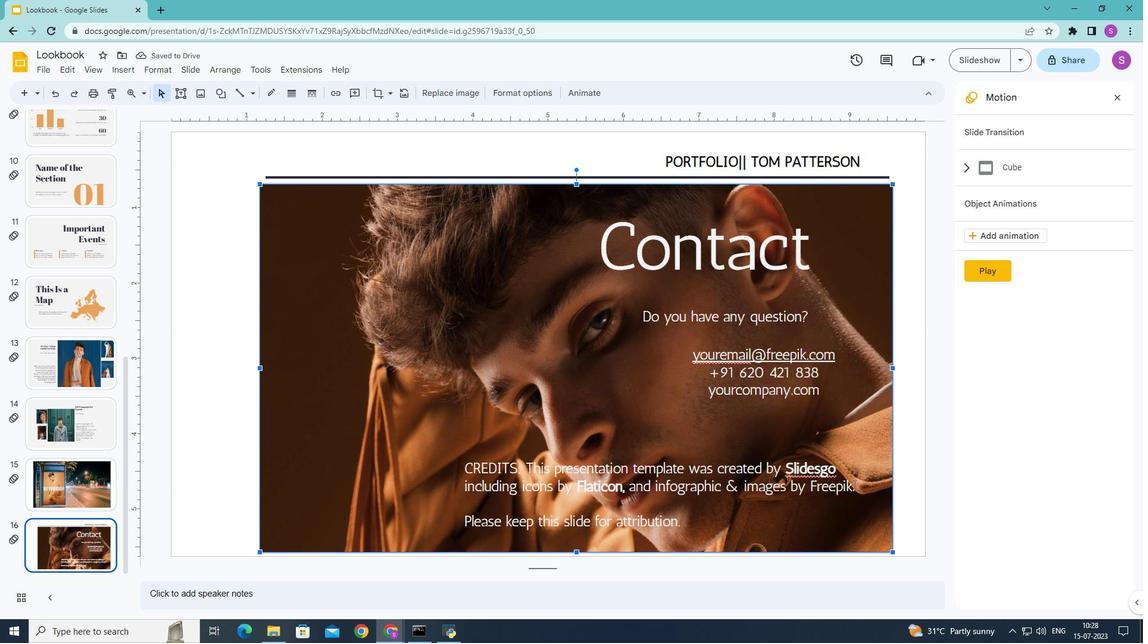 
Action: Mouse pressed left at (854, 484)
Screenshot: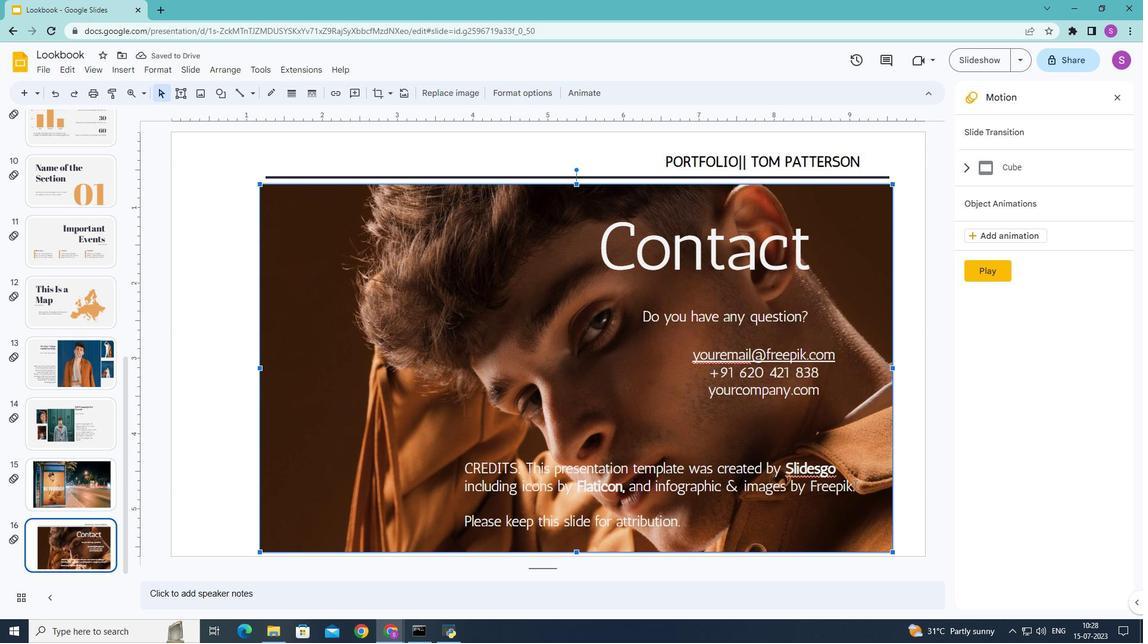 
Action: Mouse moved to (476, 91)
Screenshot: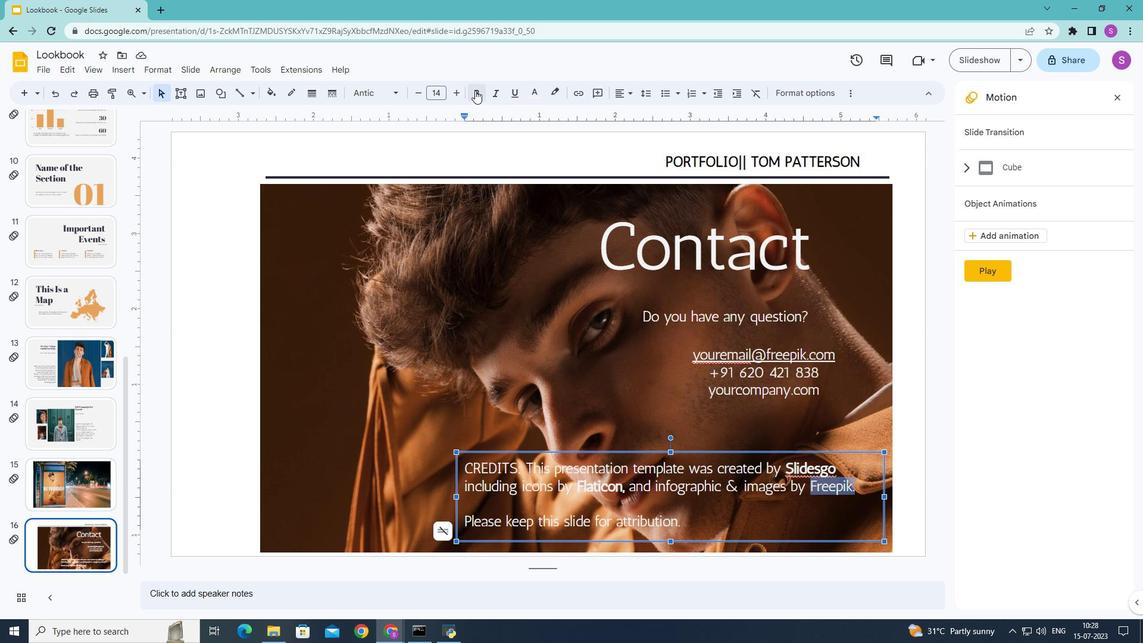 
Action: Mouse pressed left at (476, 91)
Screenshot: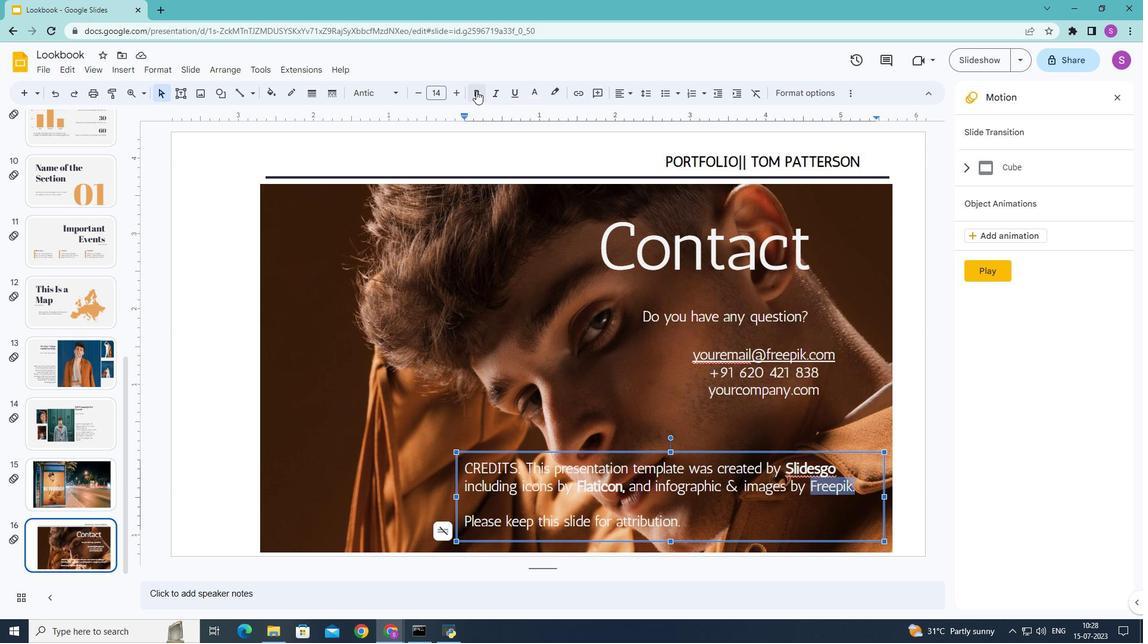 
Action: Mouse moved to (579, 284)
Screenshot: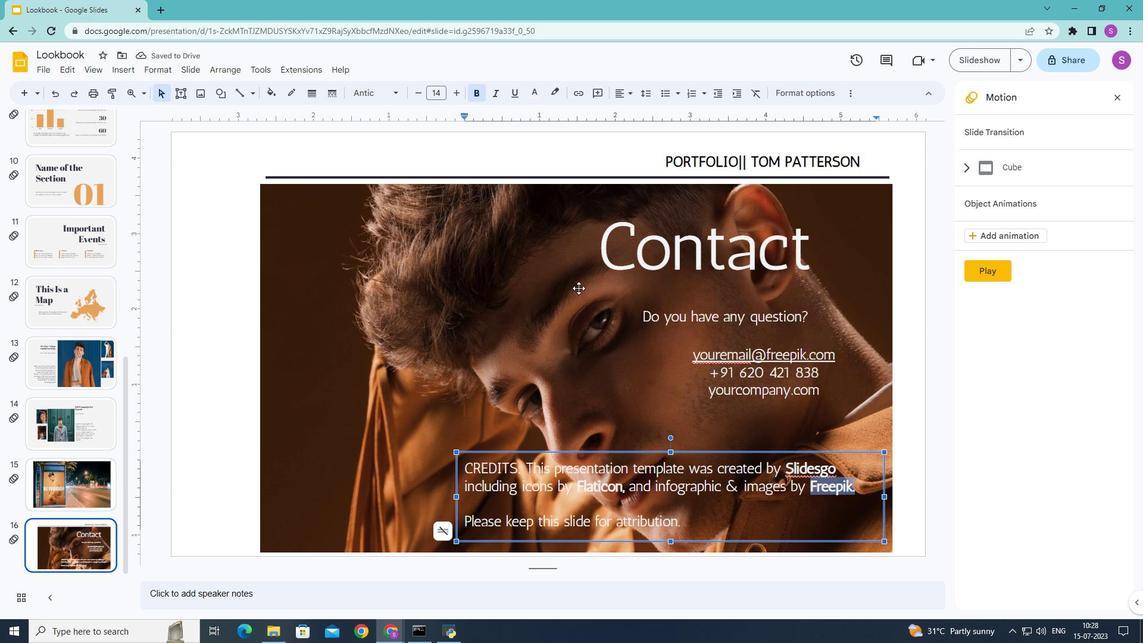 
Action: Mouse pressed left at (579, 284)
Screenshot: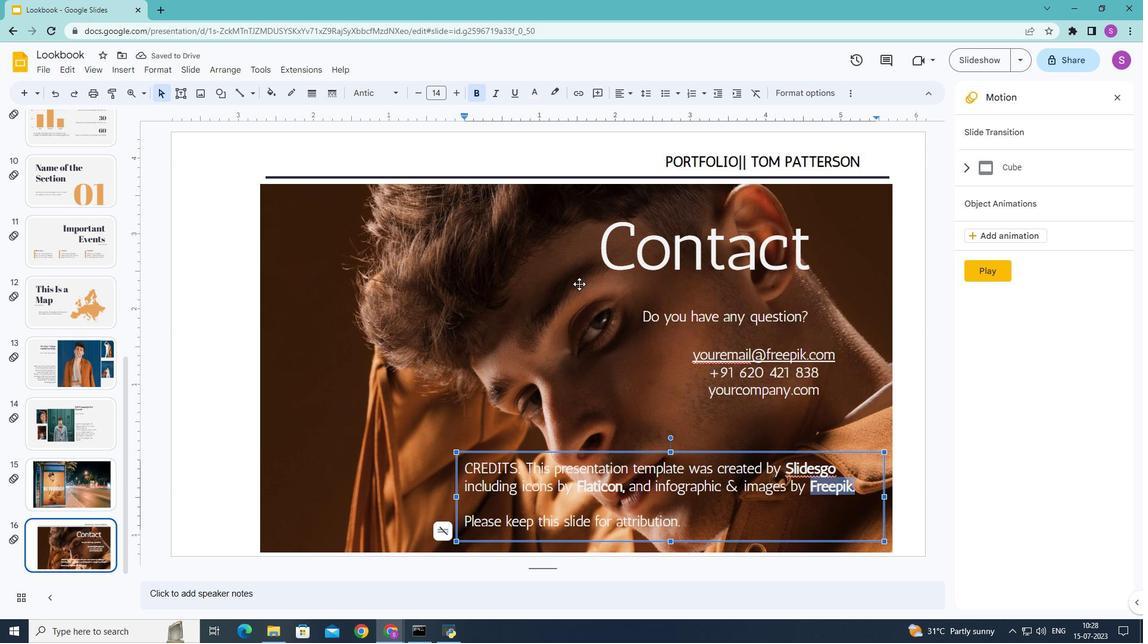 
Action: Mouse moved to (808, 314)
Screenshot: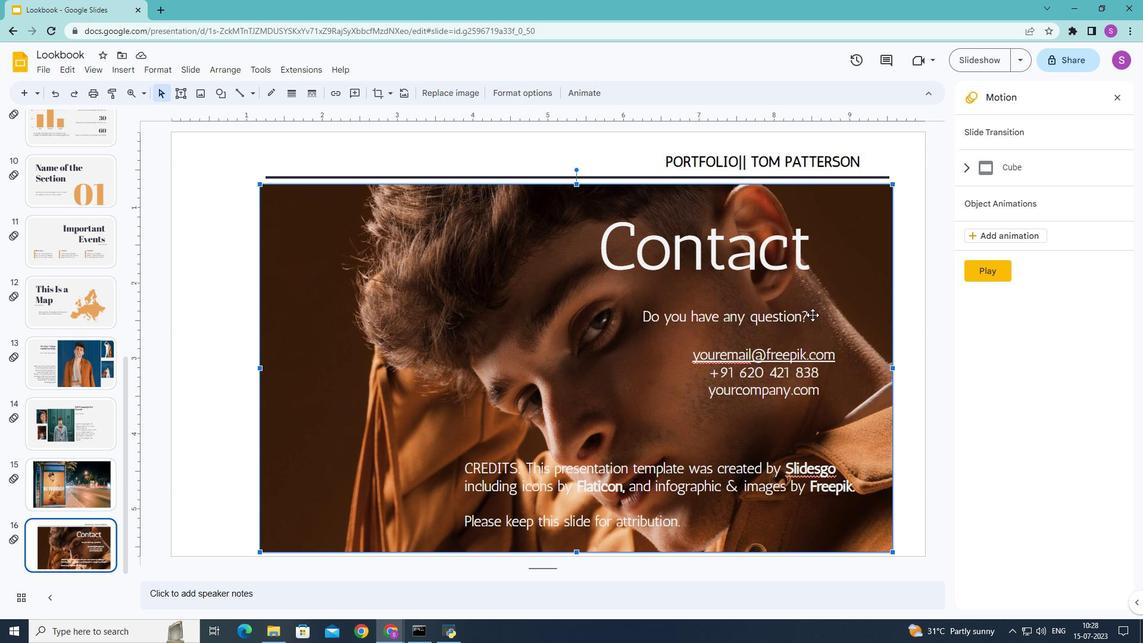 
Action: Mouse pressed left at (808, 314)
Screenshot: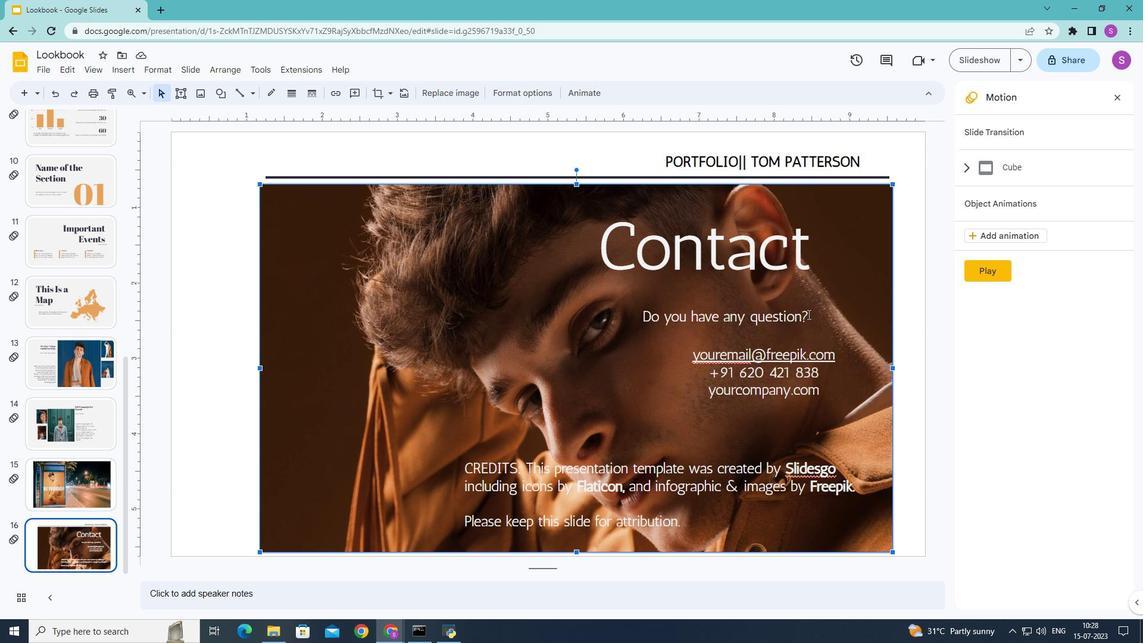 
Action: Mouse moved to (416, 89)
Screenshot: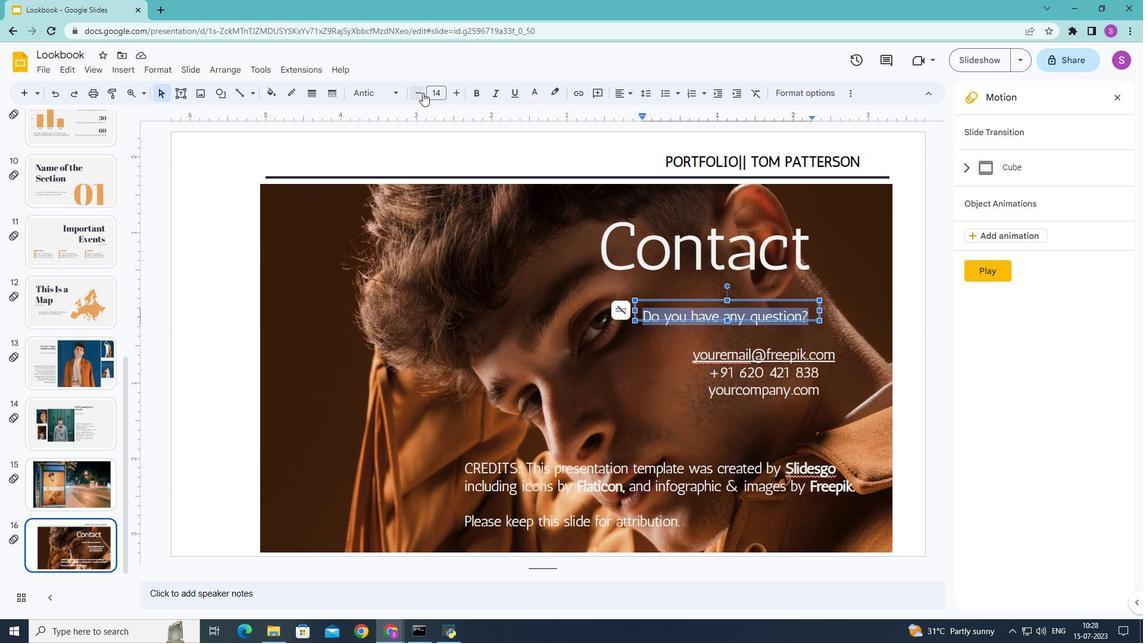 
Action: Mouse pressed left at (416, 89)
Screenshot: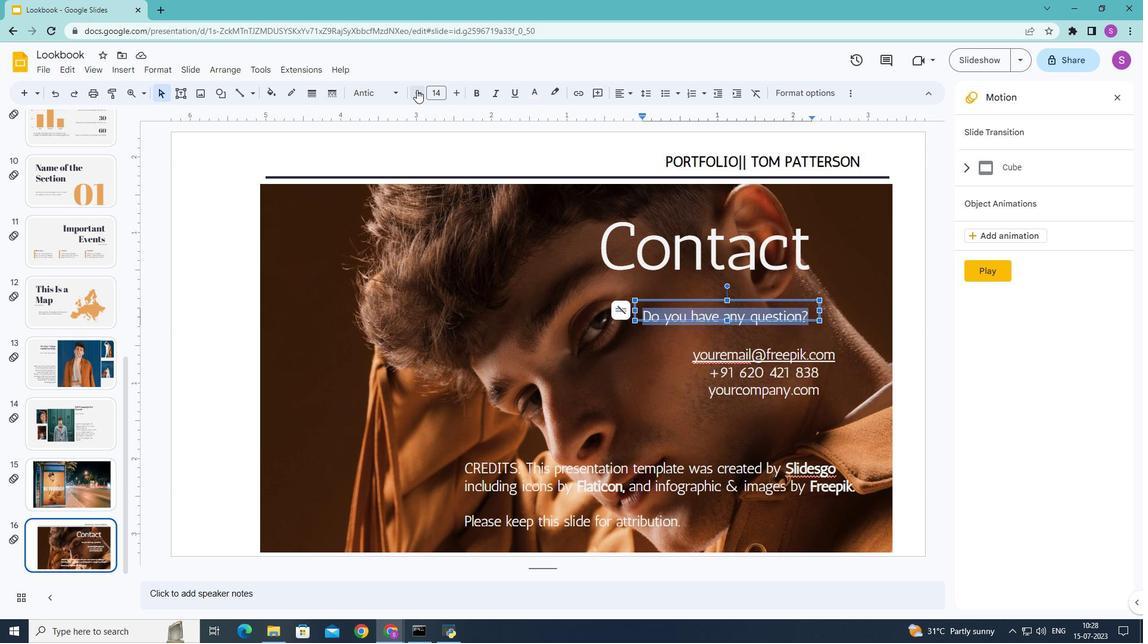 
Action: Mouse pressed left at (416, 89)
Screenshot: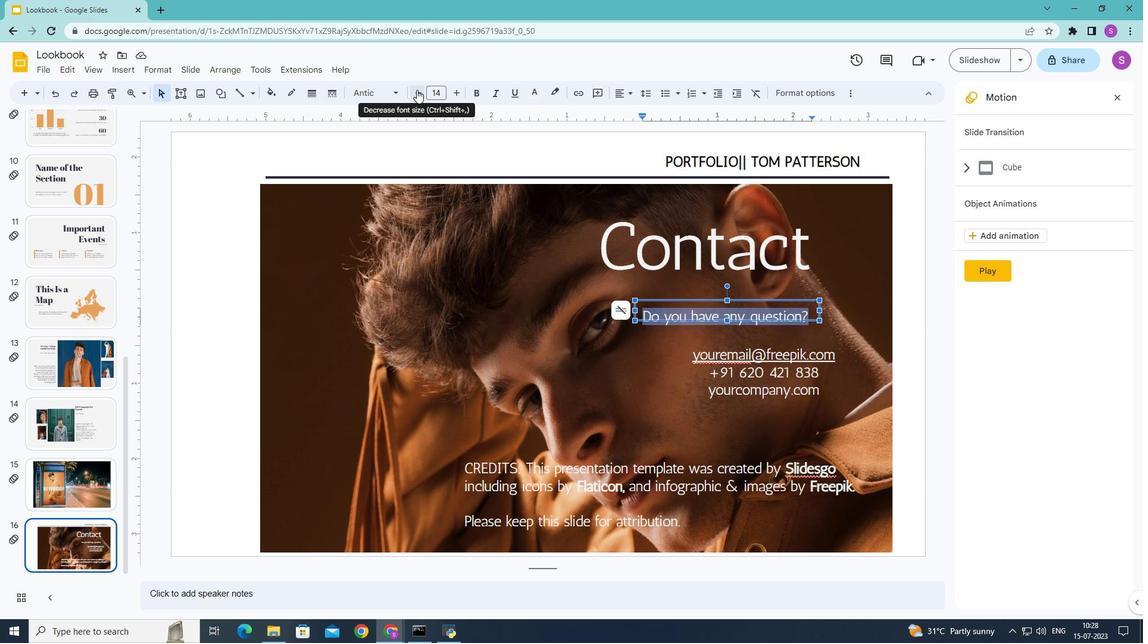 
Action: Mouse pressed left at (416, 89)
Screenshot: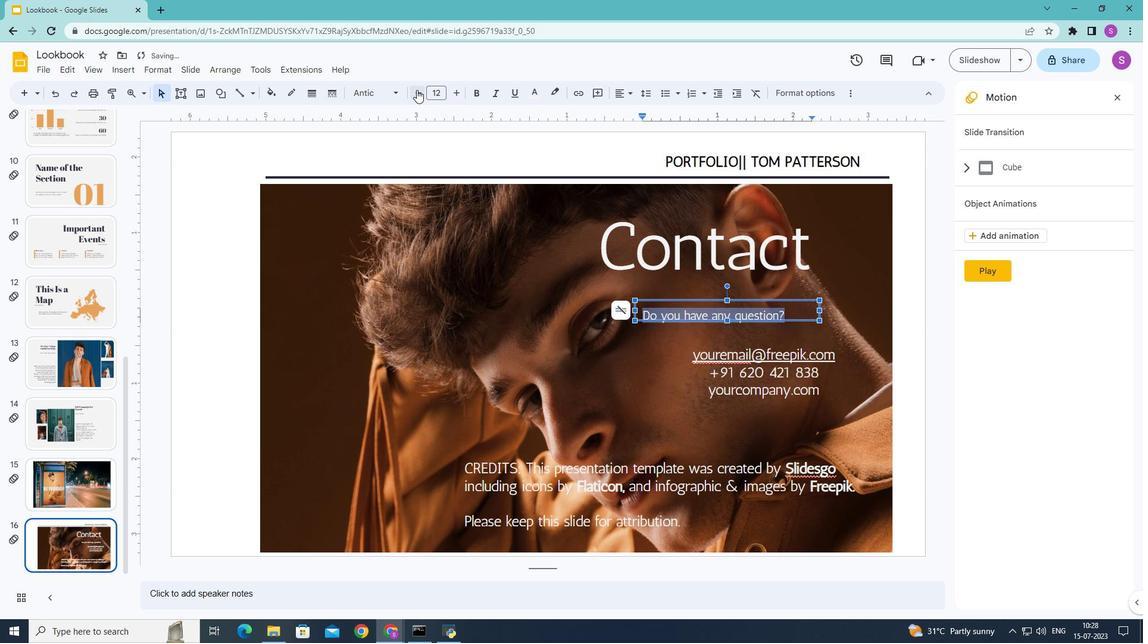 
Action: Mouse moved to (453, 92)
Screenshot: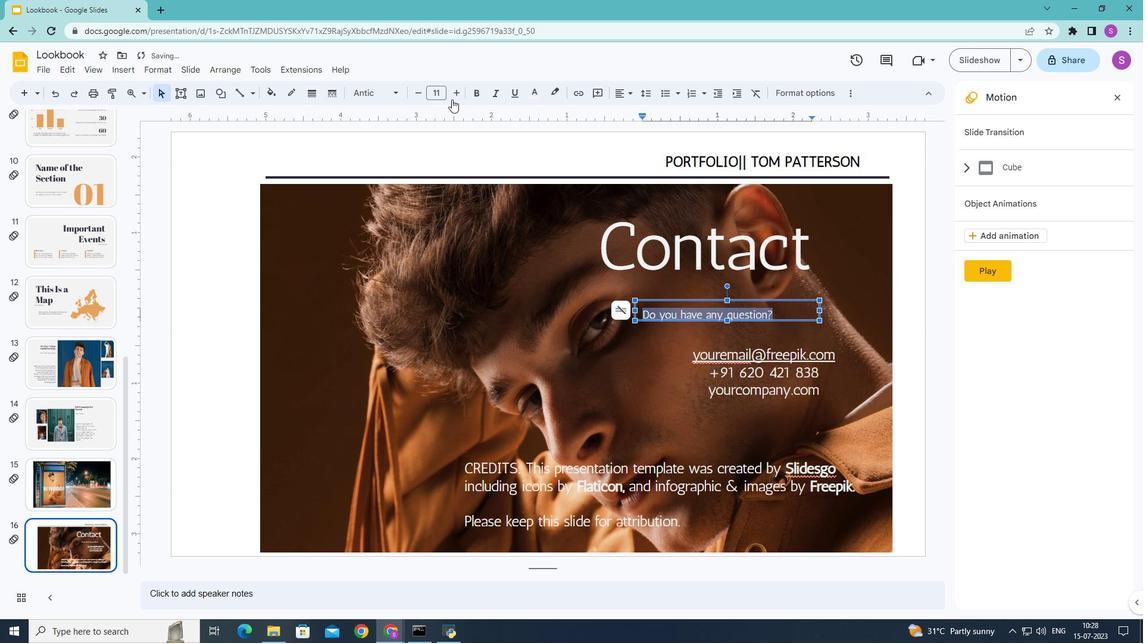 
Action: Mouse pressed left at (453, 92)
Screenshot: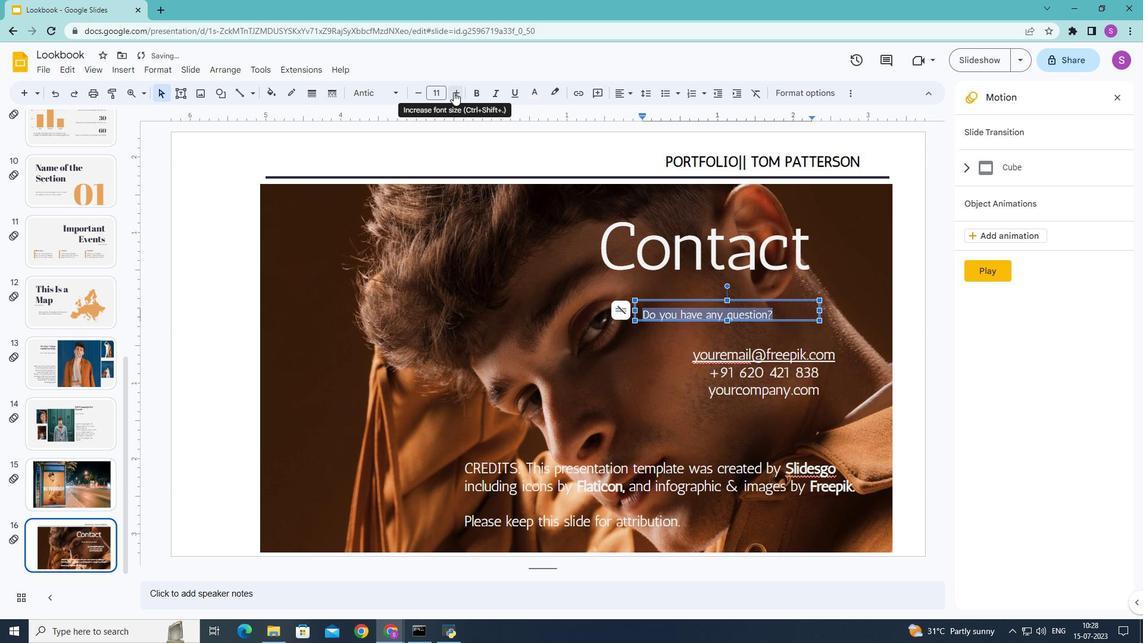 
Action: Mouse moved to (504, 234)
Screenshot: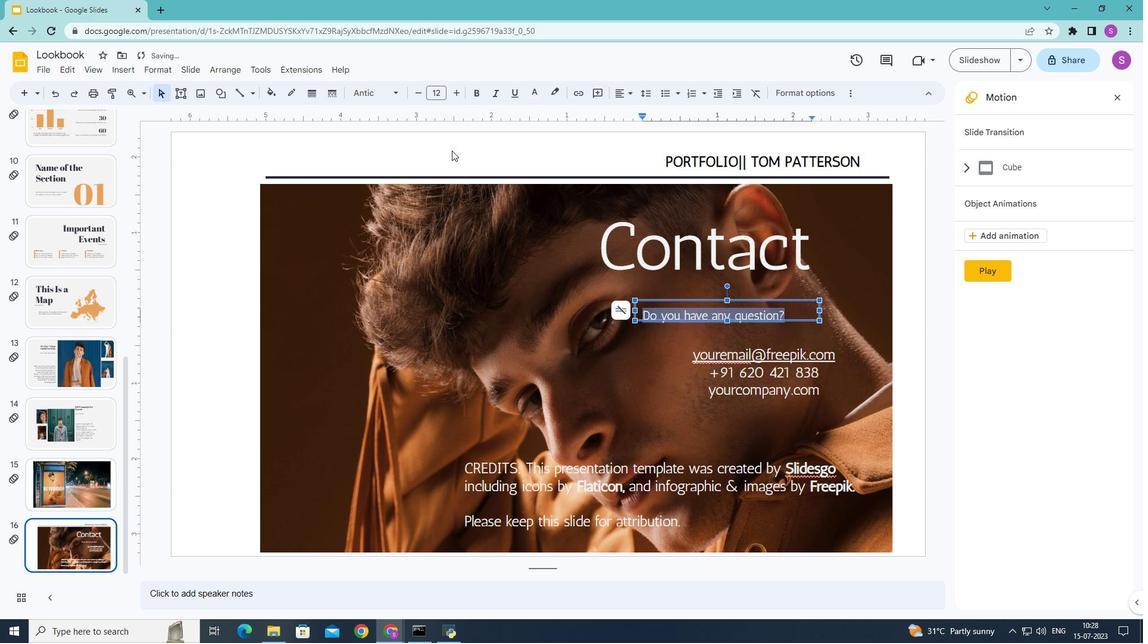 
Action: Mouse pressed left at (504, 234)
Screenshot: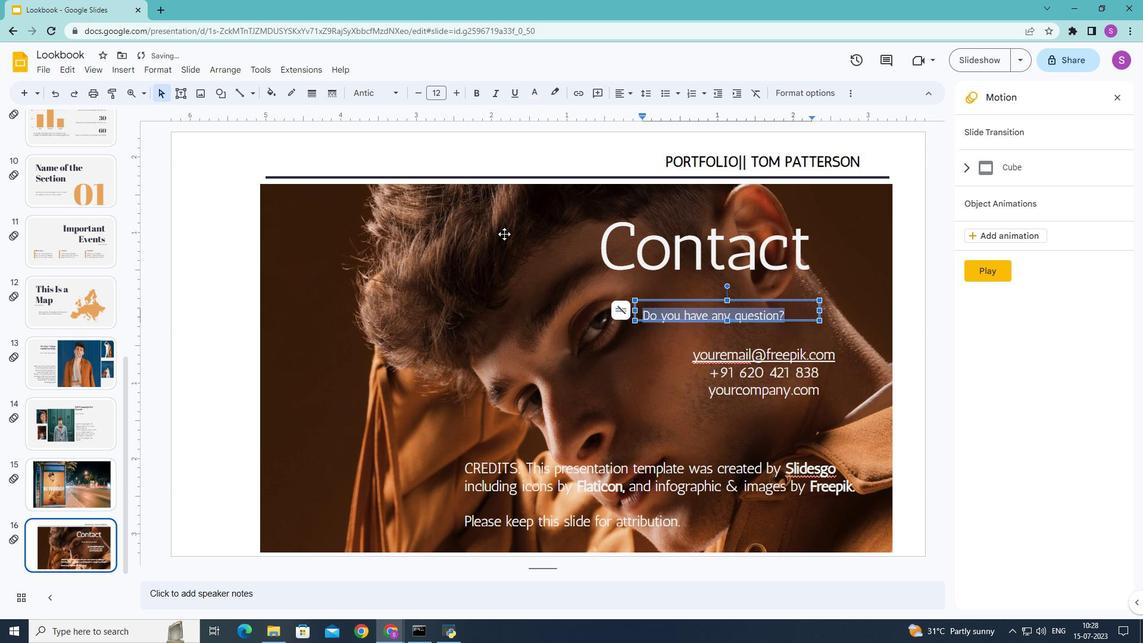 
Action: Mouse moved to (819, 385)
Screenshot: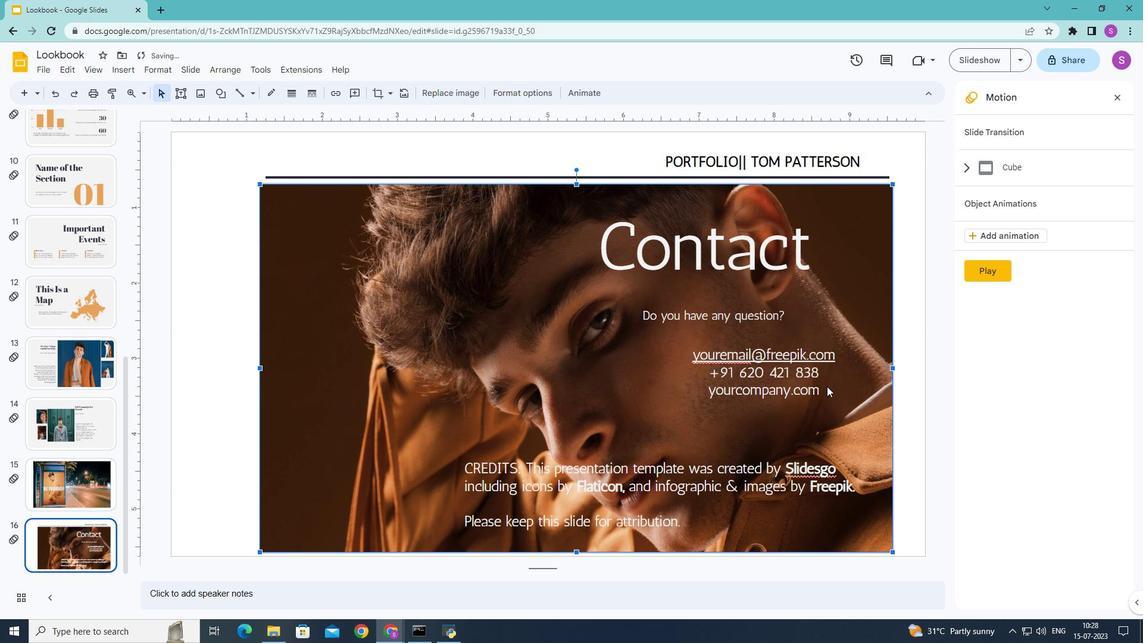 
Action: Mouse pressed left at (819, 385)
Screenshot: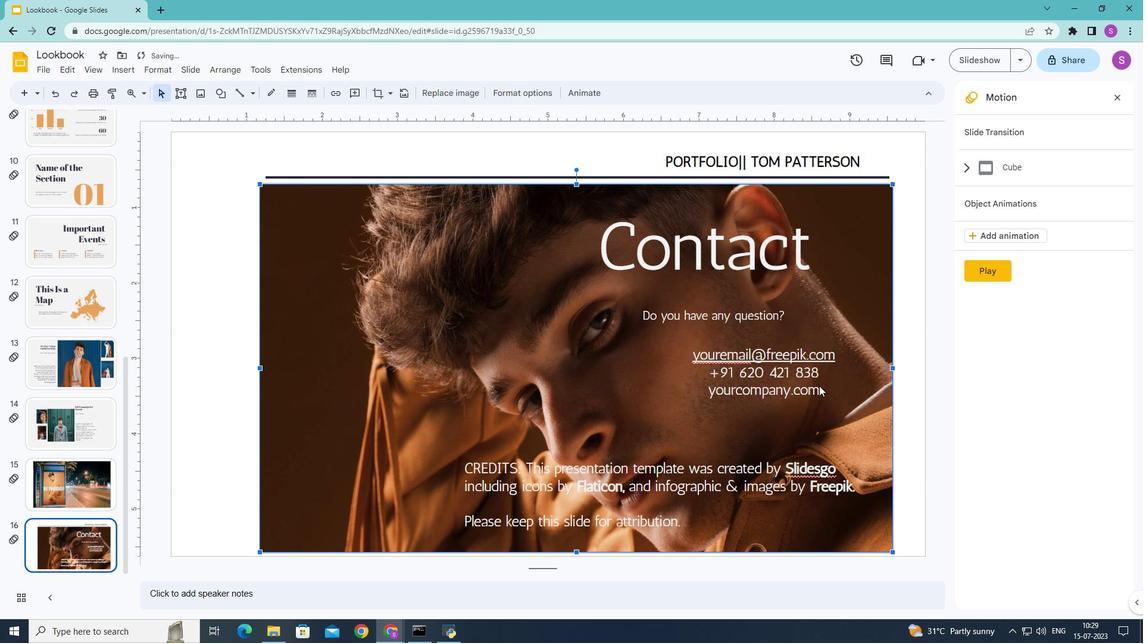 
Action: Mouse moved to (819, 391)
Screenshot: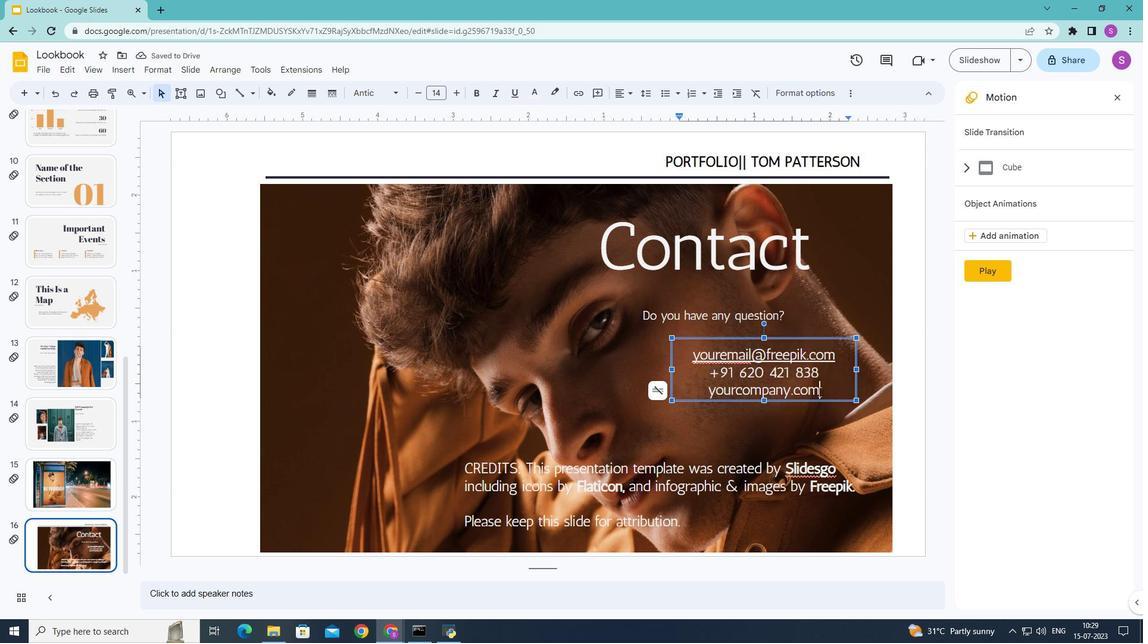 
Action: Mouse pressed left at (819, 391)
Screenshot: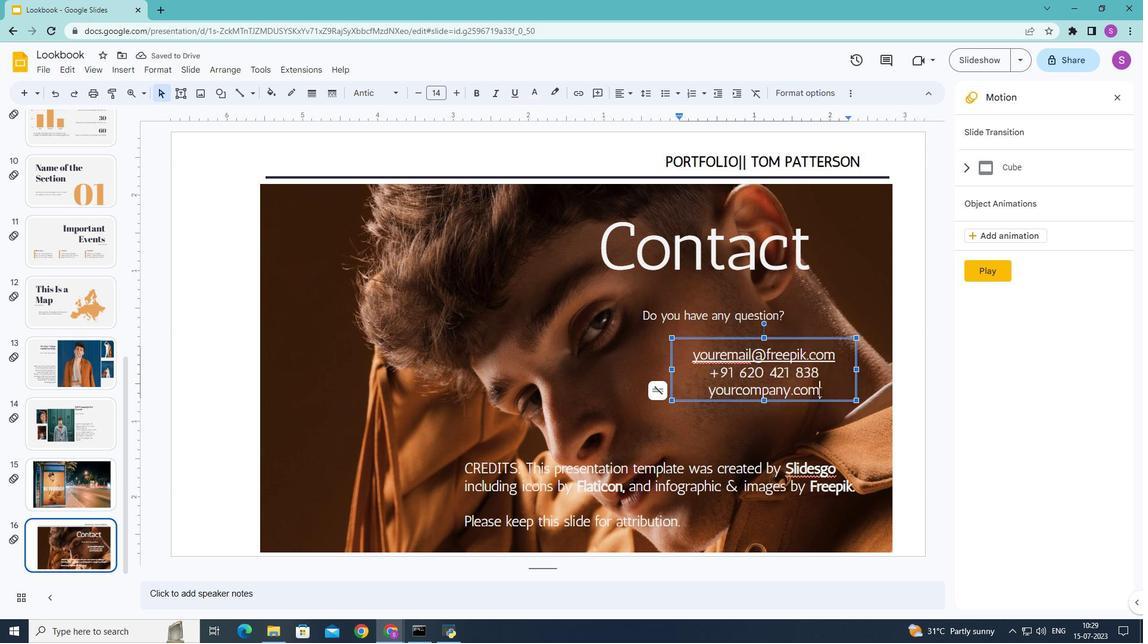 
Action: Mouse moved to (417, 92)
Screenshot: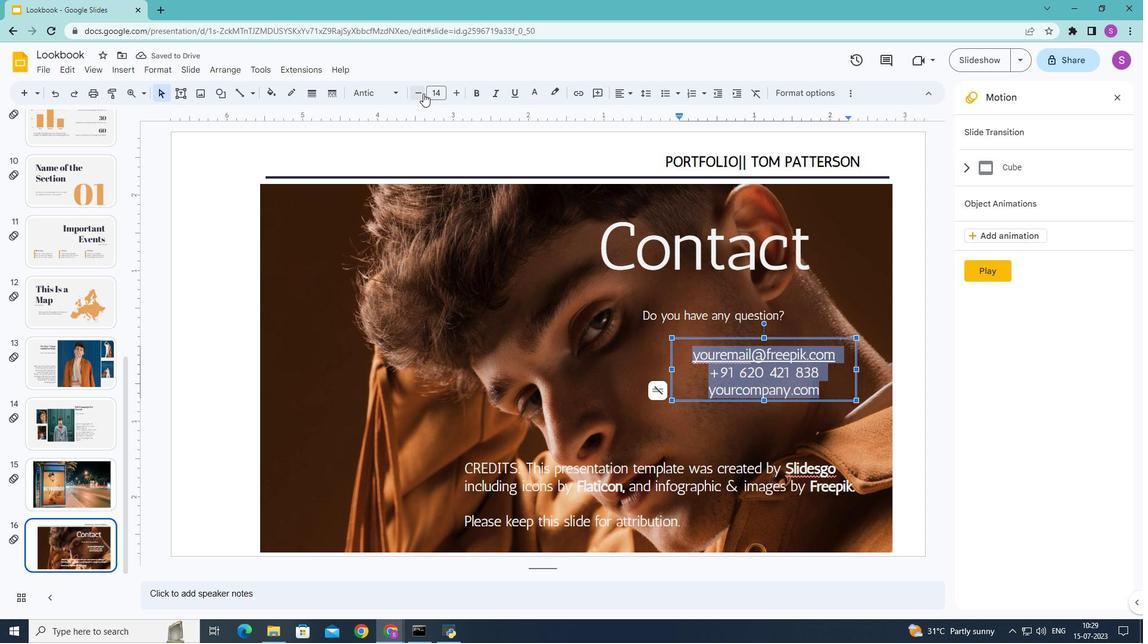 
Action: Mouse pressed left at (417, 92)
Screenshot: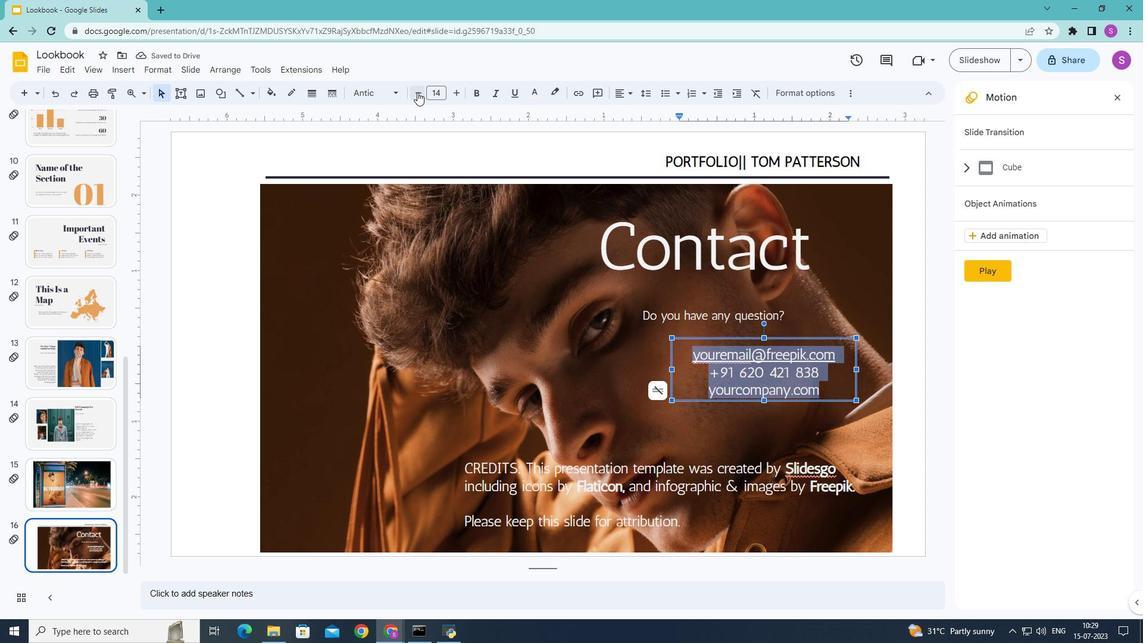 
Action: Mouse pressed left at (417, 92)
Screenshot: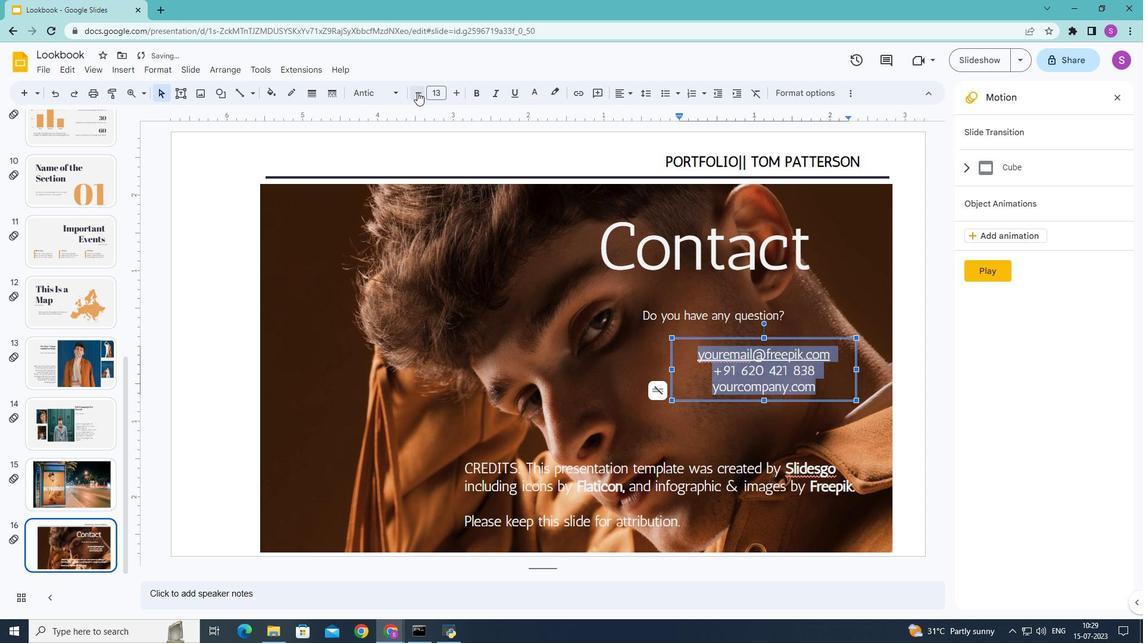 
Action: Mouse moved to (552, 254)
Screenshot: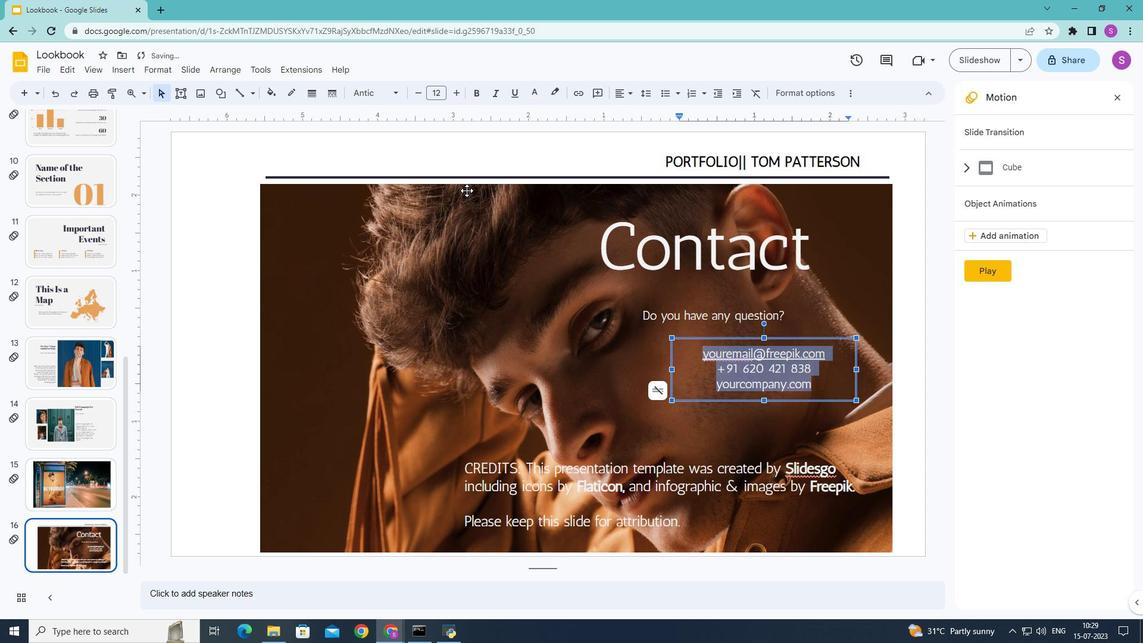 
Action: Mouse pressed left at (552, 254)
Screenshot: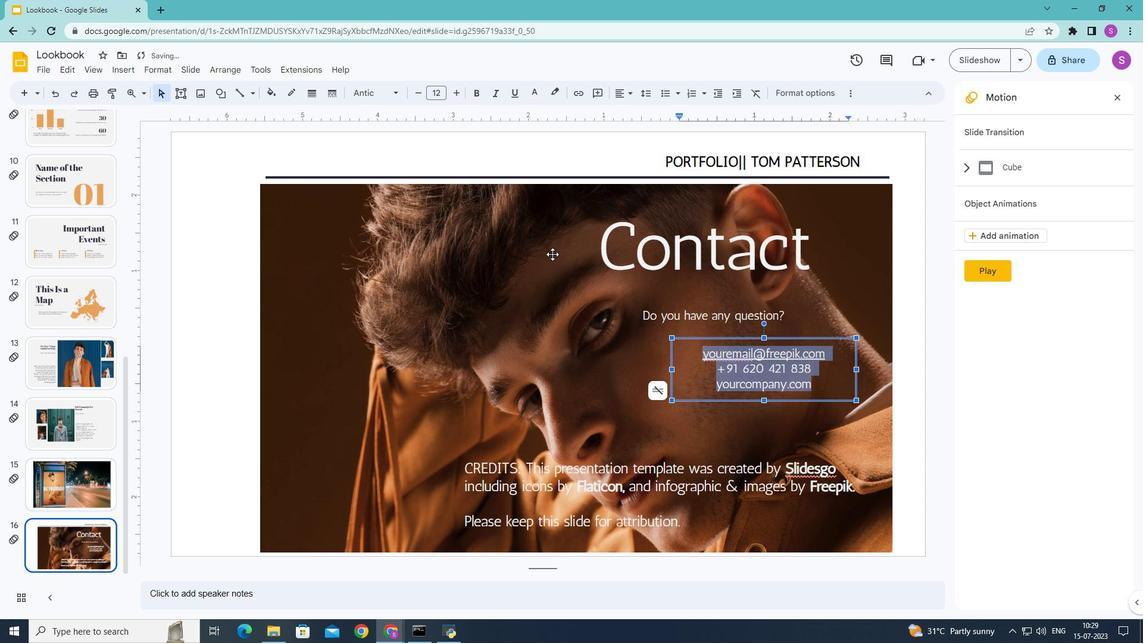 
Action: Mouse moved to (679, 521)
Screenshot: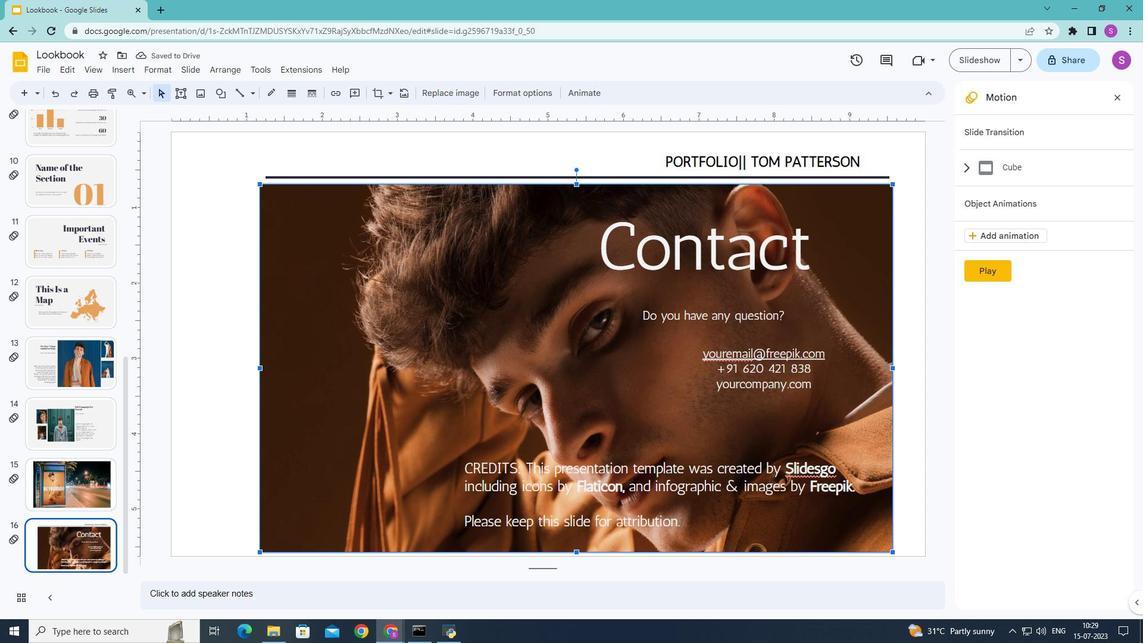
Action: Mouse pressed left at (679, 521)
Screenshot: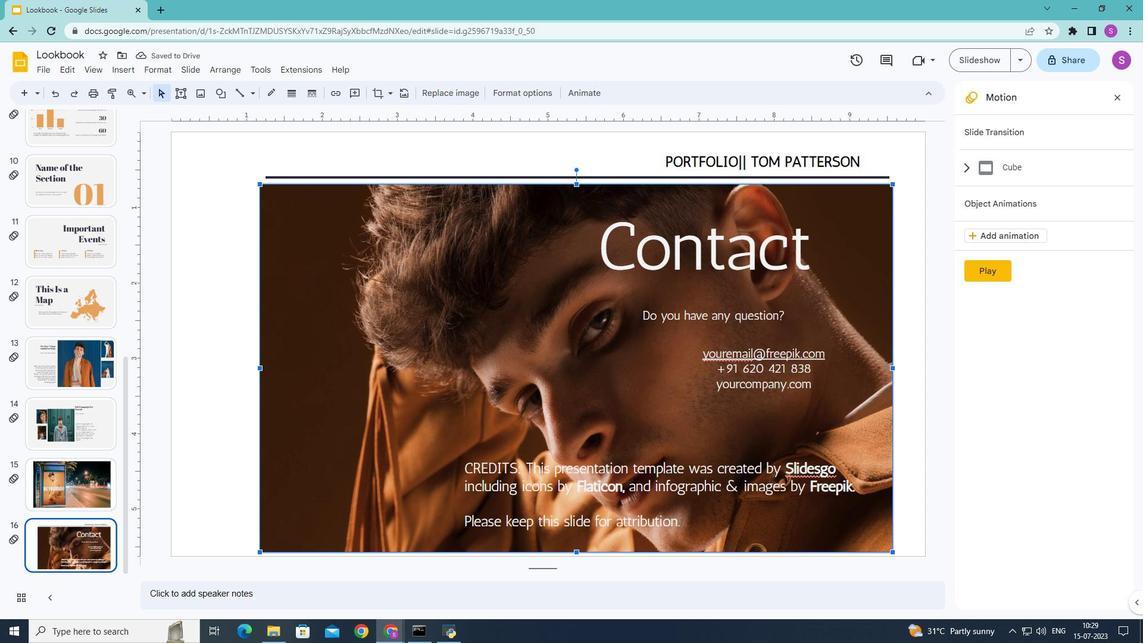 
Action: Mouse moved to (417, 91)
Screenshot: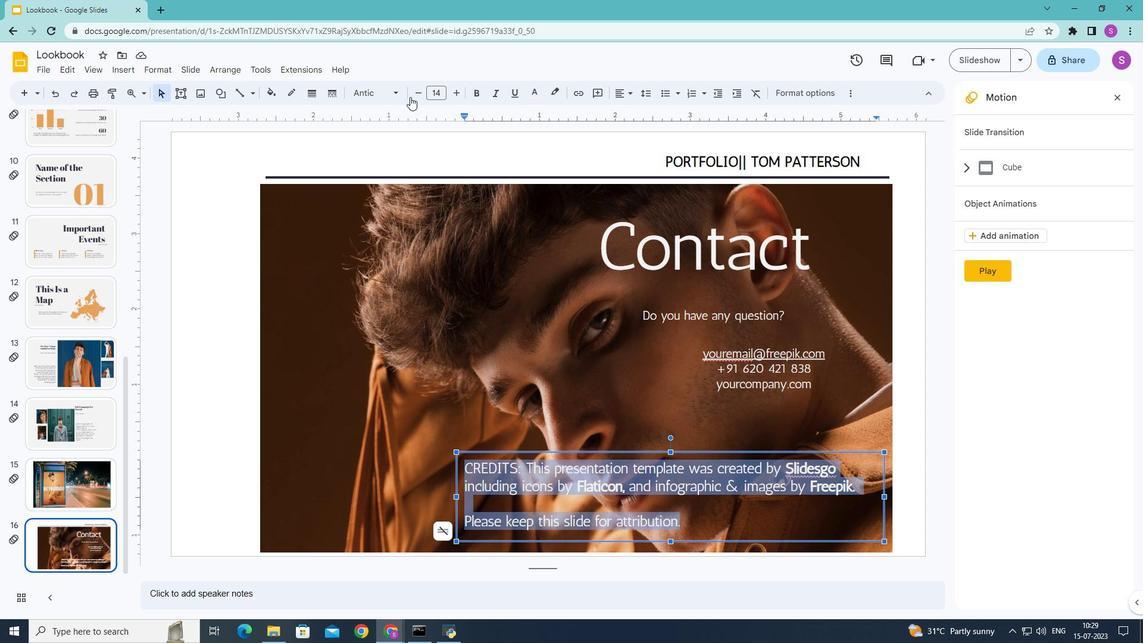 
Action: Mouse pressed left at (417, 91)
Screenshot: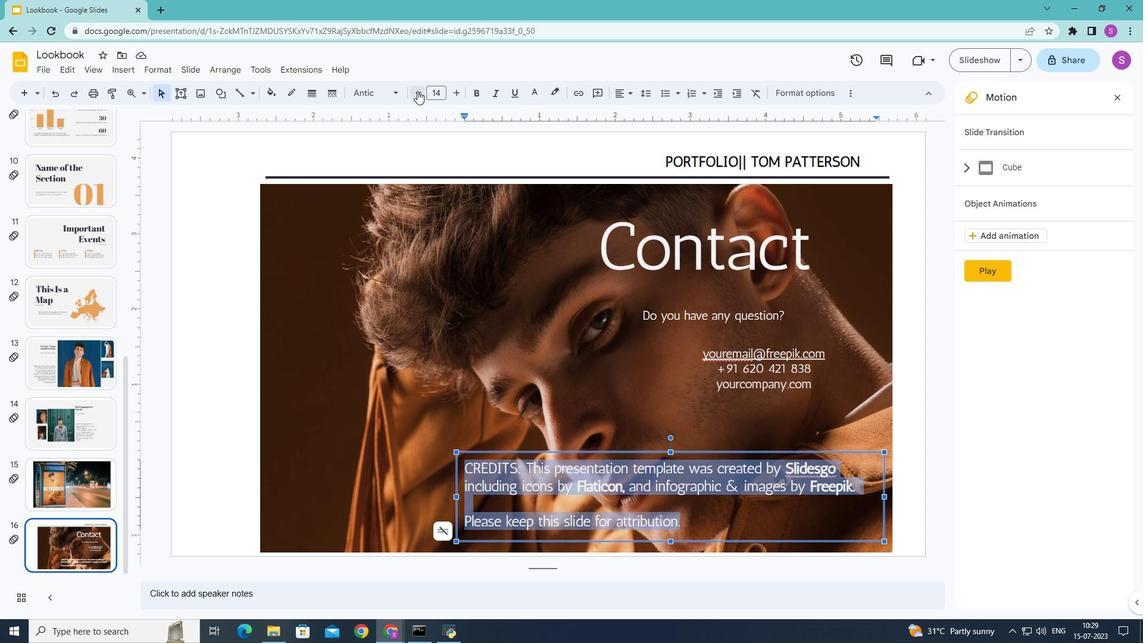 
Action: Mouse pressed left at (417, 91)
Screenshot: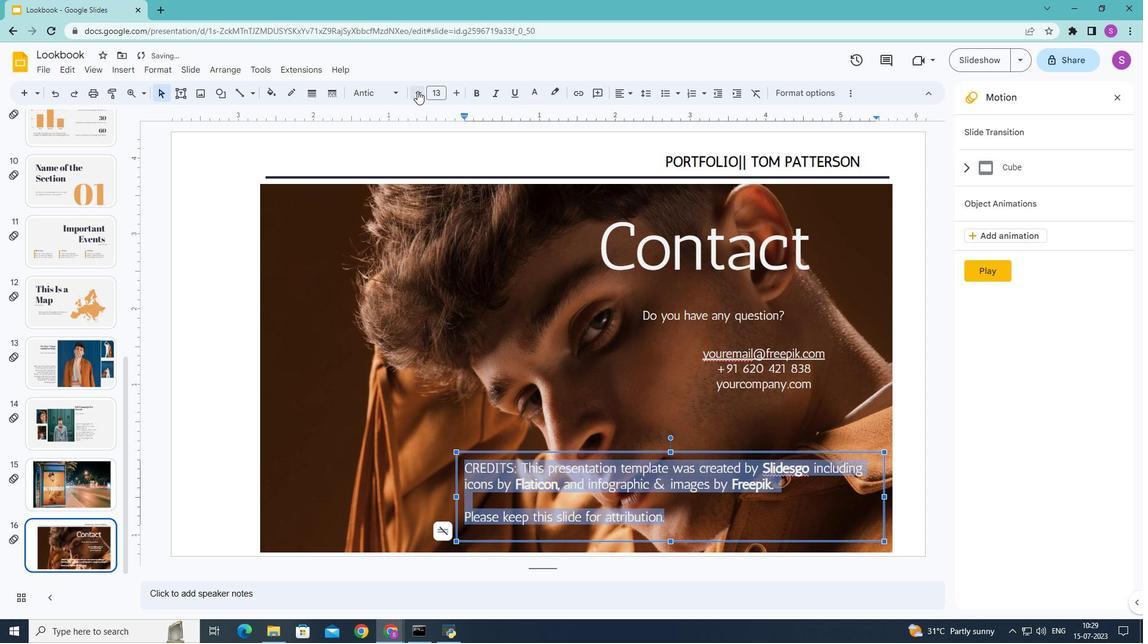 
Action: Mouse moved to (563, 377)
Screenshot: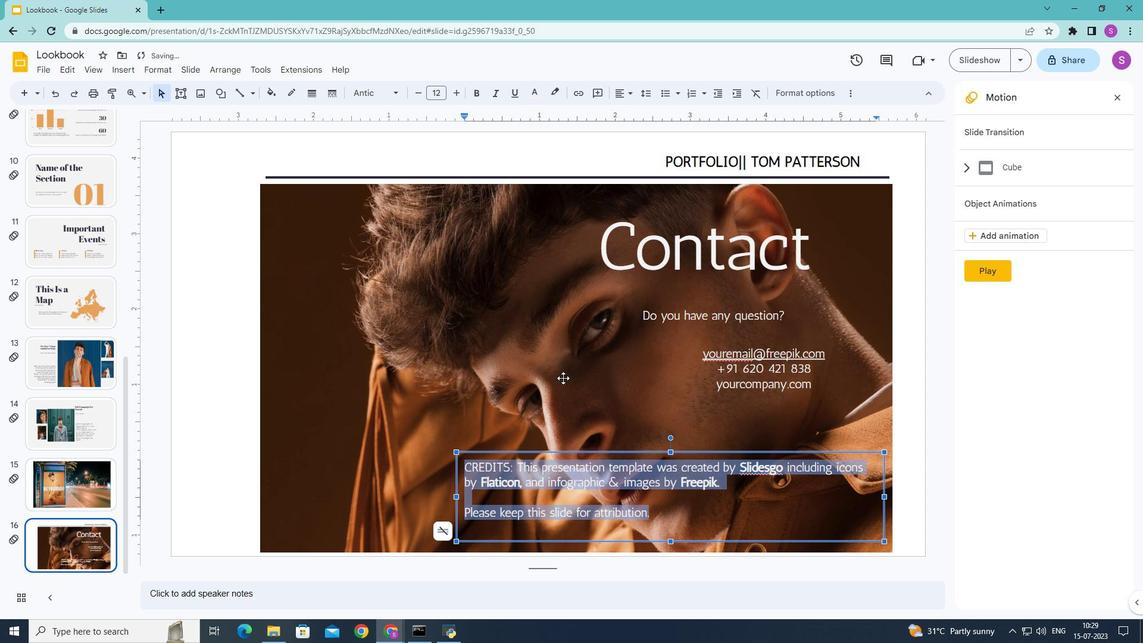 
Action: Mouse pressed left at (563, 377)
Screenshot: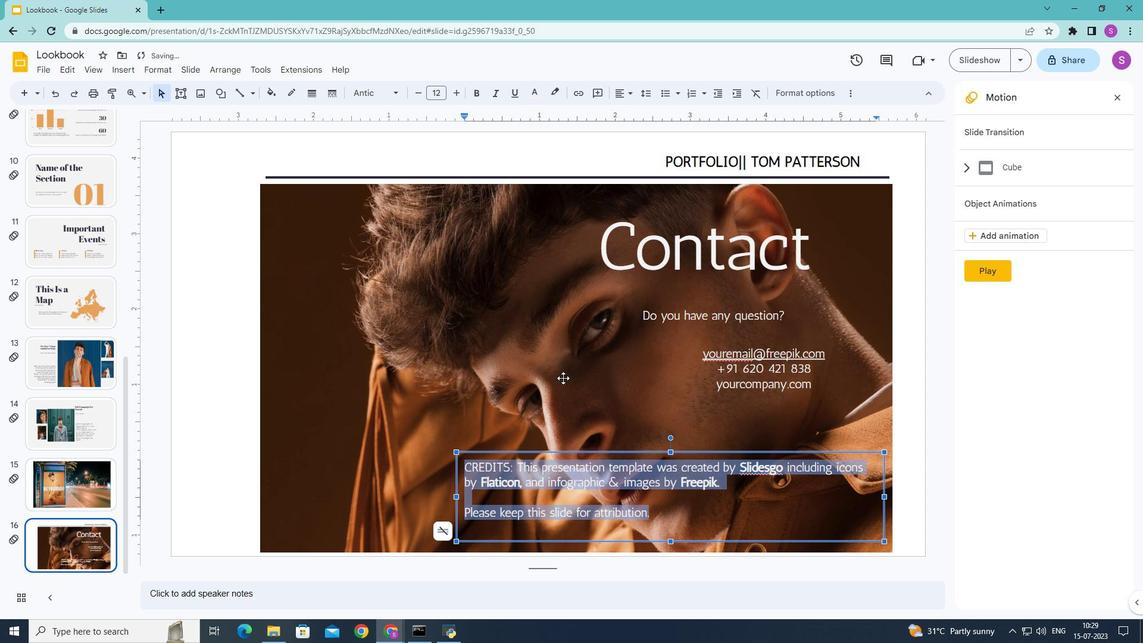 
Action: Mouse moved to (611, 375)
Screenshot: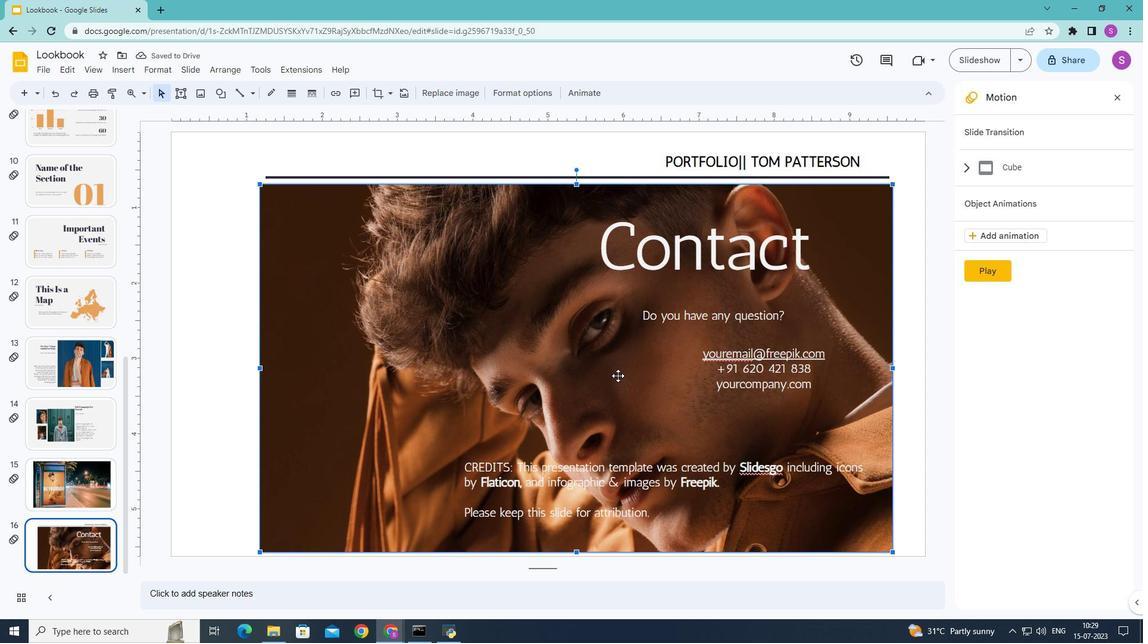 
Action: Mouse pressed left at (611, 375)
Screenshot: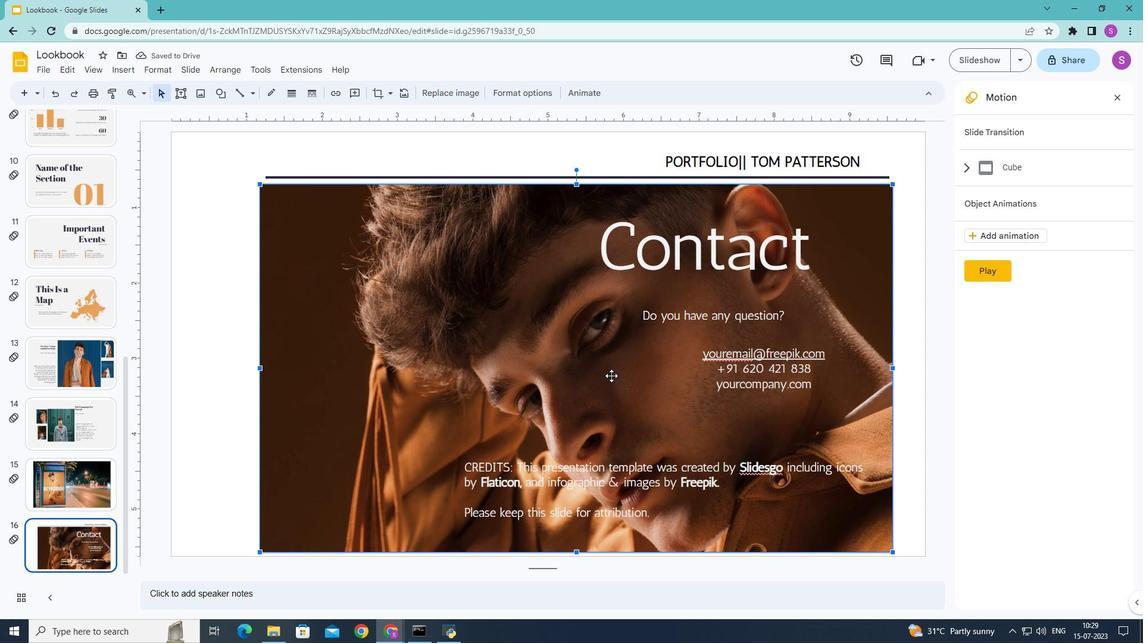 
Action: Mouse moved to (584, 93)
Screenshot: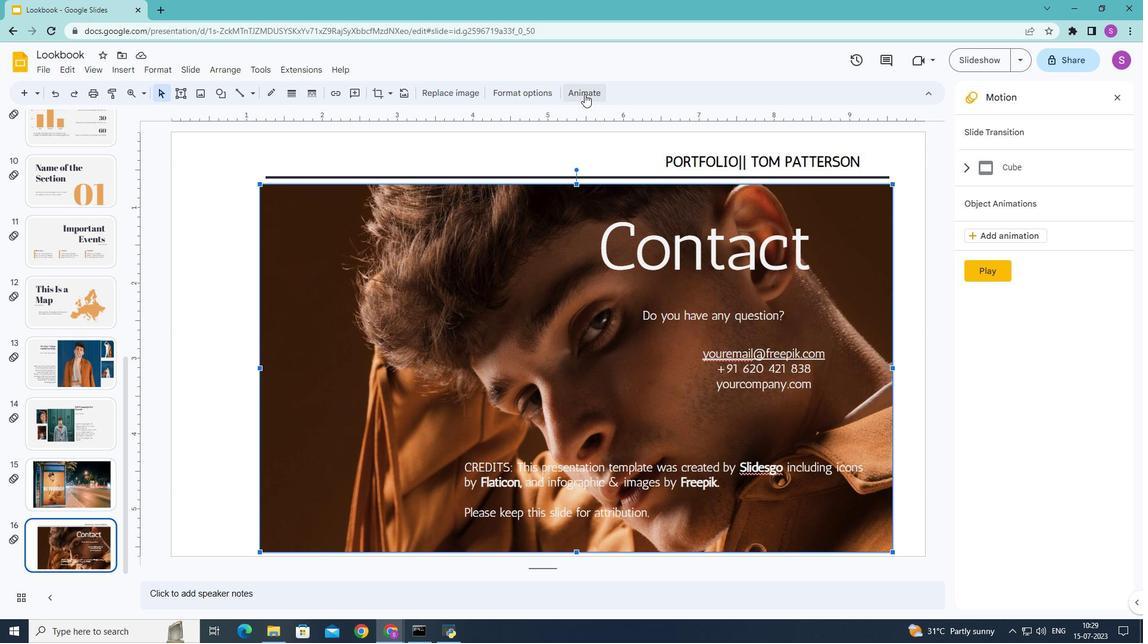 
Action: Mouse pressed left at (584, 93)
Screenshot: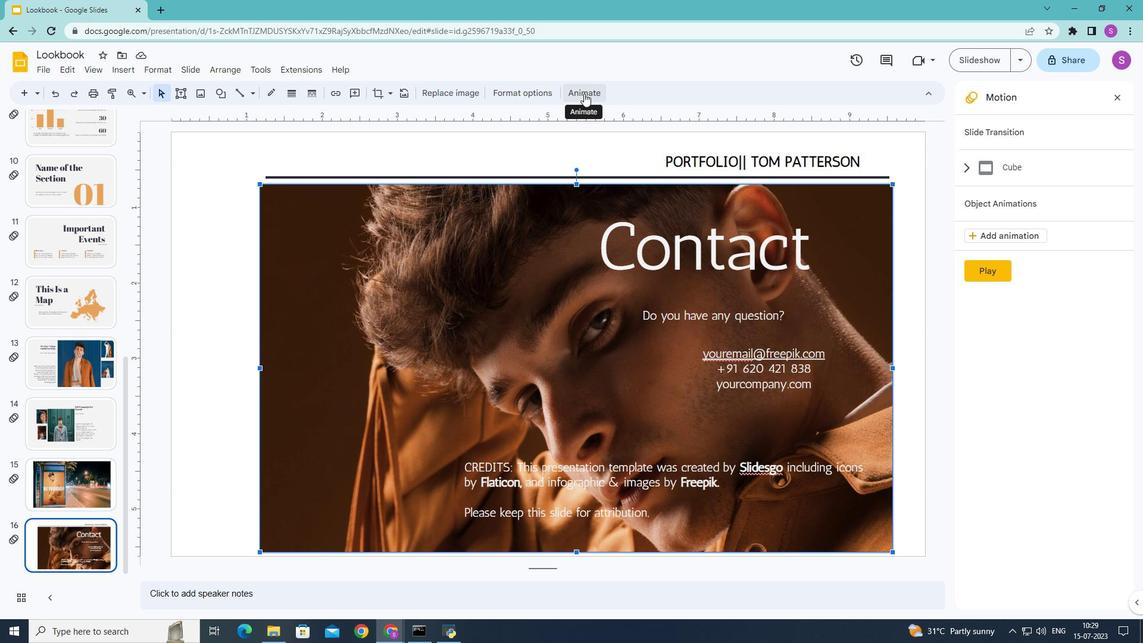 
Action: Mouse moved to (1112, 276)
Screenshot: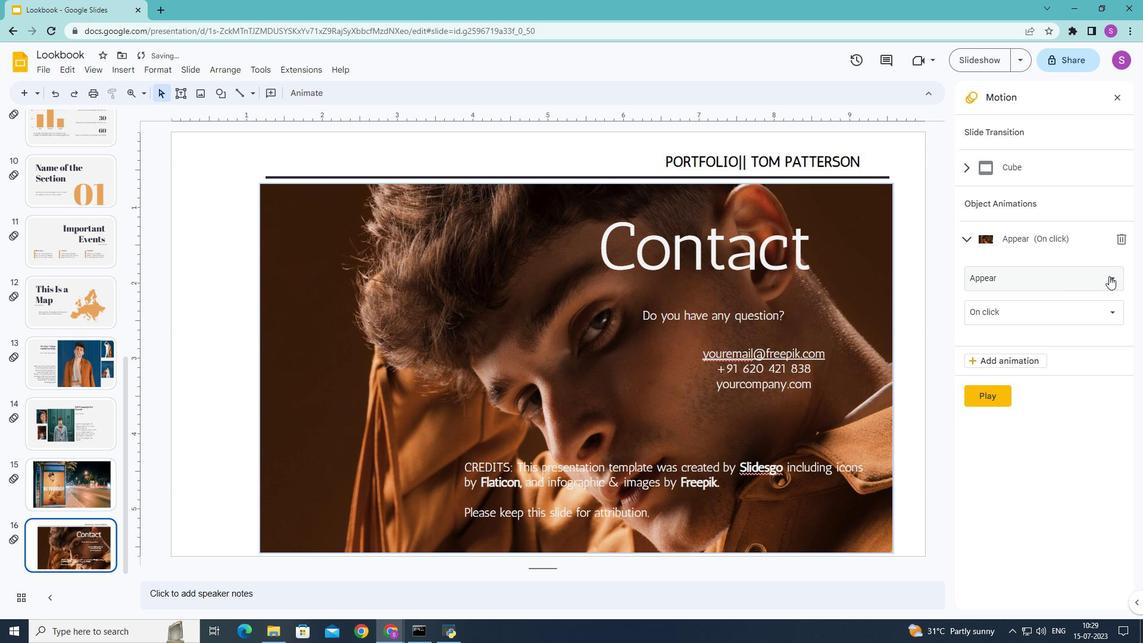 
Action: Mouse pressed left at (1112, 276)
Screenshot: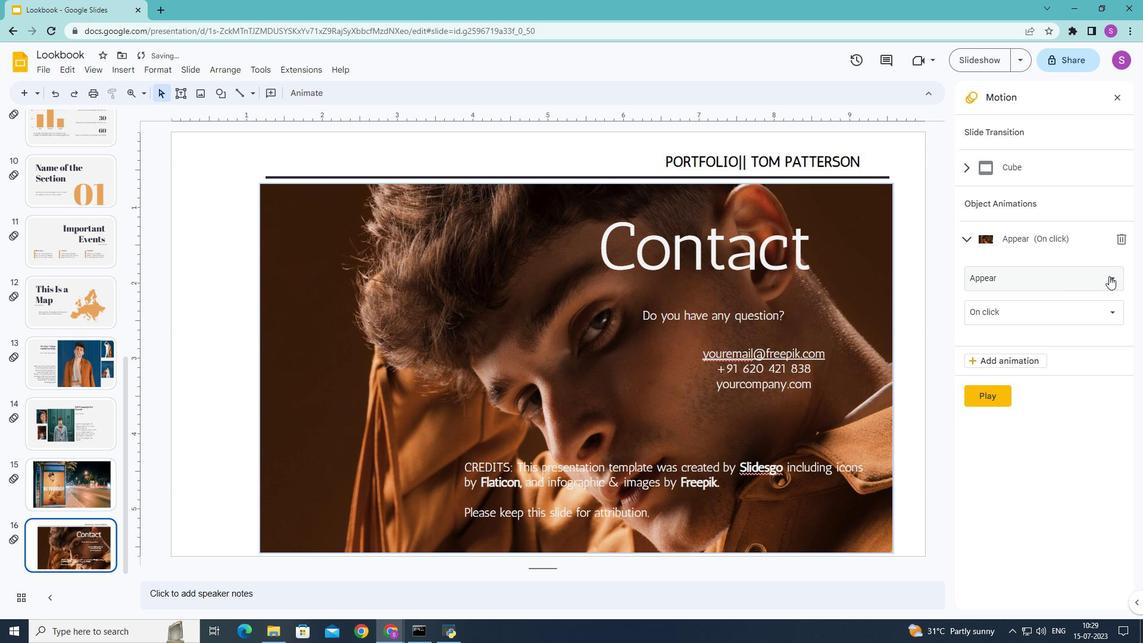 
Action: Mouse moved to (1019, 570)
Screenshot: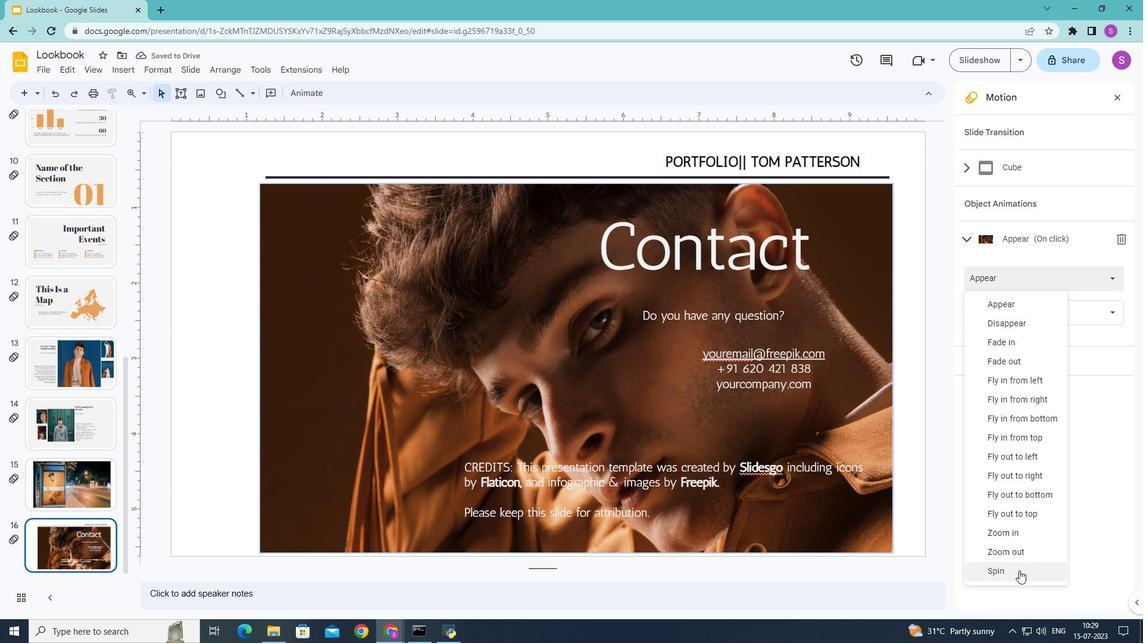 
Action: Mouse pressed left at (1019, 570)
Screenshot: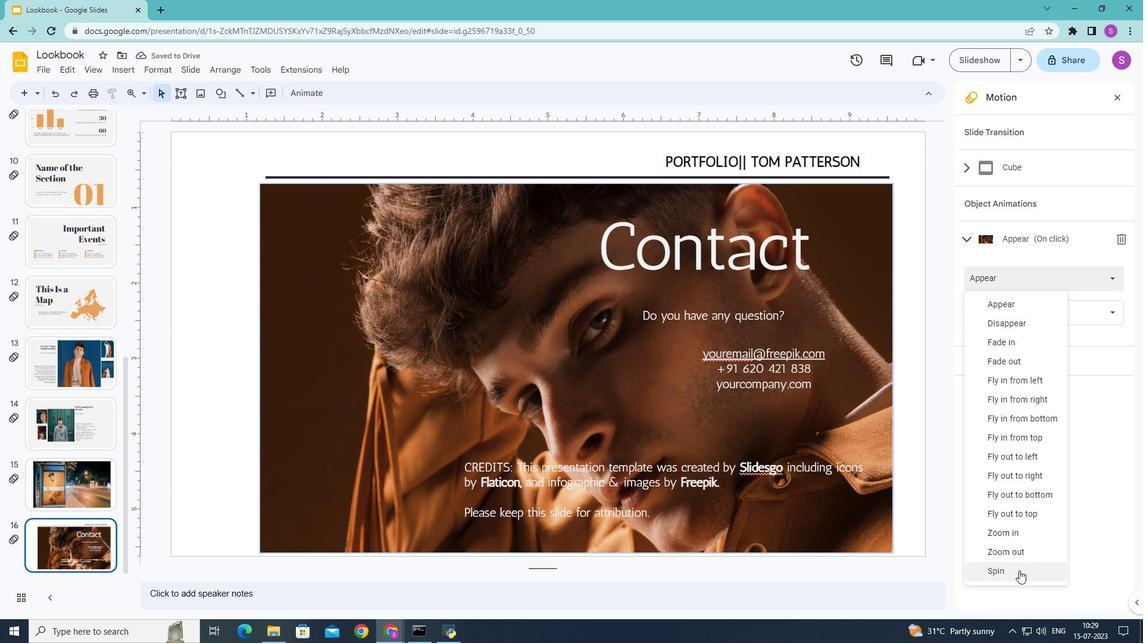 
Action: Mouse moved to (989, 427)
Screenshot: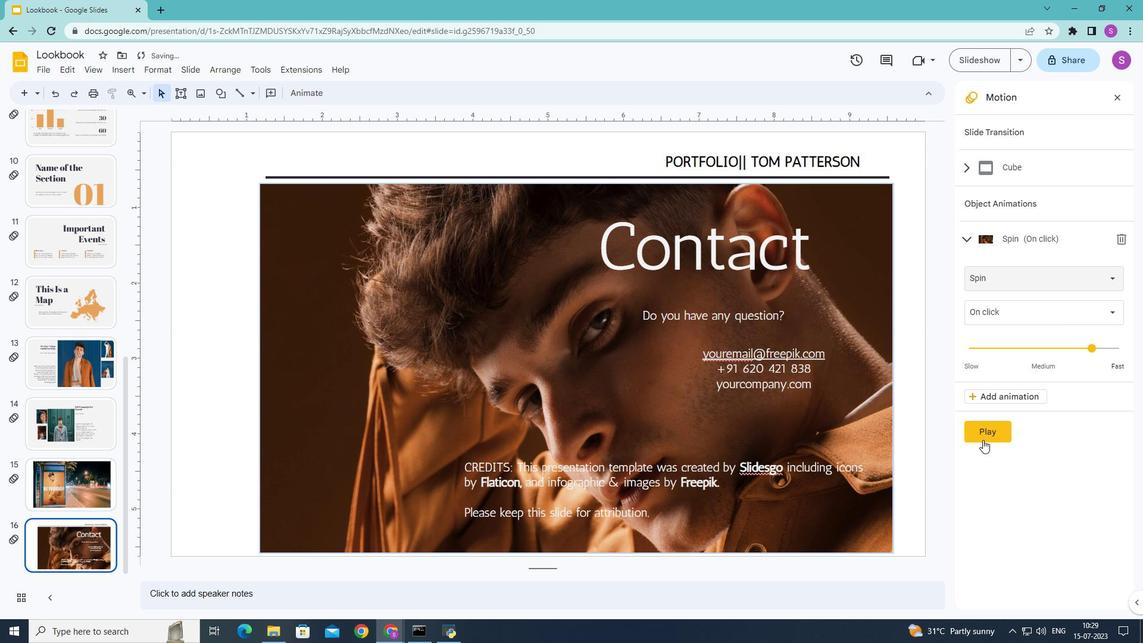 
Action: Mouse pressed left at (989, 427)
Screenshot: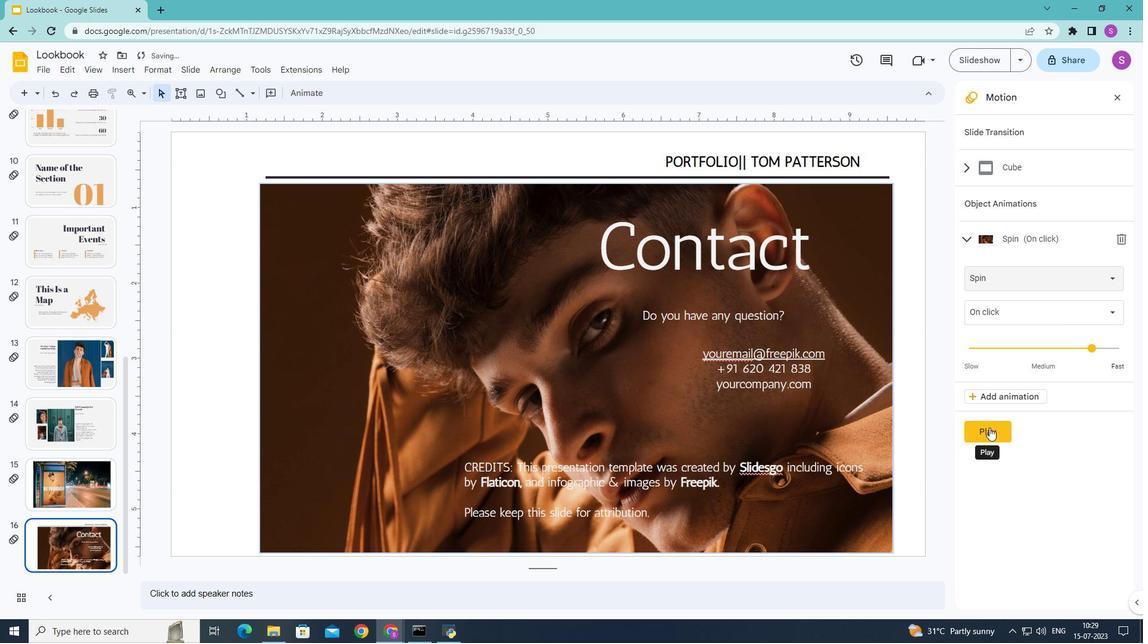 
Action: Mouse moved to (836, 316)
Screenshot: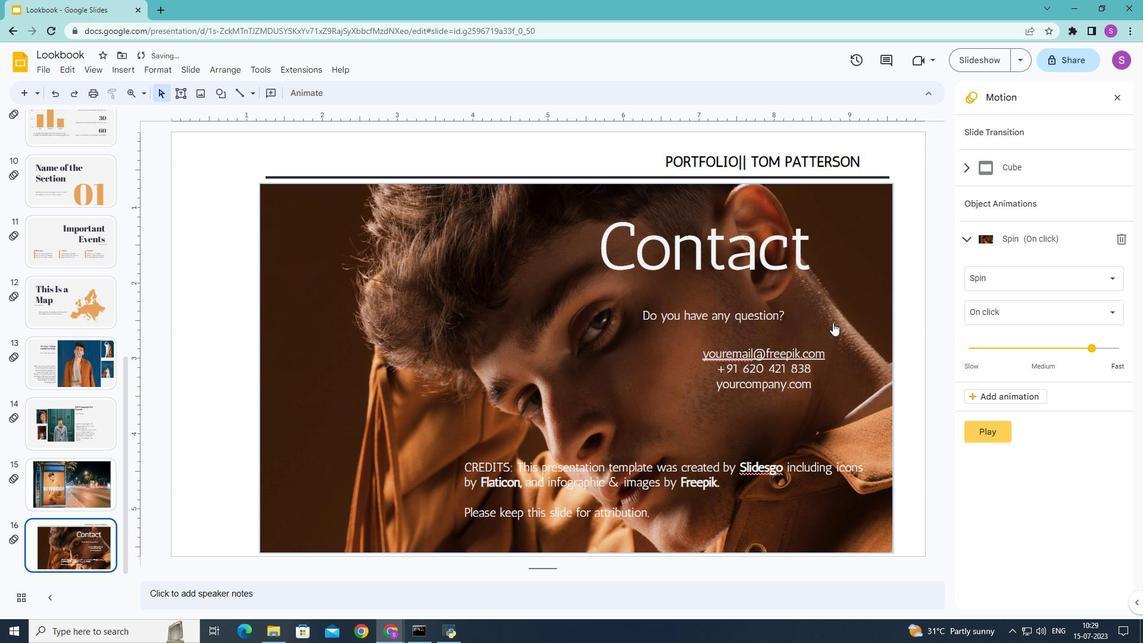 
Action: Mouse pressed left at (836, 316)
Screenshot: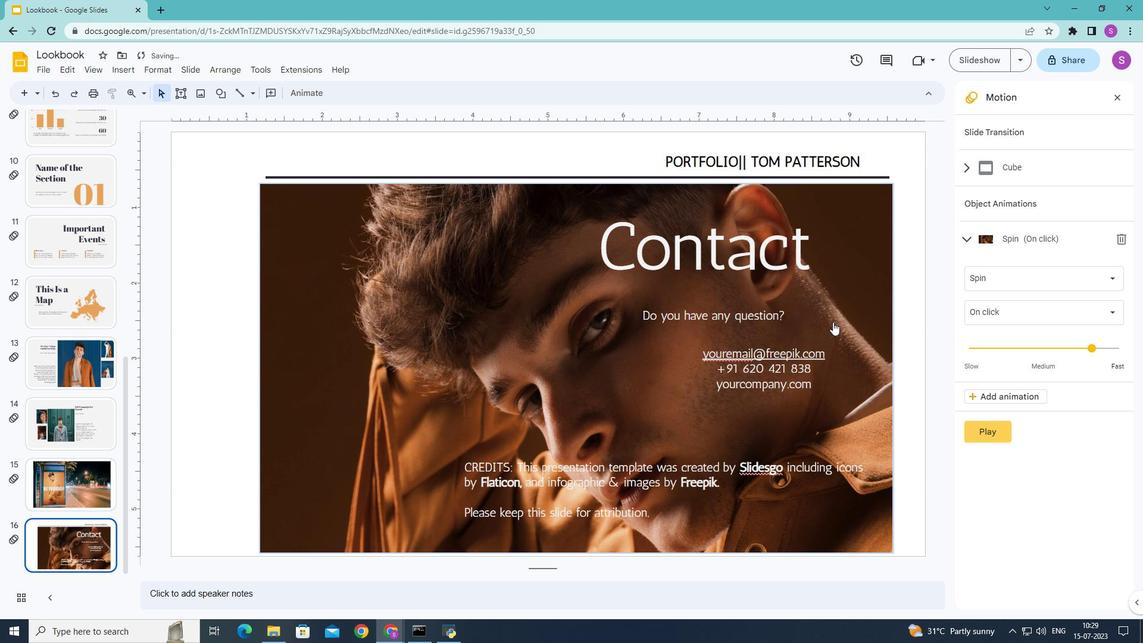 
Action: Mouse moved to (836, 316)
Screenshot: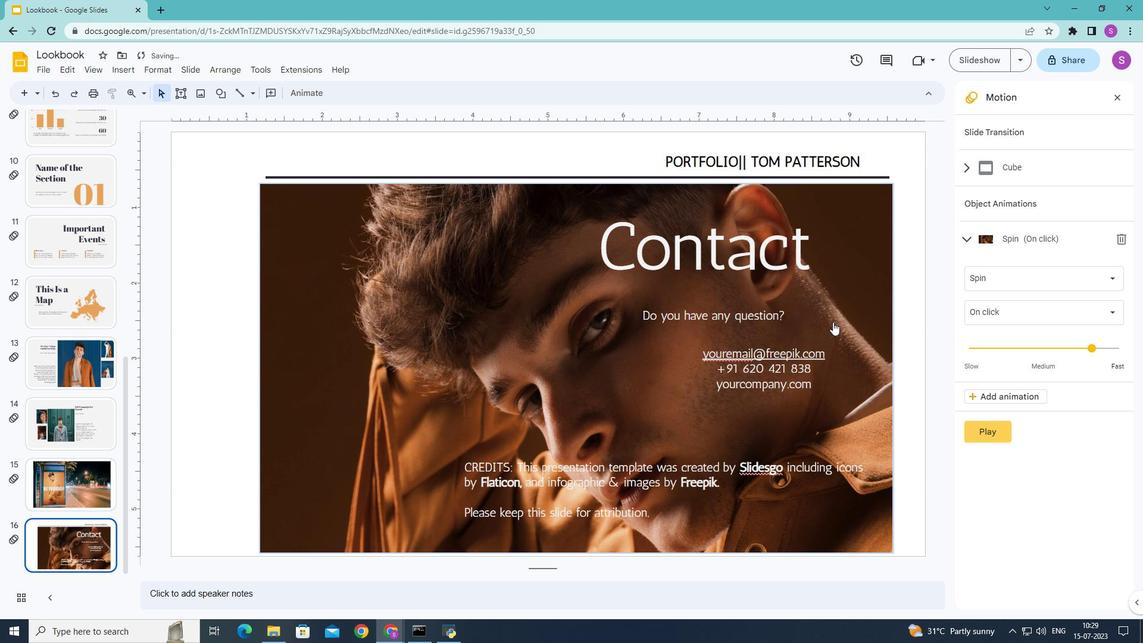 
Action: Mouse pressed left at (836, 316)
